 Task: Slide 66 - Resouses.
Action: Mouse moved to (37, 85)
Screenshot: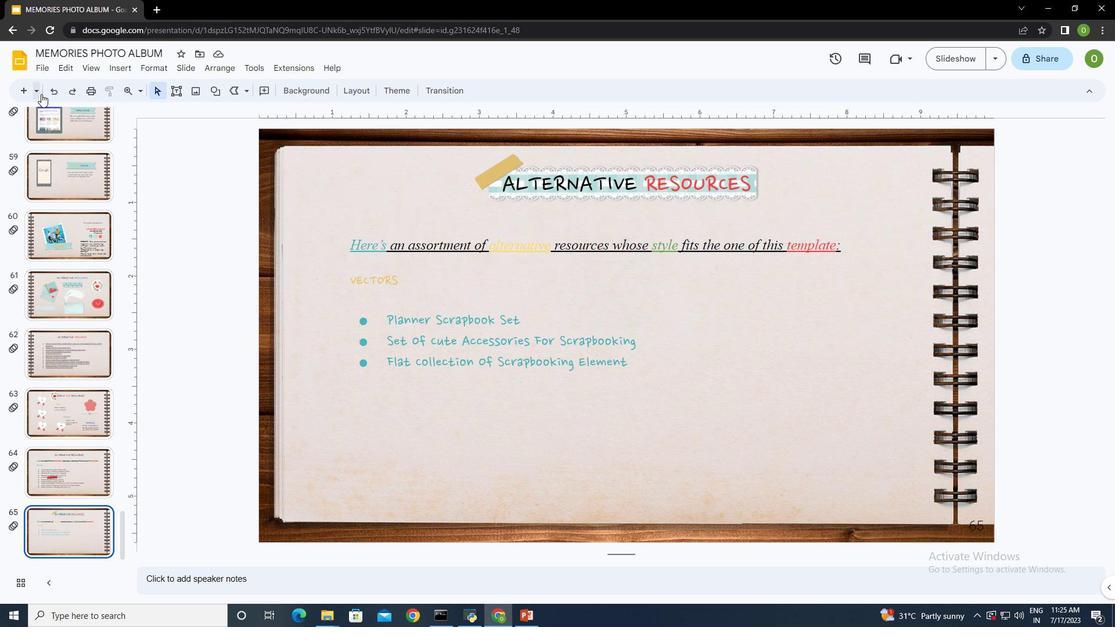 
Action: Mouse pressed left at (37, 85)
Screenshot: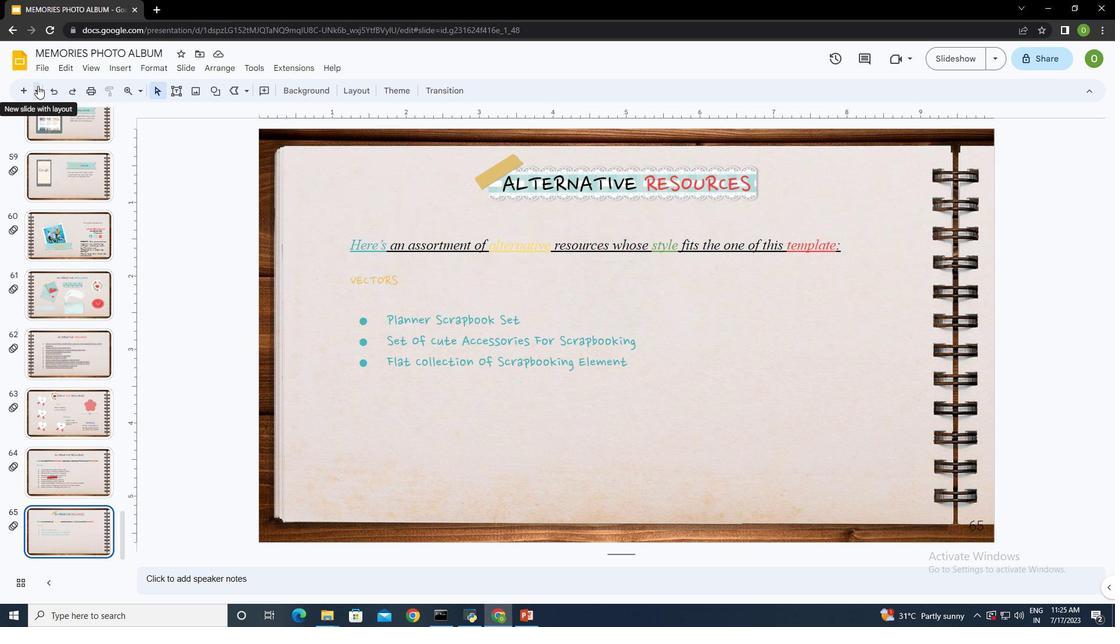
Action: Mouse moved to (149, 333)
Screenshot: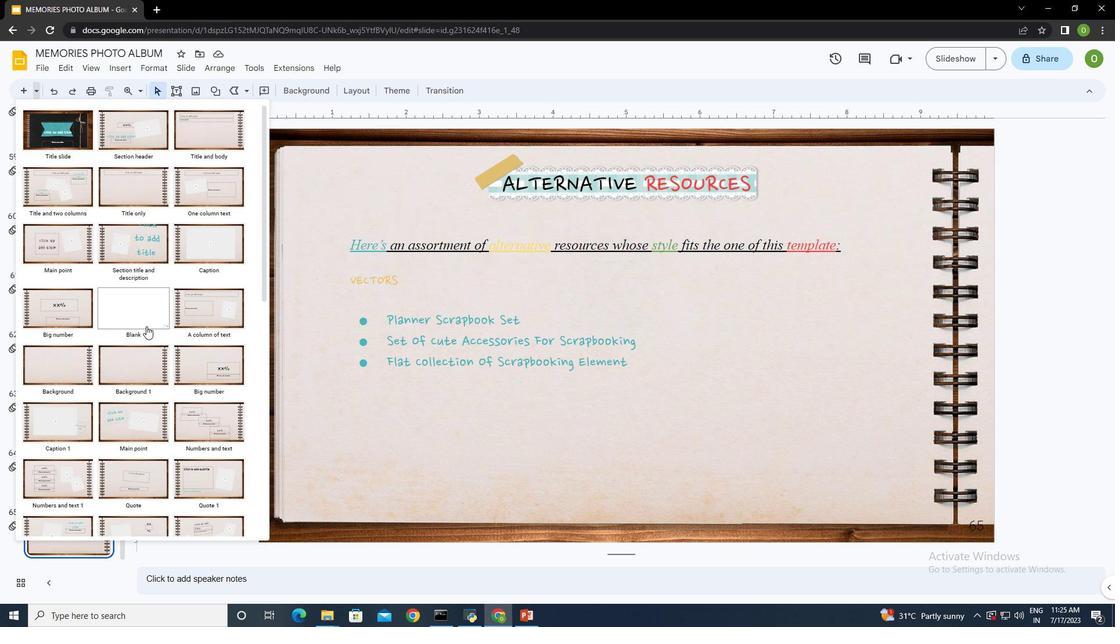 
Action: Mouse scrolled (149, 332) with delta (0, 0)
Screenshot: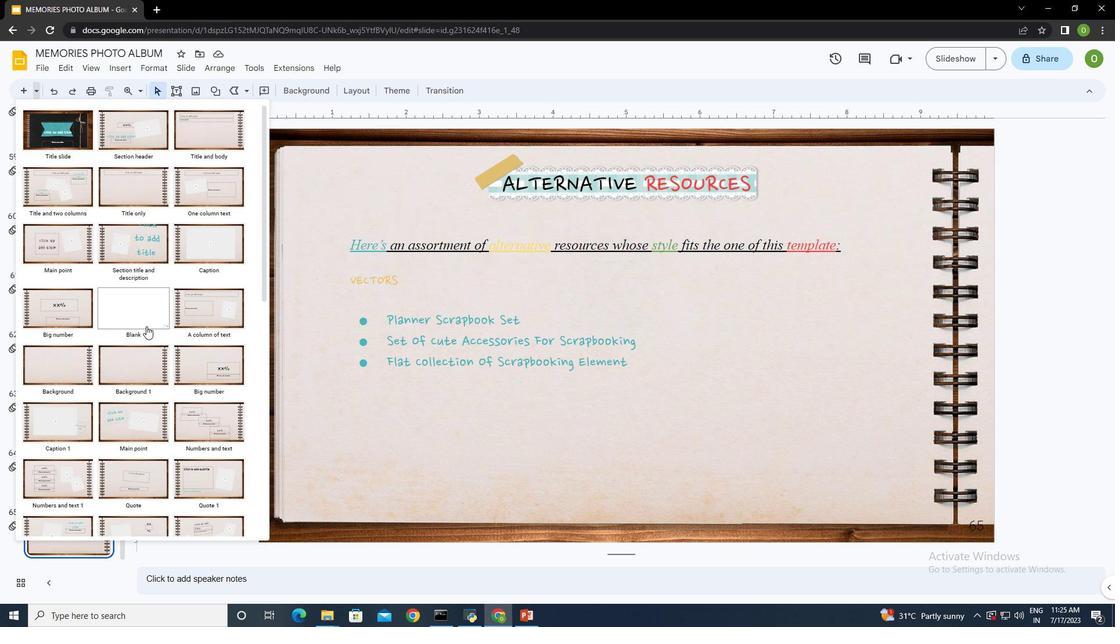 
Action: Mouse moved to (149, 335)
Screenshot: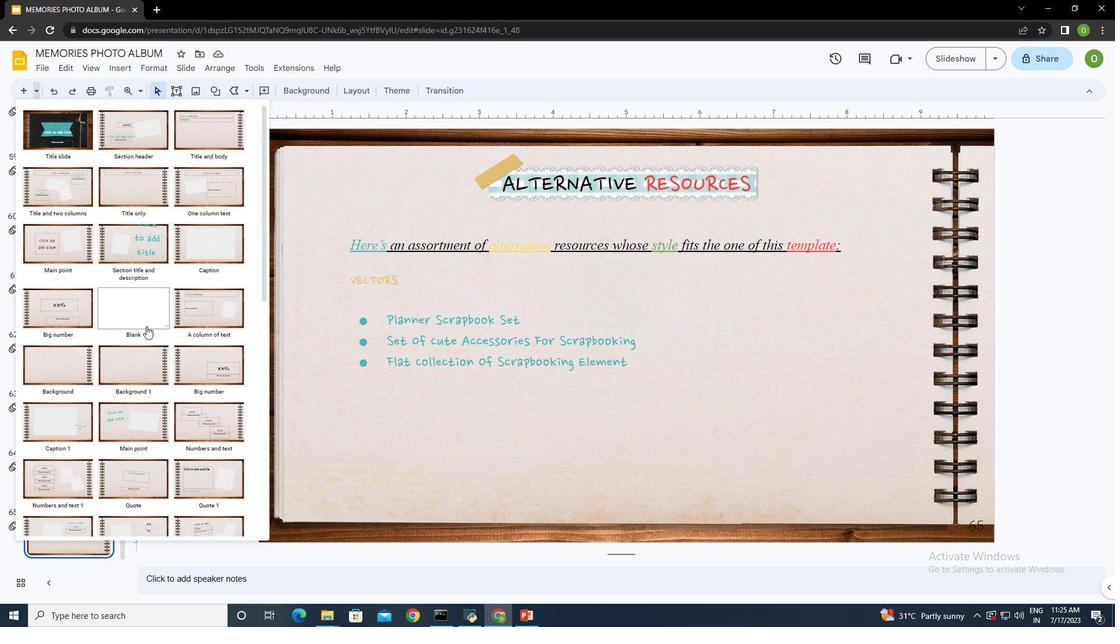 
Action: Mouse scrolled (149, 334) with delta (0, 0)
Screenshot: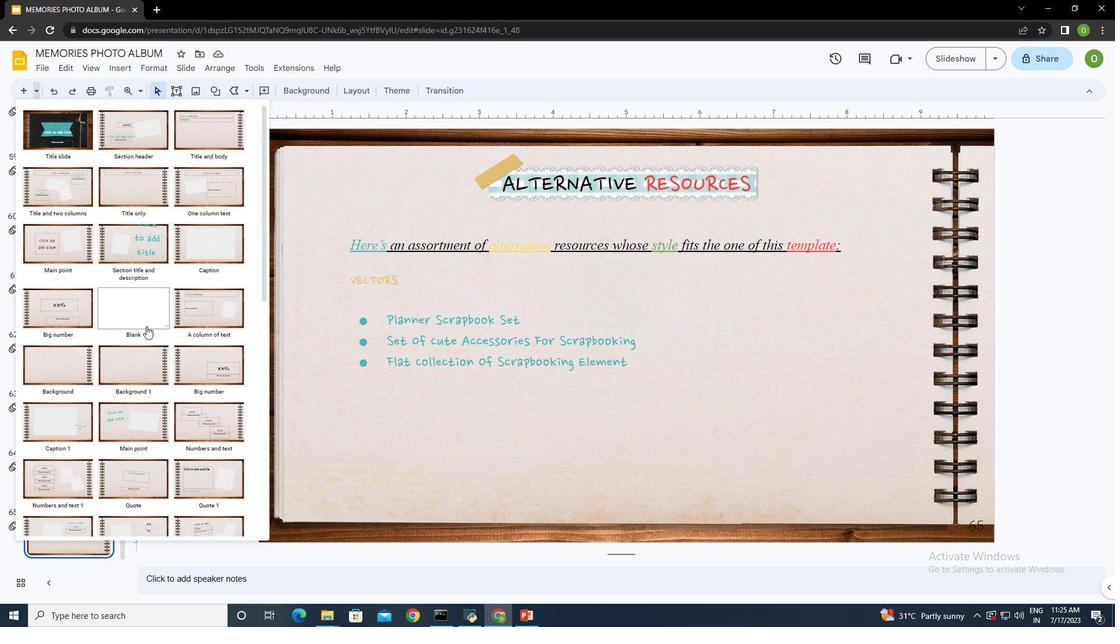 
Action: Mouse moved to (149, 335)
Screenshot: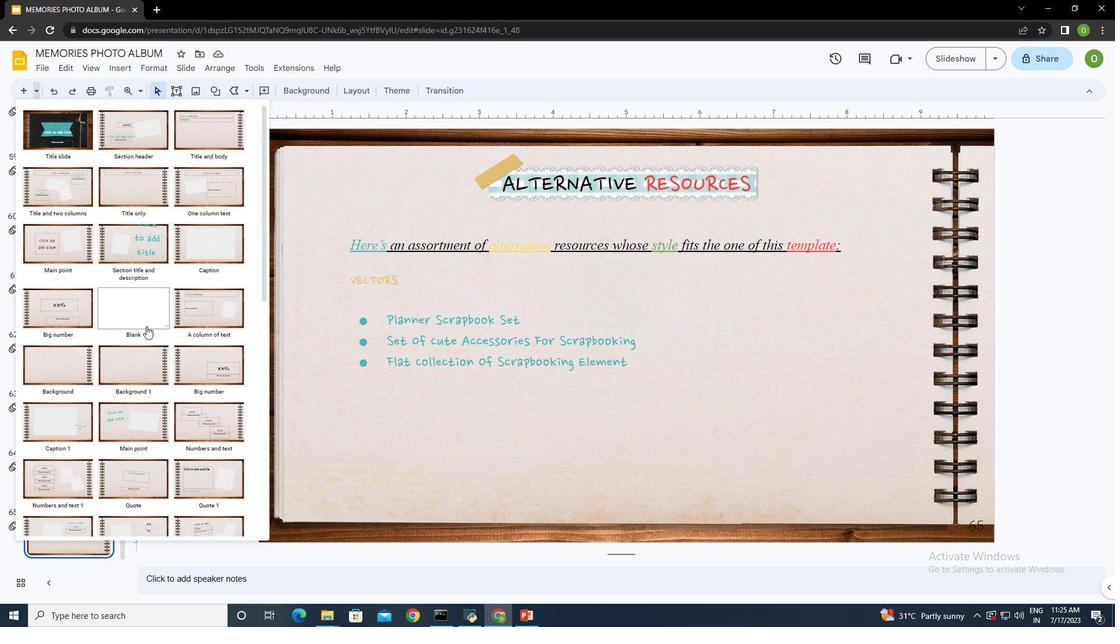 
Action: Mouse scrolled (149, 335) with delta (0, 0)
Screenshot: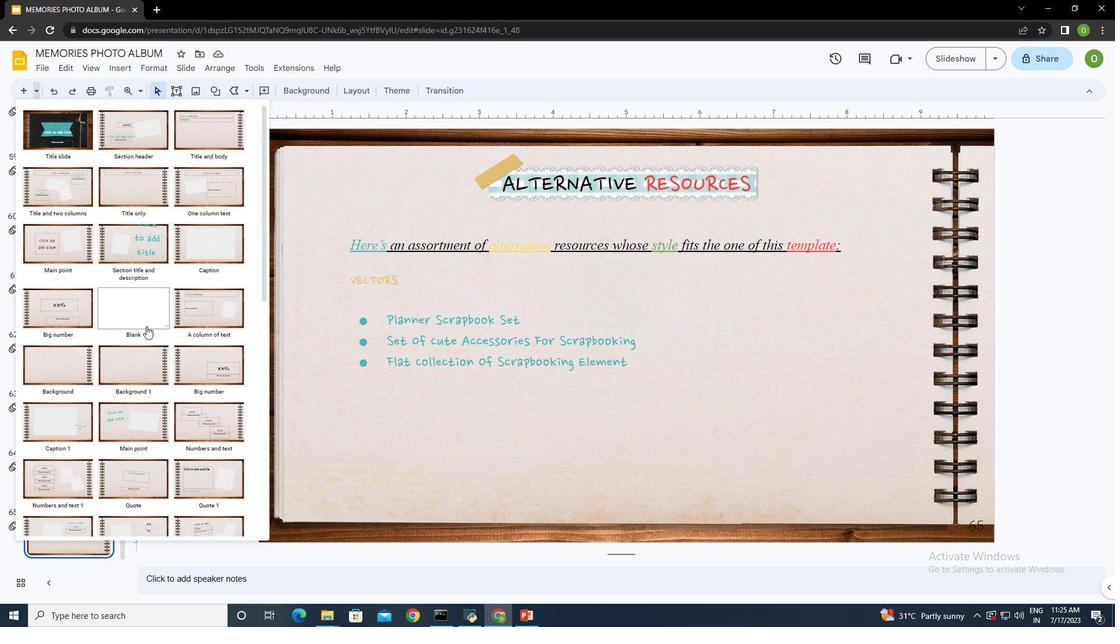 
Action: Mouse scrolled (149, 335) with delta (0, 0)
Screenshot: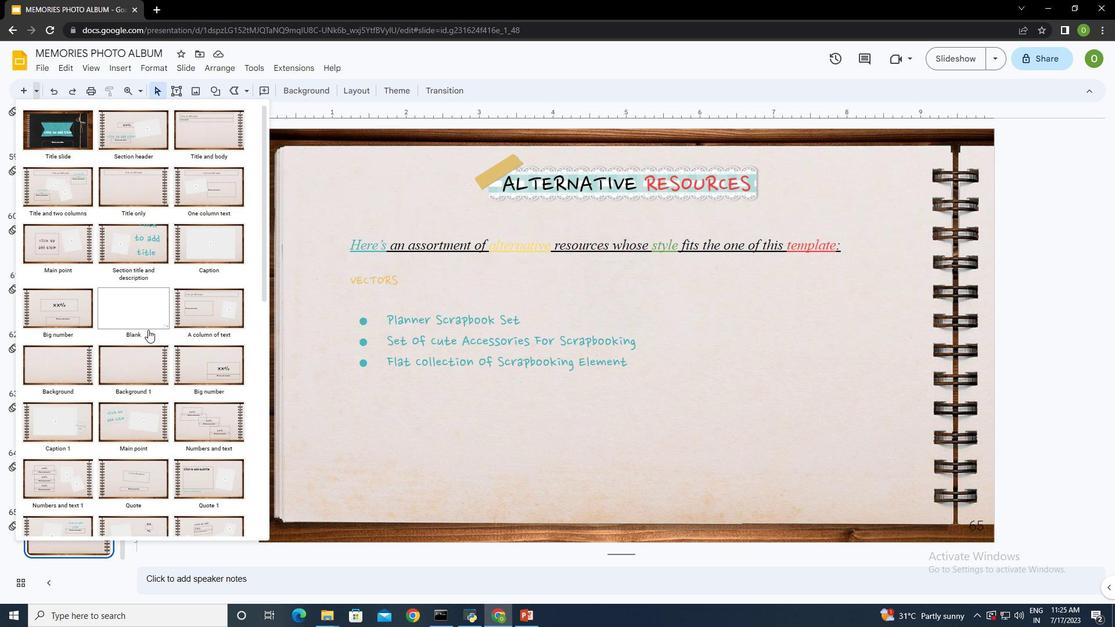 
Action: Mouse scrolled (149, 335) with delta (0, 0)
Screenshot: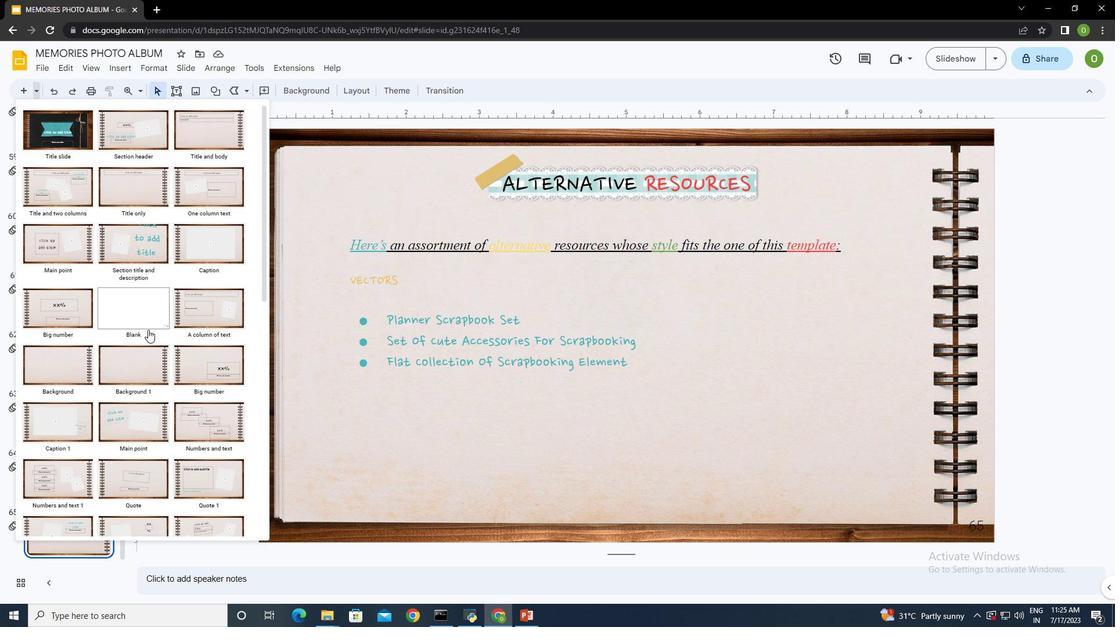
Action: Mouse moved to (150, 336)
Screenshot: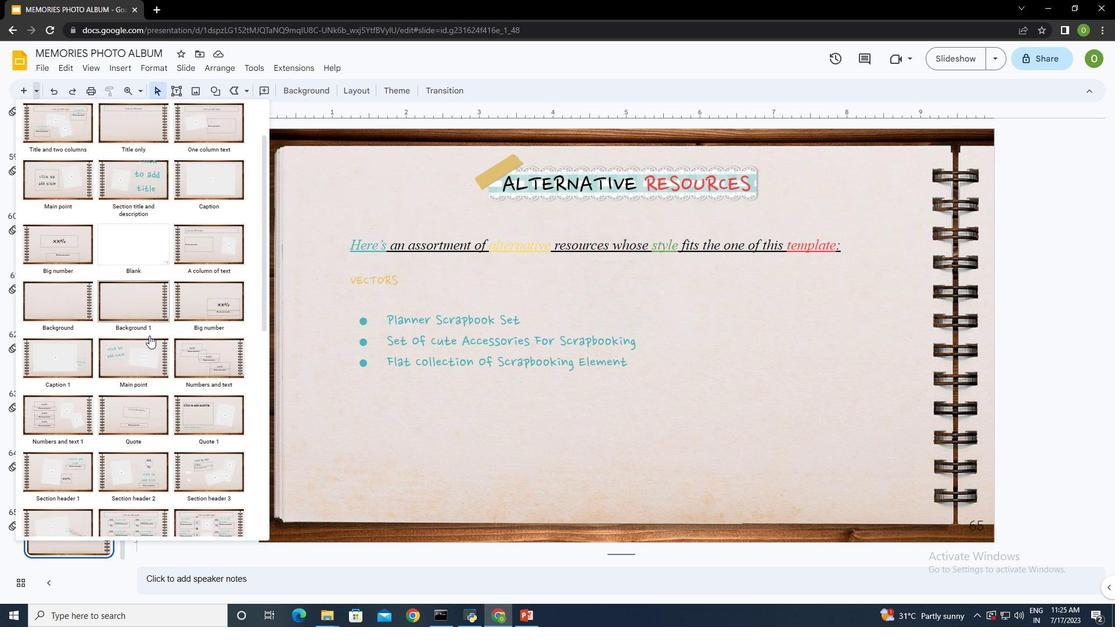 
Action: Mouse scrolled (150, 336) with delta (0, 0)
Screenshot: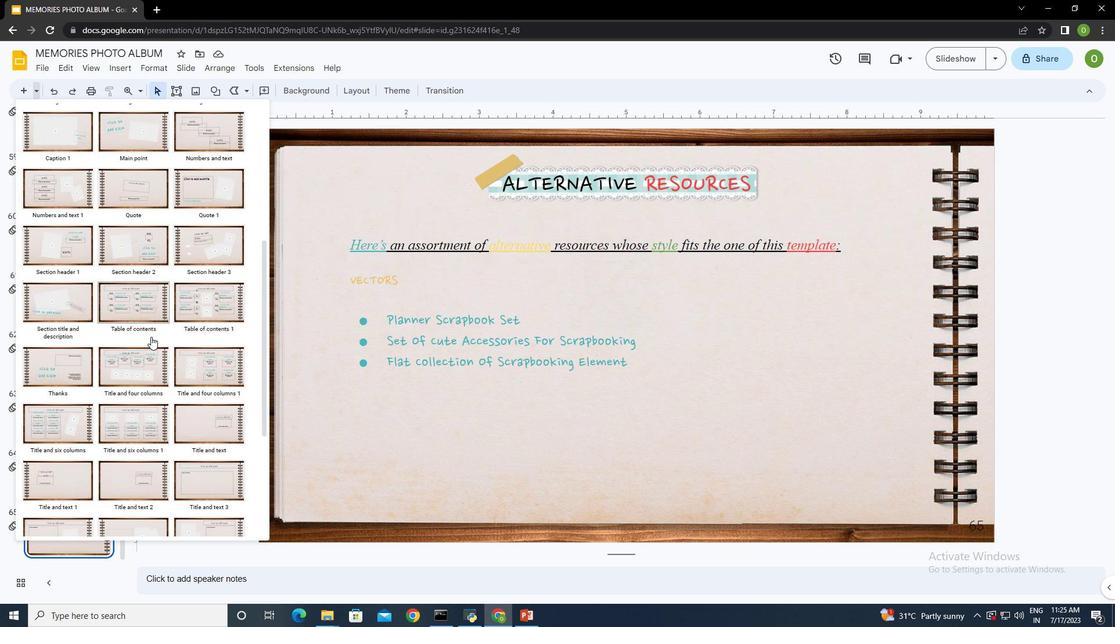 
Action: Mouse scrolled (150, 336) with delta (0, 0)
Screenshot: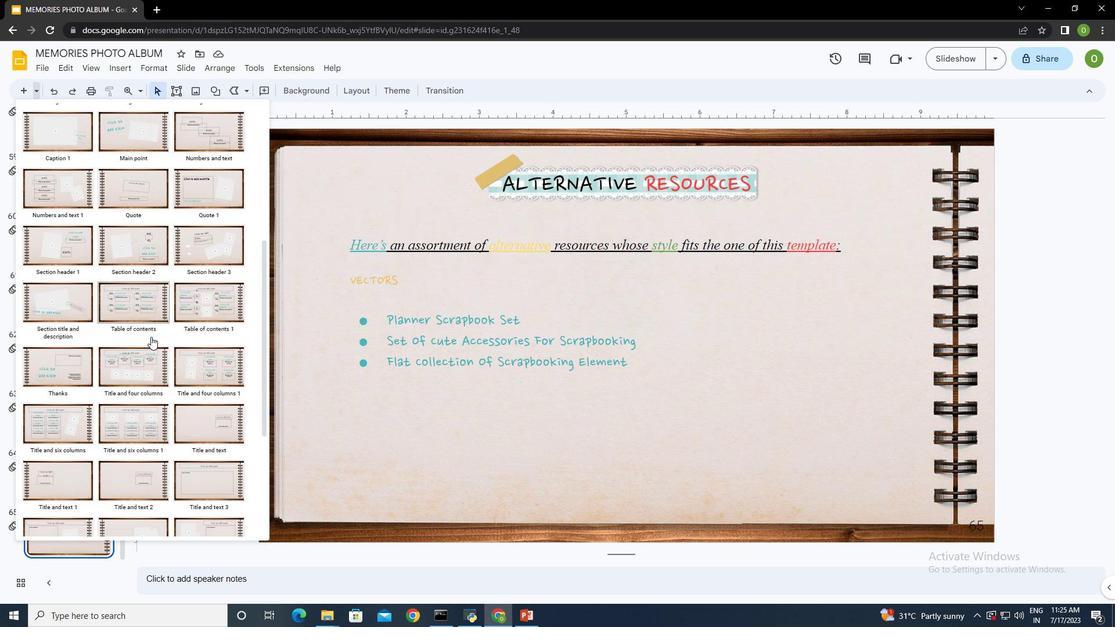 
Action: Mouse scrolled (150, 336) with delta (0, 0)
Screenshot: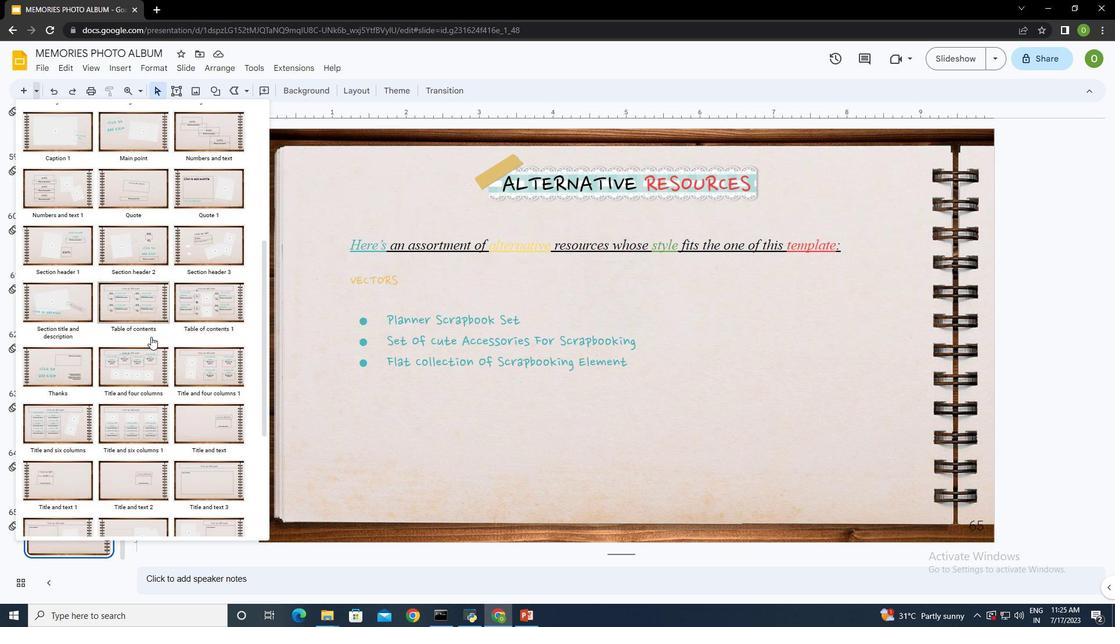 
Action: Mouse scrolled (150, 336) with delta (0, 0)
Screenshot: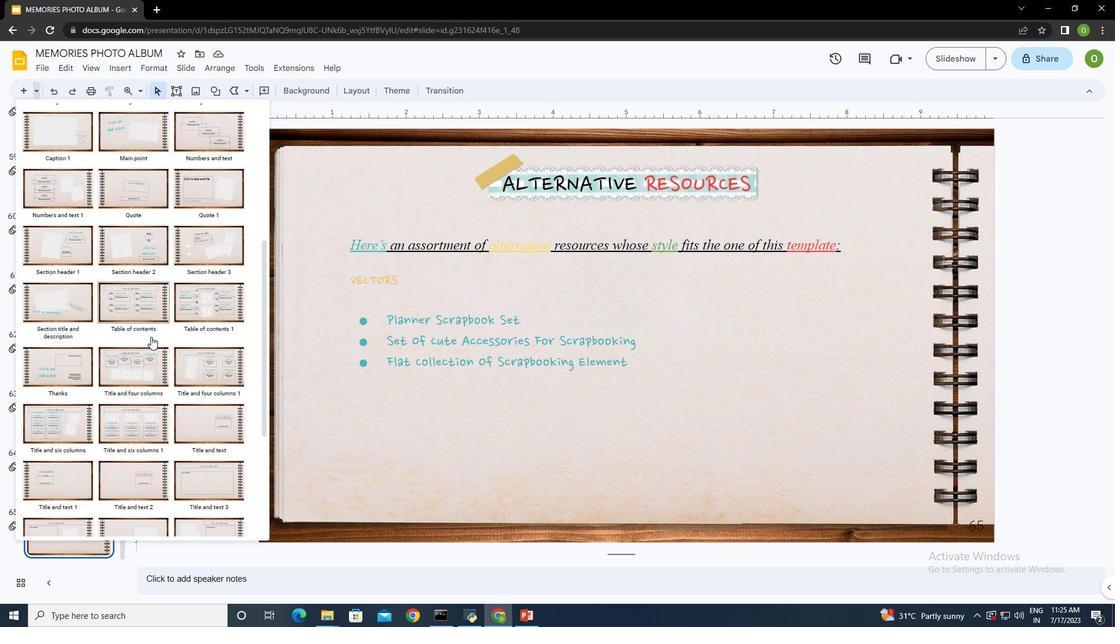 
Action: Mouse scrolled (150, 336) with delta (0, 0)
Screenshot: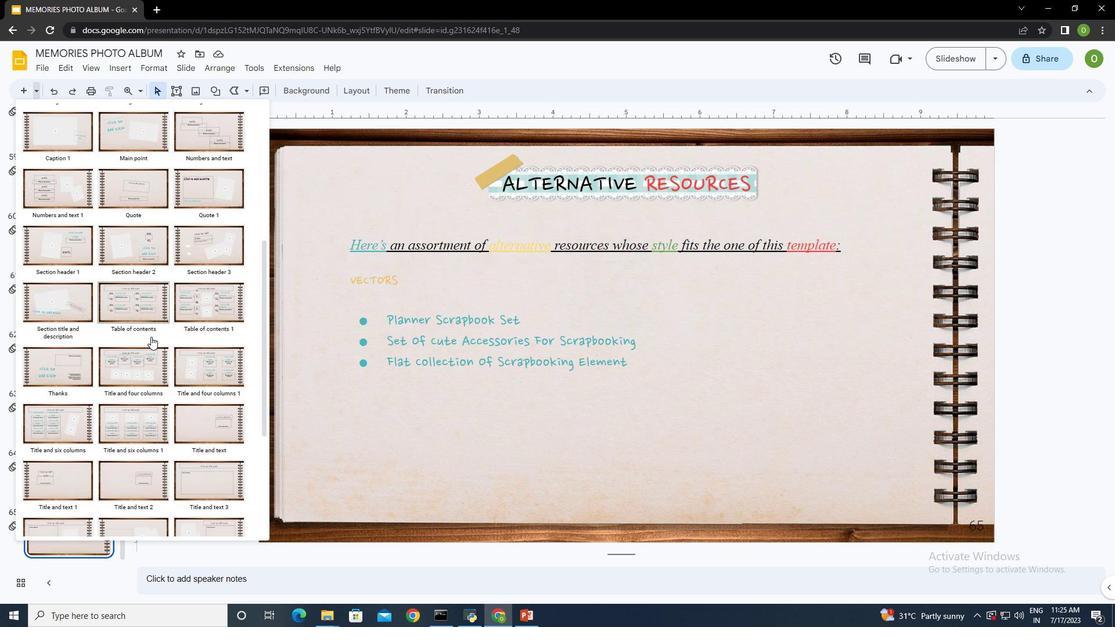 
Action: Mouse scrolled (150, 336) with delta (0, 0)
Screenshot: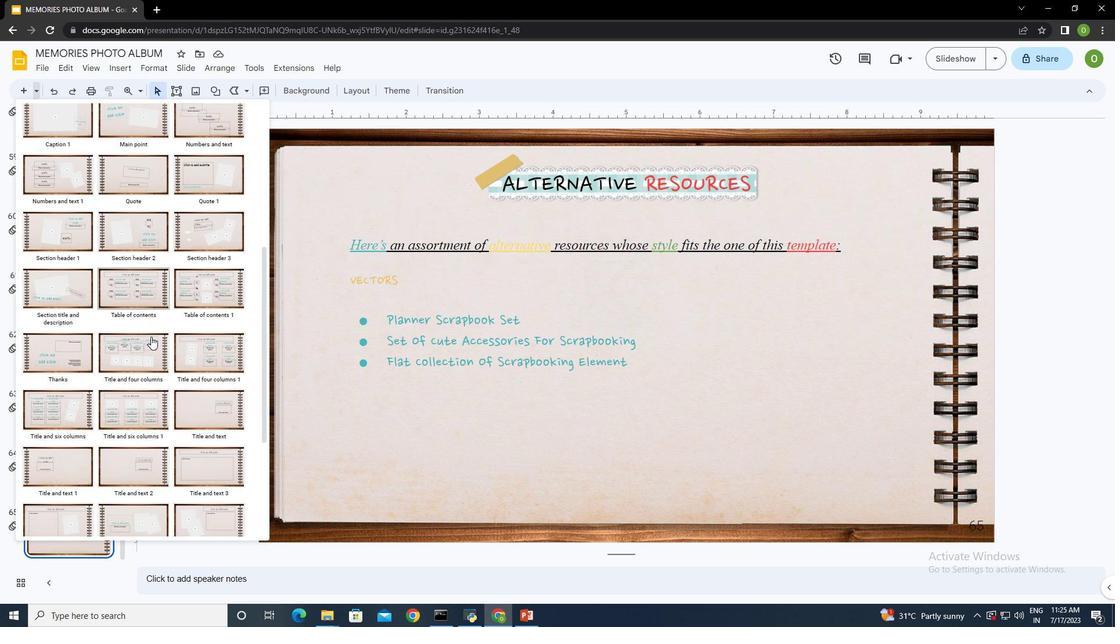 
Action: Mouse moved to (150, 336)
Screenshot: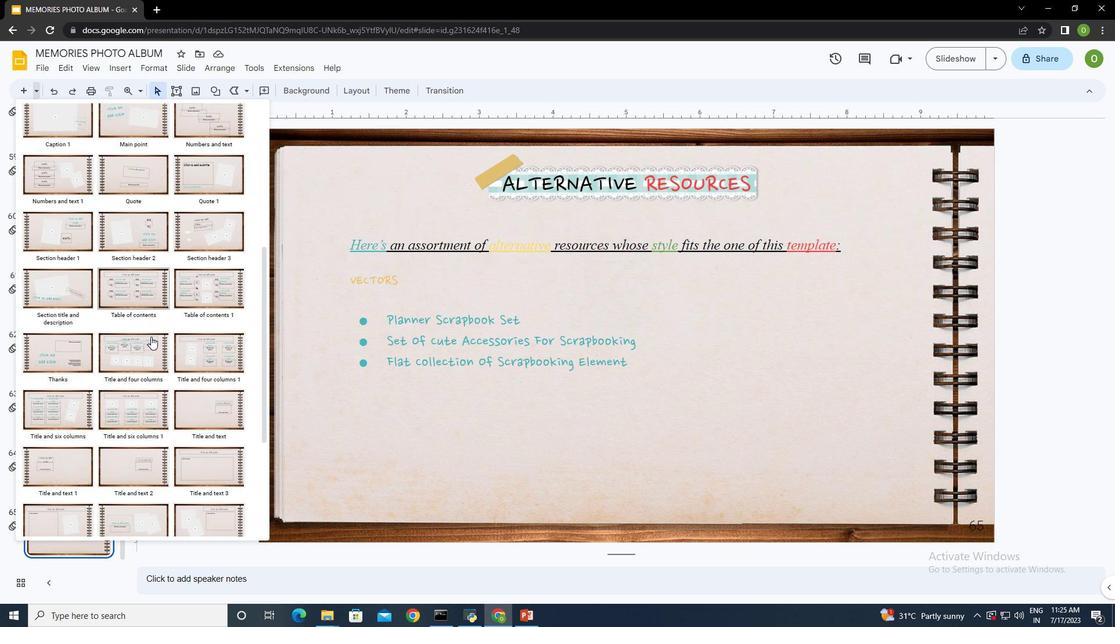 
Action: Mouse scrolled (150, 336) with delta (0, 0)
Screenshot: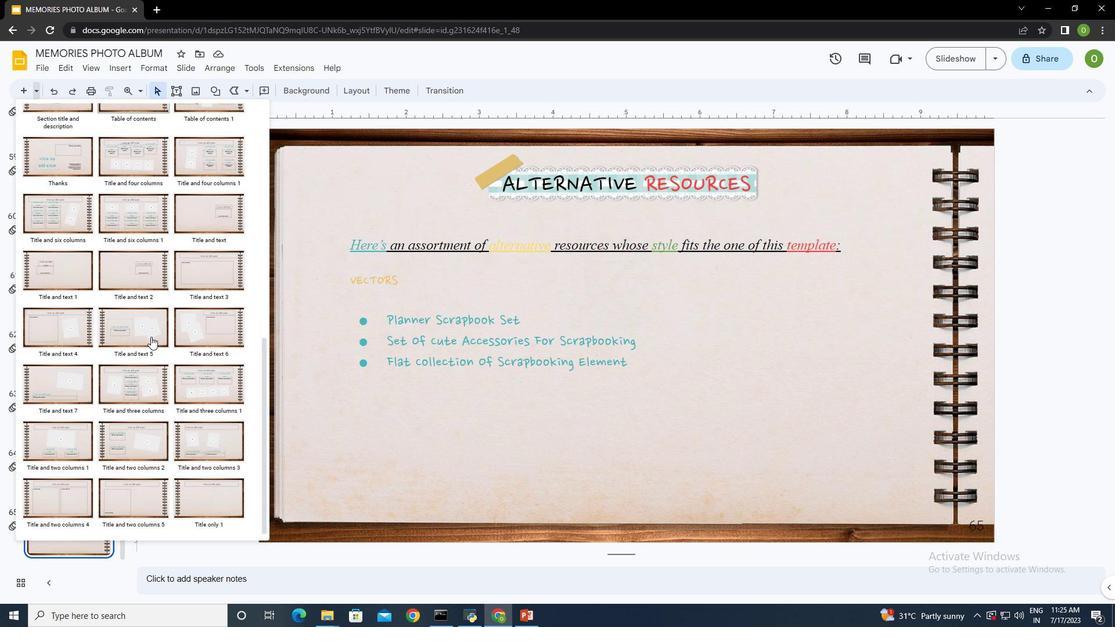 
Action: Mouse scrolled (150, 336) with delta (0, 0)
Screenshot: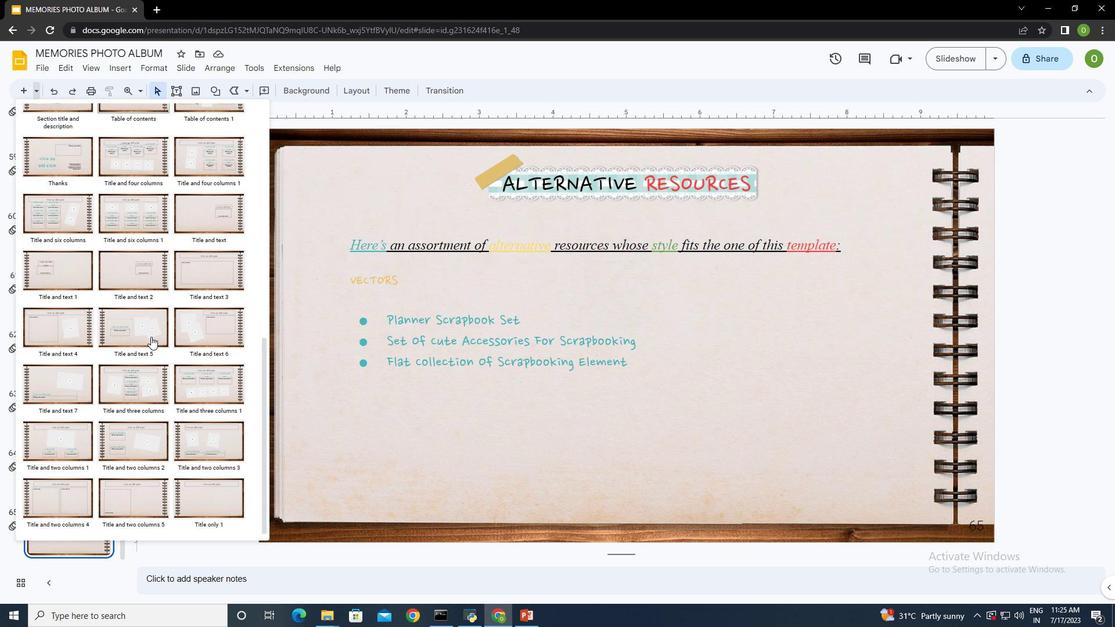 
Action: Mouse scrolled (150, 336) with delta (0, 0)
Screenshot: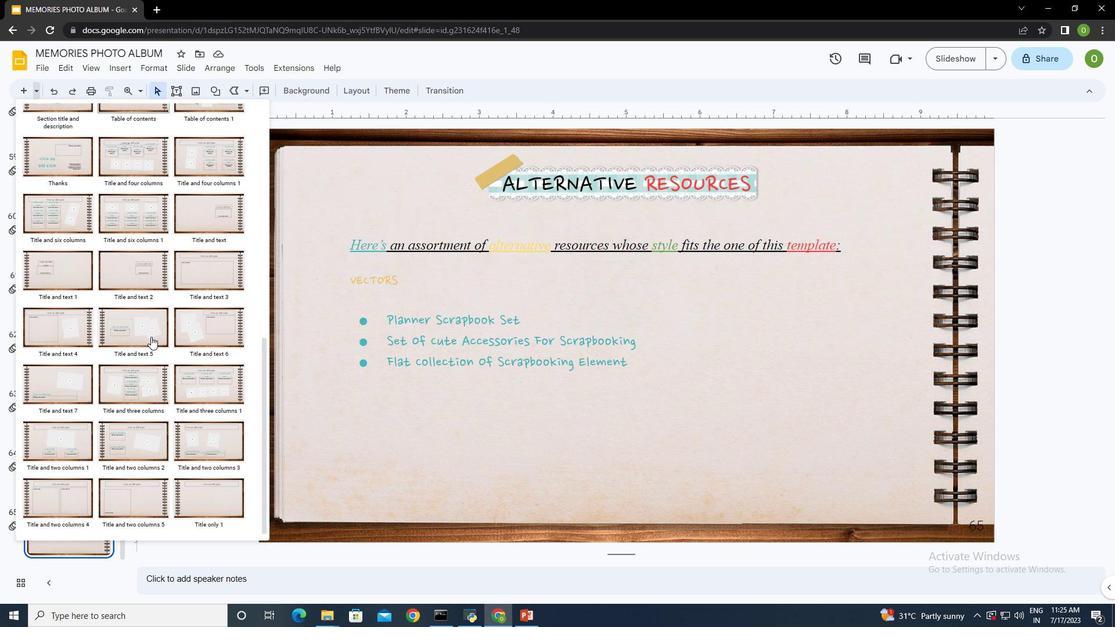 
Action: Mouse scrolled (150, 336) with delta (0, 0)
Screenshot: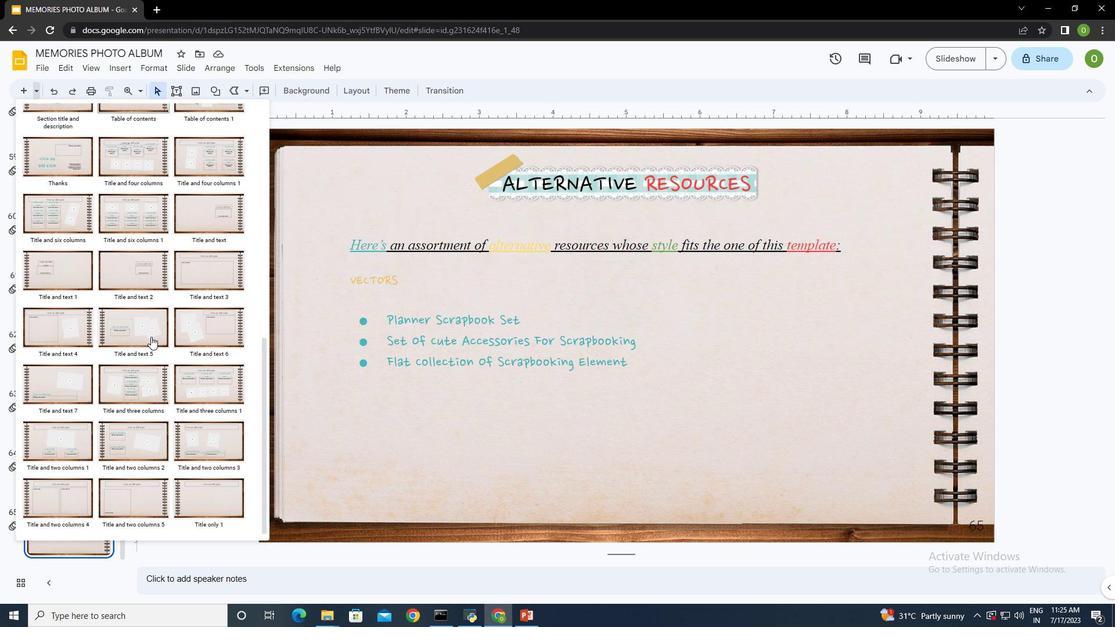 
Action: Mouse moved to (216, 501)
Screenshot: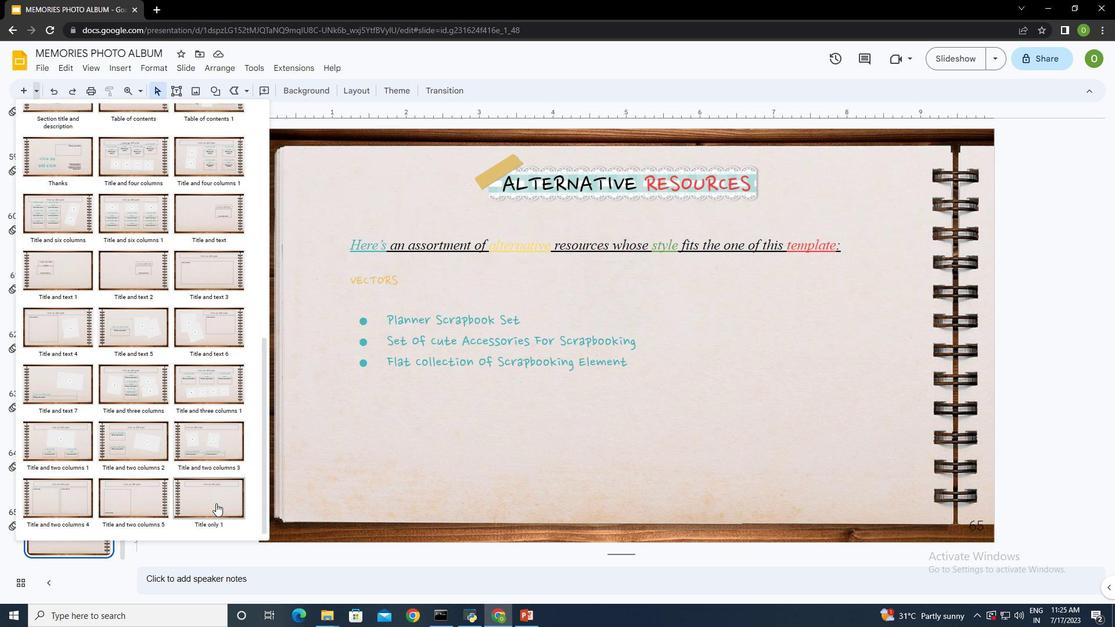 
Action: Mouse pressed left at (216, 501)
Screenshot: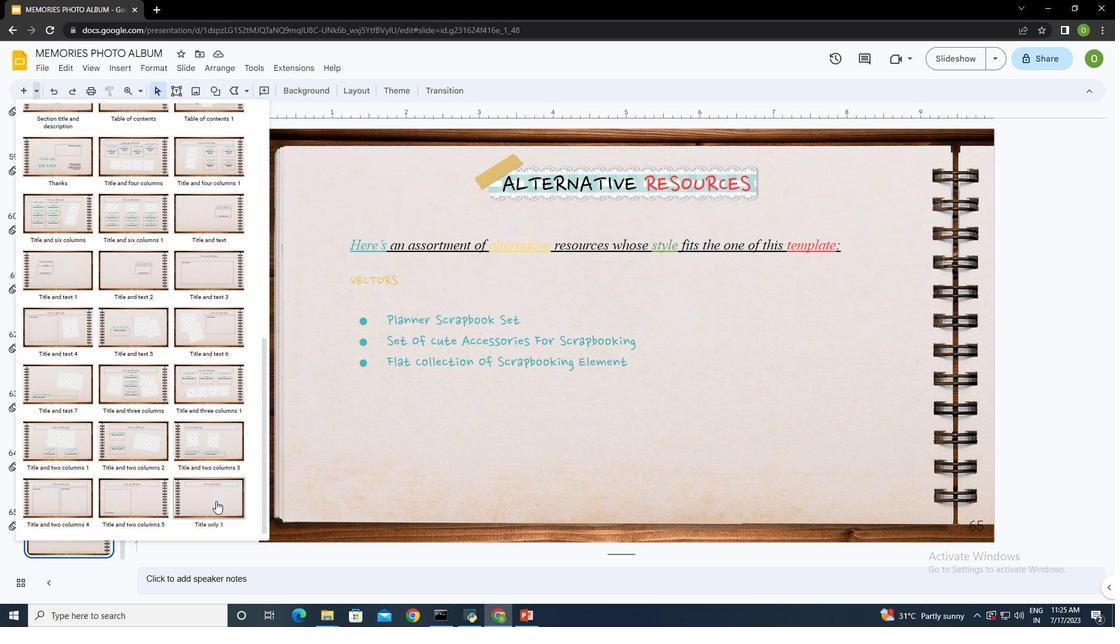 
Action: Mouse moved to (512, 193)
Screenshot: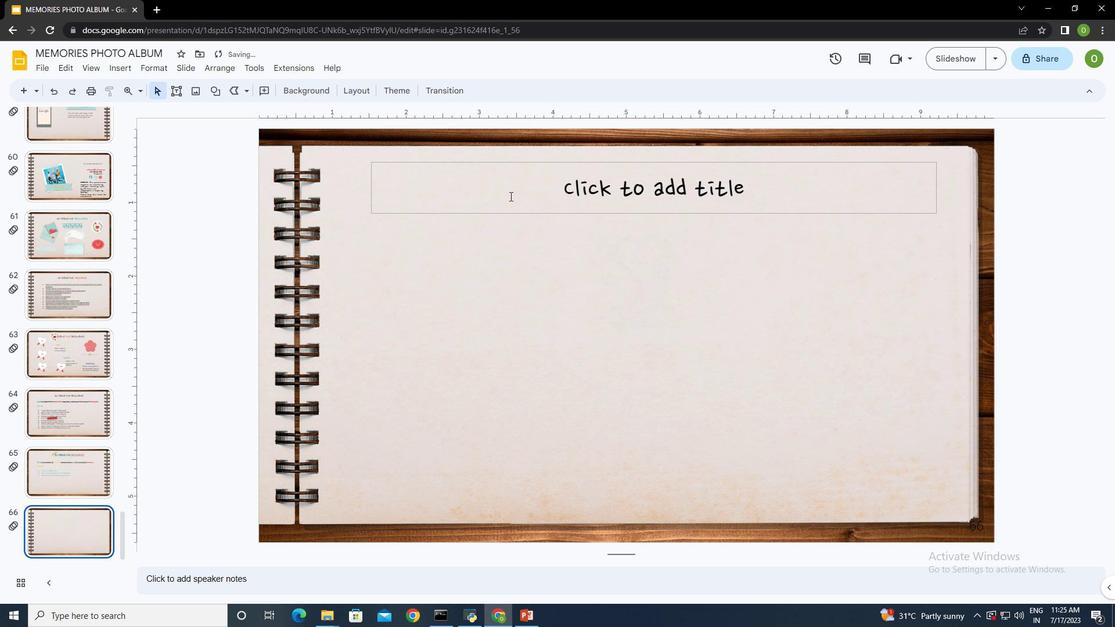 
Action: Mouse pressed left at (512, 193)
Screenshot: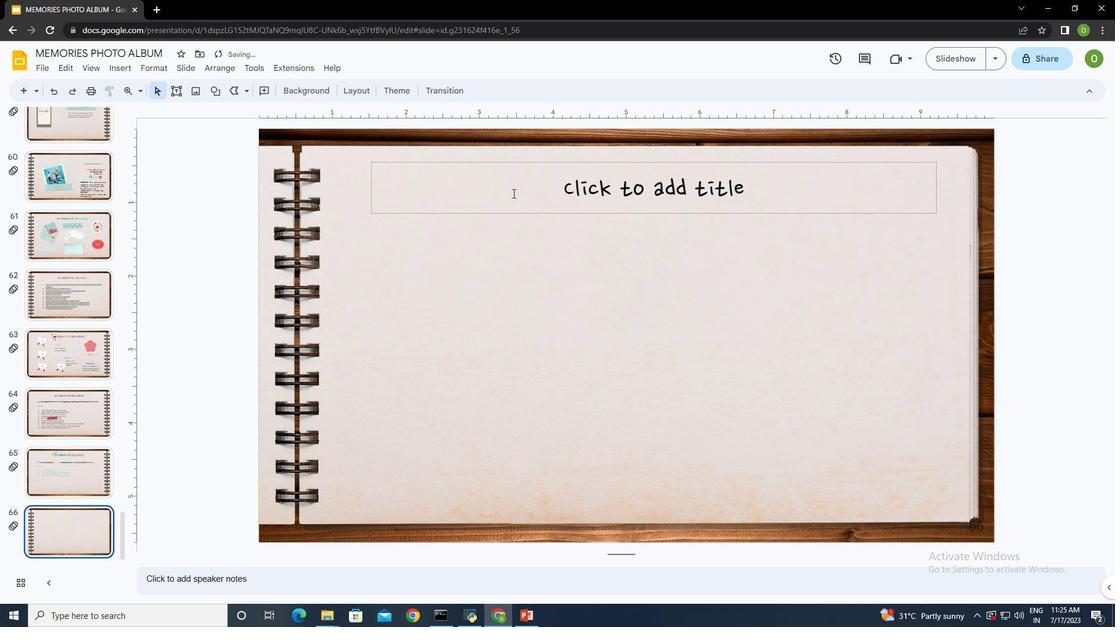 
Action: Mouse moved to (513, 194)
Screenshot: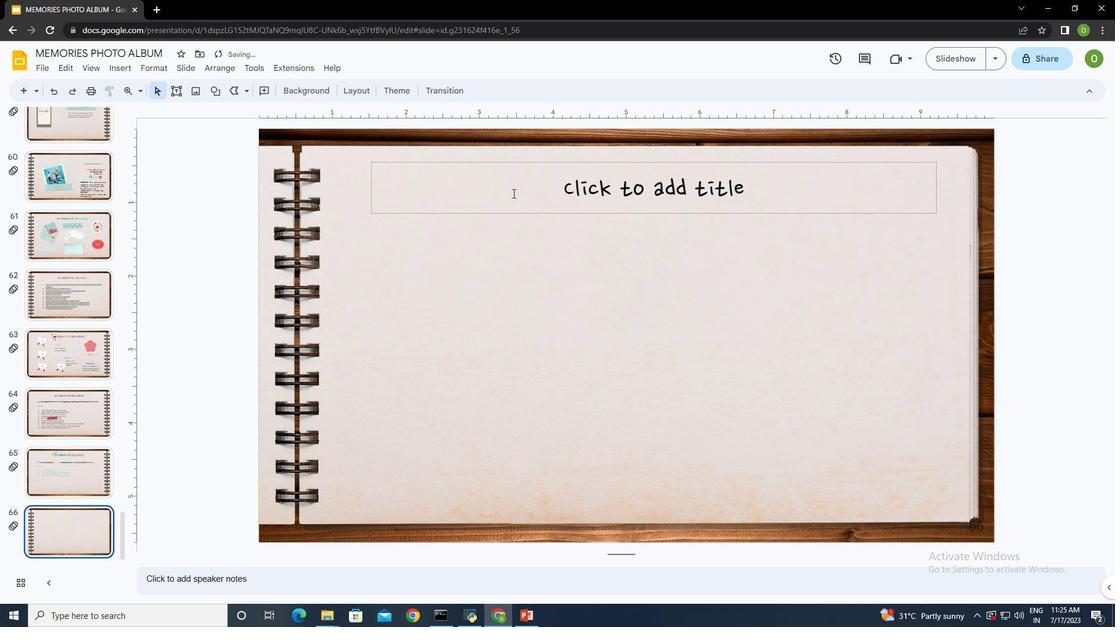 
Action: Key pressed <Key.caps_lock>RESOUE<Key.backspace>RCES
Screenshot: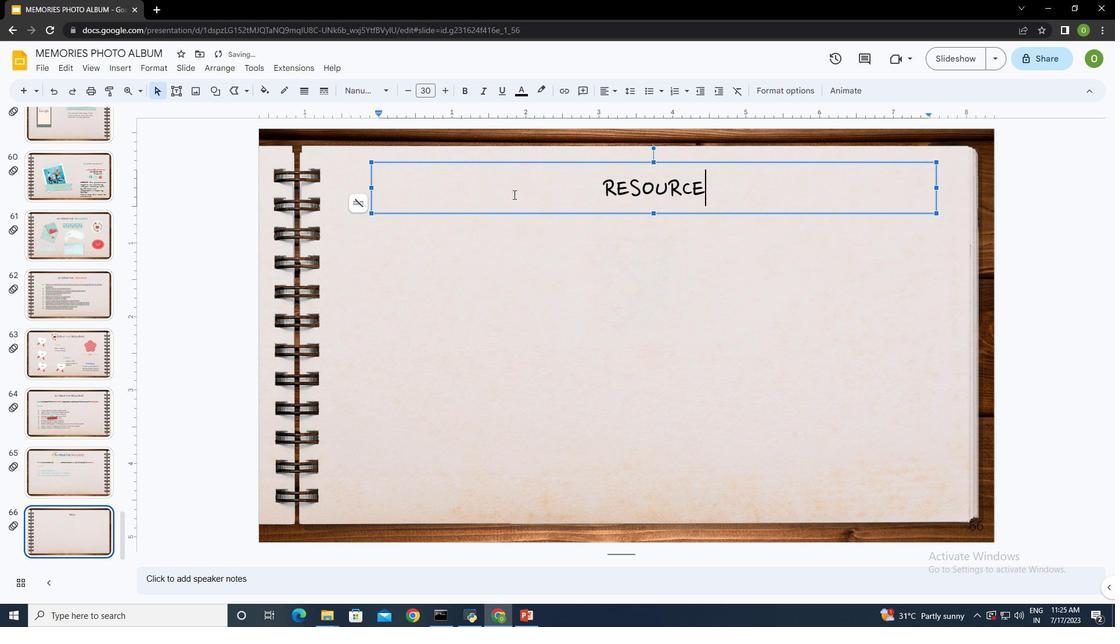 
Action: Mouse moved to (513, 195)
Screenshot: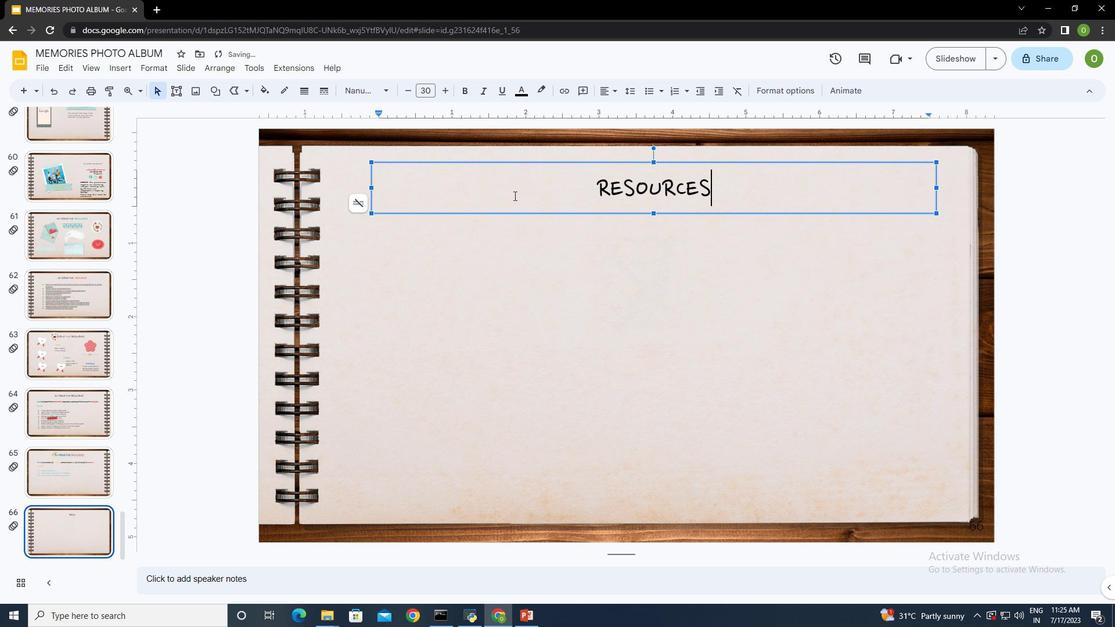 
Action: Key pressed ctrl+A
Screenshot: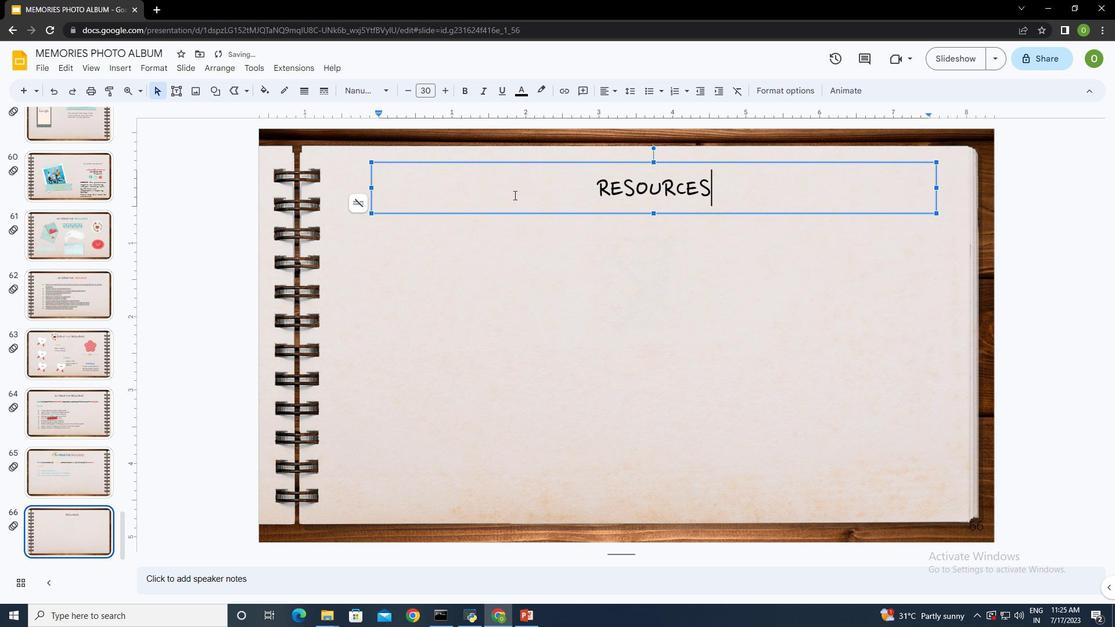 
Action: Mouse moved to (527, 90)
Screenshot: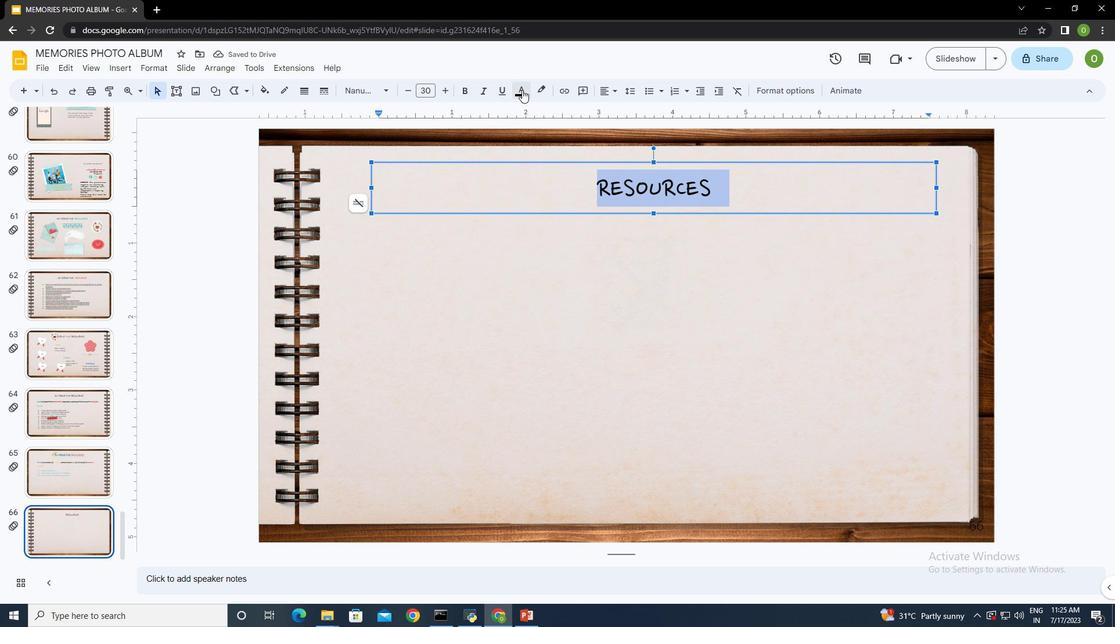 
Action: Mouse pressed left at (527, 90)
Screenshot: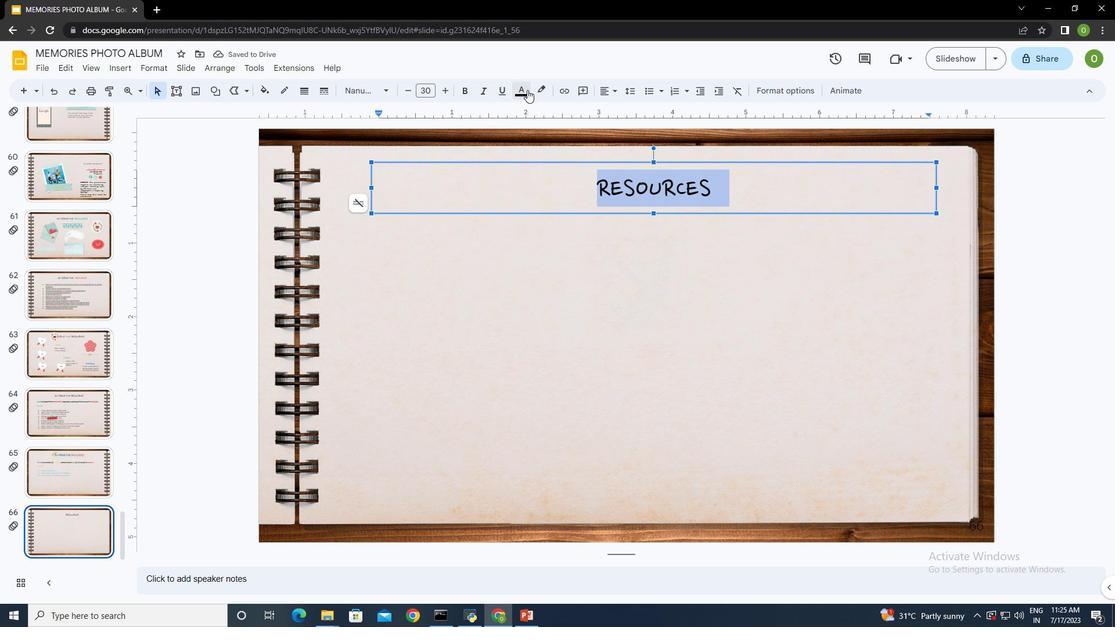
Action: Mouse moved to (585, 127)
Screenshot: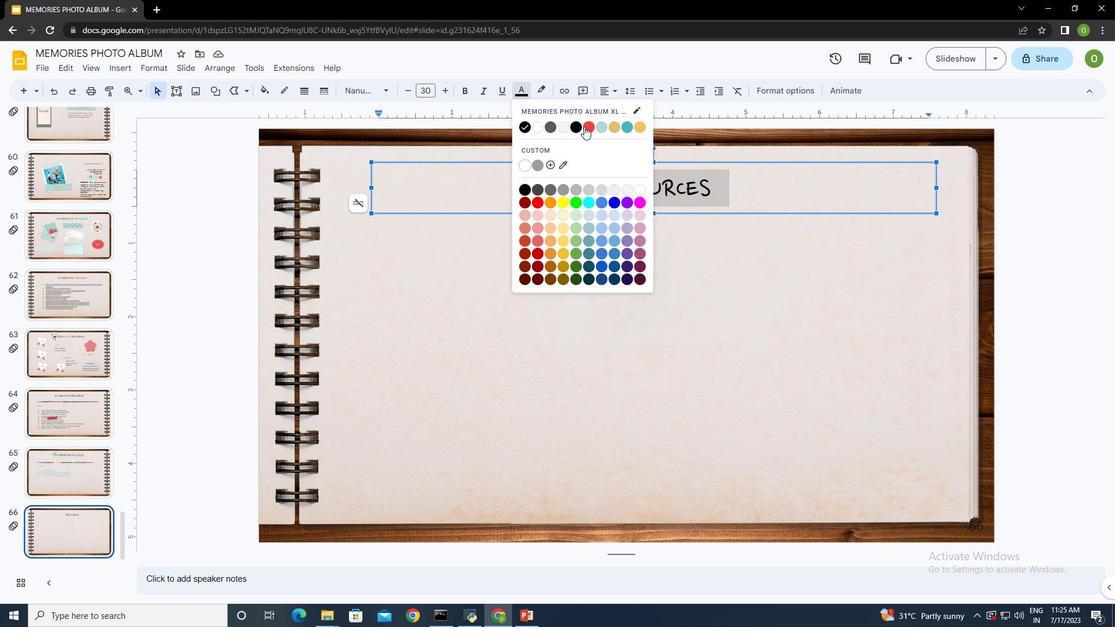 
Action: Mouse pressed left at (585, 127)
Screenshot: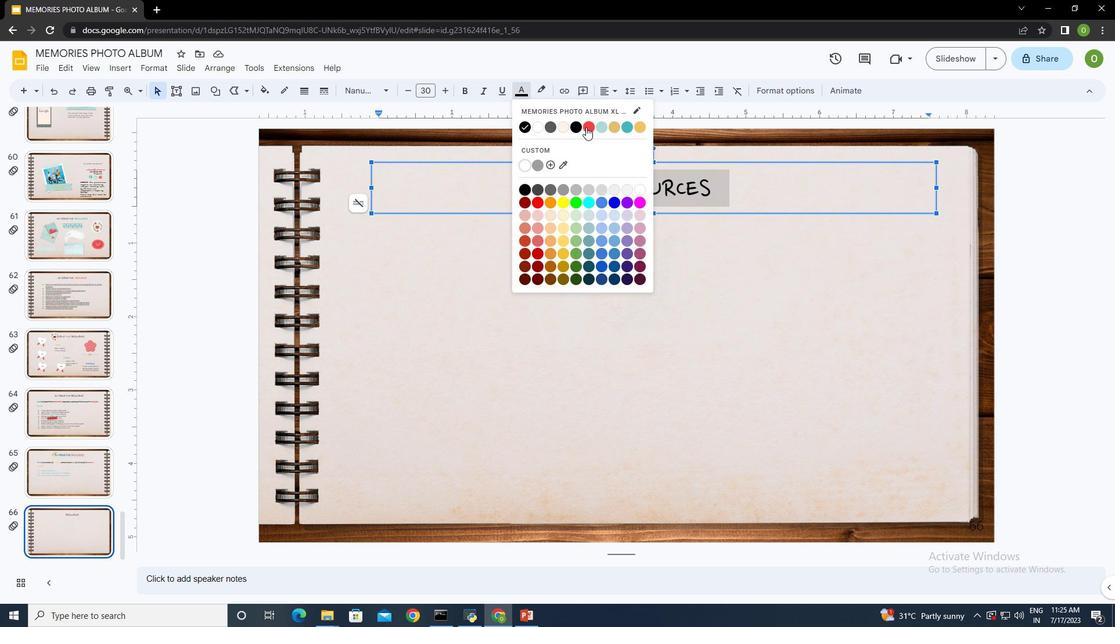 
Action: Mouse moved to (602, 284)
Screenshot: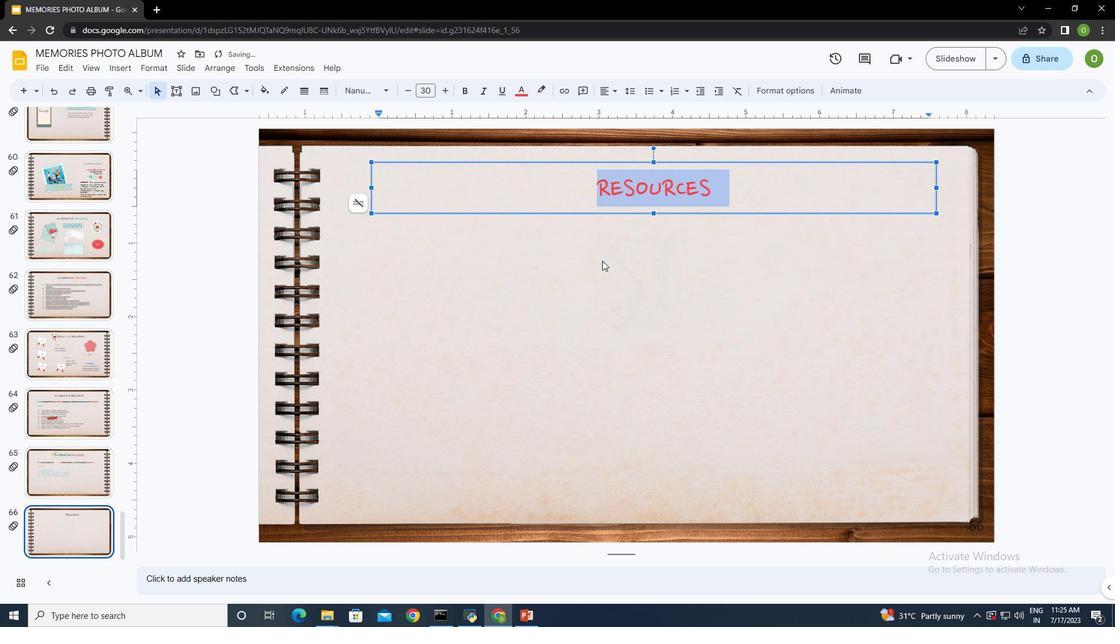 
Action: Mouse pressed left at (602, 284)
Screenshot: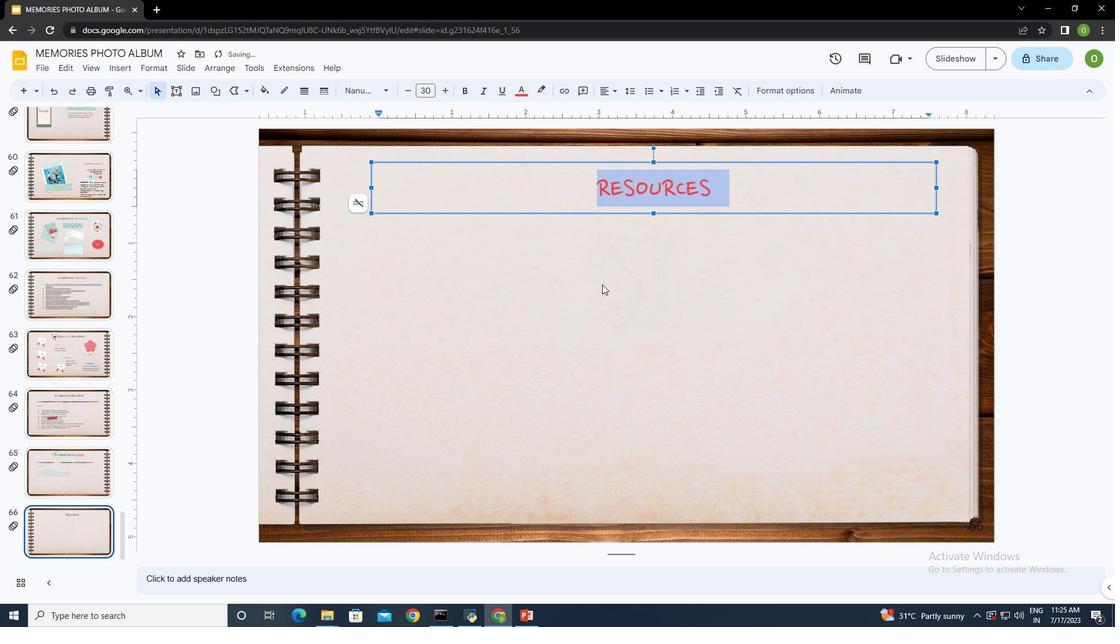 
Action: Mouse moved to (171, 91)
Screenshot: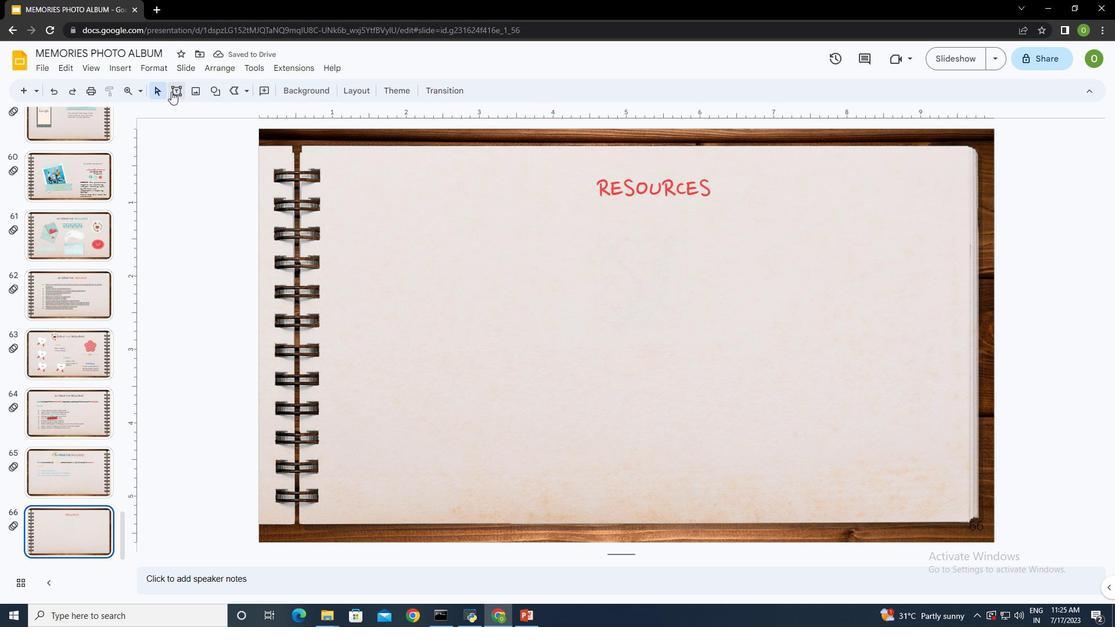 
Action: Mouse pressed left at (171, 91)
Screenshot: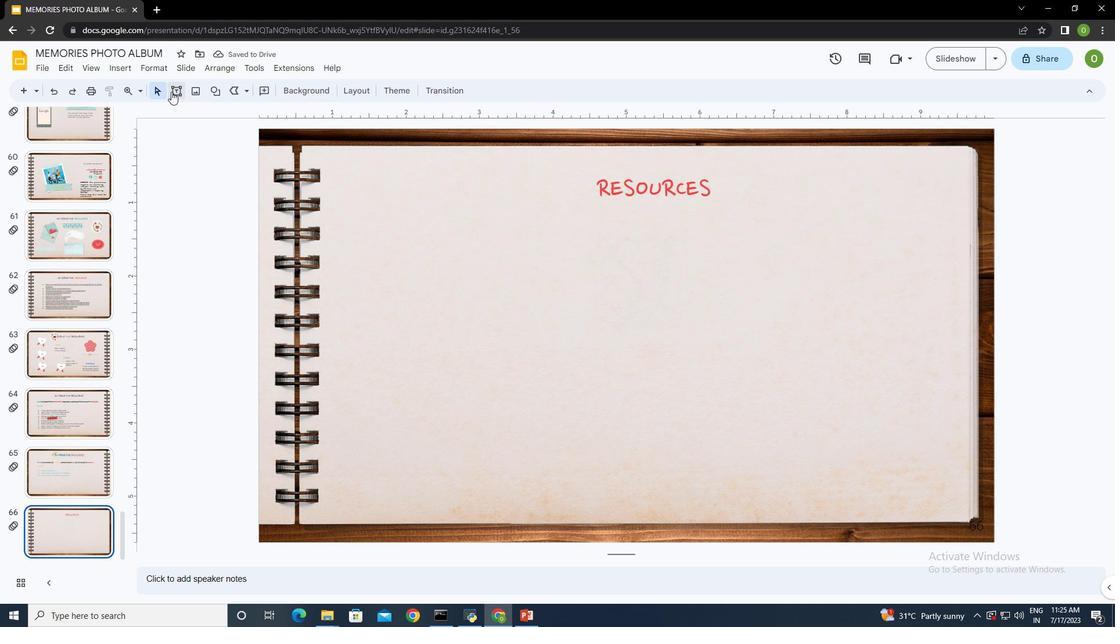 
Action: Mouse moved to (348, 221)
Screenshot: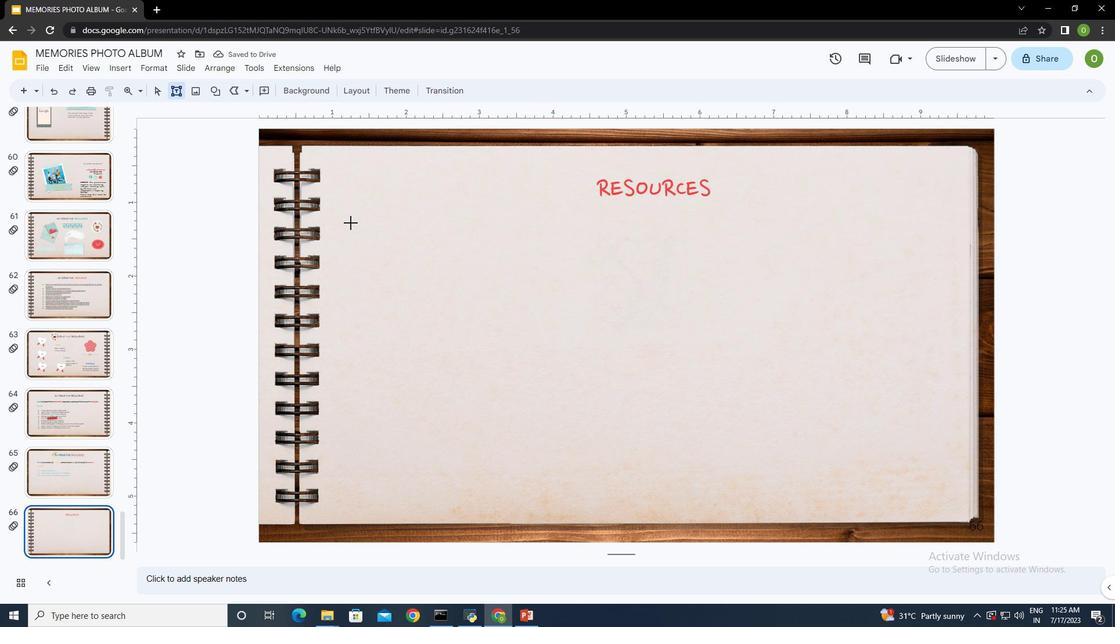 
Action: Mouse pressed left at (348, 221)
Screenshot: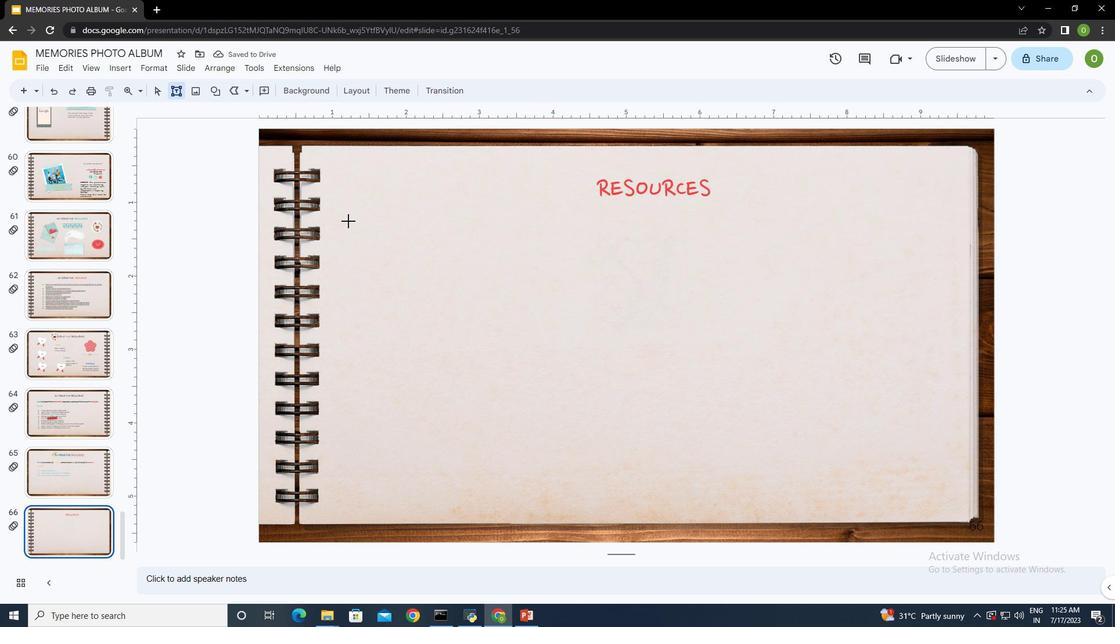 
Action: Mouse moved to (468, 346)
Screenshot: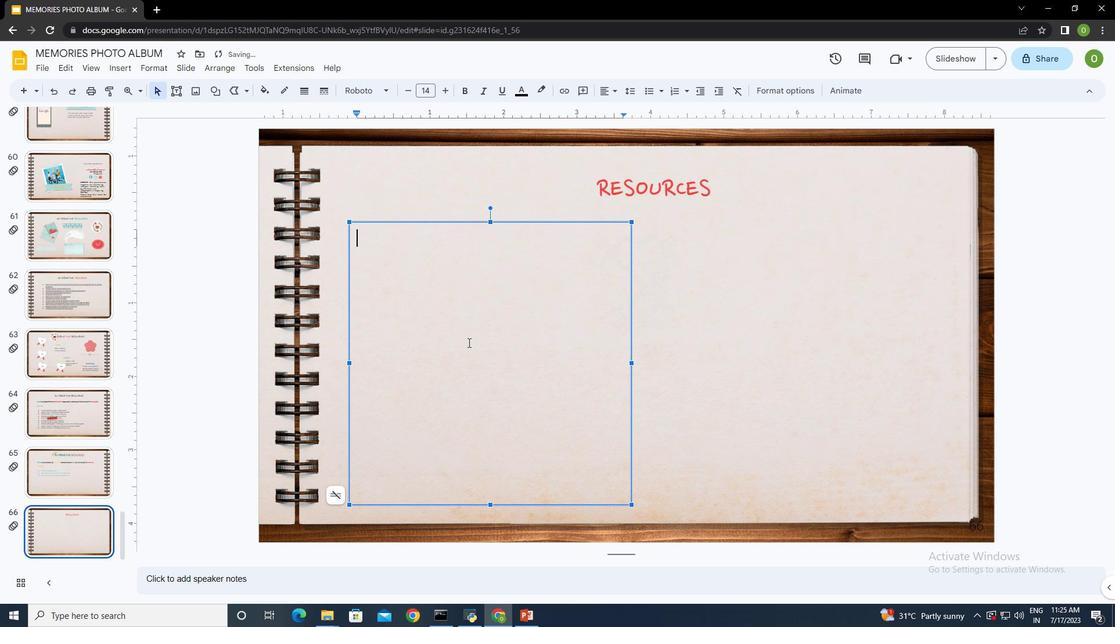 
Action: Key pressed <Key.shift><Key.shift><Key.shift><Key.caps_lock><Key.shift><Key.shift><Key.shift>Dod<Key.space>you<Key.space>like<Key.space>the<Key.space>resources<Key.space>on<Key.space>this<Key.space>template<Key.space><Key.backspace><Key.shift_r><Key.shift_r><Key.shift_r><Key.shift_r><Key.shift_r><Key.shift_r><Key.shift_r>?<Key.enter><Key.backspace><Key.space><Key.shift>Get<Key.space>them<Key.space>for<Key.space>free<Key.space>at<Key.space>our<Key.space>t<Key.backspace>other<Key.space>website.<Key.enter><Key.shift>Photos<Key.enter>
Screenshot: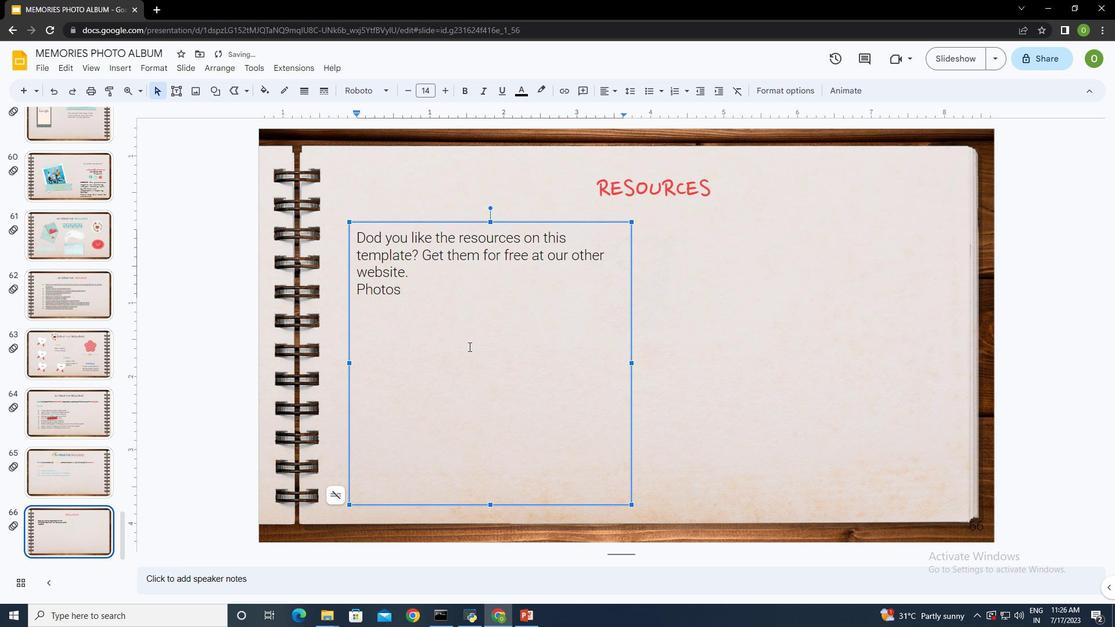 
Action: Mouse moved to (650, 87)
Screenshot: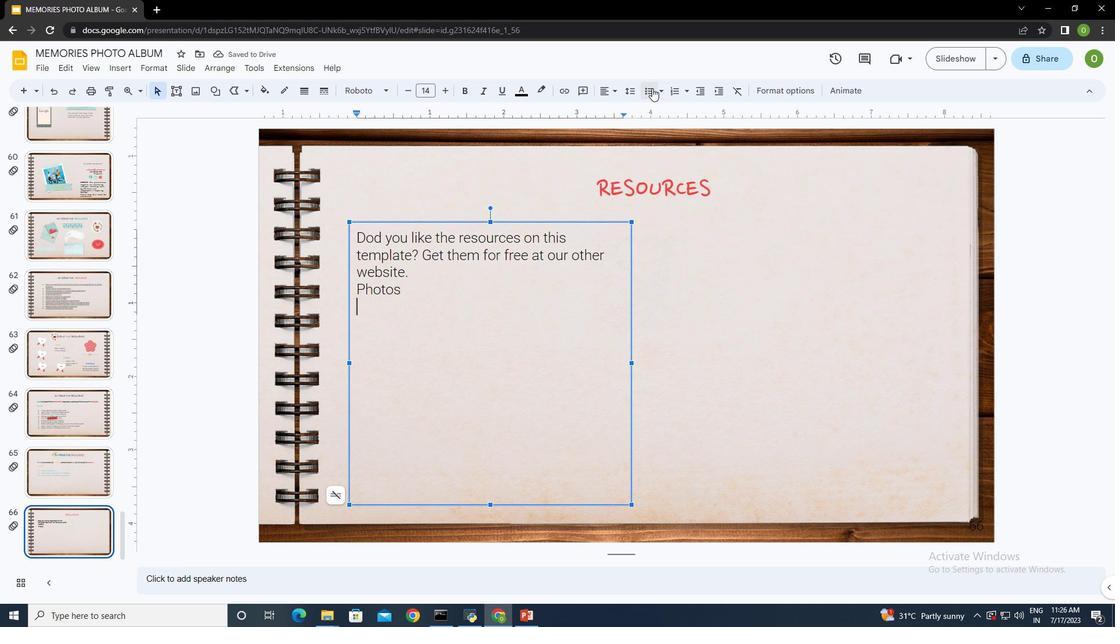 
Action: Mouse pressed left at (650, 87)
Screenshot: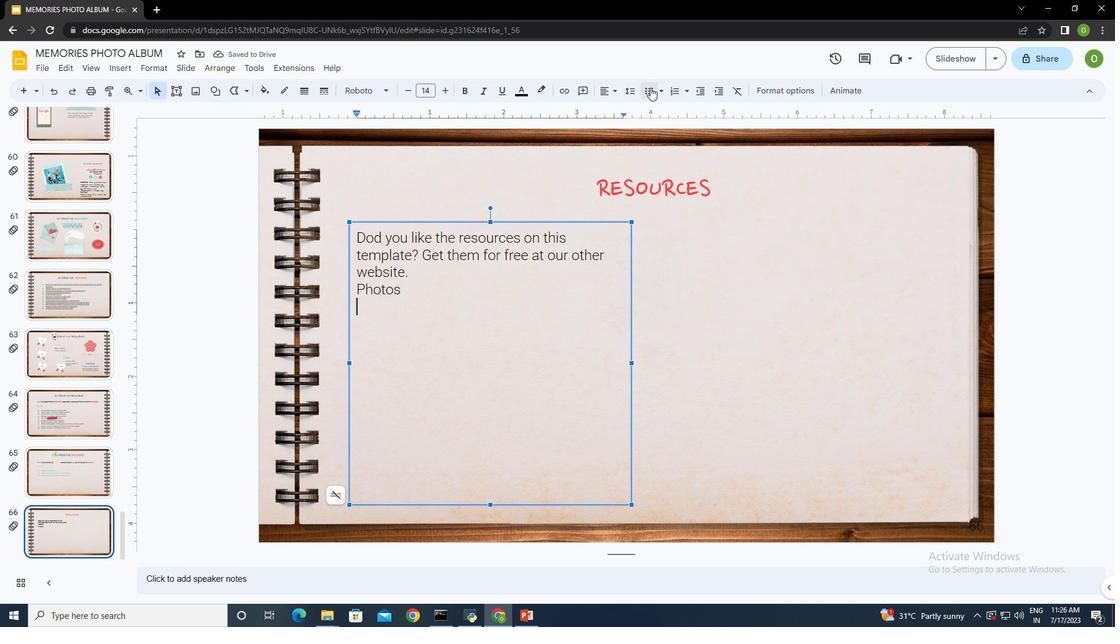 
Action: Mouse moved to (597, 264)
Screenshot: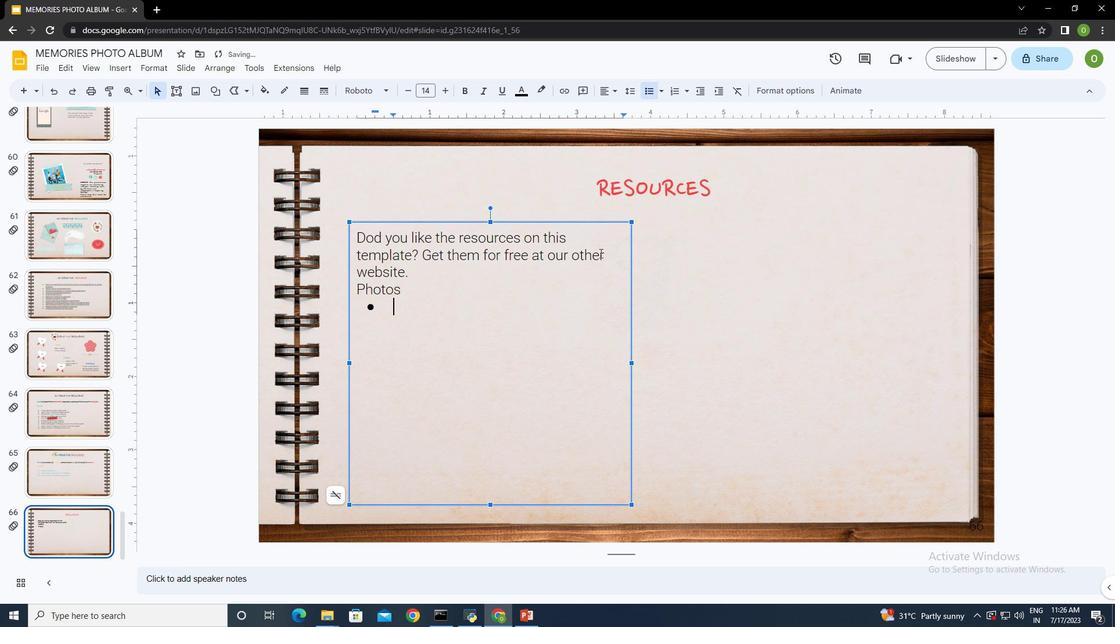 
Action: Key pressed <Key.shift>Dark<Key.space>wooden<Key.space>planks<Key.space>background<Key.enter><Key.shift><Key.shift><Key.shift><Key.shift><Key.shift>Two<Key.space>spiral<Key.space>books<Key.space>on<Key.space>brown<Key.space>backf<Key.backspace>drop<Key.space><Key.enter><Key.shift><Key.shift>Elevated<Key.space>view<Key.space>of<Key.space>spiral<Key.space>notepas<Key.backspace>d<Key.space>on<Key.space>blank<Key.space>v<Key.backspace>background<Key.space><Key.backspace><Key.enter><Key.shift>Cute<Key.space>porta<Key.backspace>a<Key.backspace>rait<Key.space>of<Key.space>a<Key.space>chil<Key.backspace>hua<Key.space>breed<Key.space>dog<Key.space>on<Key.space>pink<Key.space>background<Key.enter><Key.shift><Key.shift><Key.shift><Key.shift><Key.shift><Key.shift><Key.shift><Key.shift>Two<Key.space>friend<Key.space>hiking<Key.backspace><Key.space>woman<Key.space>relishing<Key.space>cotton<Key.space>candy
Screenshot: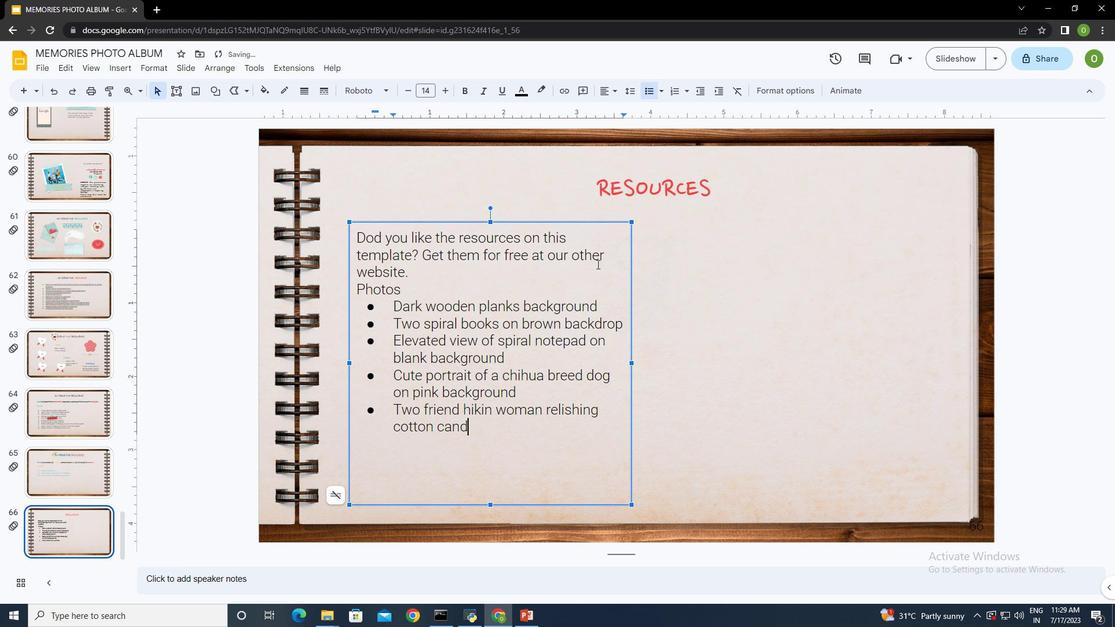 
Action: Mouse moved to (493, 430)
Screenshot: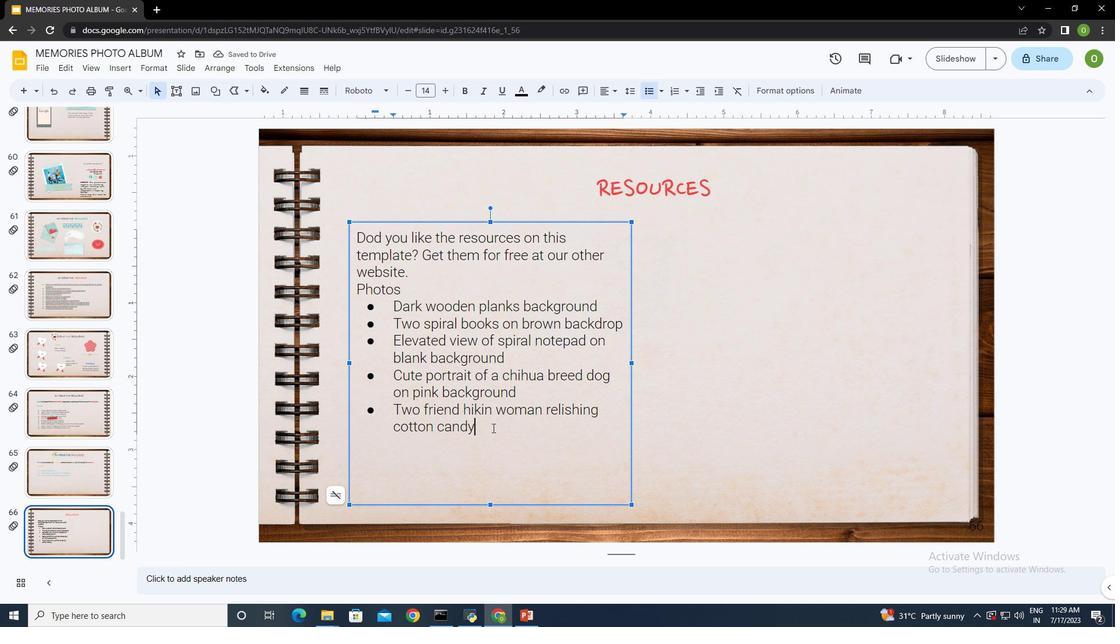 
Action: Mouse pressed left at (493, 430)
Screenshot: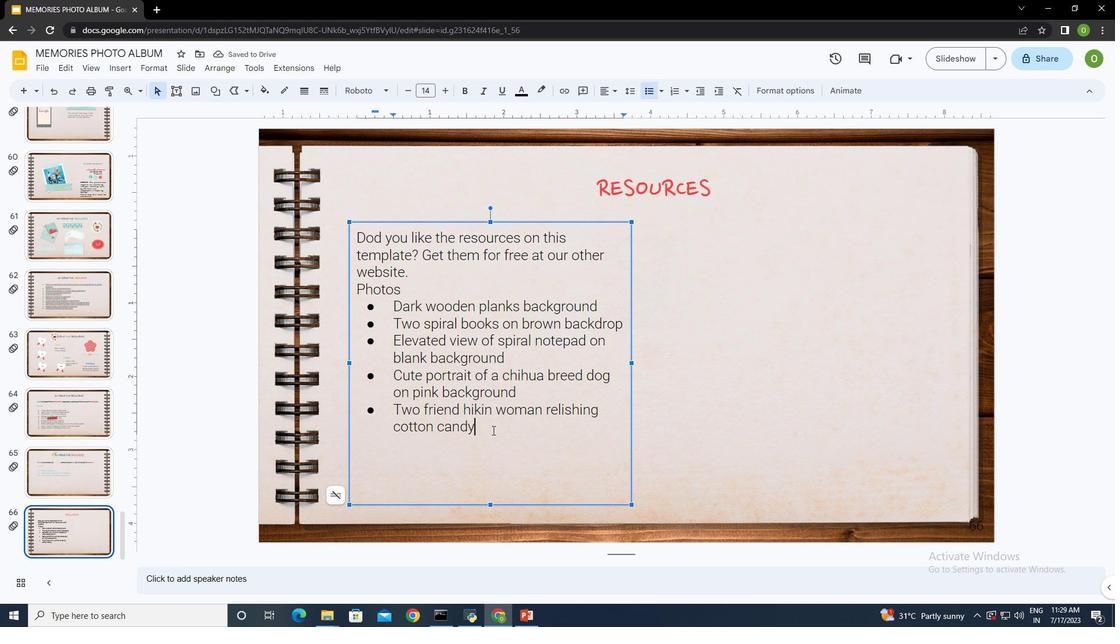 
Action: Mouse moved to (364, 92)
Screenshot: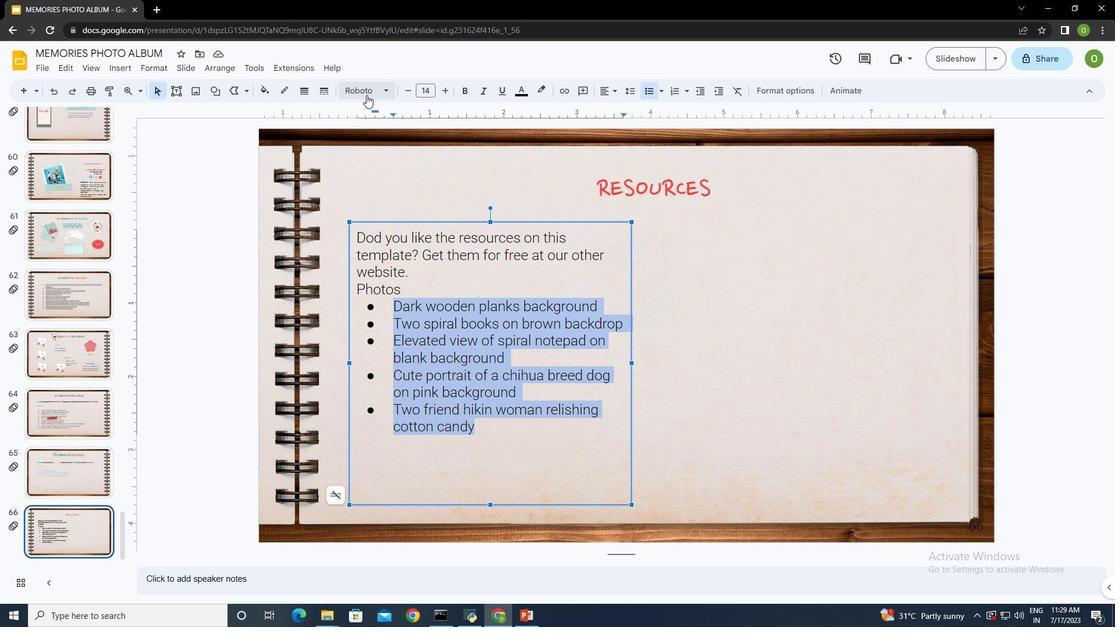 
Action: Mouse pressed left at (364, 92)
Screenshot: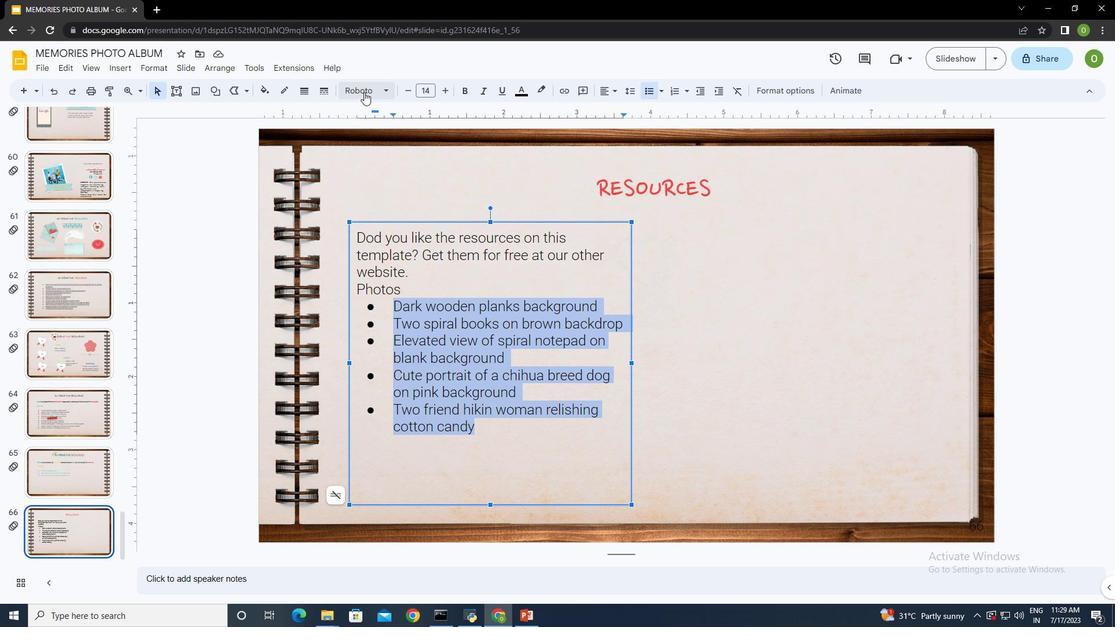 
Action: Mouse moved to (414, 243)
Screenshot: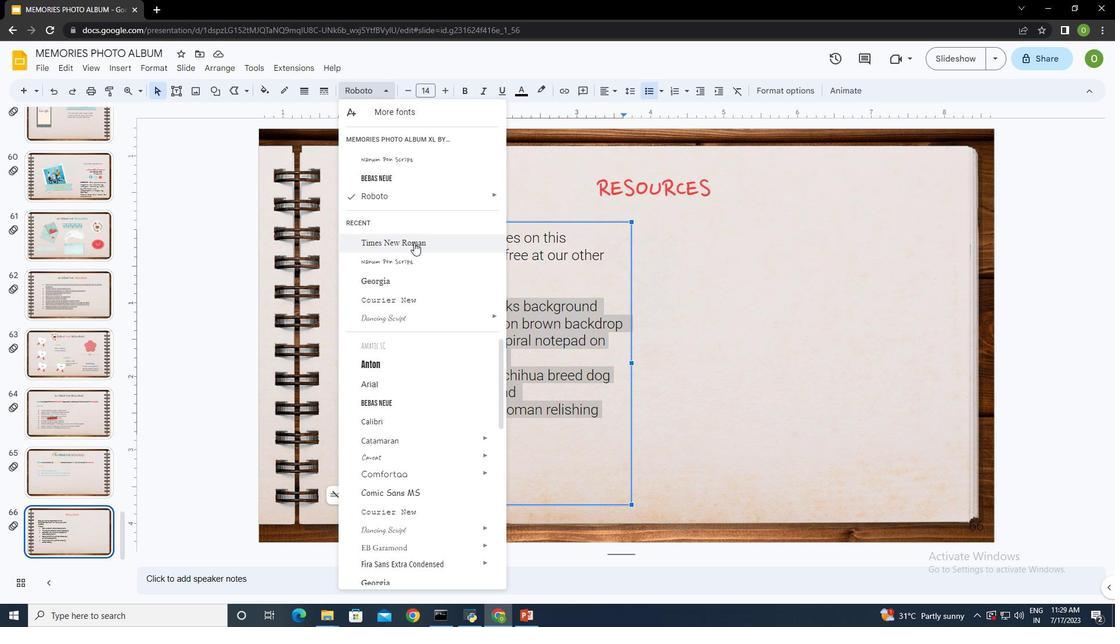 
Action: Mouse pressed left at (414, 243)
Screenshot: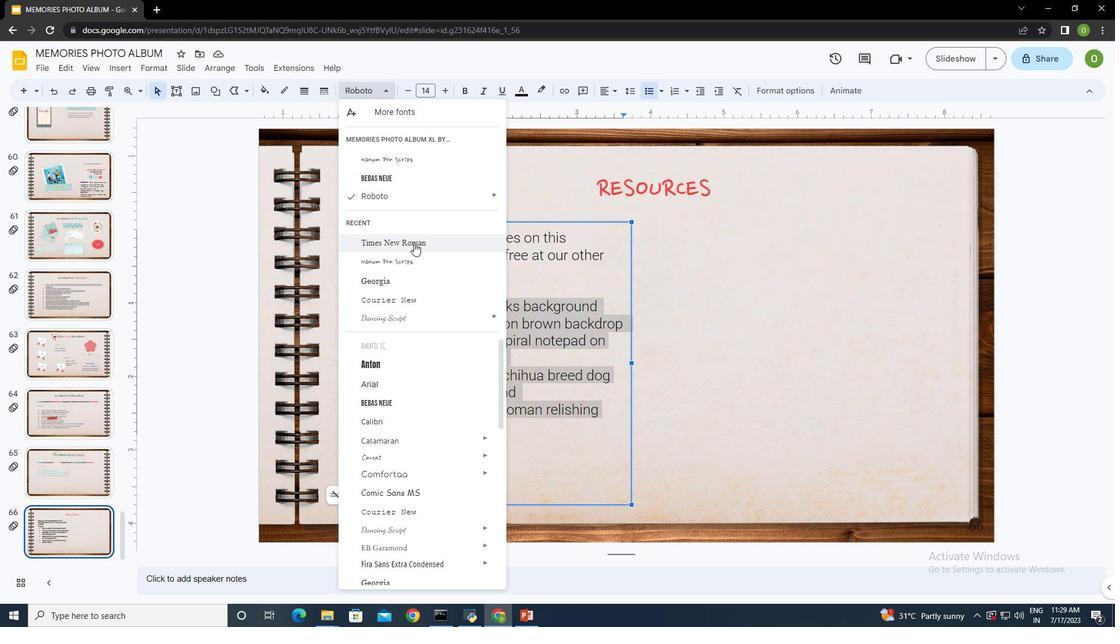 
Action: Mouse moved to (523, 444)
Screenshot: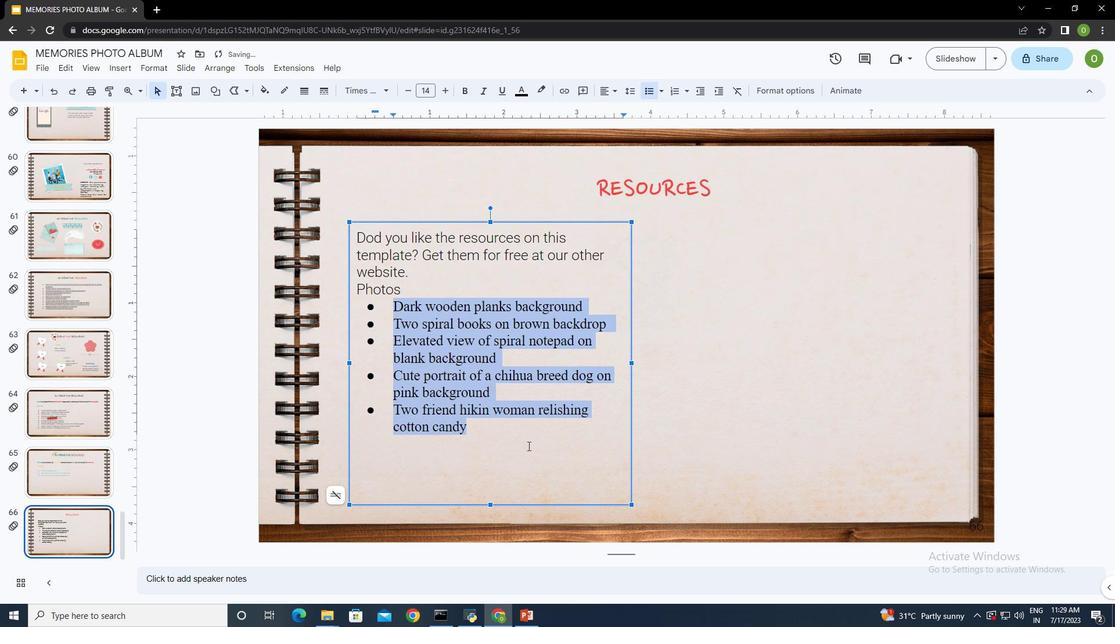 
Action: Mouse pressed left at (523, 444)
Screenshot: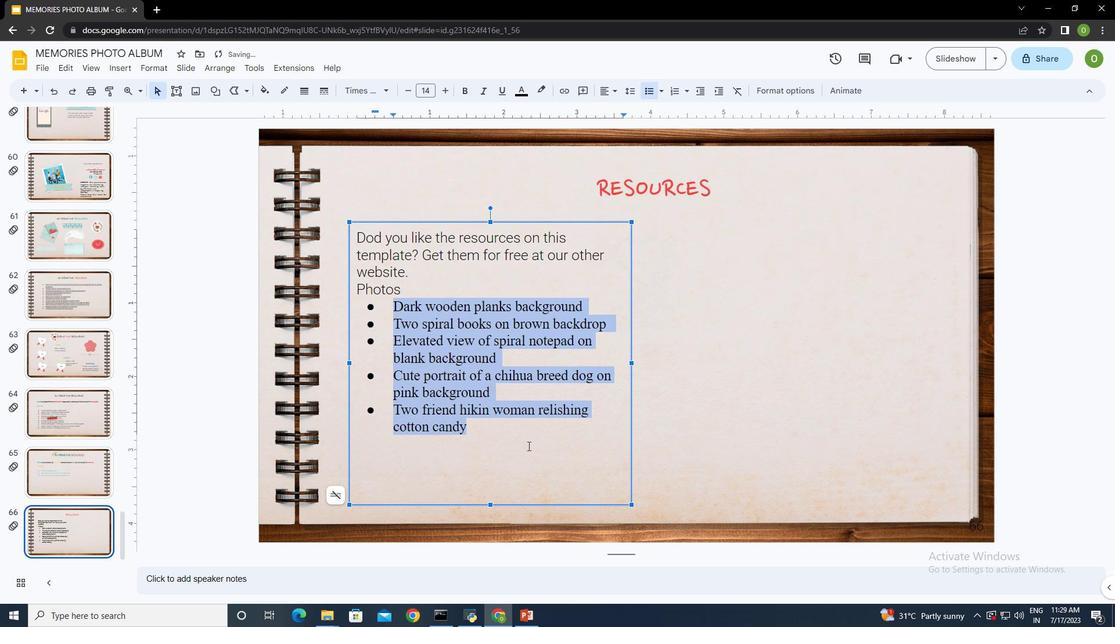 
Action: Mouse moved to (405, 291)
Screenshot: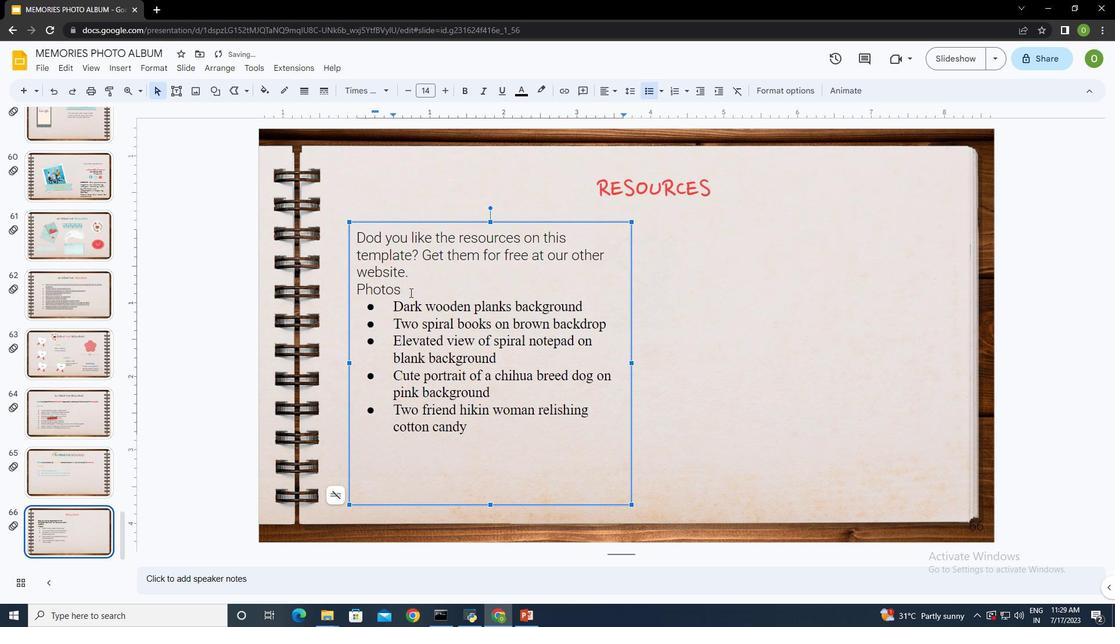 
Action: Mouse pressed left at (405, 291)
Screenshot: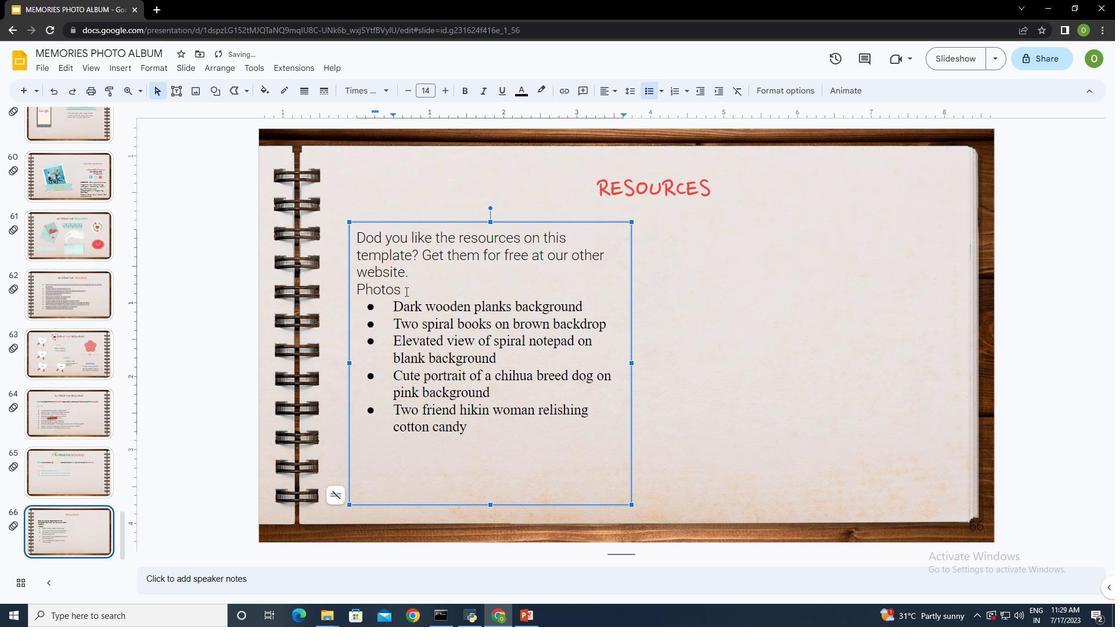 
Action: Mouse moved to (370, 85)
Screenshot: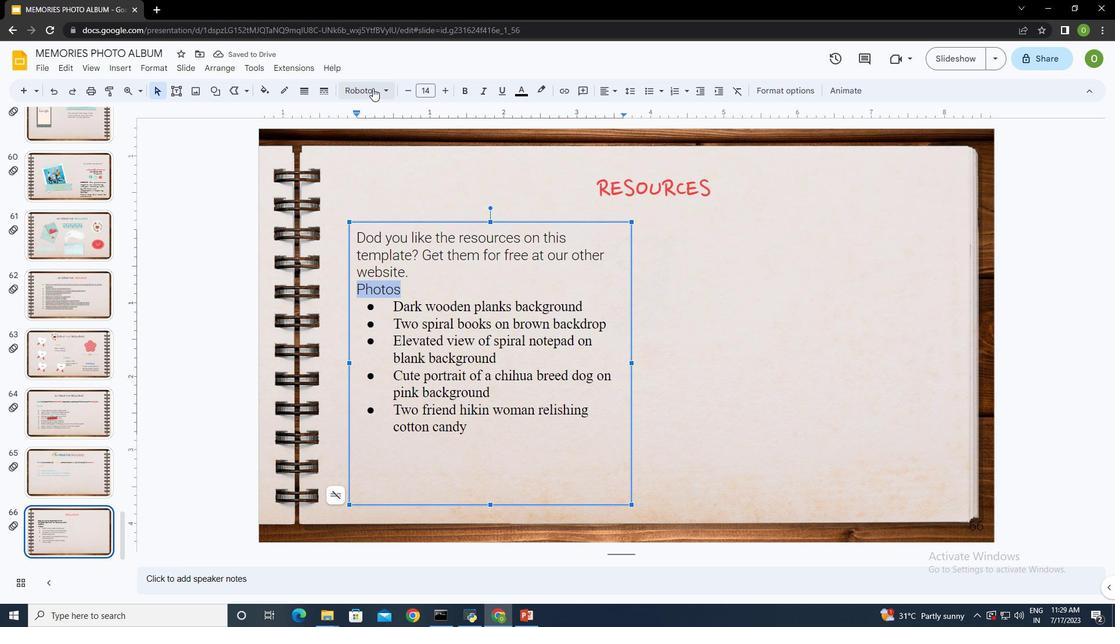 
Action: Mouse pressed left at (370, 85)
Screenshot: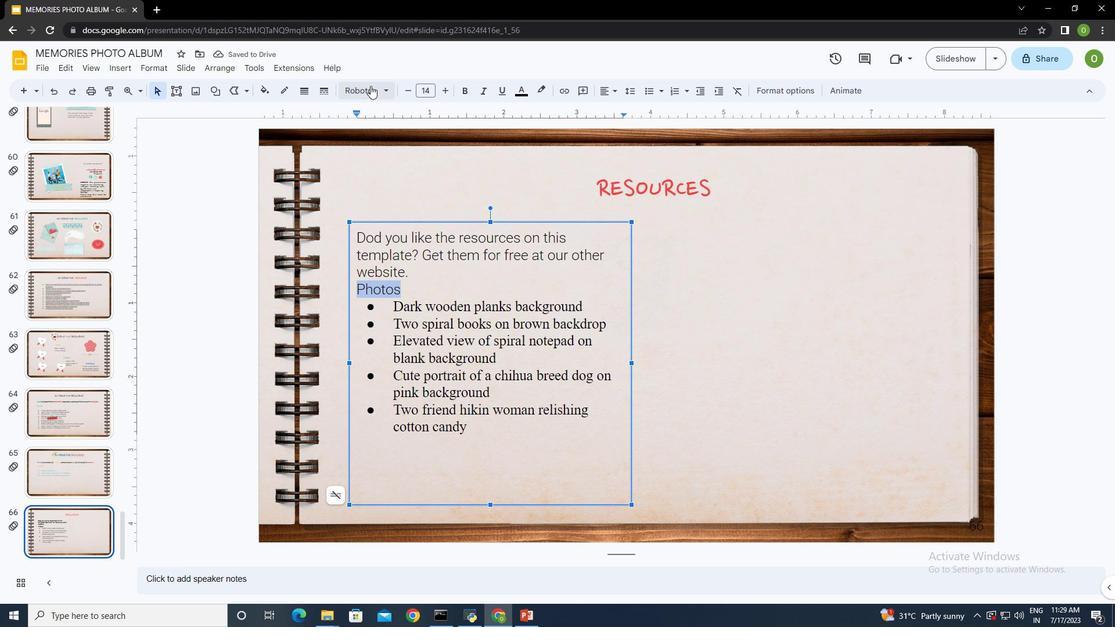
Action: Mouse moved to (399, 159)
Screenshot: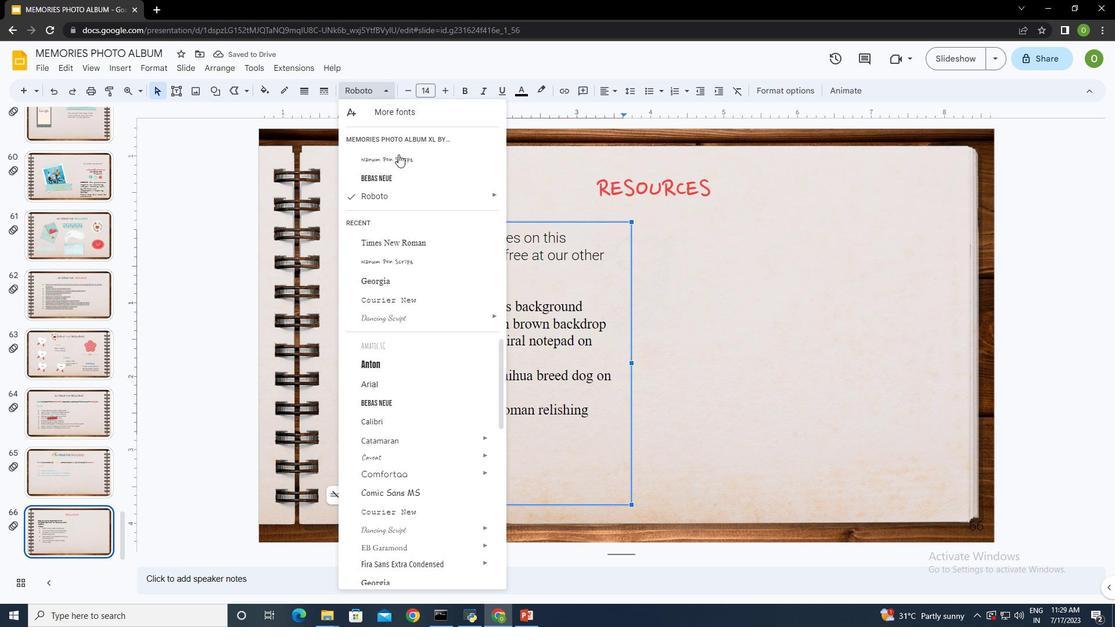 
Action: Mouse pressed left at (399, 159)
Screenshot: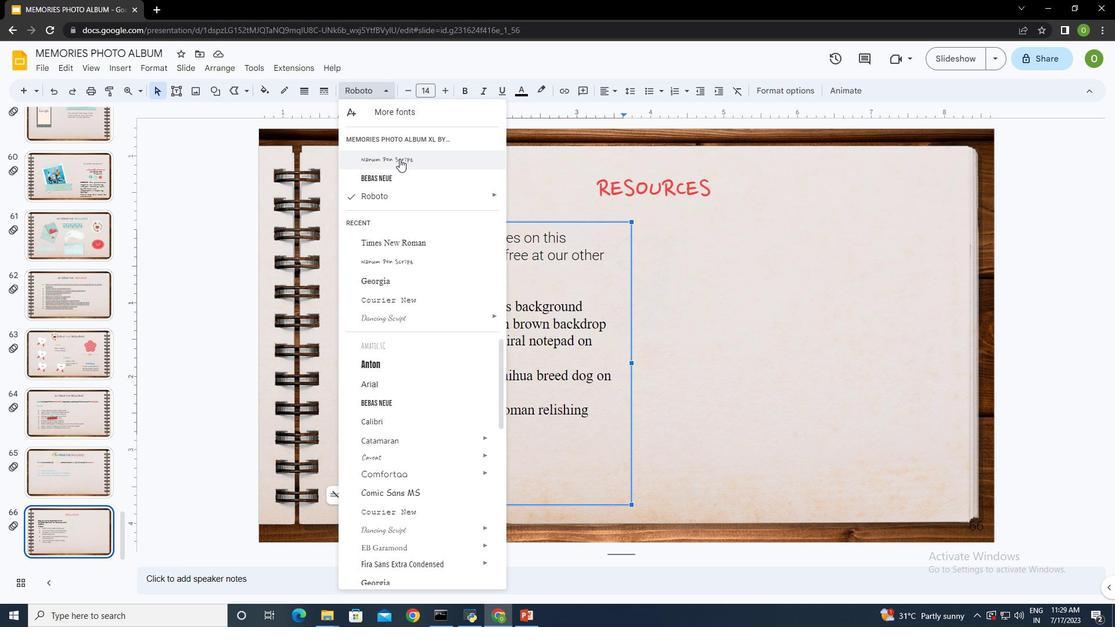 
Action: Mouse moved to (448, 90)
Screenshot: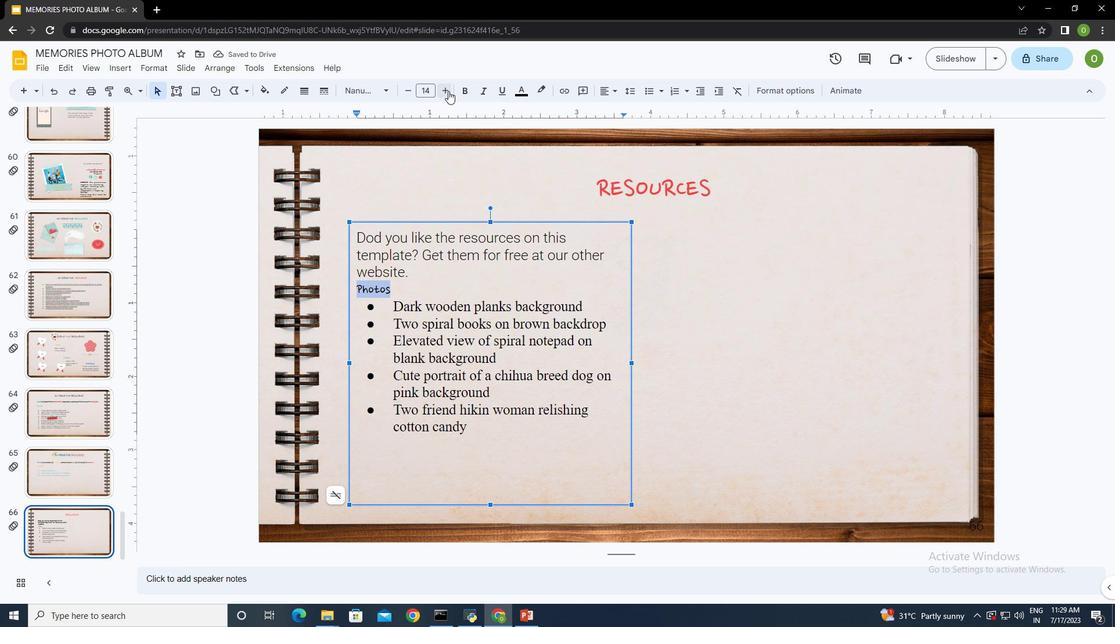 
Action: Mouse pressed left at (448, 90)
Screenshot: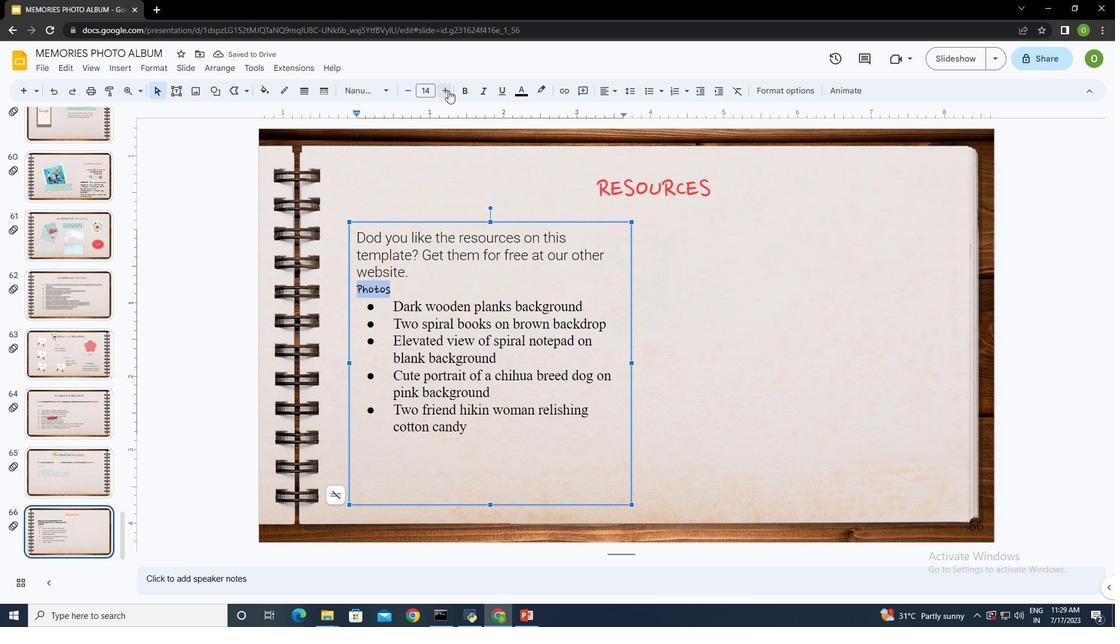 
Action: Mouse pressed left at (448, 90)
Screenshot: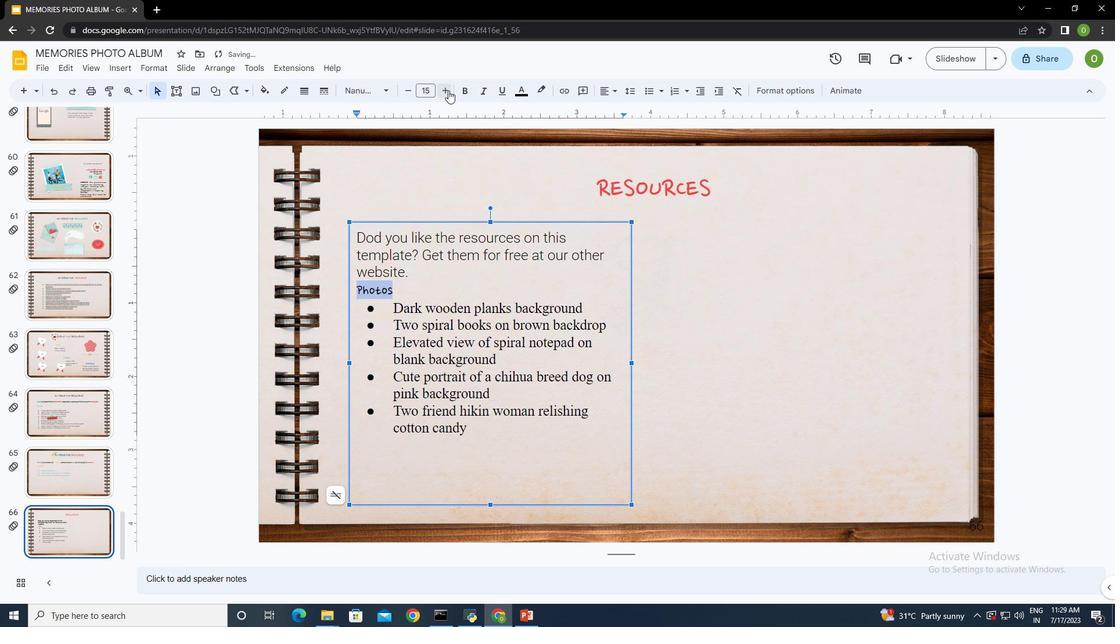 
Action: Mouse moved to (414, 277)
Screenshot: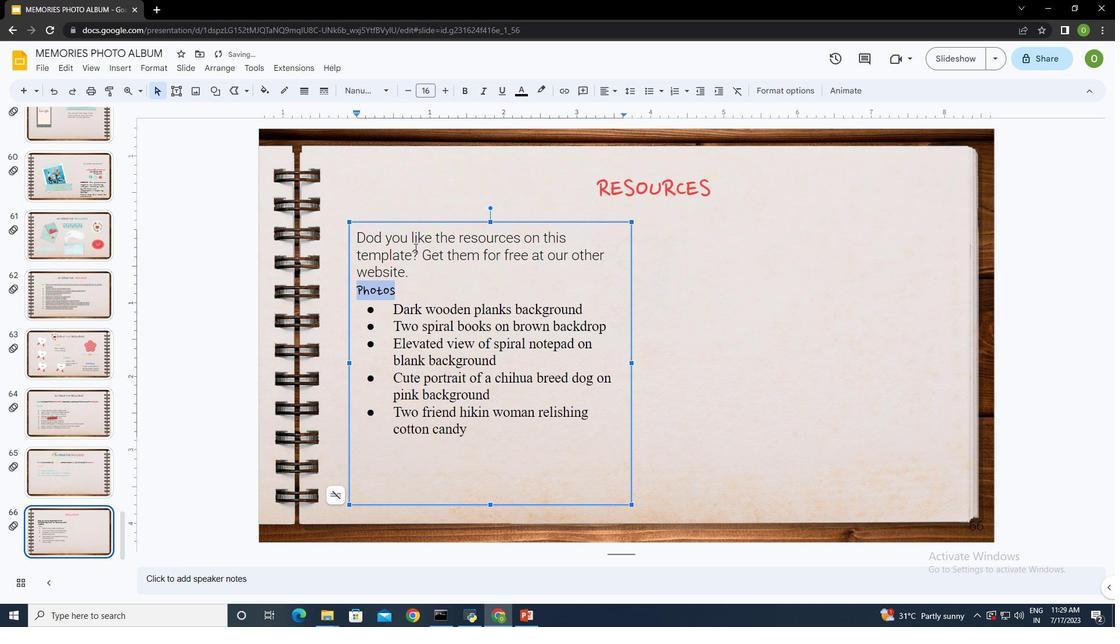 
Action: Mouse pressed left at (414, 277)
Screenshot: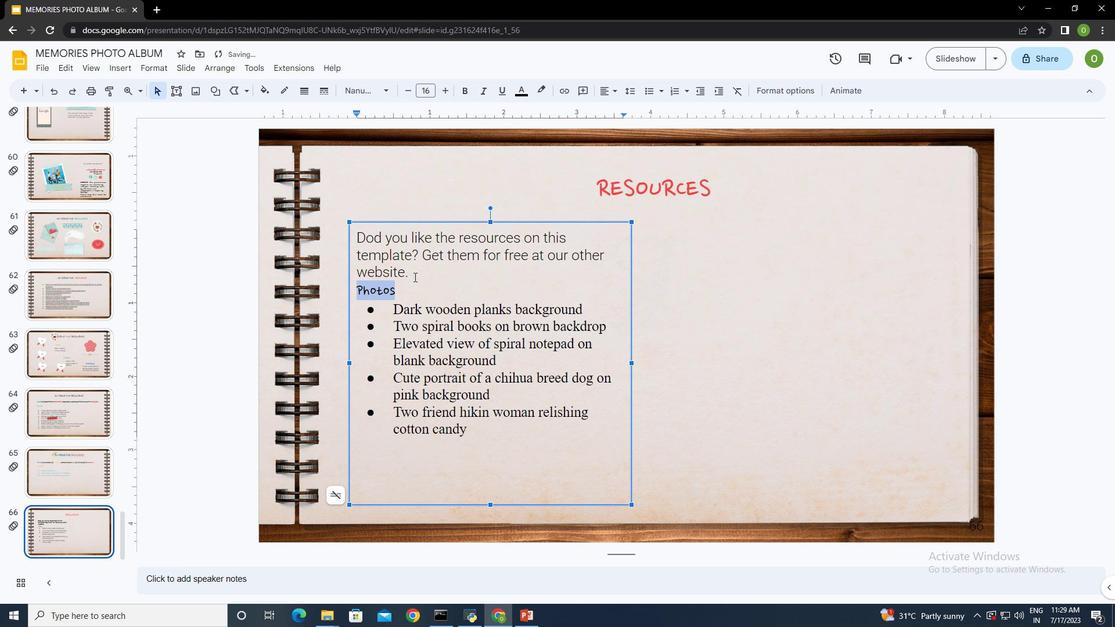 
Action: Mouse moved to (417, 274)
Screenshot: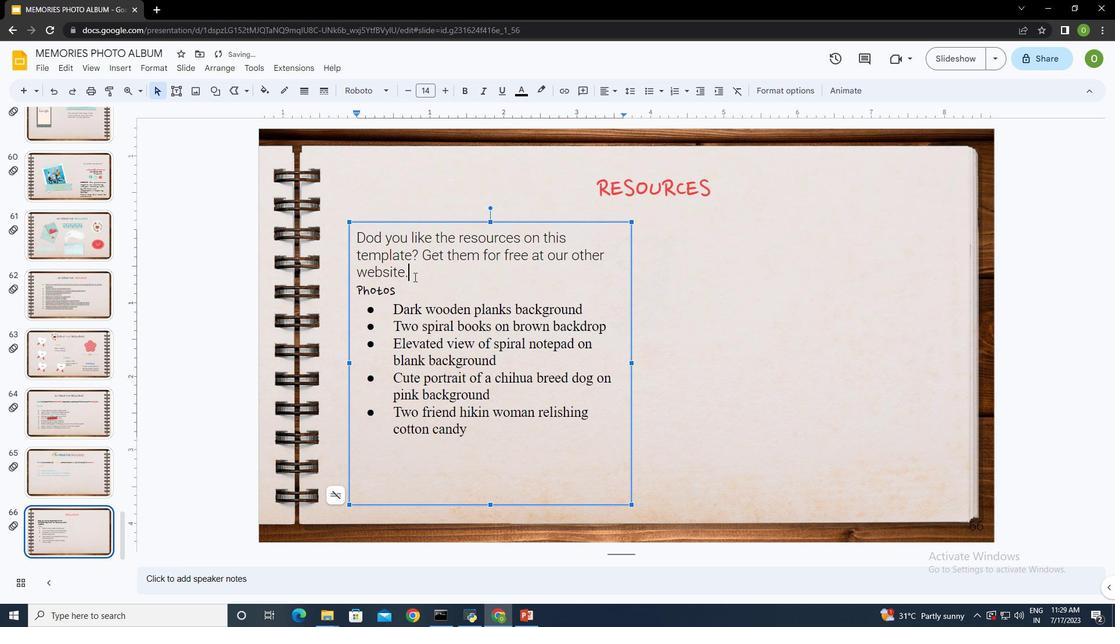 
Action: Mouse pressed left at (417, 274)
Screenshot: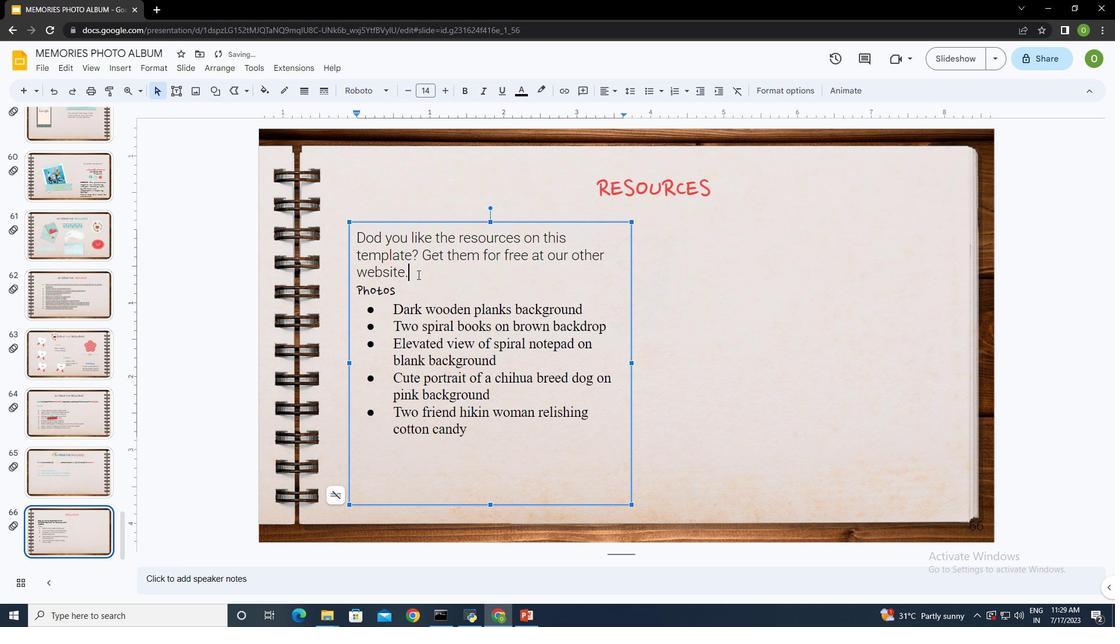 
Action: Mouse moved to (358, 87)
Screenshot: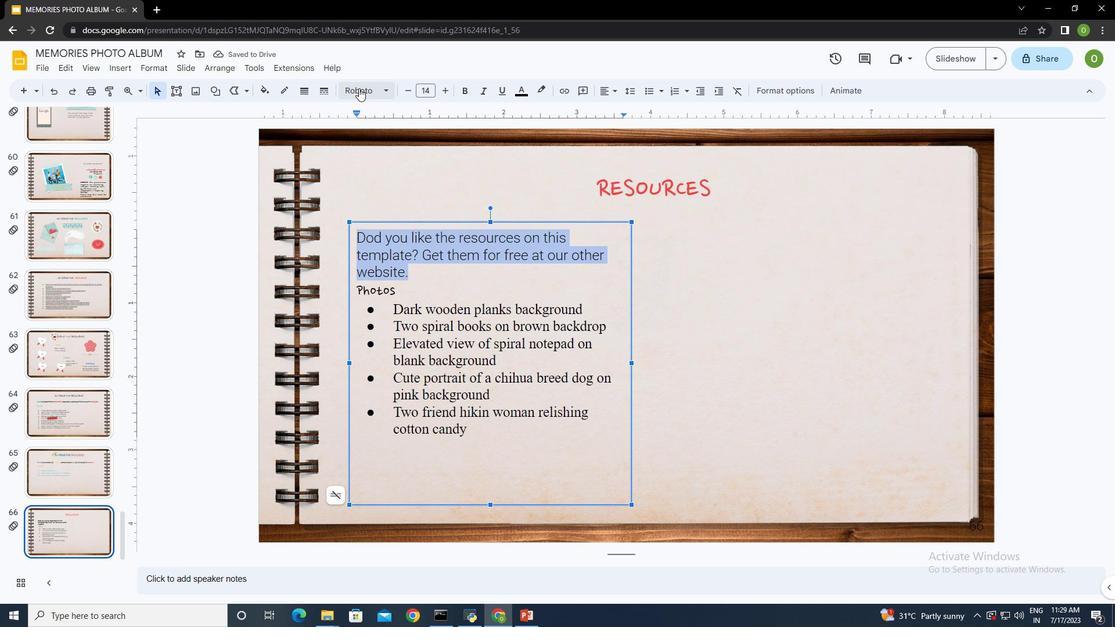 
Action: Mouse pressed left at (358, 87)
Screenshot: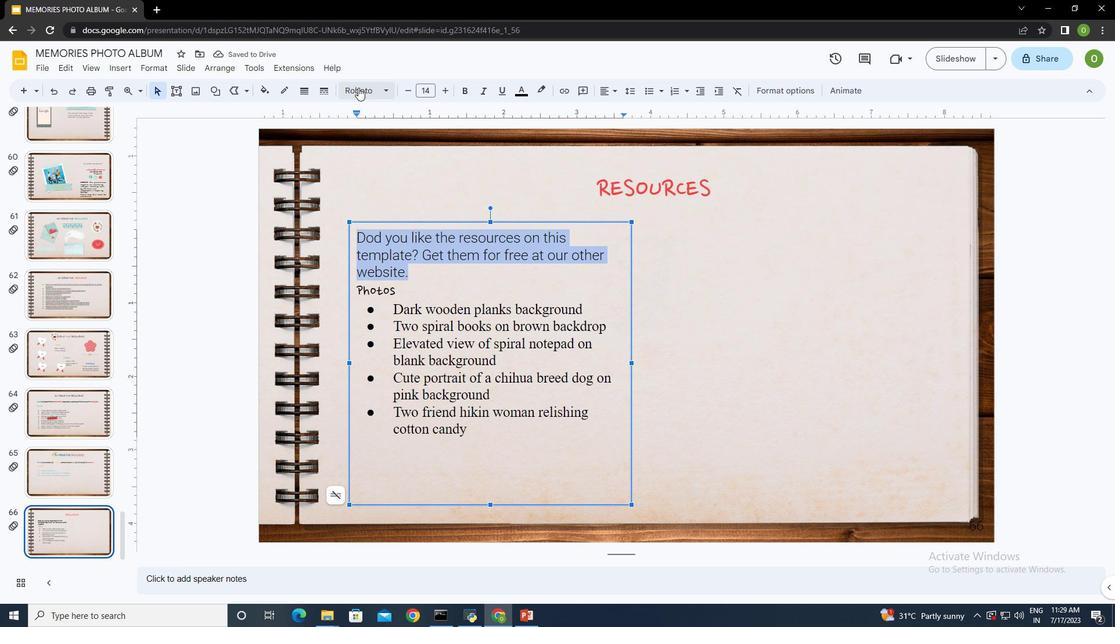 
Action: Mouse moved to (408, 256)
Screenshot: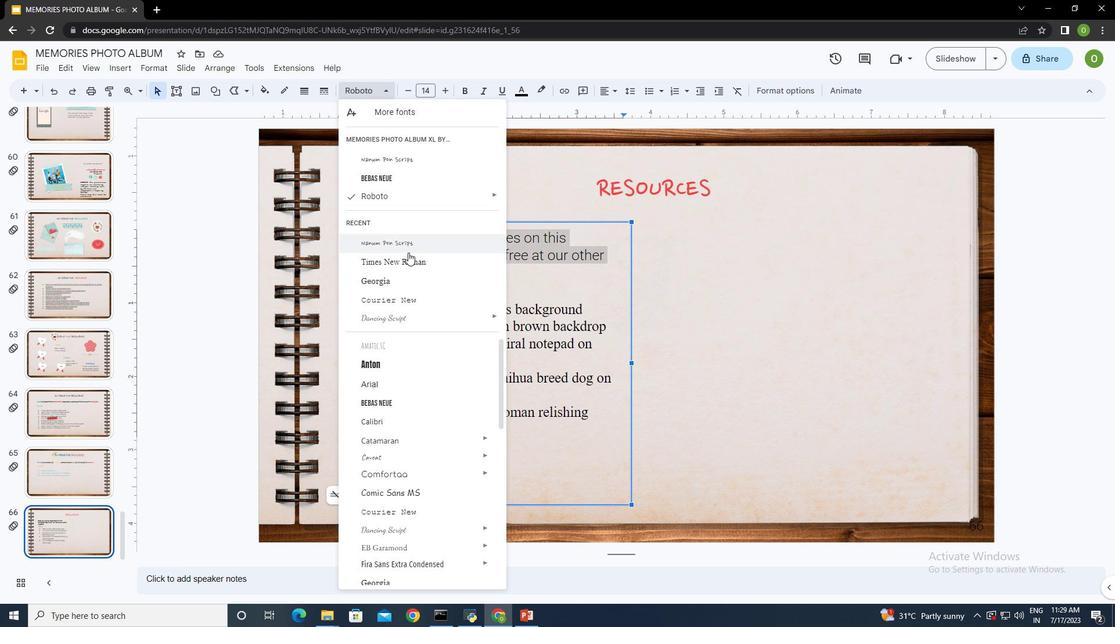
Action: Mouse pressed left at (408, 256)
Screenshot: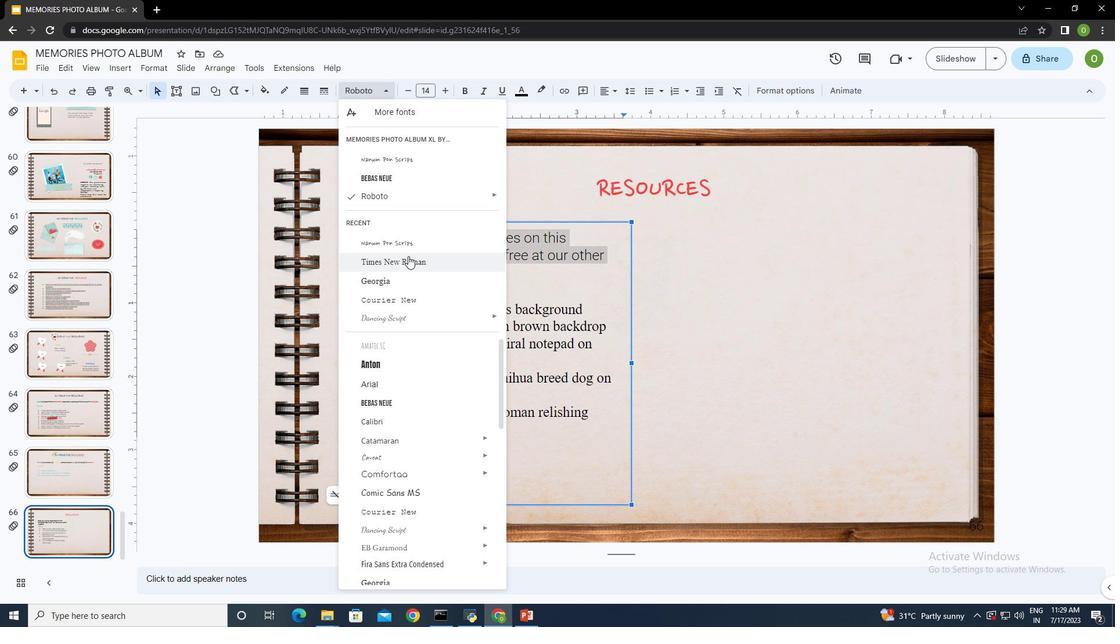 
Action: Mouse moved to (498, 371)
Screenshot: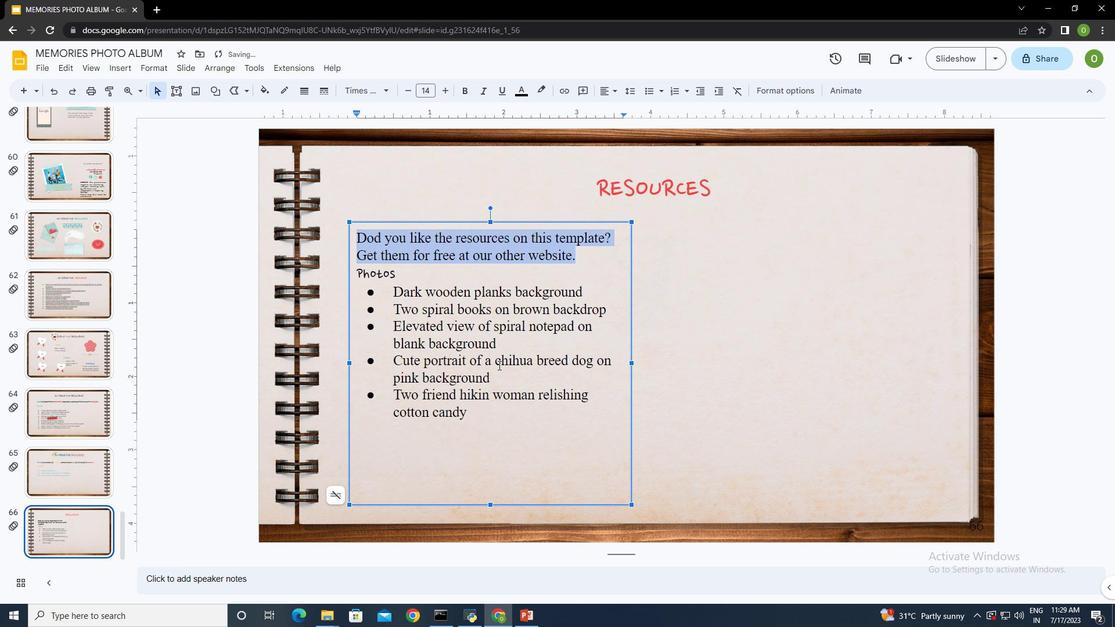 
Action: Mouse pressed left at (498, 371)
Screenshot: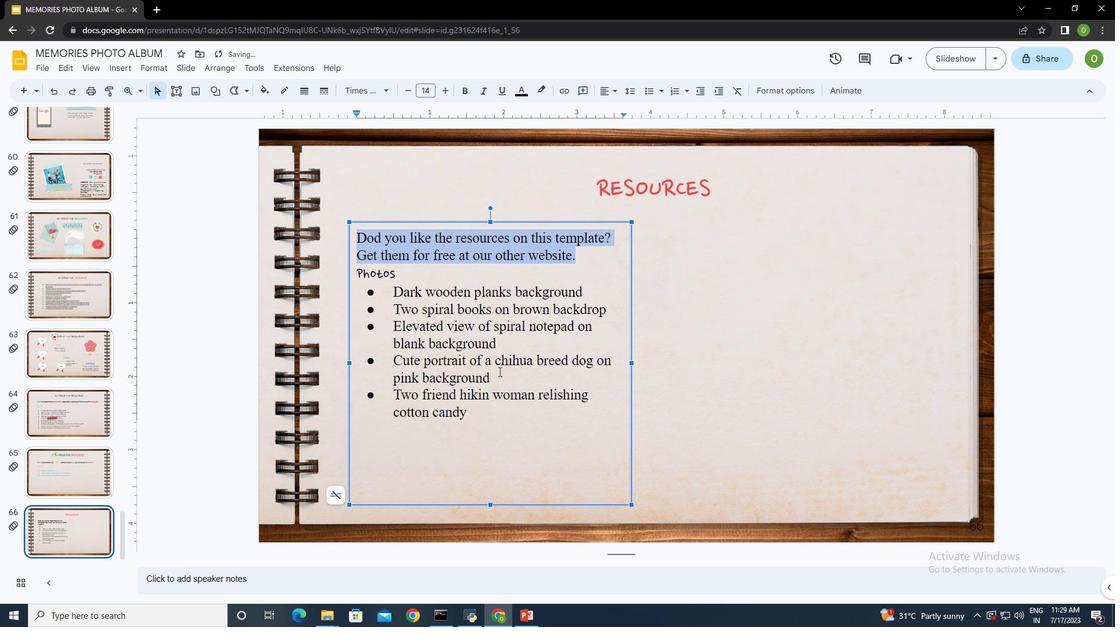 
Action: Mouse moved to (486, 413)
Screenshot: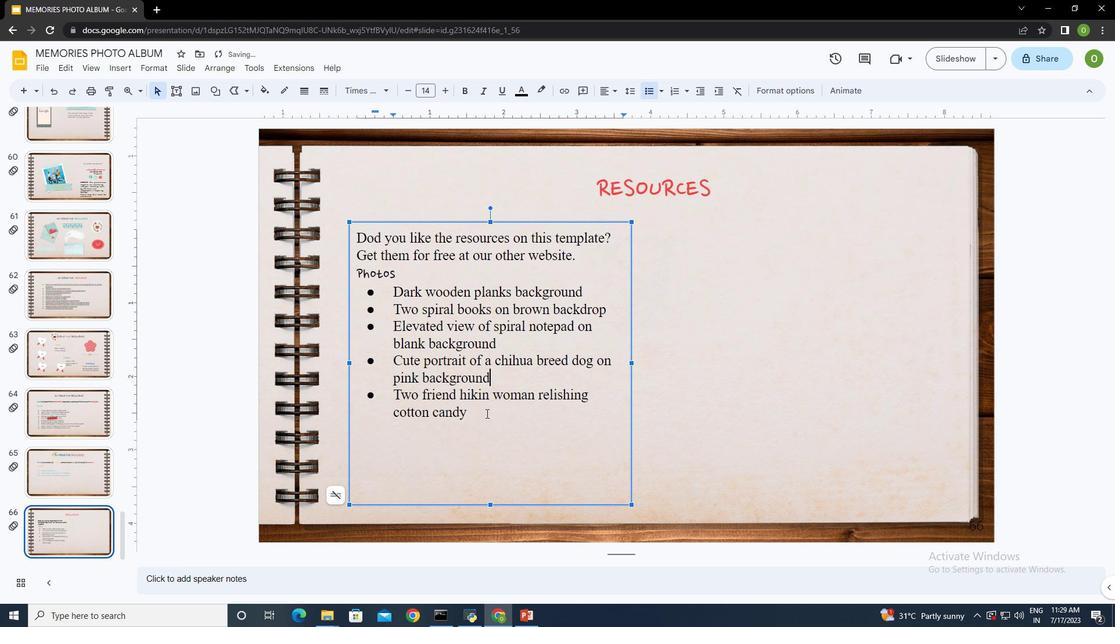 
Action: Mouse pressed left at (486, 413)
Screenshot: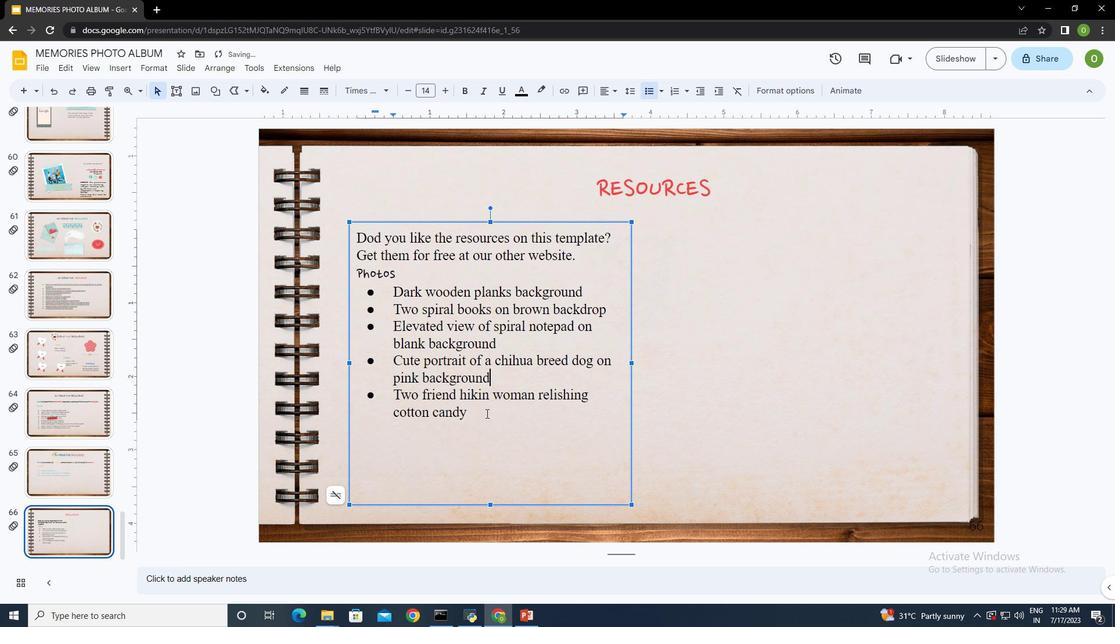 
Action: Mouse moved to (250, 68)
Screenshot: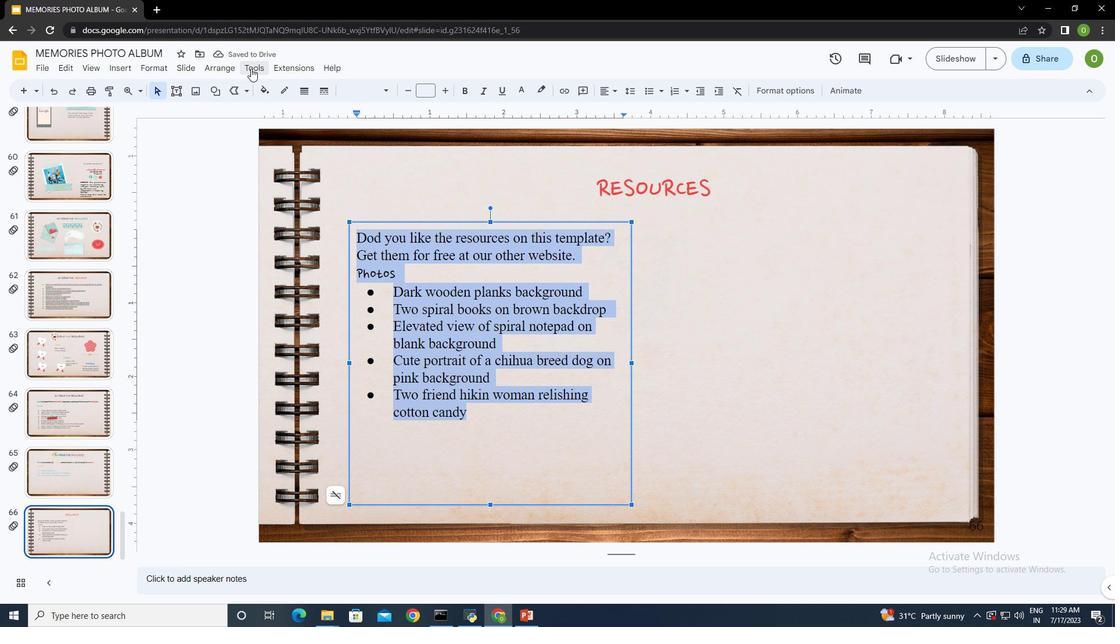 
Action: Mouse pressed left at (250, 68)
Screenshot: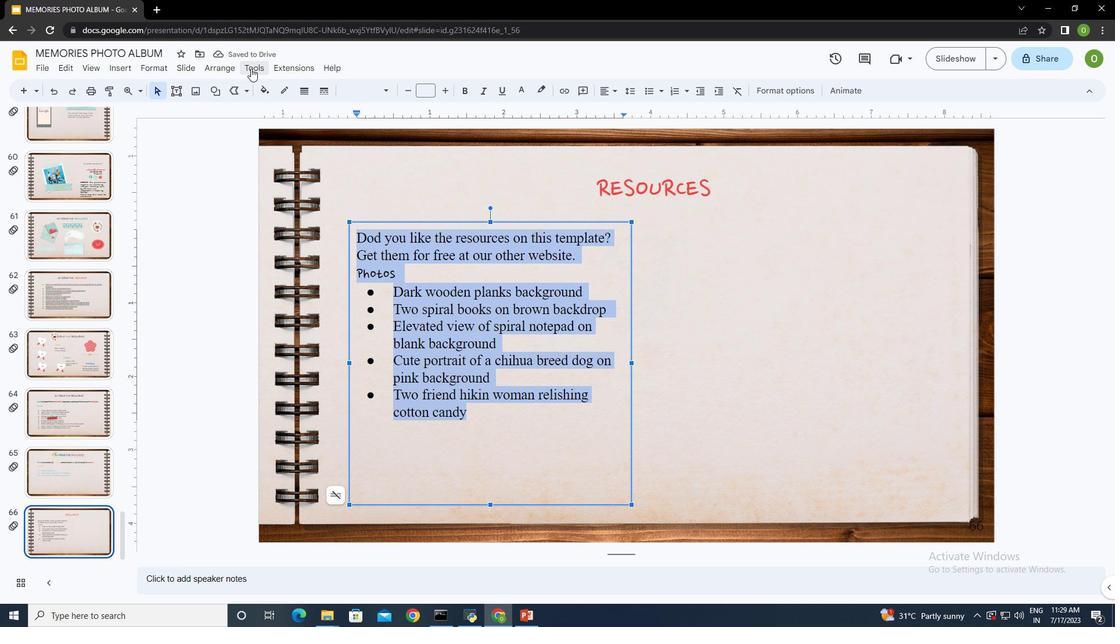 
Action: Mouse moved to (294, 88)
Screenshot: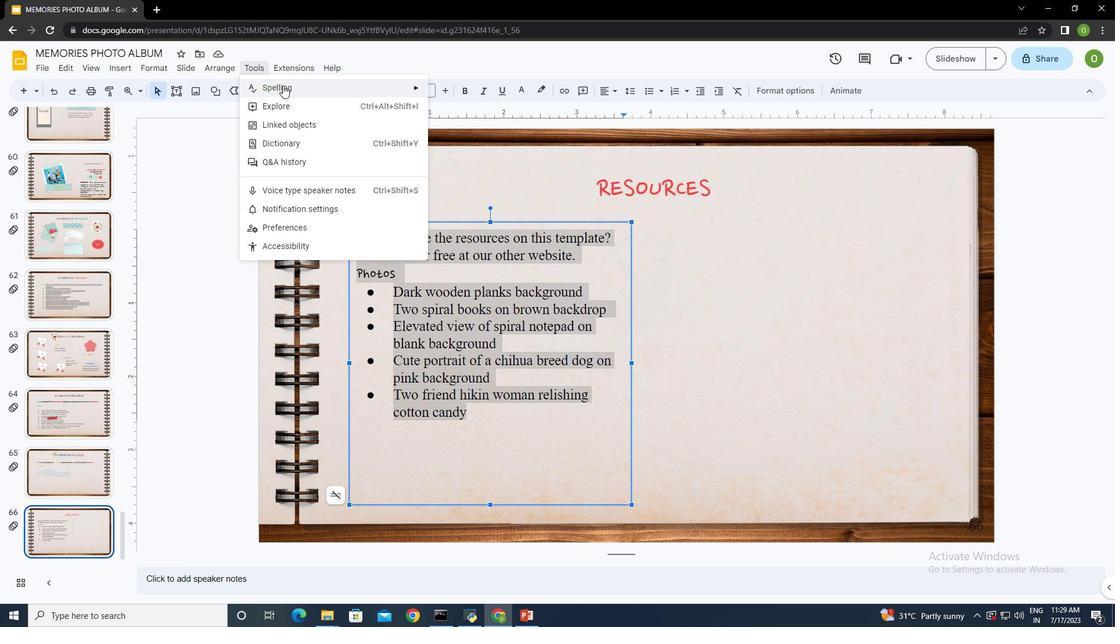 
Action: Mouse pressed left at (294, 88)
Screenshot: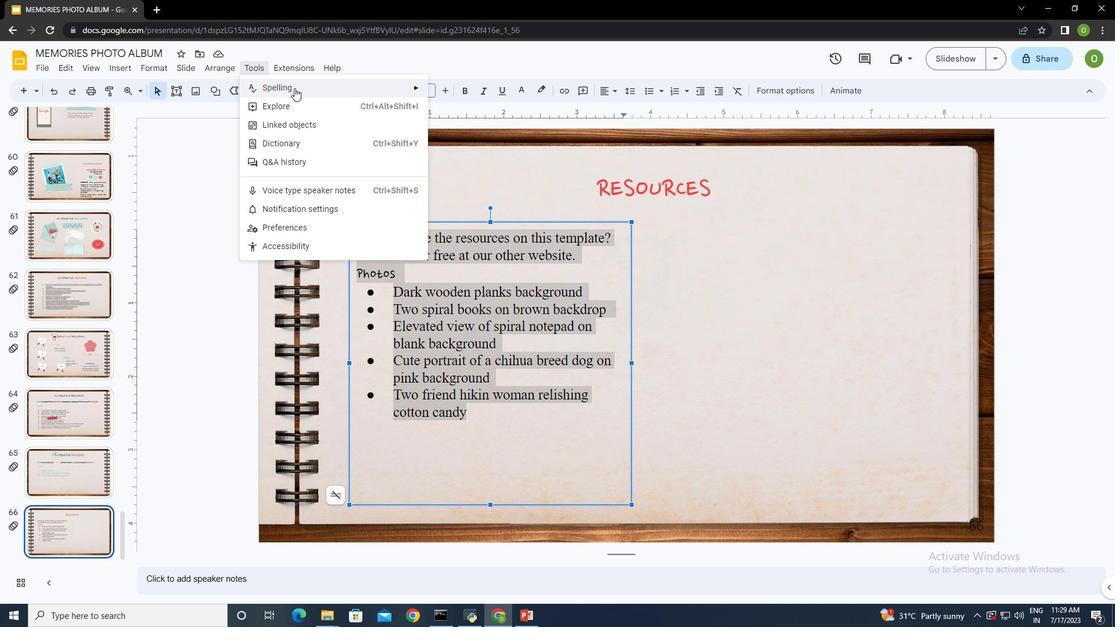 
Action: Mouse moved to (489, 92)
Screenshot: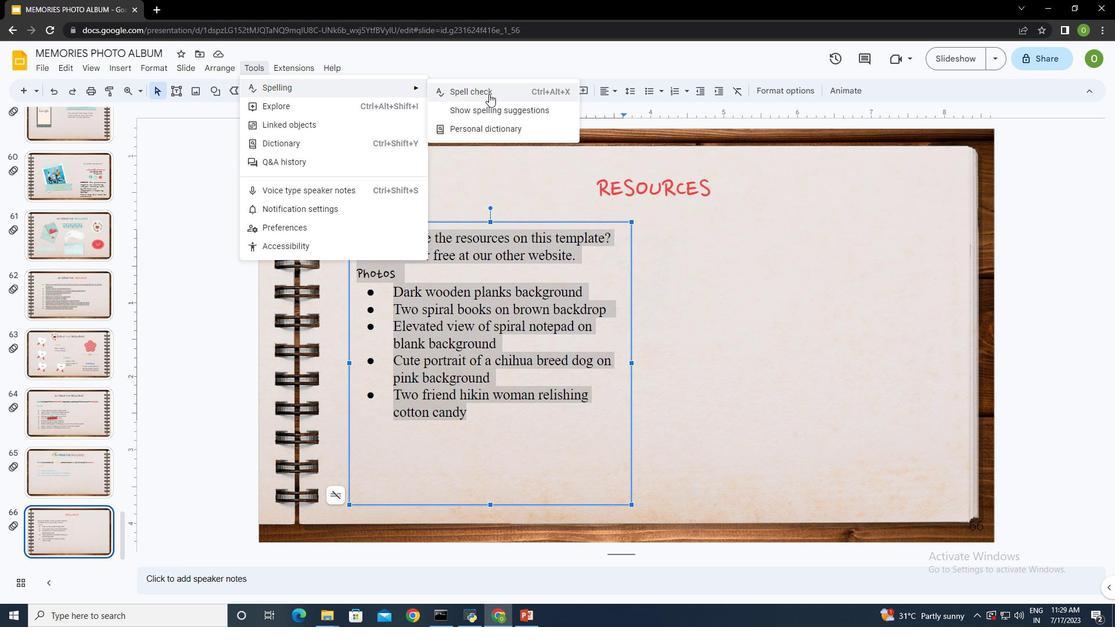 
Action: Mouse pressed left at (489, 92)
Screenshot: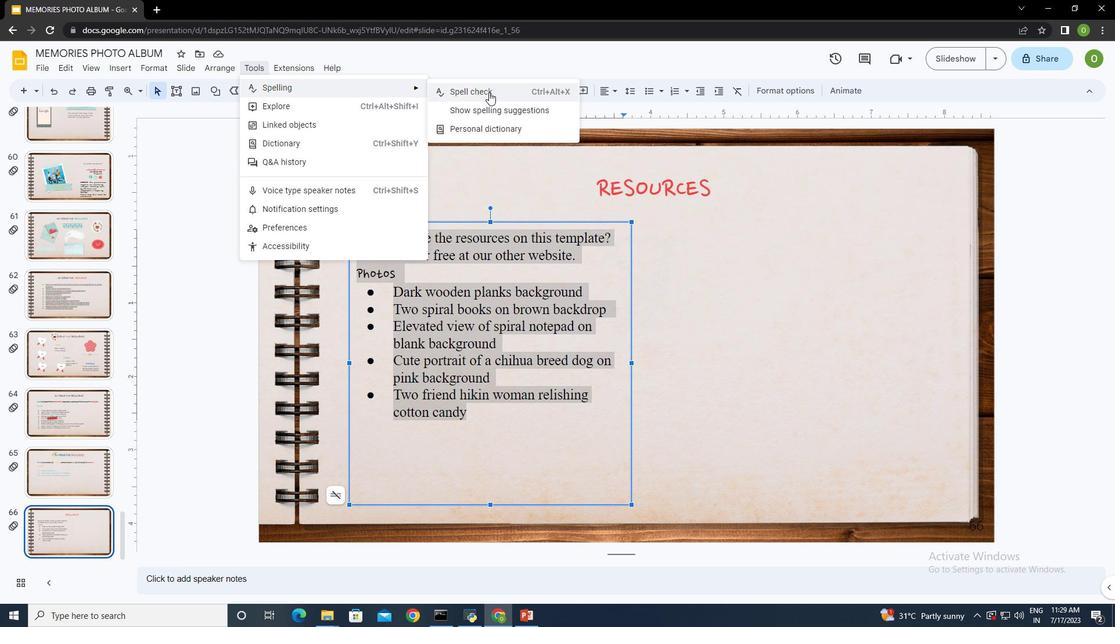 
Action: Mouse moved to (936, 176)
Screenshot: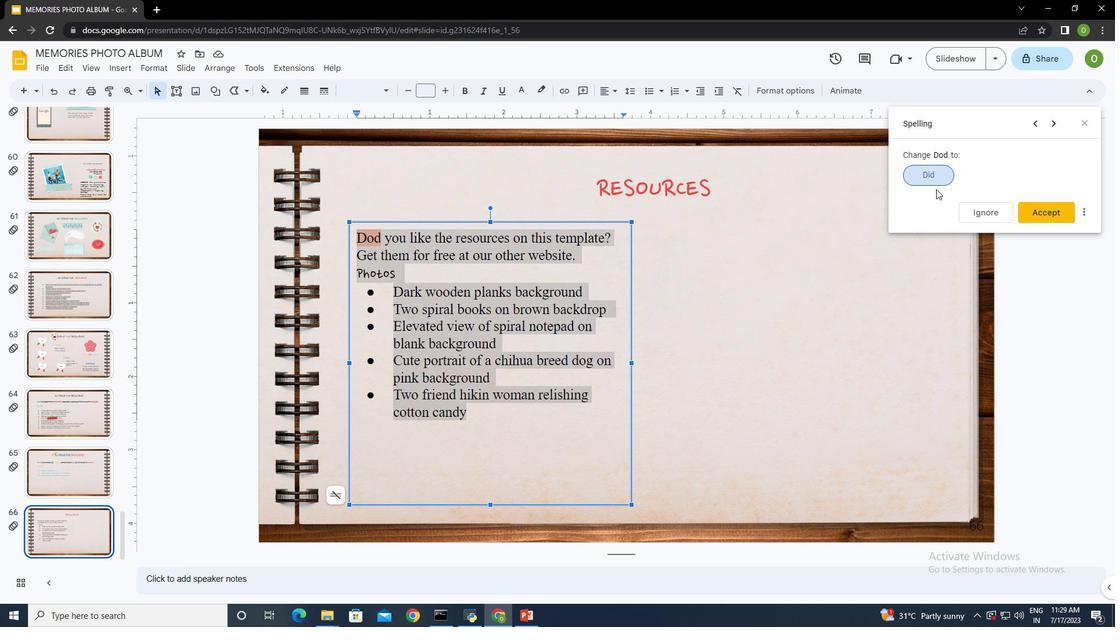 
Action: Mouse pressed left at (936, 176)
Screenshot: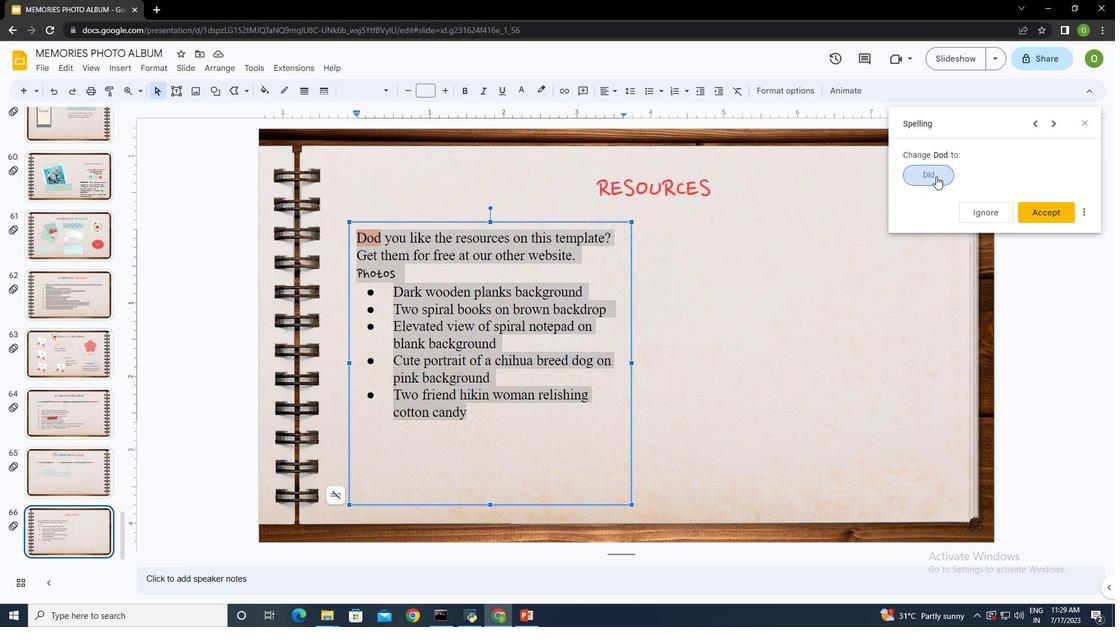 
Action: Mouse moved to (946, 171)
Screenshot: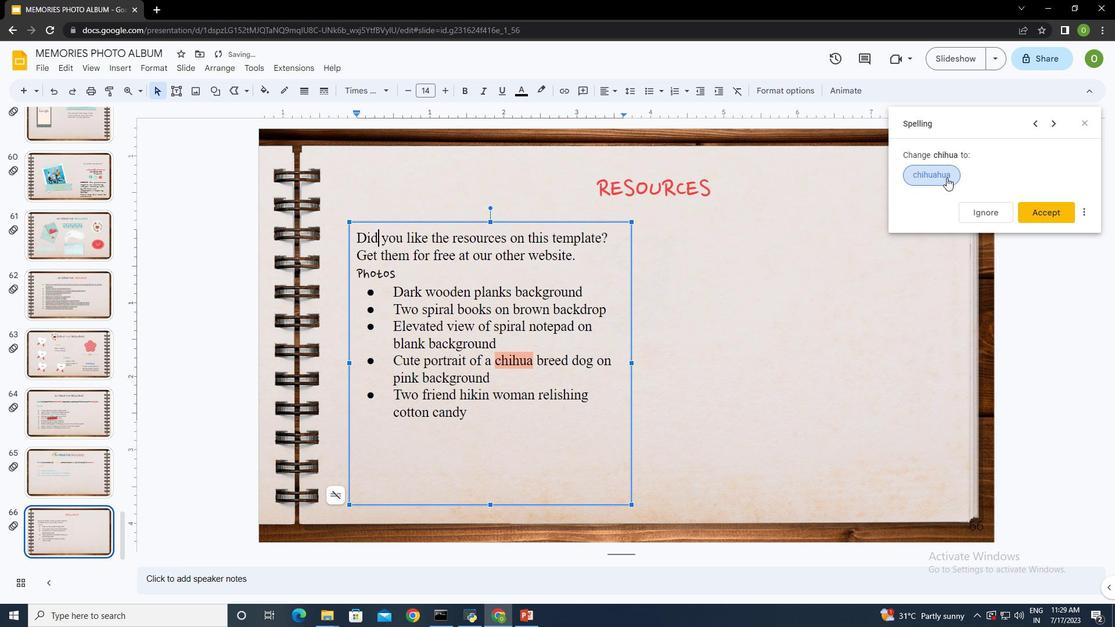
Action: Mouse pressed left at (946, 171)
Screenshot: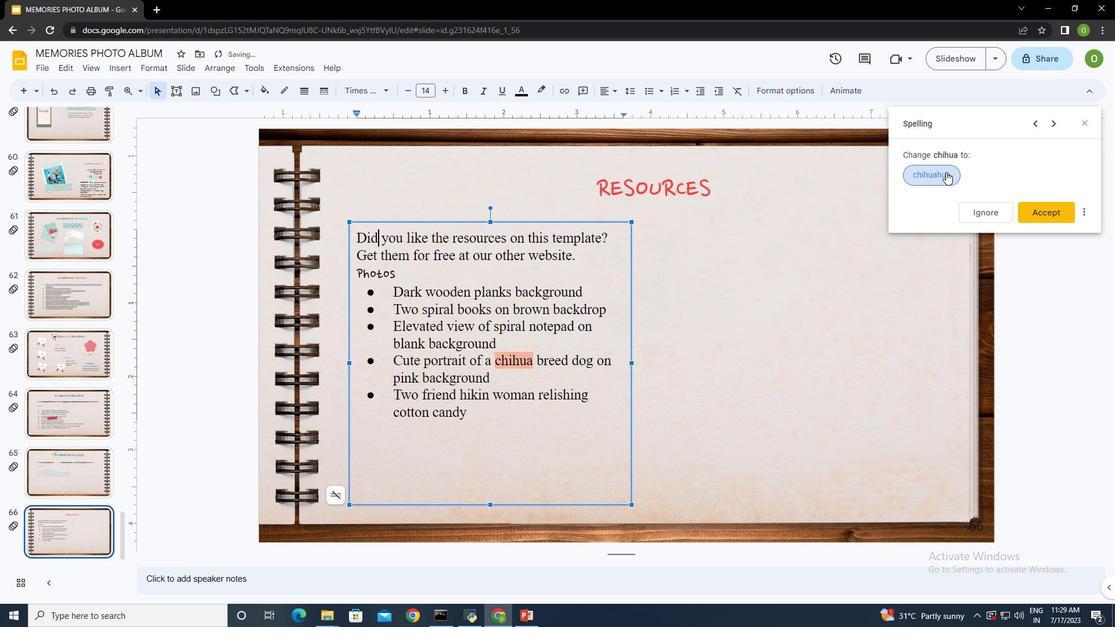 
Action: Mouse moved to (939, 174)
Screenshot: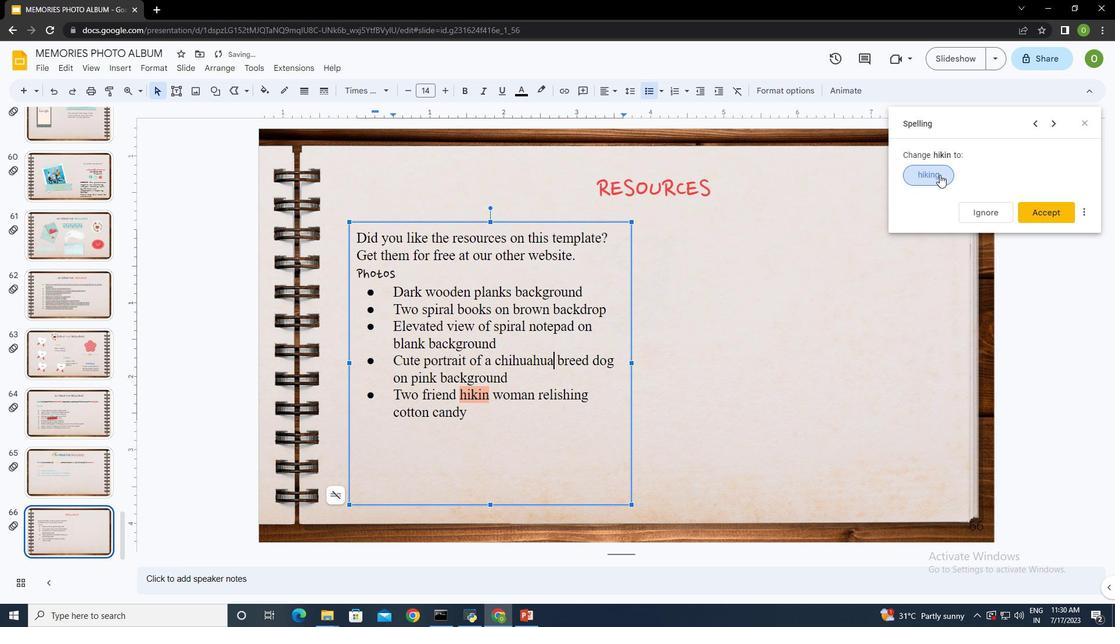 
Action: Mouse pressed left at (939, 174)
Screenshot: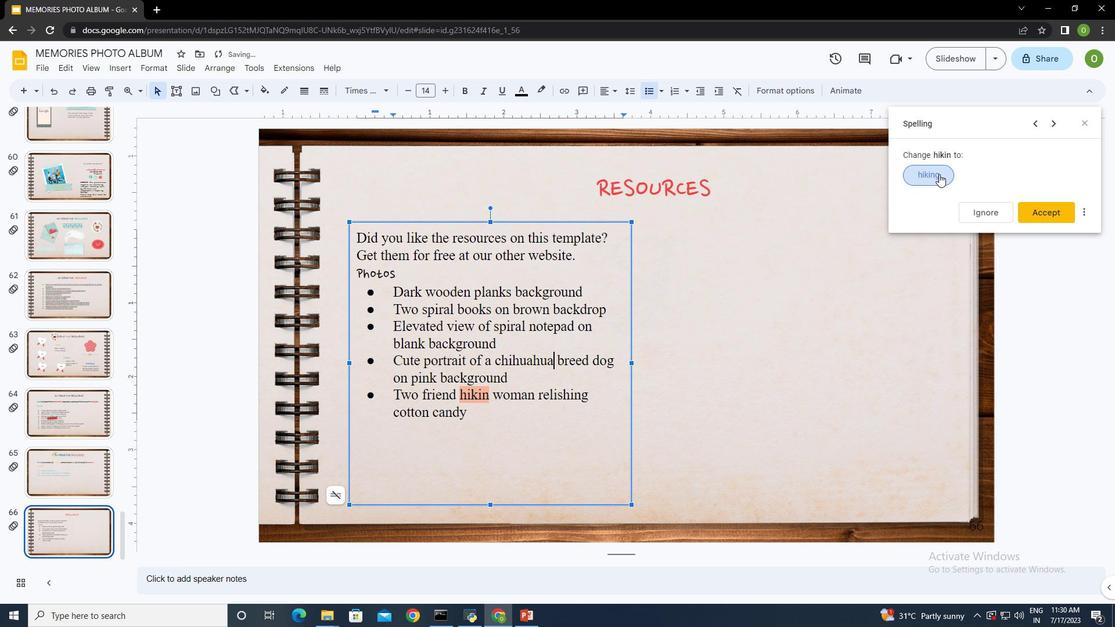 
Action: Mouse moved to (1084, 121)
Screenshot: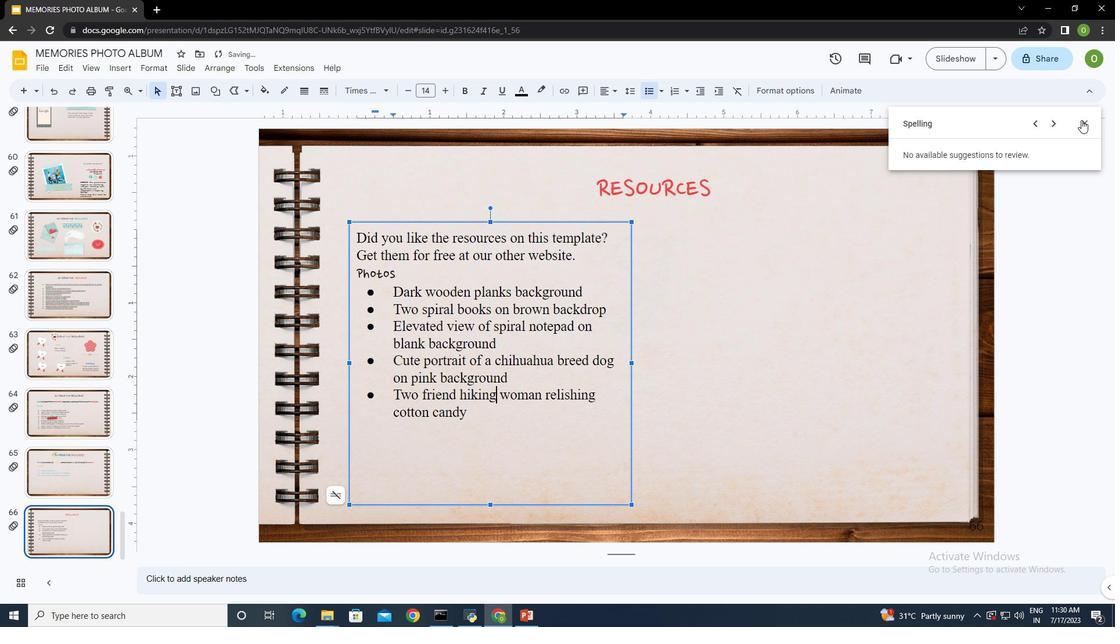
Action: Mouse pressed left at (1084, 121)
Screenshot: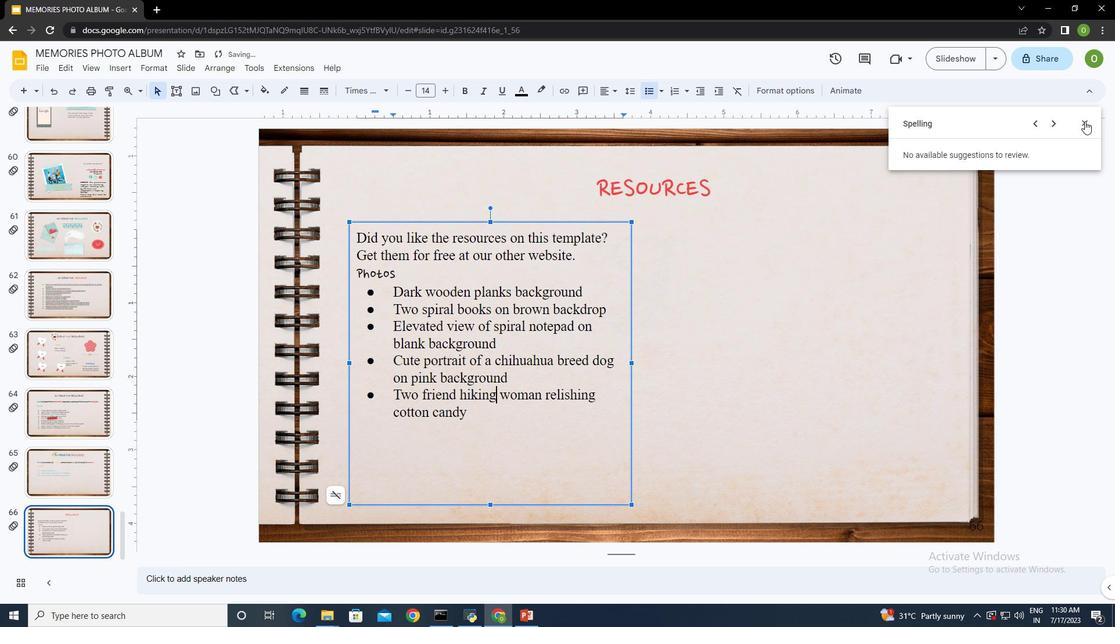 
Action: Mouse moved to (660, 414)
Screenshot: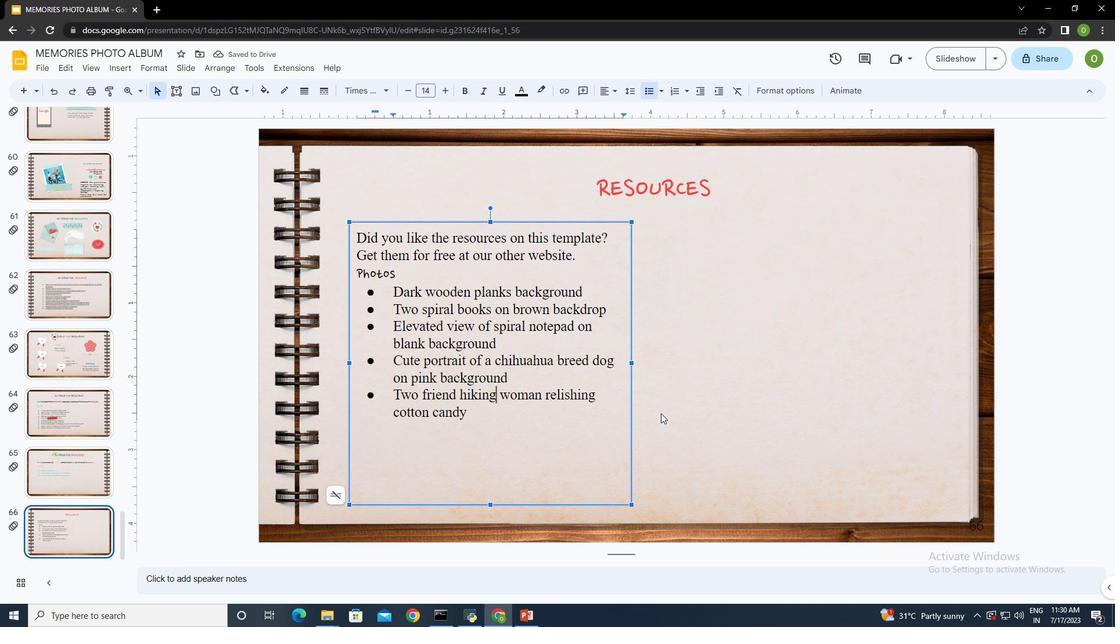 
Action: Mouse pressed left at (660, 414)
Screenshot: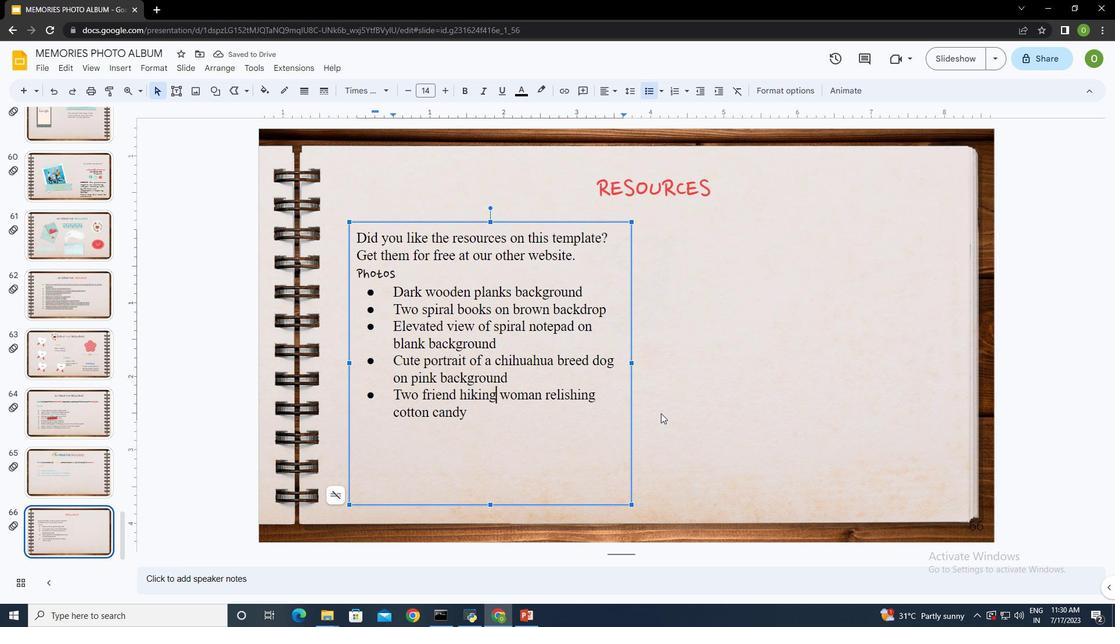 
Action: Mouse moved to (399, 274)
Screenshot: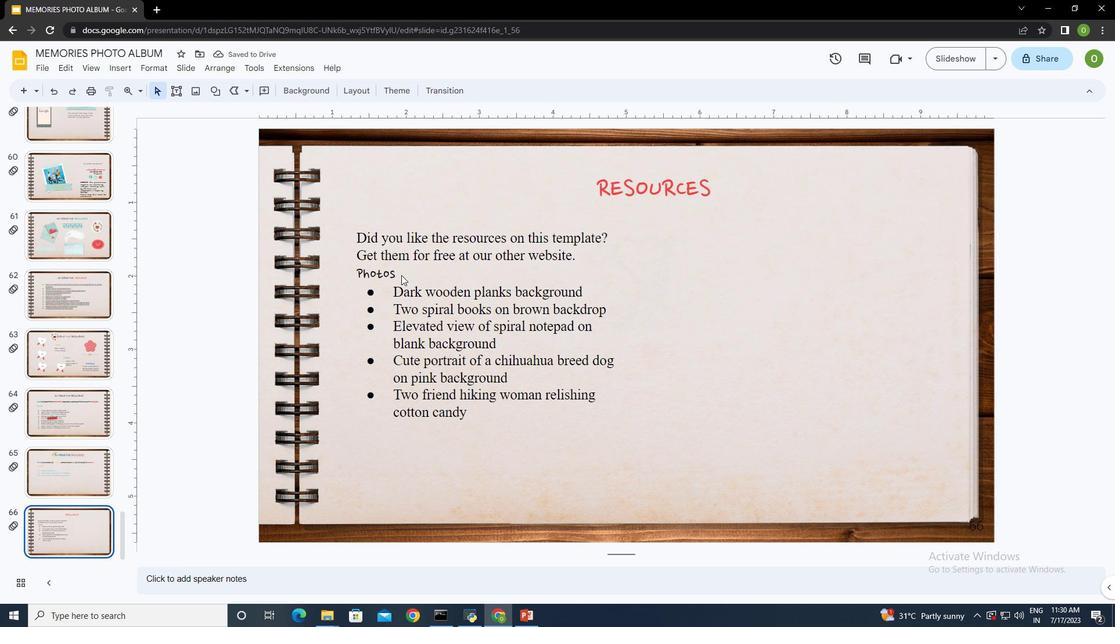 
Action: Mouse pressed left at (399, 274)
Screenshot: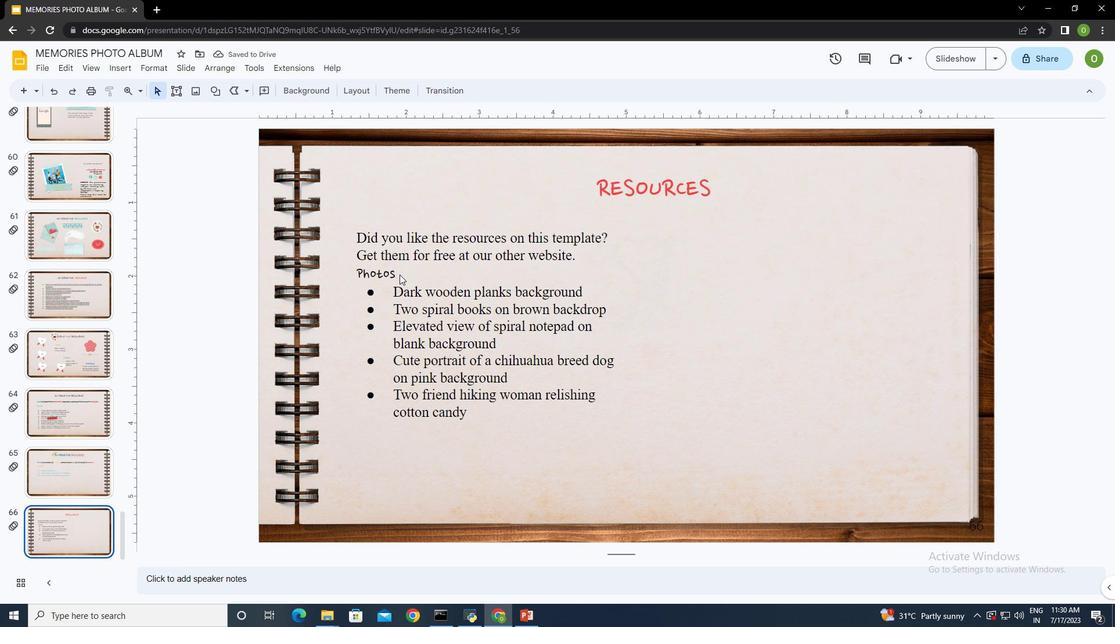 
Action: Mouse moved to (400, 275)
Screenshot: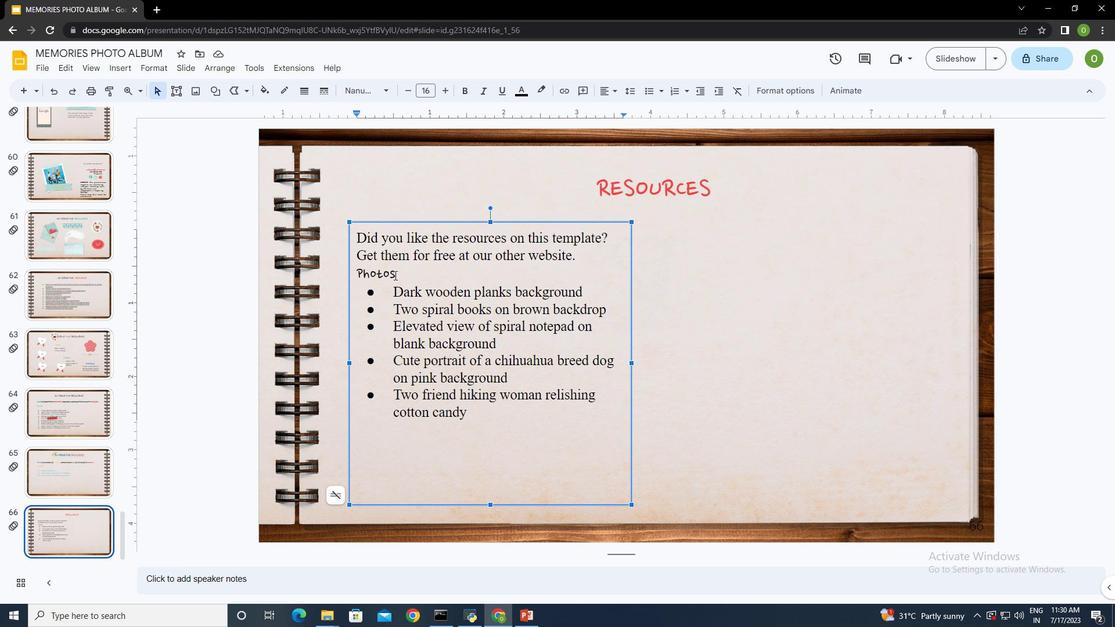 
Action: Mouse pressed left at (400, 275)
Screenshot: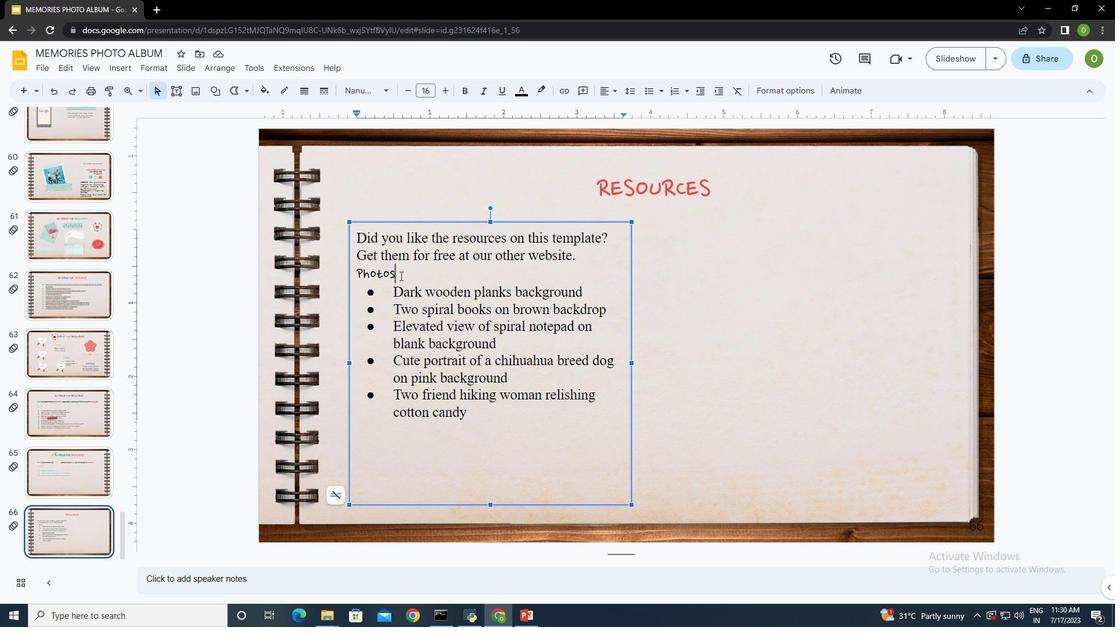 
Action: Mouse moved to (518, 94)
Screenshot: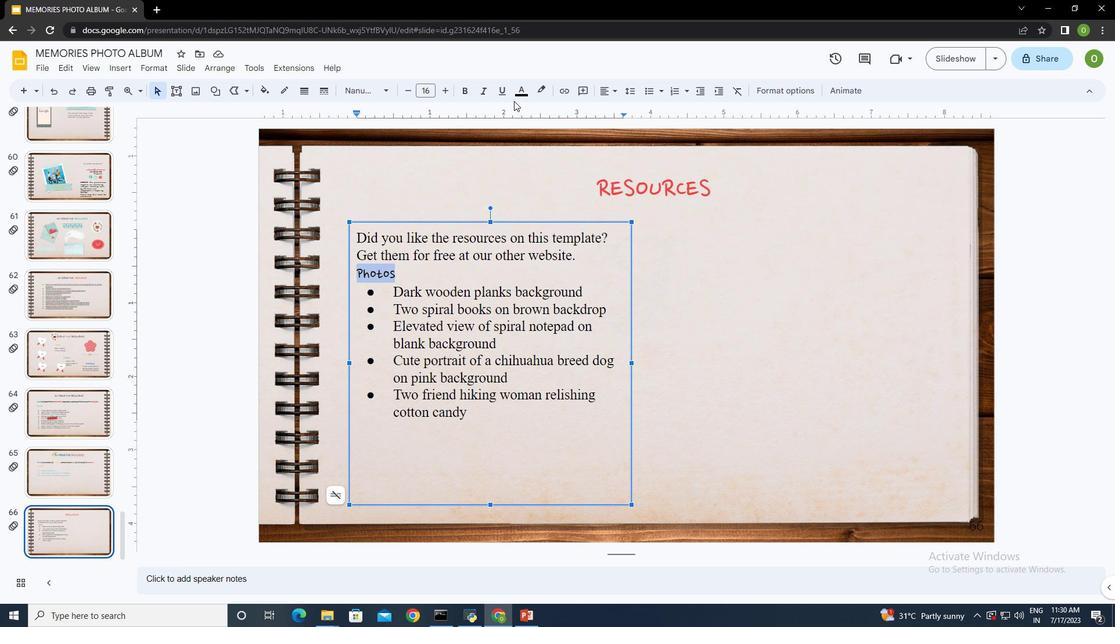 
Action: Mouse pressed left at (518, 94)
Screenshot: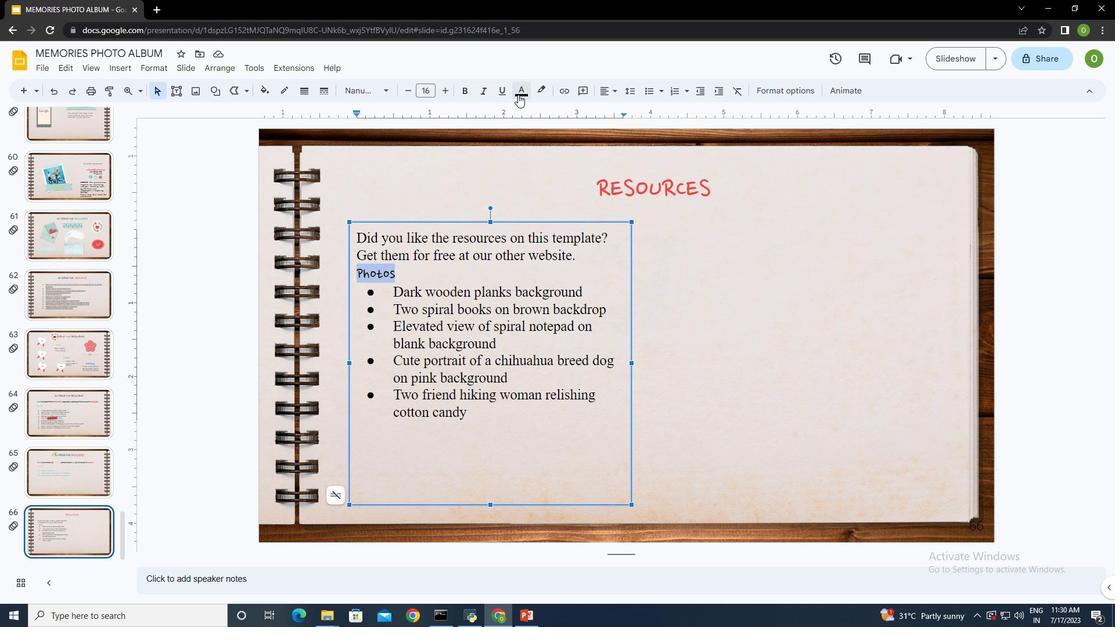 
Action: Mouse moved to (626, 126)
Screenshot: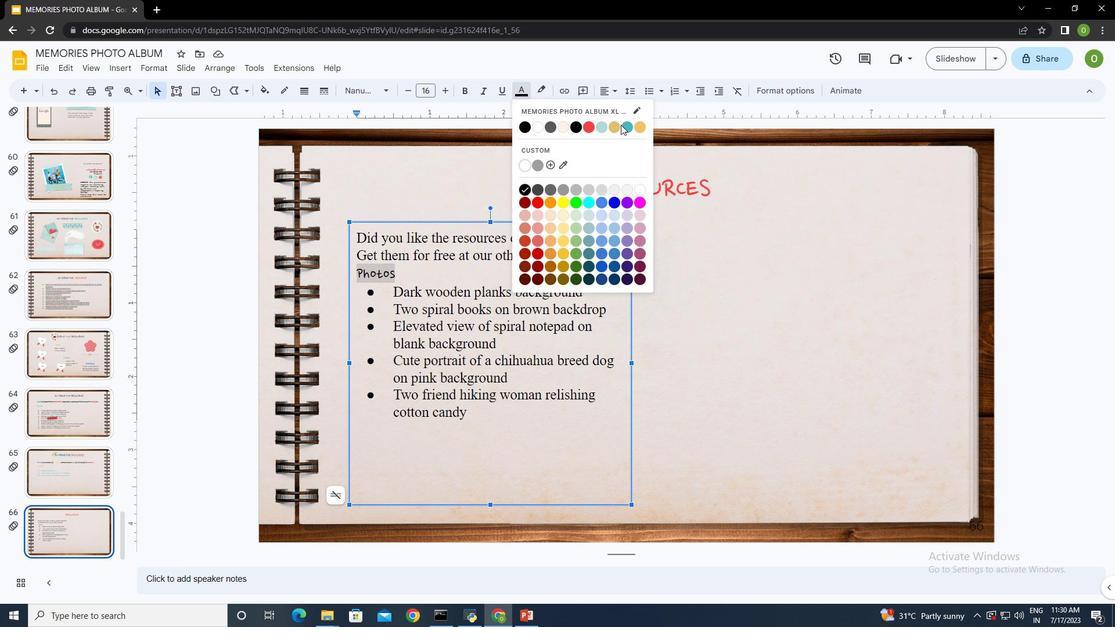 
Action: Mouse pressed left at (626, 126)
Screenshot: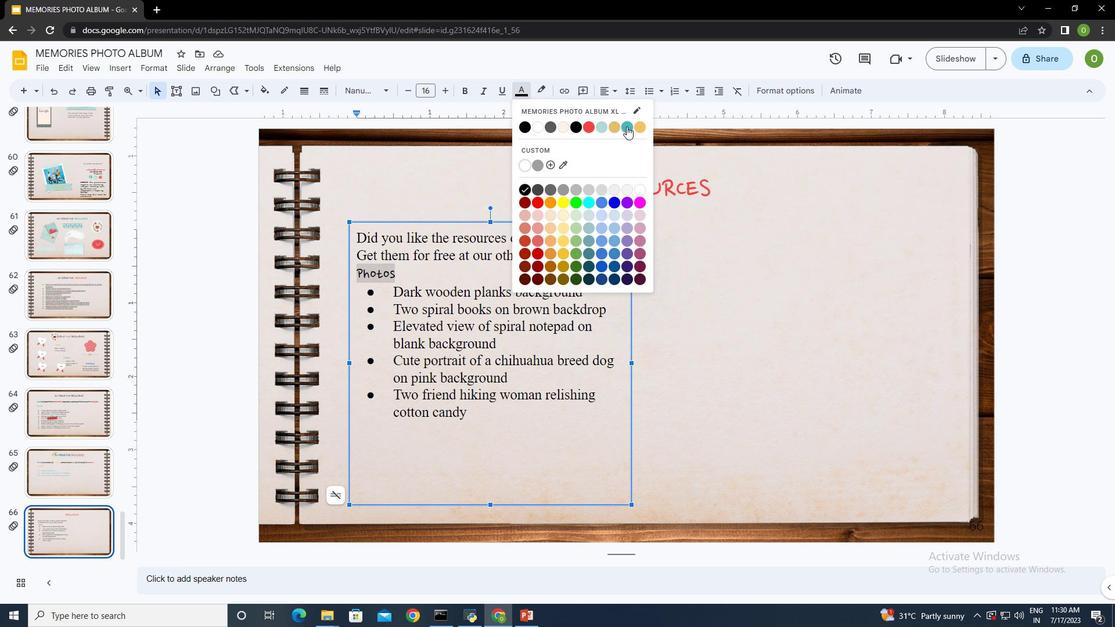 
Action: Mouse moved to (421, 277)
Screenshot: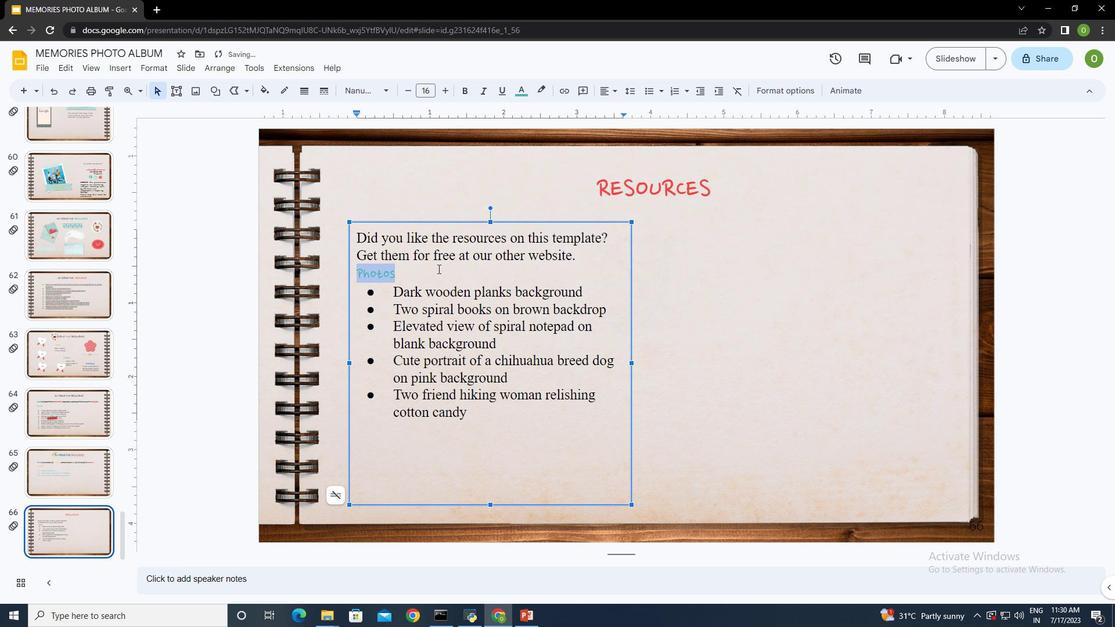 
Action: Mouse pressed left at (421, 277)
Screenshot: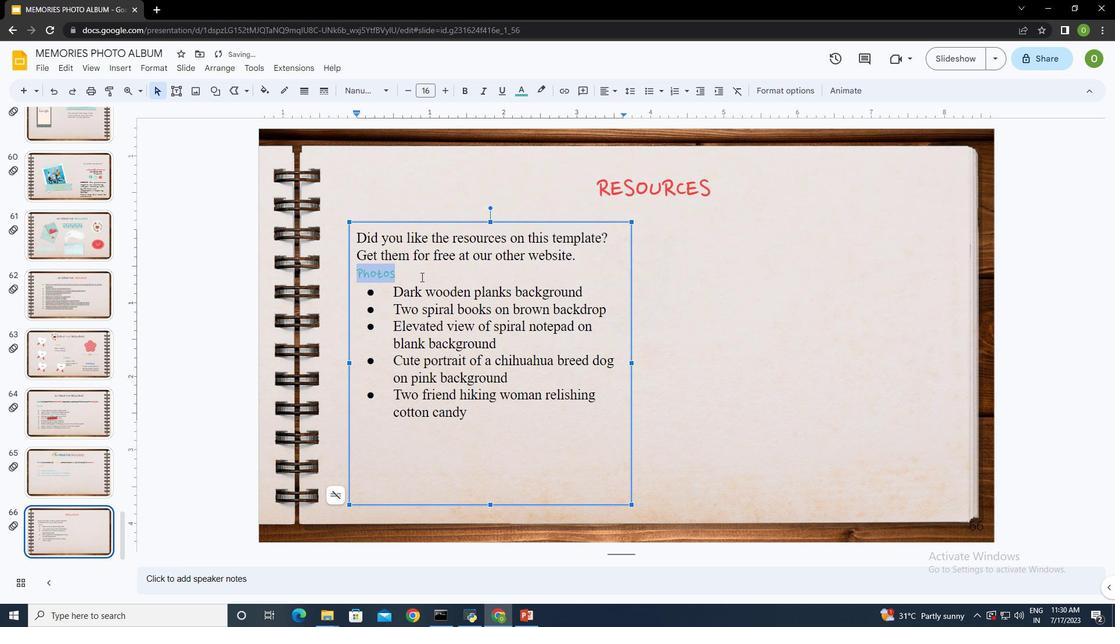 
Action: Mouse moved to (489, 434)
Screenshot: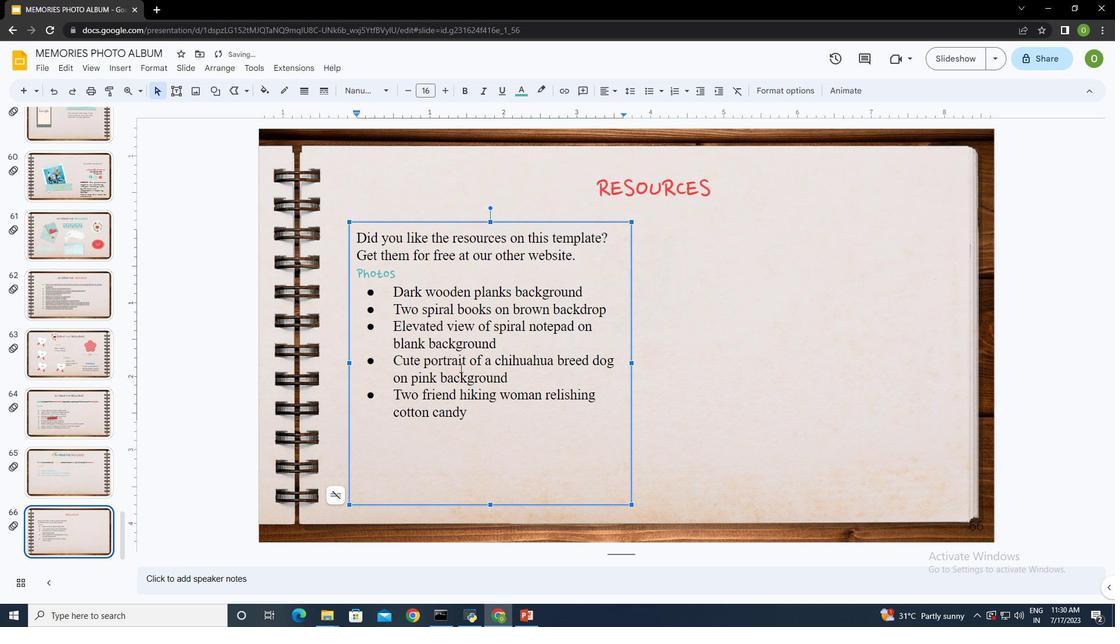 
Action: Mouse pressed left at (489, 434)
Screenshot: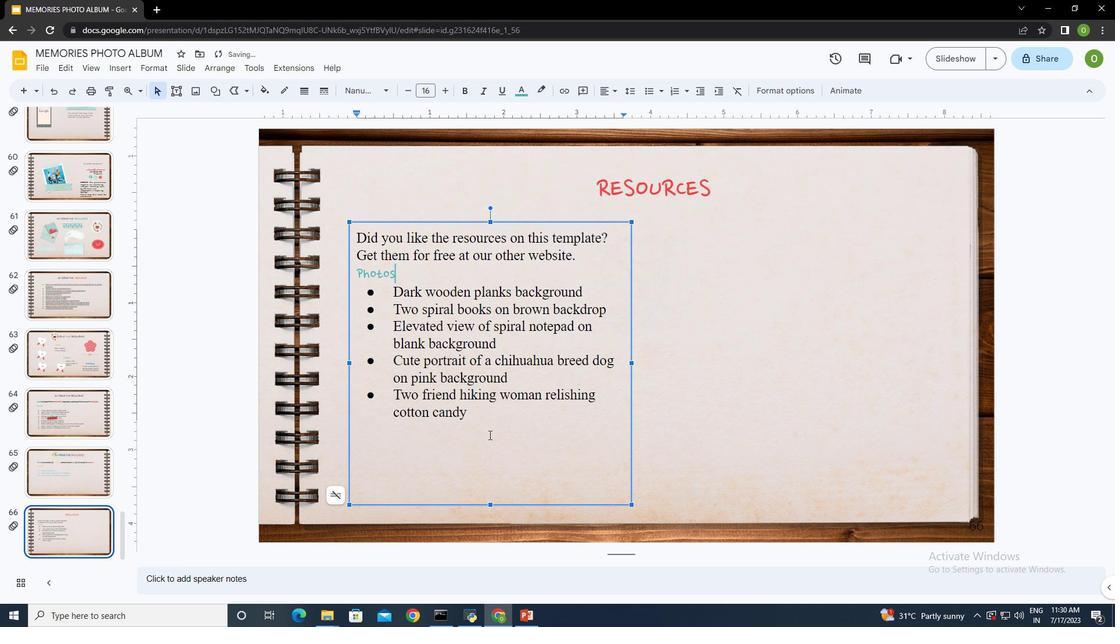 
Action: Mouse moved to (490, 505)
Screenshot: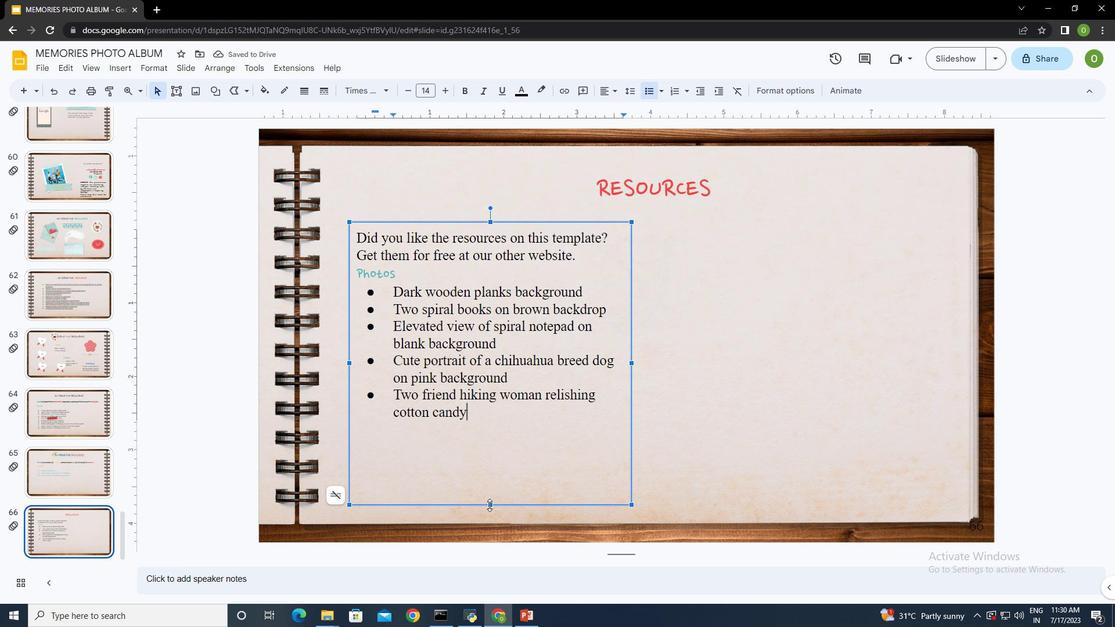 
Action: Mouse pressed left at (490, 505)
Screenshot: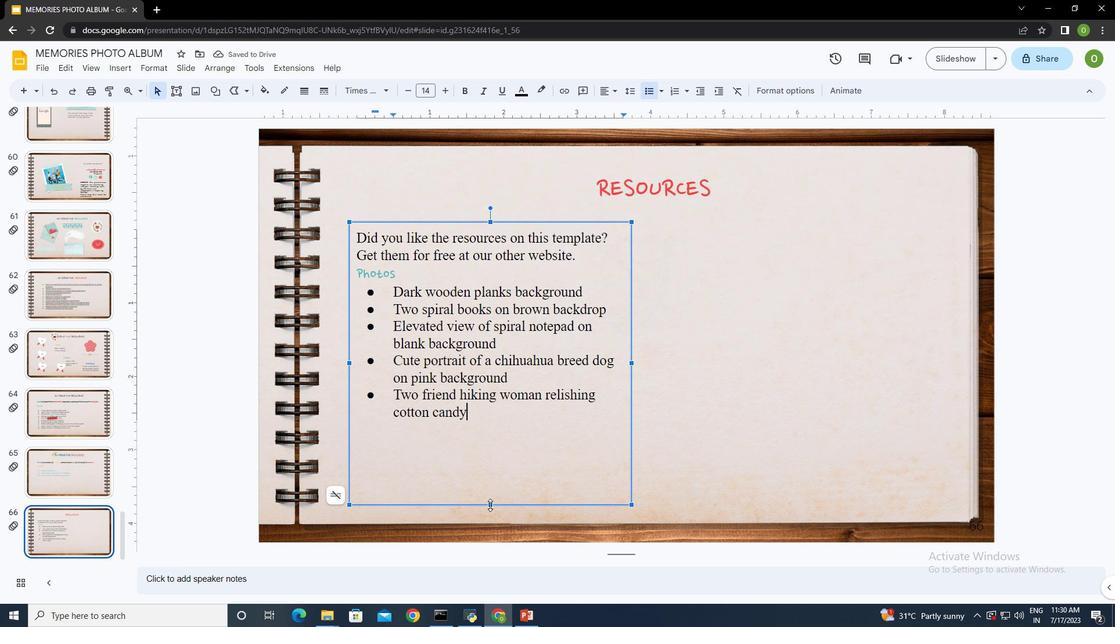 
Action: Mouse moved to (543, 401)
Screenshot: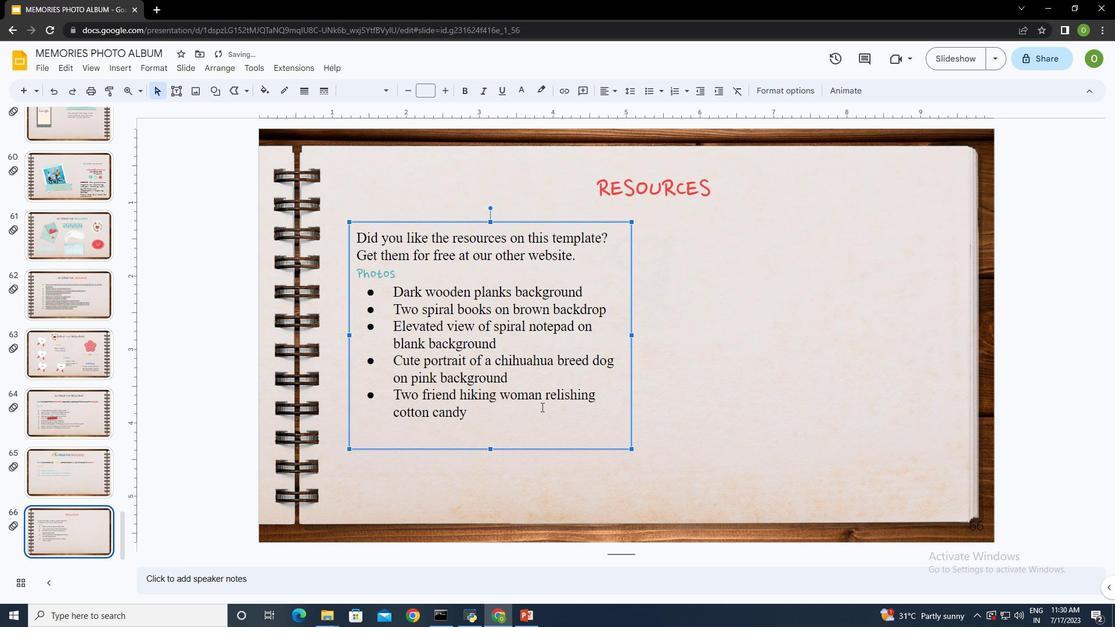 
Action: Mouse pressed left at (543, 401)
Screenshot: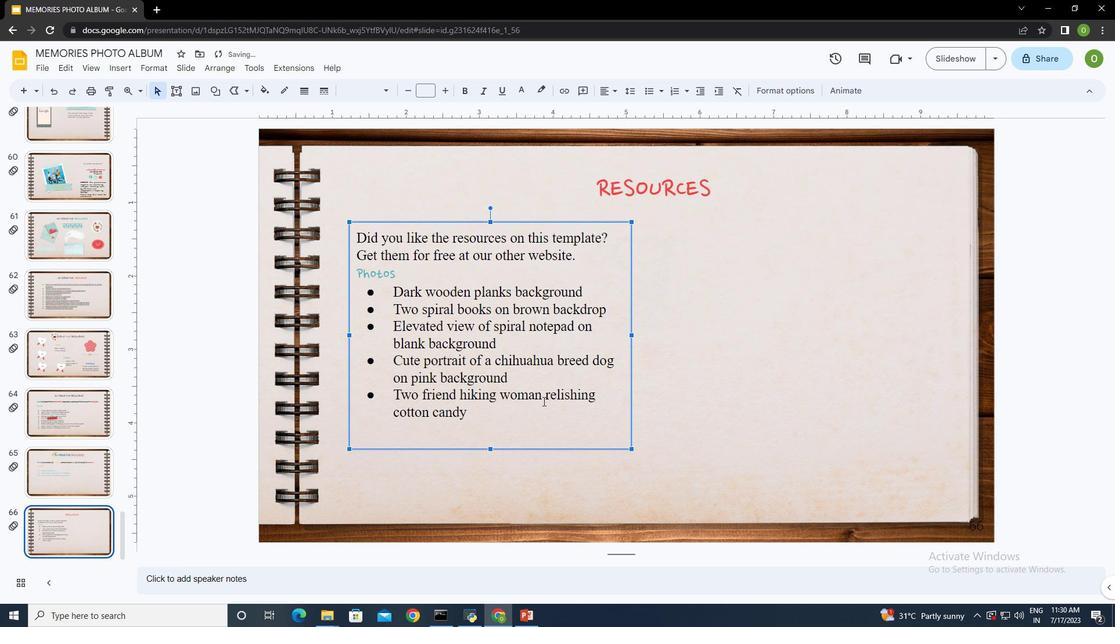 
Action: Mouse moved to (730, 392)
Screenshot: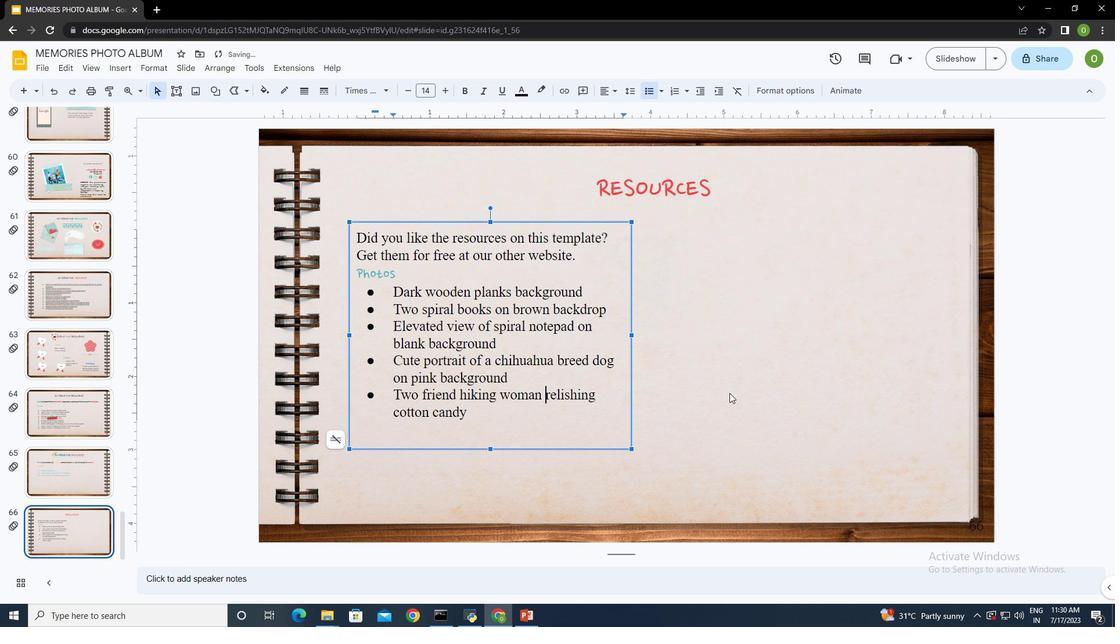 
Action: Mouse pressed left at (730, 392)
Screenshot: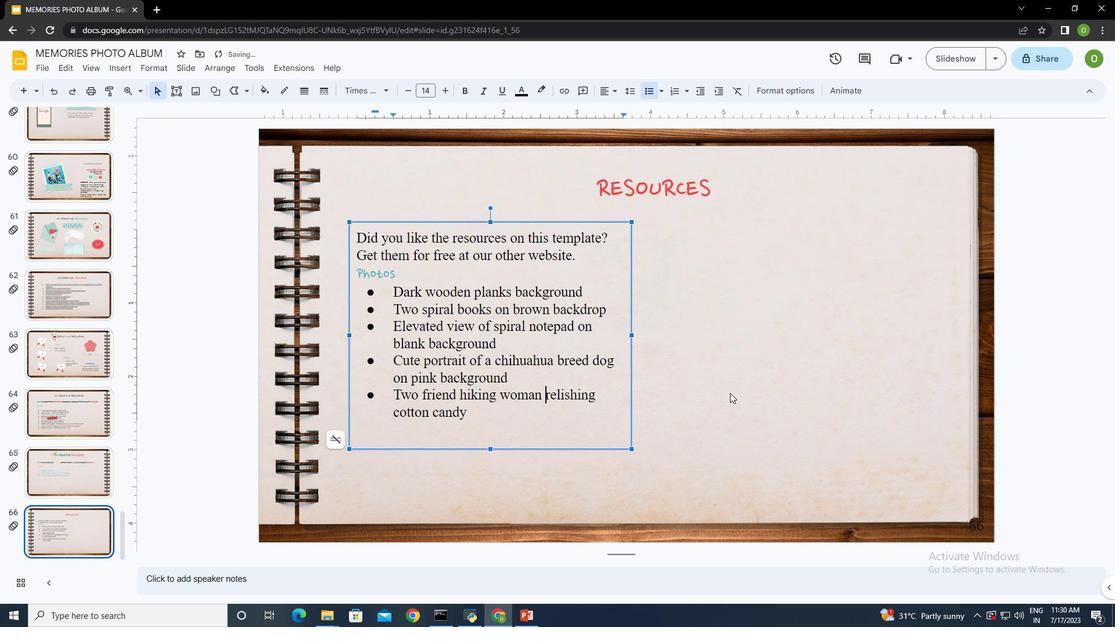 
Action: Mouse moved to (126, 70)
Screenshot: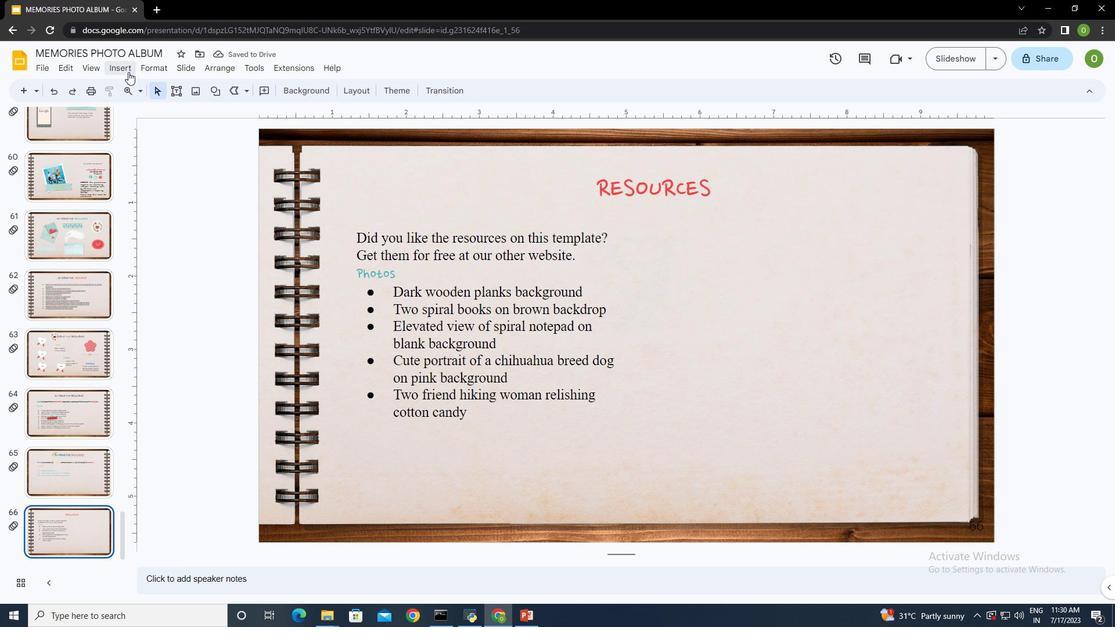 
Action: Mouse pressed left at (126, 70)
Screenshot: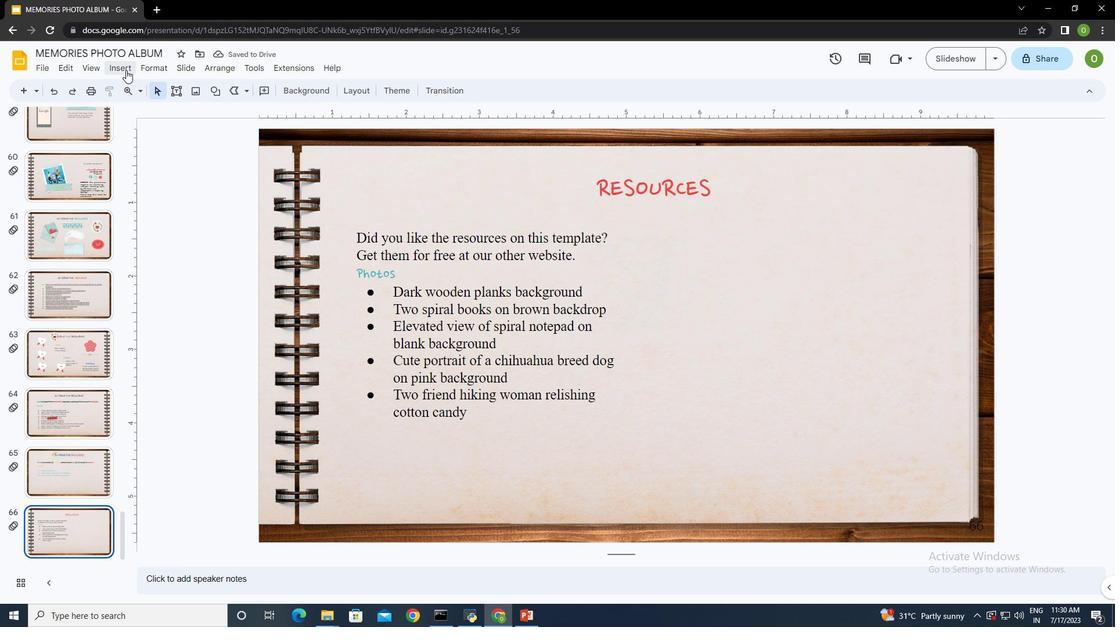 
Action: Mouse moved to (166, 110)
Screenshot: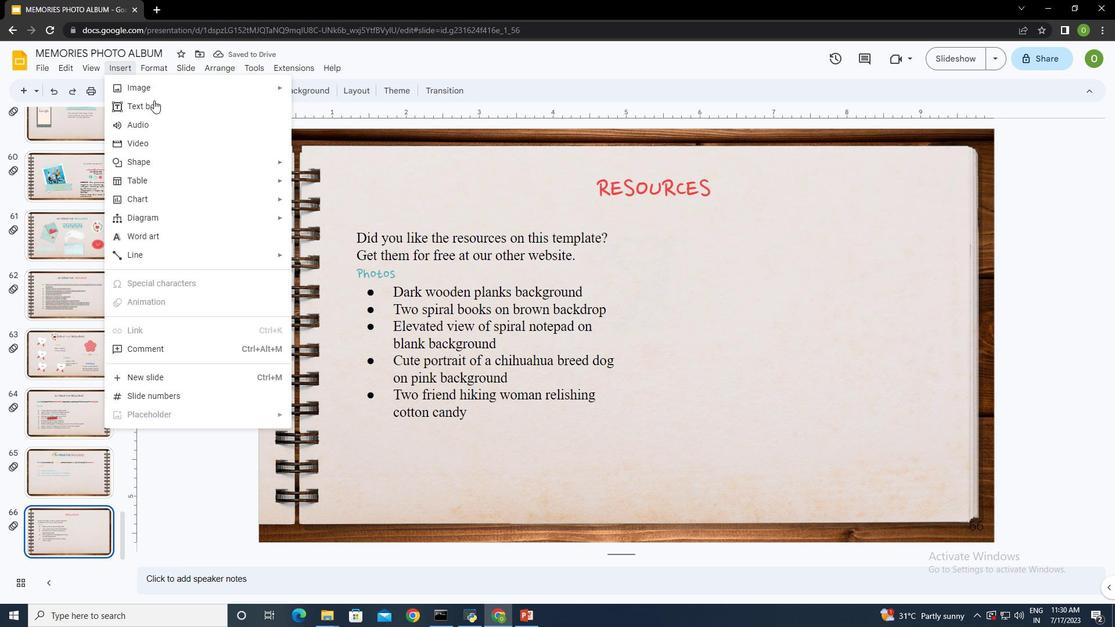 
Action: Mouse pressed left at (166, 110)
Screenshot: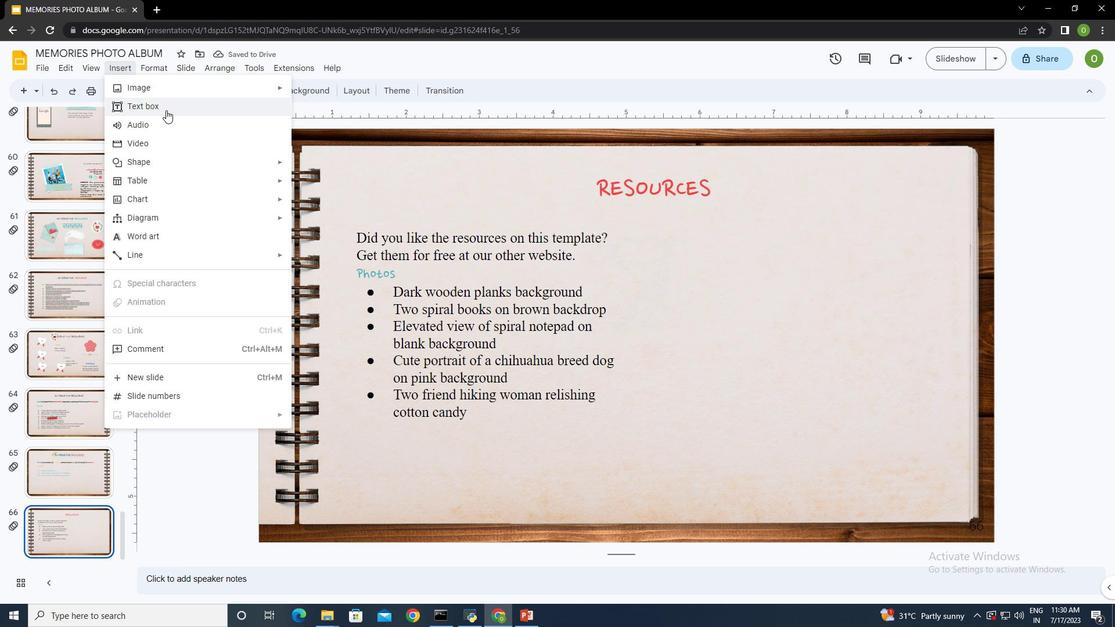 
Action: Mouse moved to (689, 221)
Screenshot: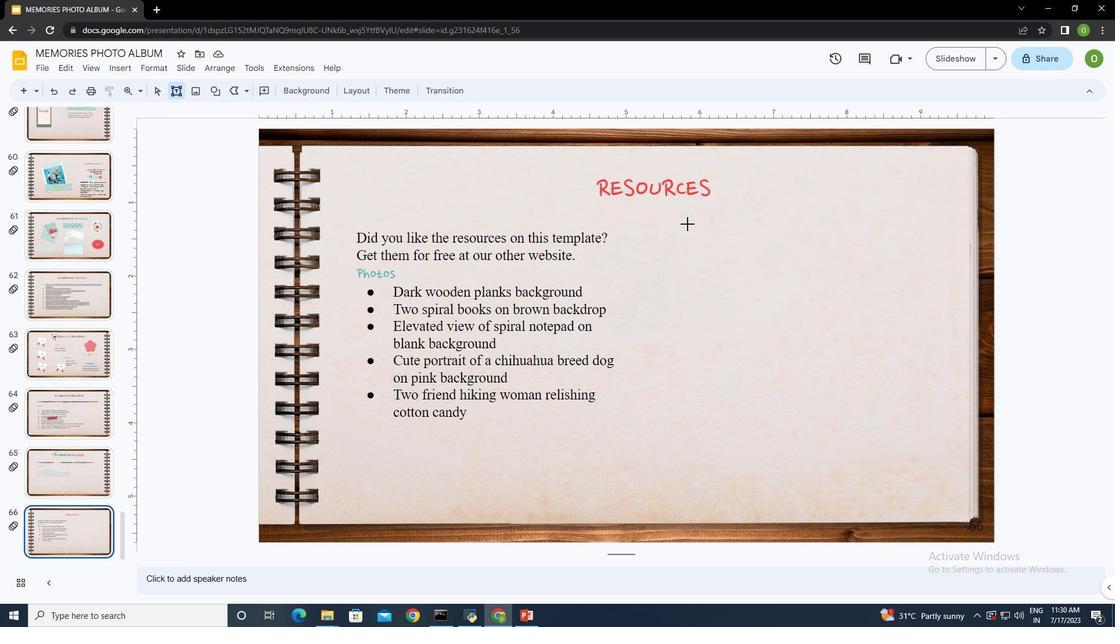 
Action: Mouse pressed left at (689, 221)
Screenshot: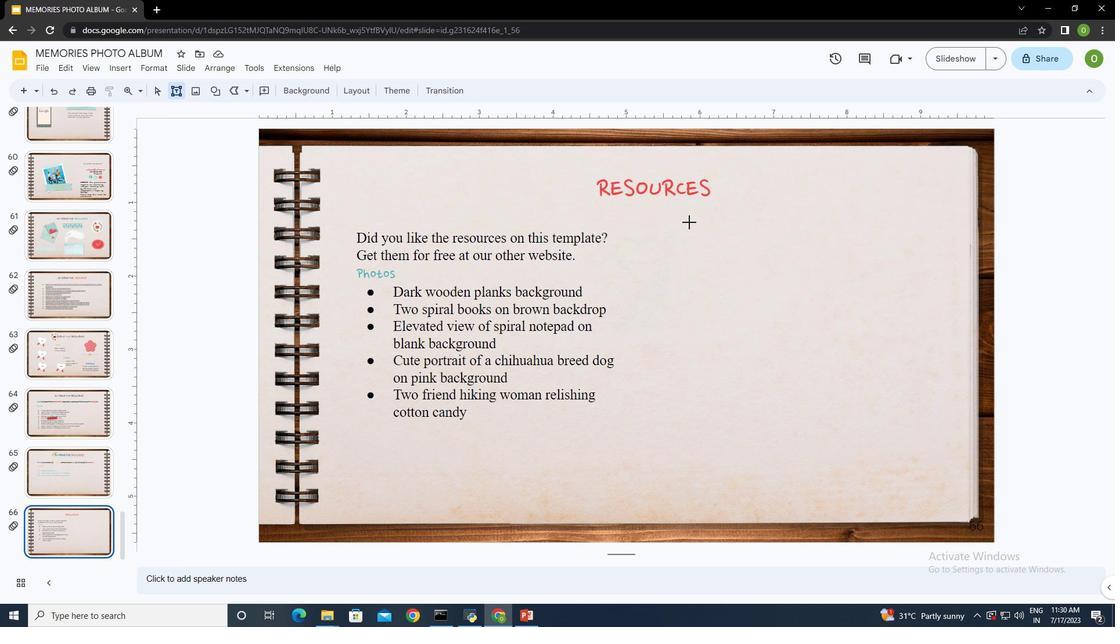 
Action: Mouse moved to (652, 92)
Screenshot: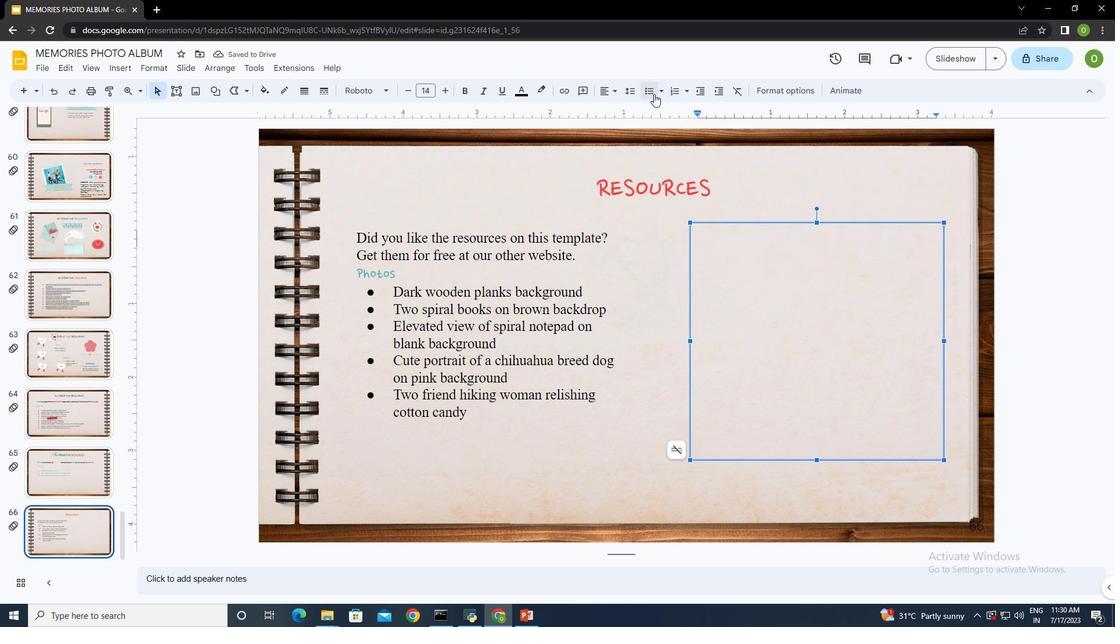 
Action: Mouse pressed left at (652, 92)
Screenshot: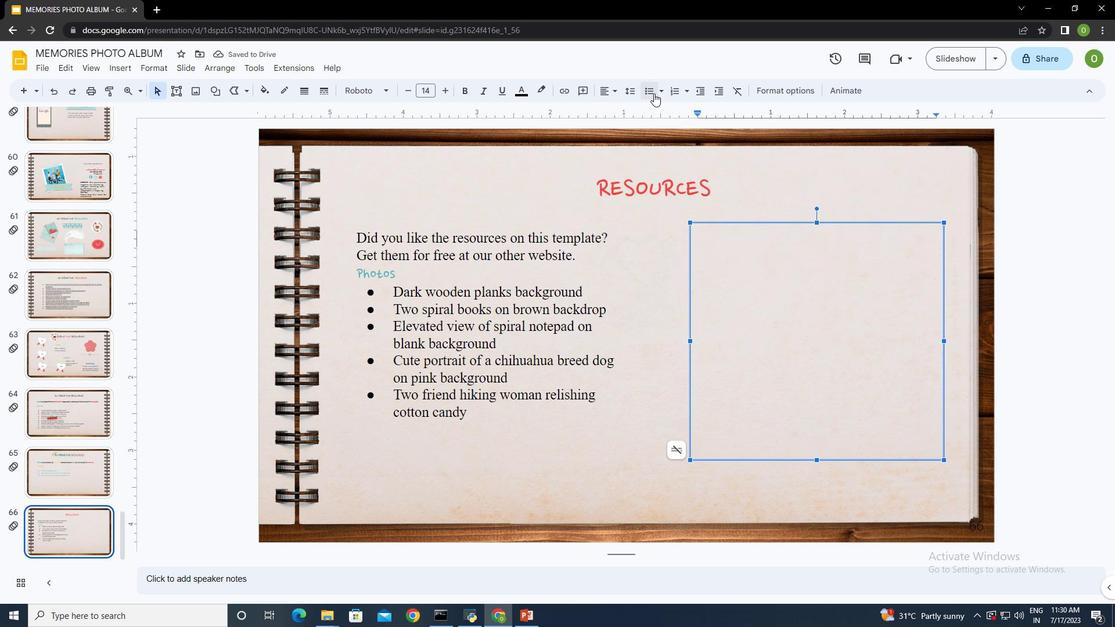 
Action: Mouse moved to (735, 235)
Screenshot: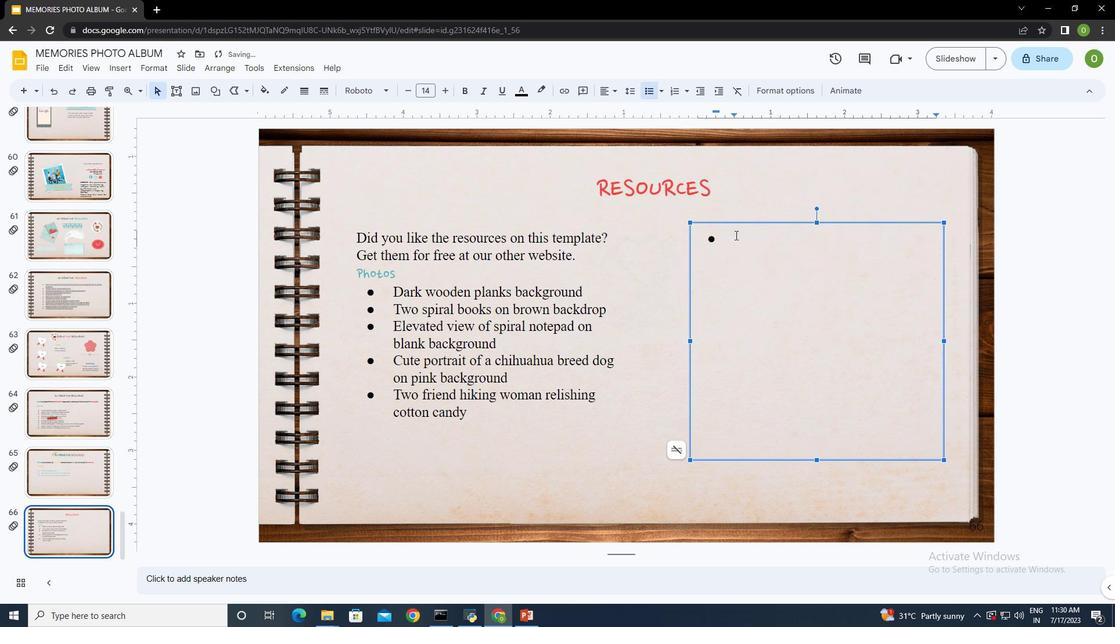 
Action: Key pressed <Key.shift><Key.shift><Key.shift><Key.shift><Key.shift><Key.shift><Key.shift>Happy<Key.space>girls<Key.space>taking<Key.space>selfie<Key.space>and<Key.space>a<Key.space>kiss<Key.space>looking<Key.space><Key.backspace><Key.space>at<Key.space>camera<Key.enter><Key.shift>Friends<Key.space>hands<Key.space>putting<Key.space>together<Key.space>with<Key.space>peace<Key.space>gesture<Key.enter><Key.shift>Your<Key.backspace>ng<Key.space>friends<Key.space>taking<Key.space>selfie<Key.space>and<Key.space>grimacing<Key.space><Key.backspace><Key.enter><Key.shift>Modern<Key.space>relaxed<Key.space>young<Key.space>people<Key.space>hugging<Key.space>and<Key.space>smiling<Key.space>on<Key.space>riversidde<Key.backspace><Key.backspace>e<Key.enter><Key.shift><Key.shift><Key.shift>Young<Key.space>woman<Key.space>doing<Key.space>a<Key.space>picnic<Key.space>with<Key.space>her<Key.space>dog<Key.space>ctrl+A
Screenshot: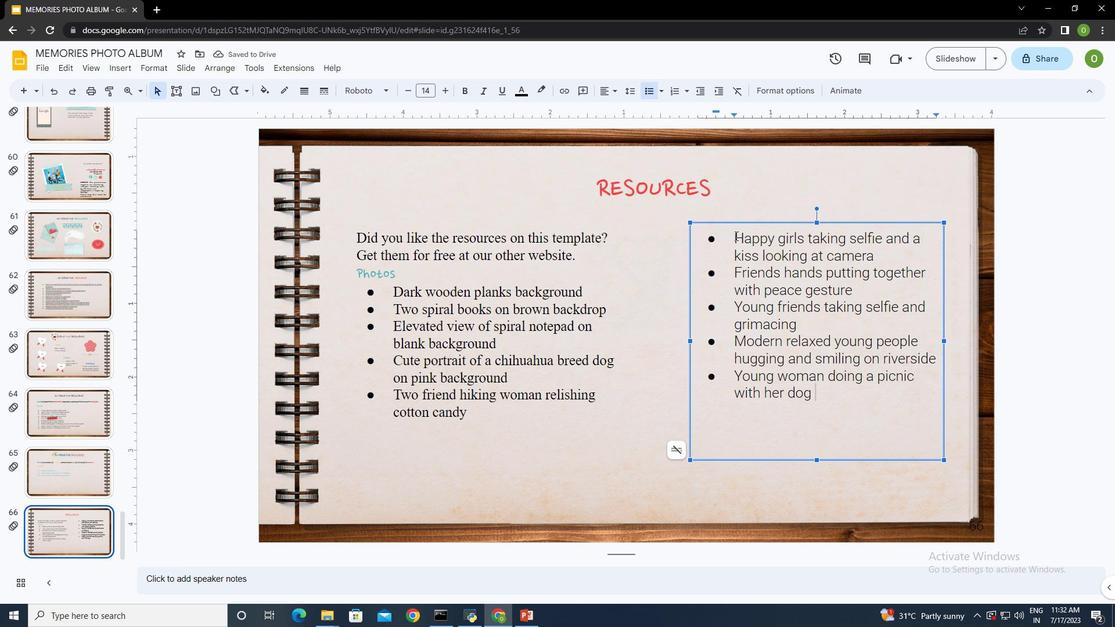 
Action: Mouse moved to (357, 88)
Screenshot: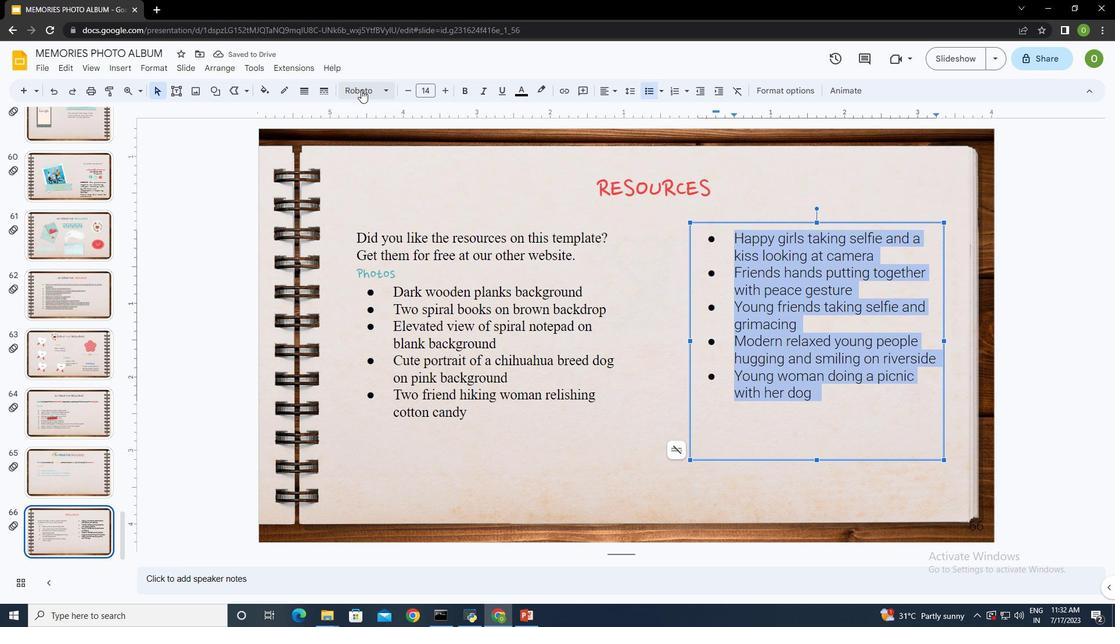 
Action: Mouse pressed left at (357, 88)
Screenshot: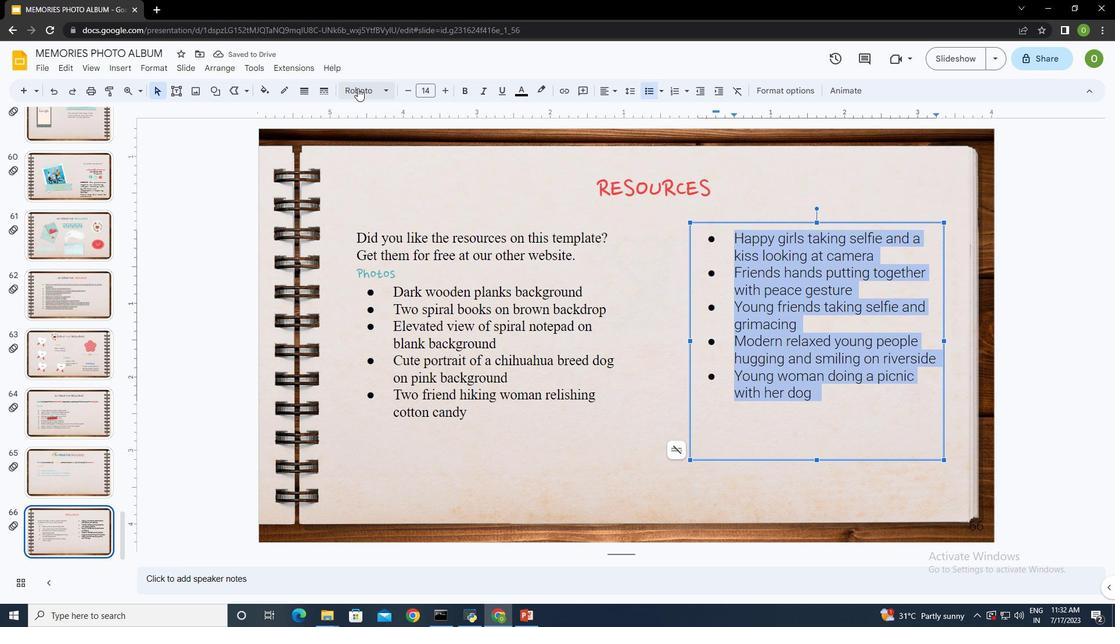 
Action: Mouse moved to (429, 236)
Screenshot: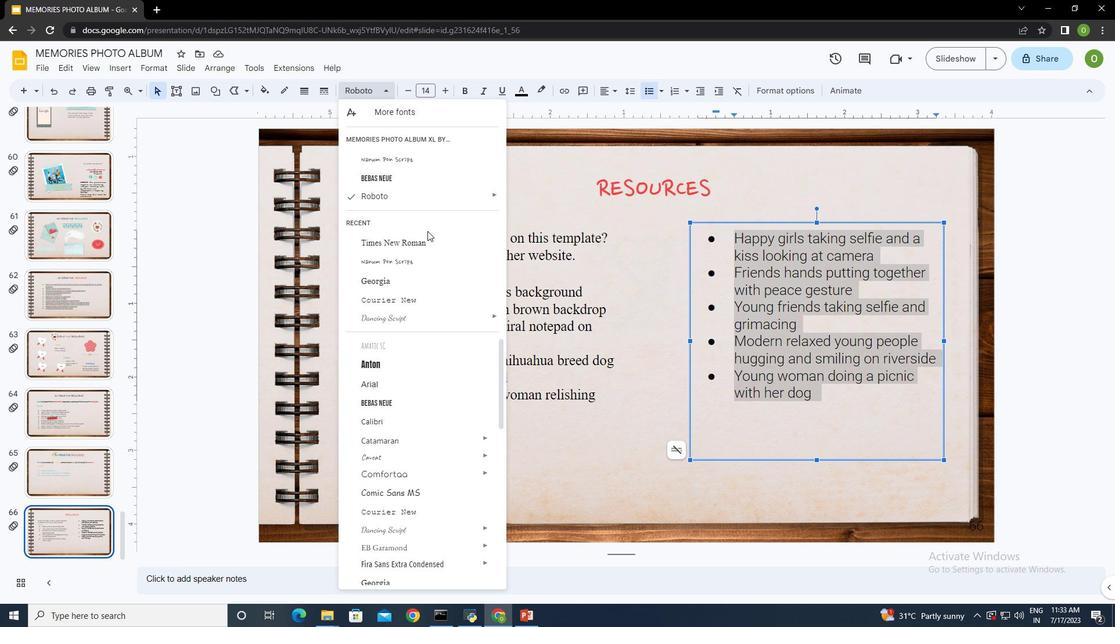 
Action: Mouse pressed left at (429, 236)
Screenshot: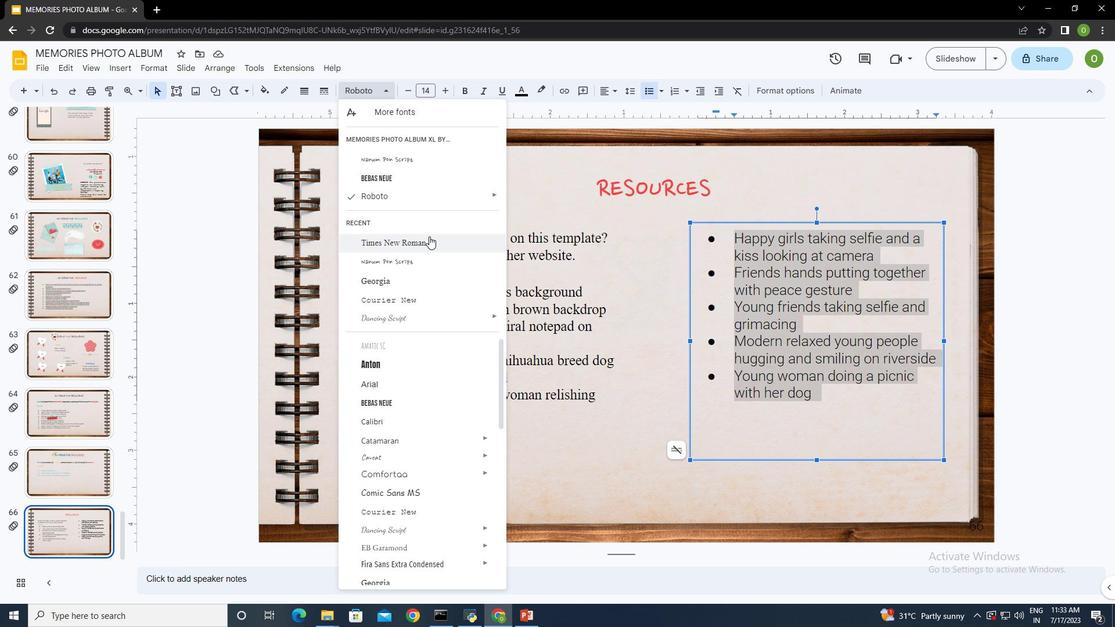 
Action: Mouse moved to (802, 403)
Screenshot: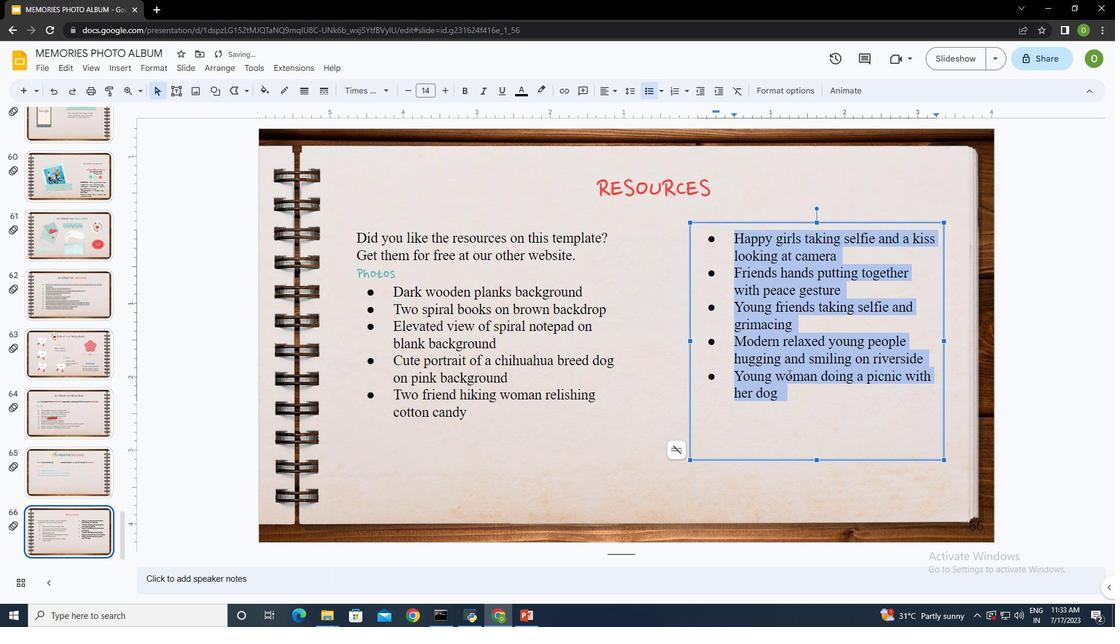 
Action: Mouse pressed left at (802, 403)
Screenshot: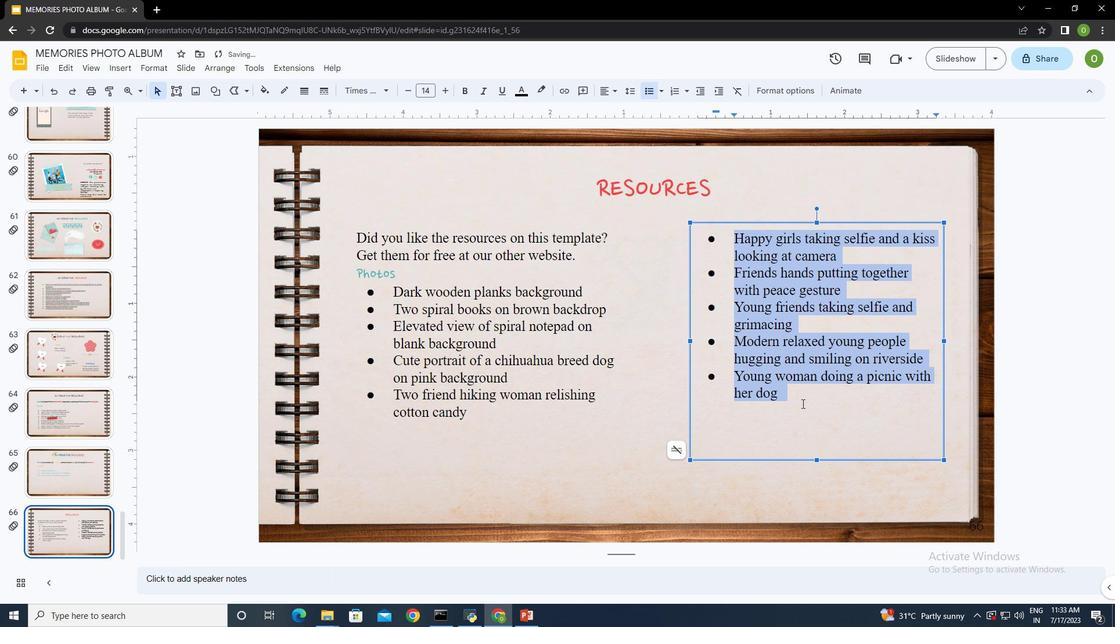 
Action: Mouse moved to (817, 461)
Screenshot: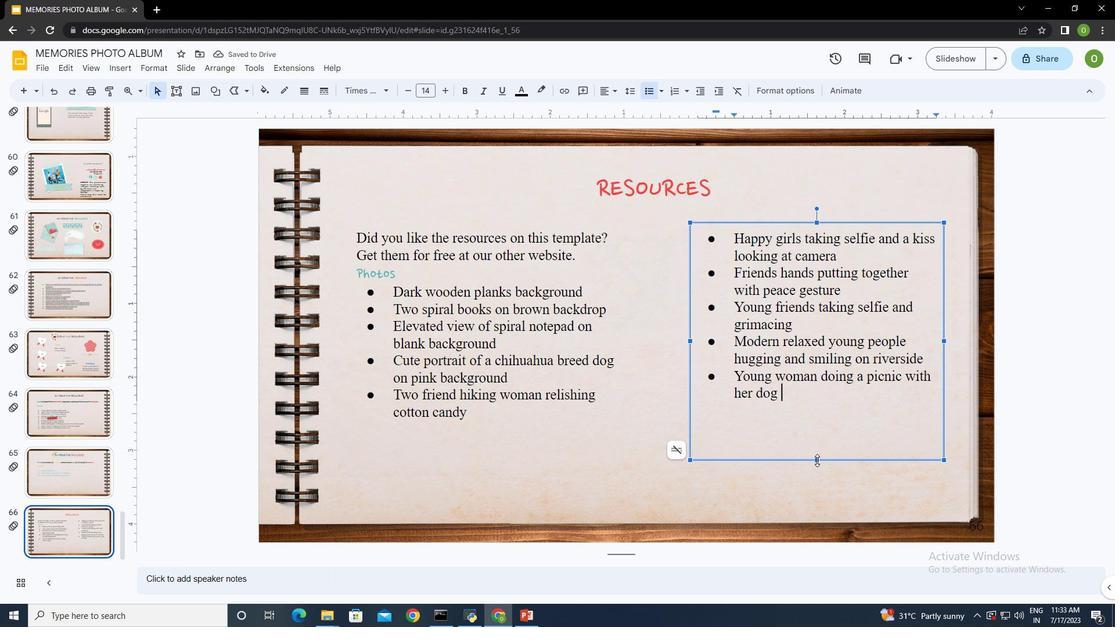 
Action: Mouse pressed left at (817, 461)
Screenshot: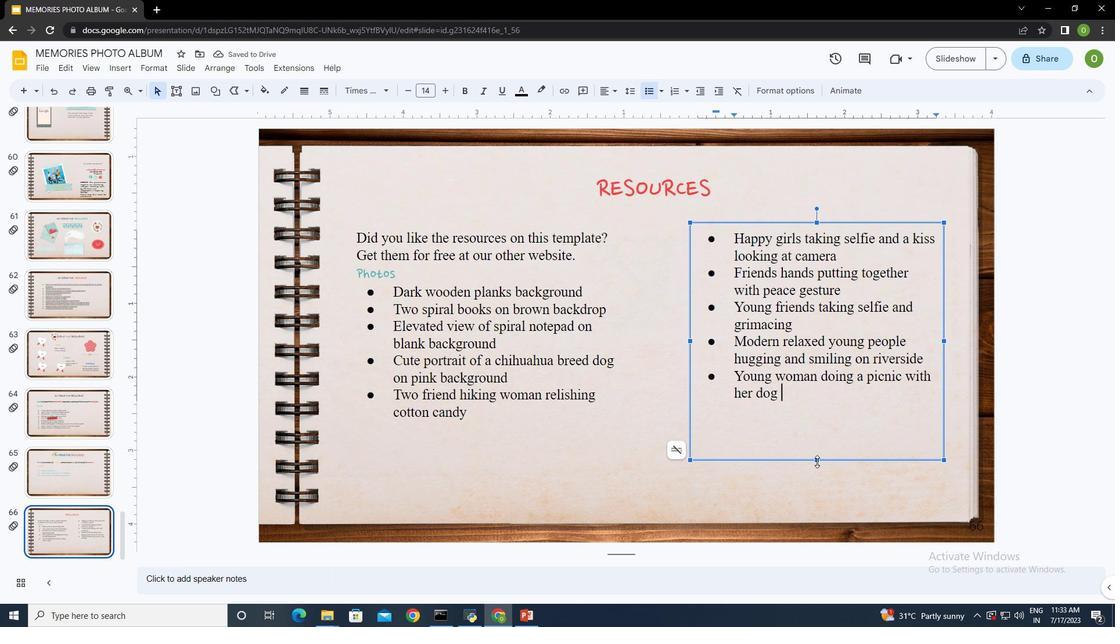 
Action: Mouse moved to (674, 453)
Screenshot: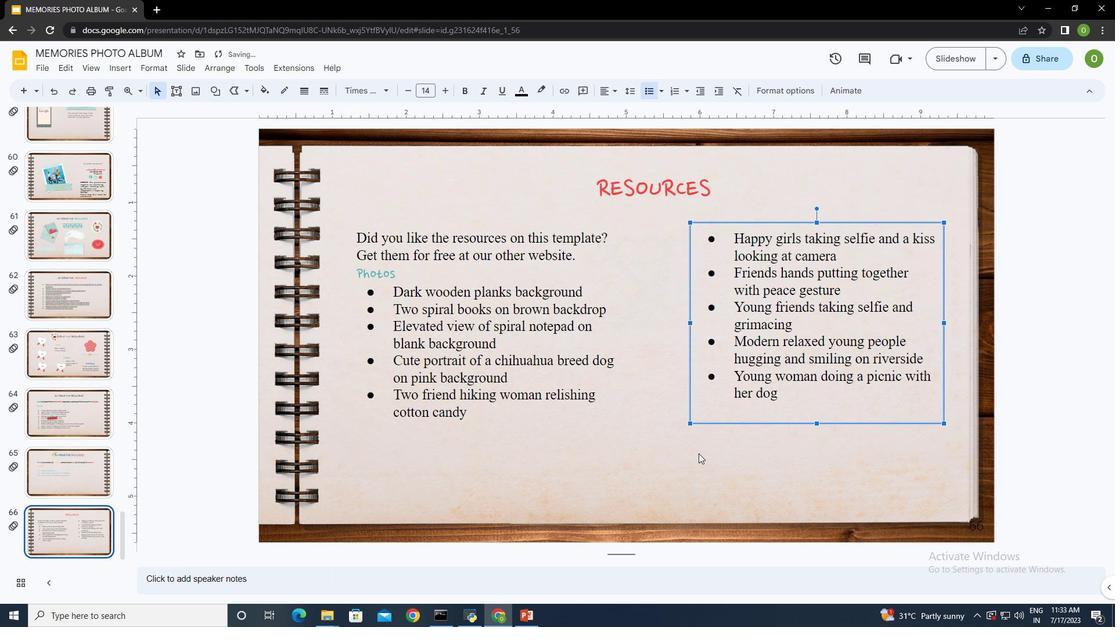 
Action: Mouse pressed left at (674, 453)
Screenshot: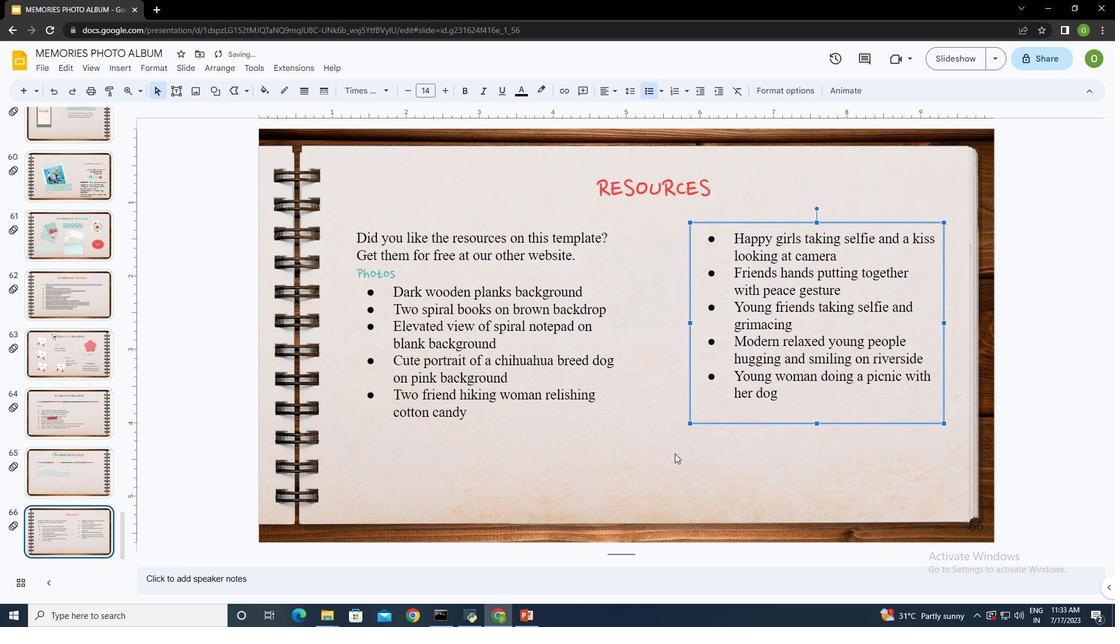 
Action: Mouse moved to (790, 296)
Screenshot: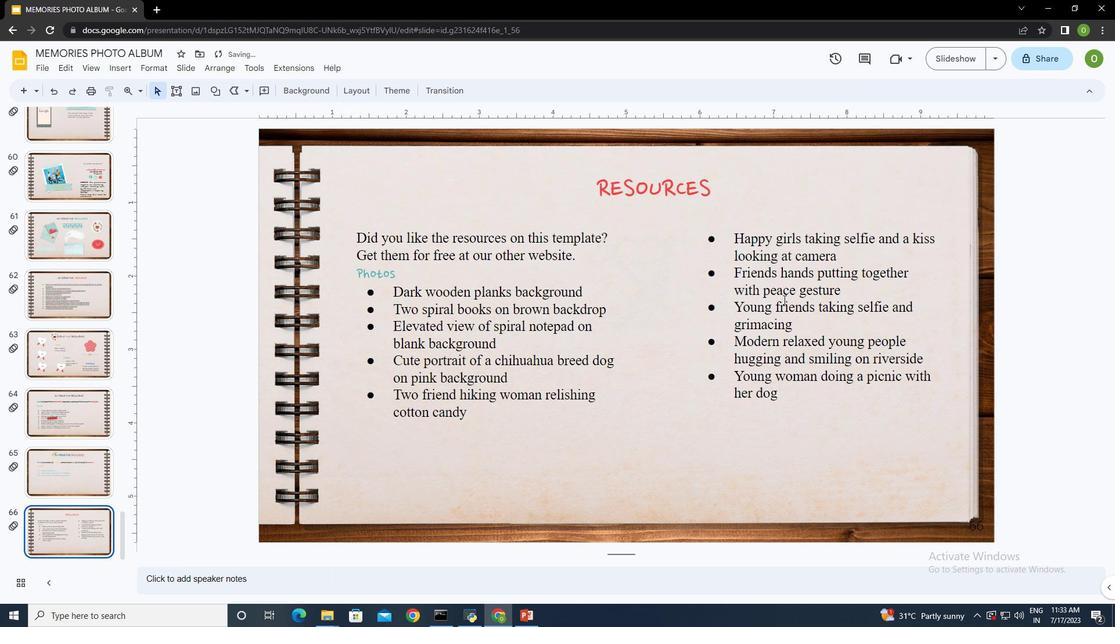
Action: Mouse pressed left at (790, 296)
Screenshot: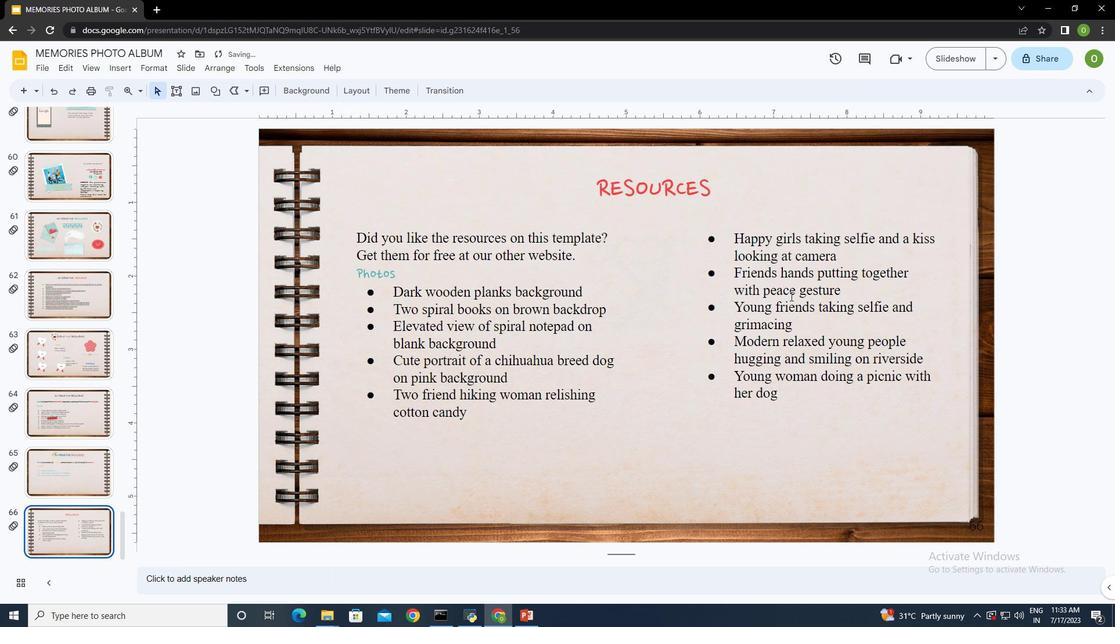
Action: Mouse moved to (800, 397)
Screenshot: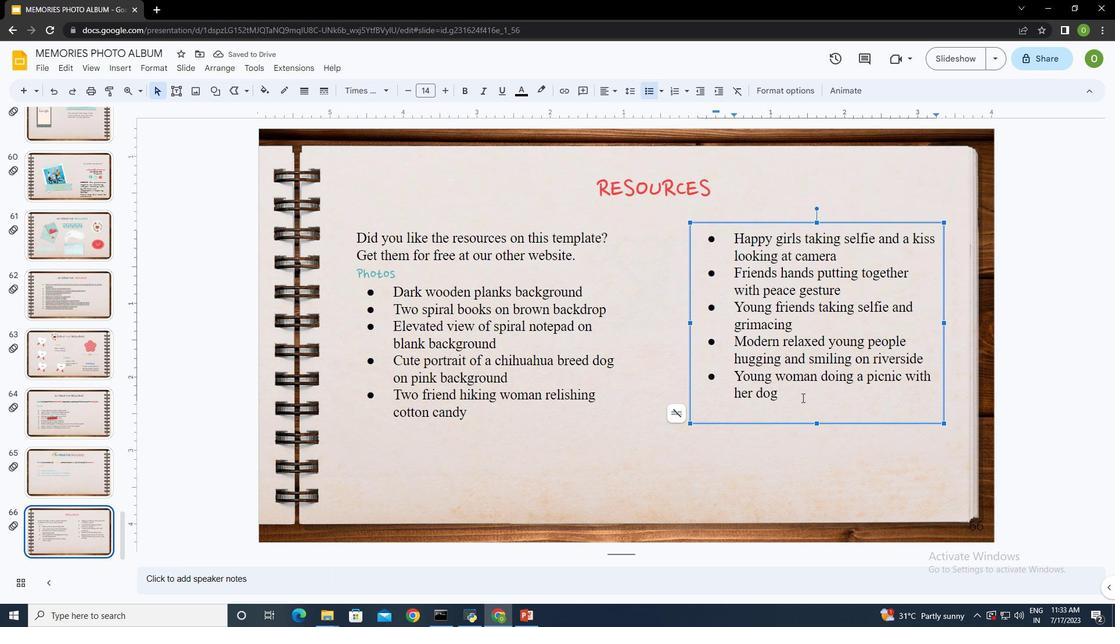 
Action: Mouse pressed left at (800, 397)
Screenshot: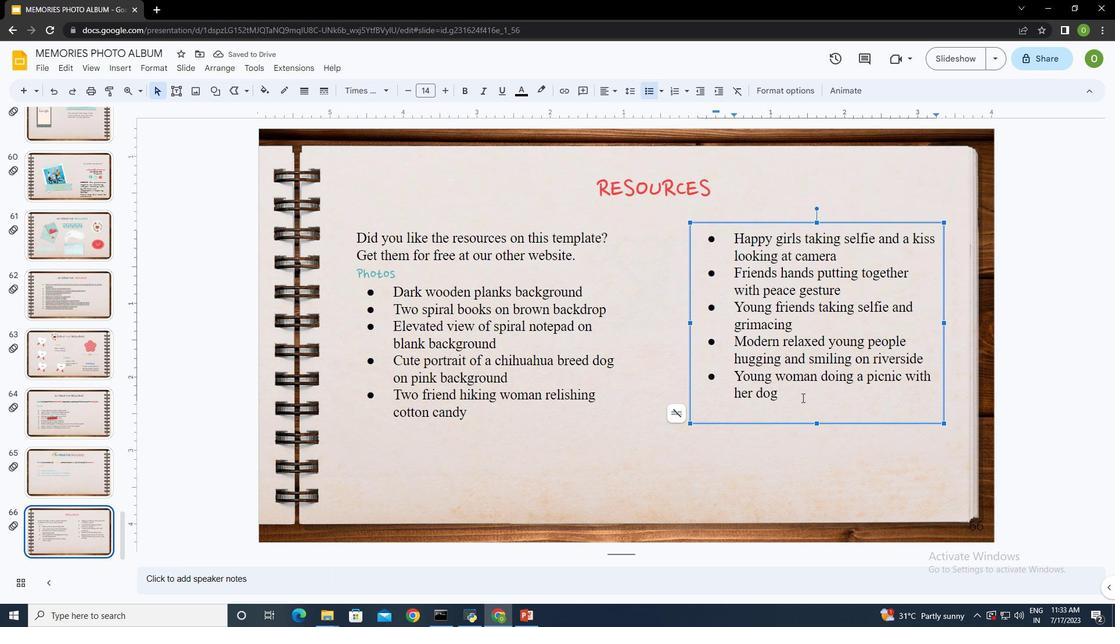 
Action: Mouse moved to (516, 88)
Screenshot: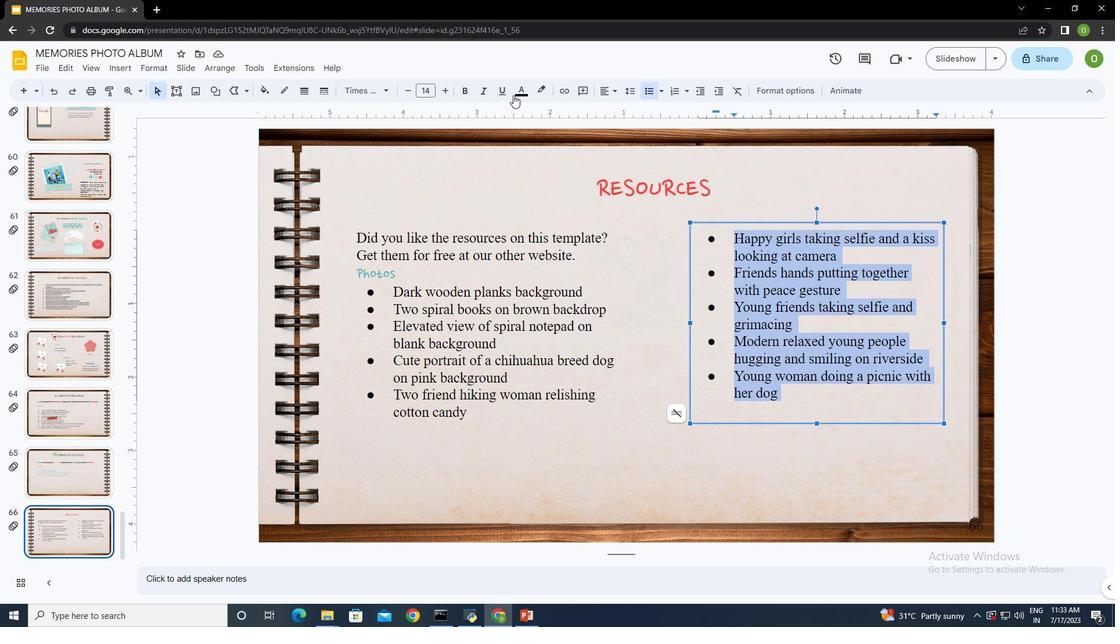 
Action: Mouse pressed left at (516, 88)
Screenshot: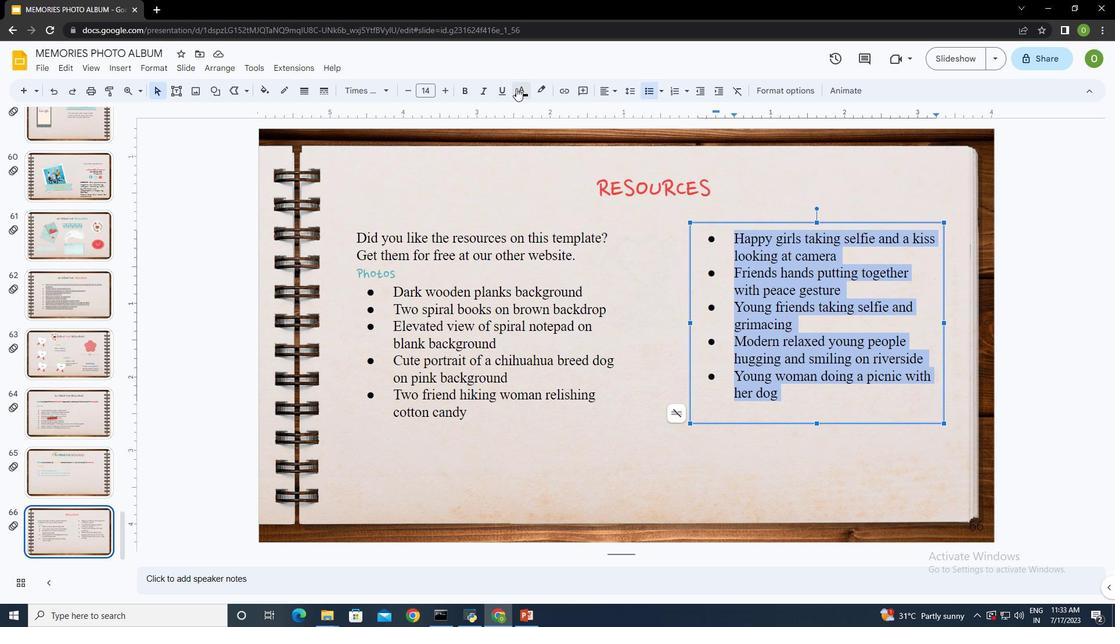 
Action: Mouse moved to (638, 253)
Screenshot: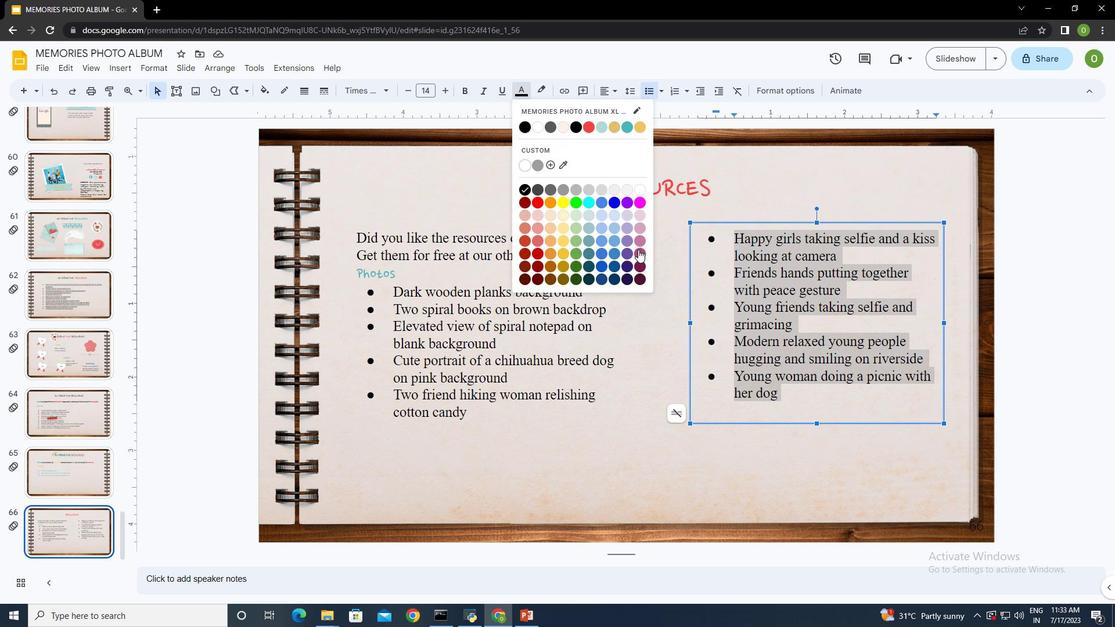 
Action: Mouse pressed left at (638, 253)
Screenshot: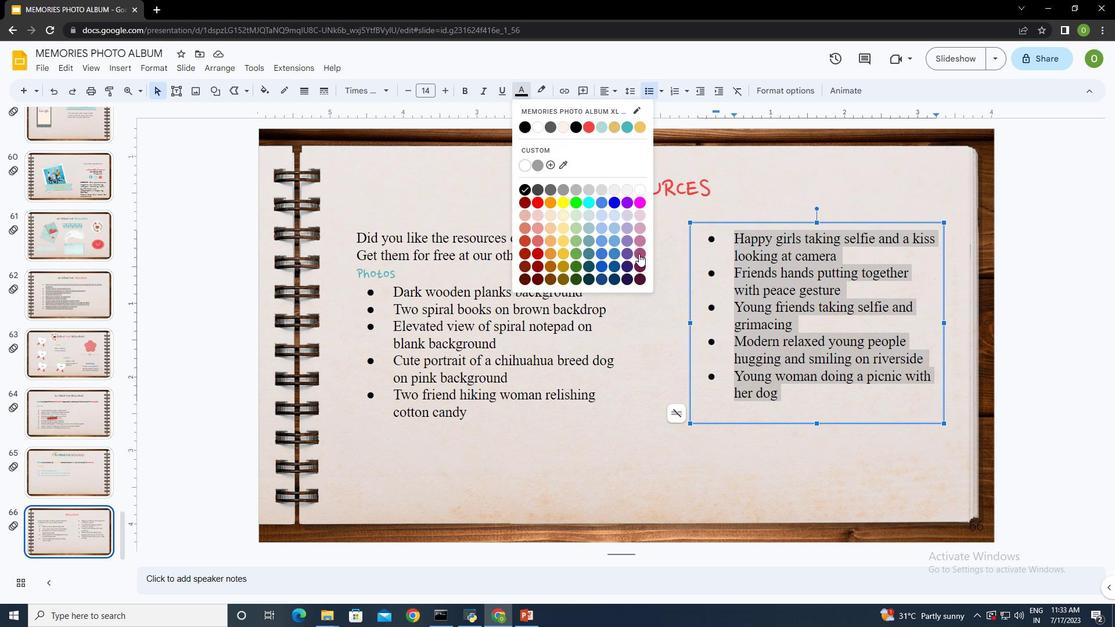 
Action: Mouse moved to (821, 445)
Screenshot: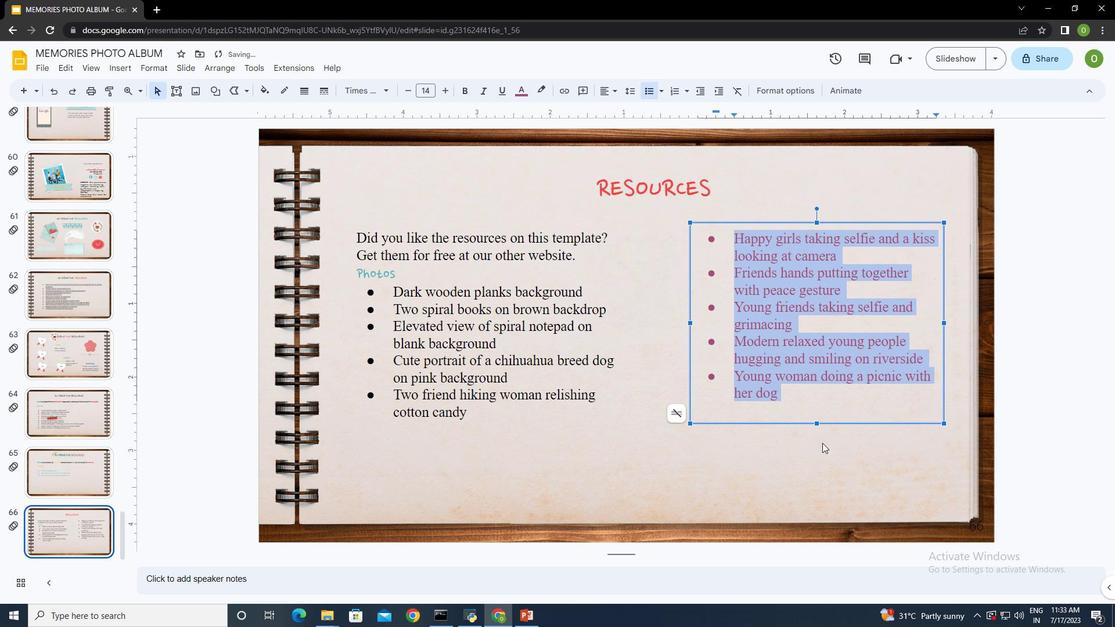
Action: Mouse pressed left at (821, 445)
Screenshot: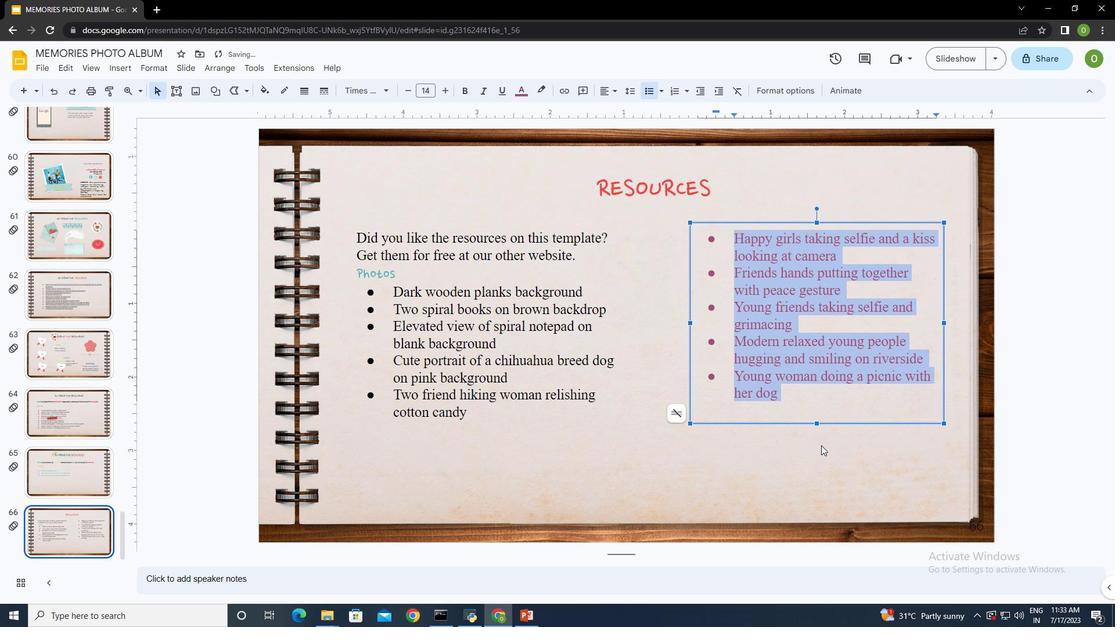 
Action: Mouse moved to (684, 414)
Screenshot: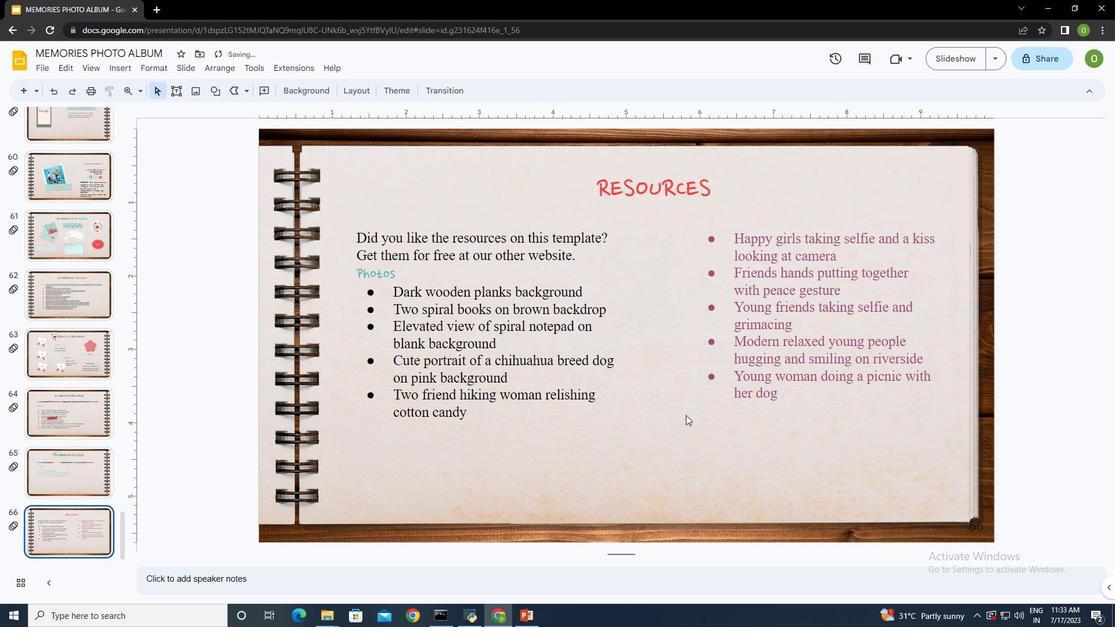 
Action: Mouse pressed left at (684, 414)
Screenshot: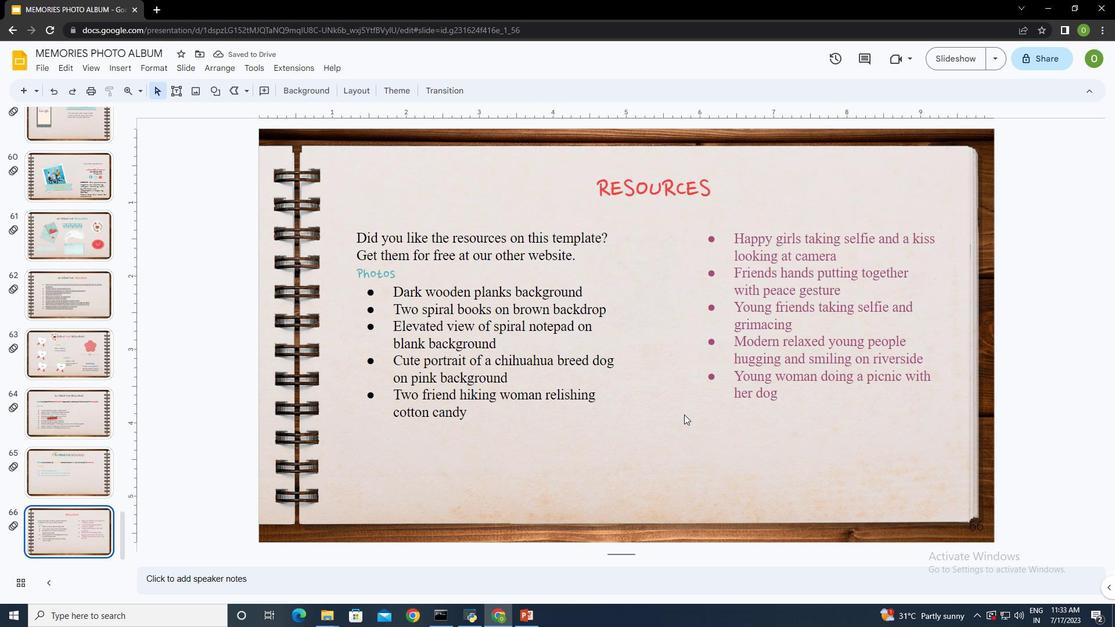
Action: Mouse moved to (112, 65)
Screenshot: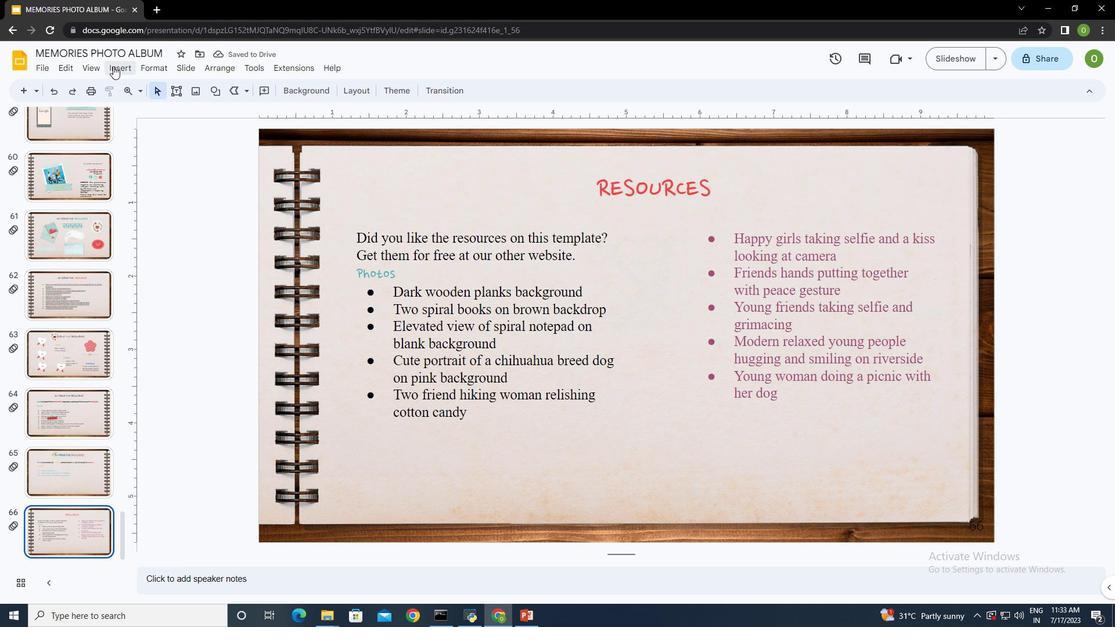 
Action: Mouse pressed left at (112, 65)
Screenshot: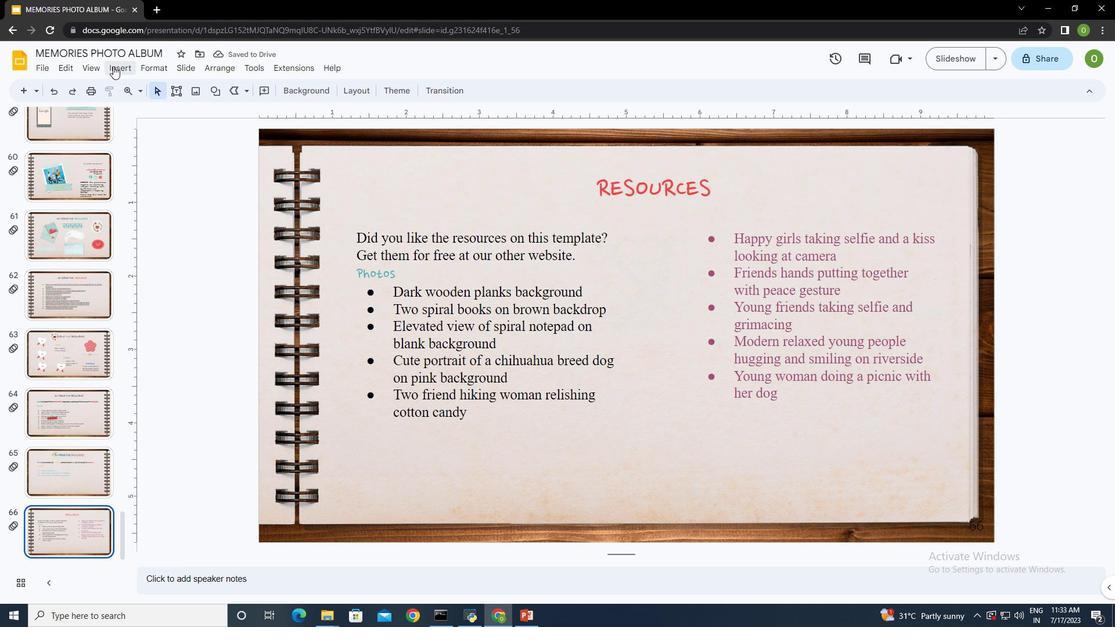 
Action: Mouse moved to (184, 88)
Screenshot: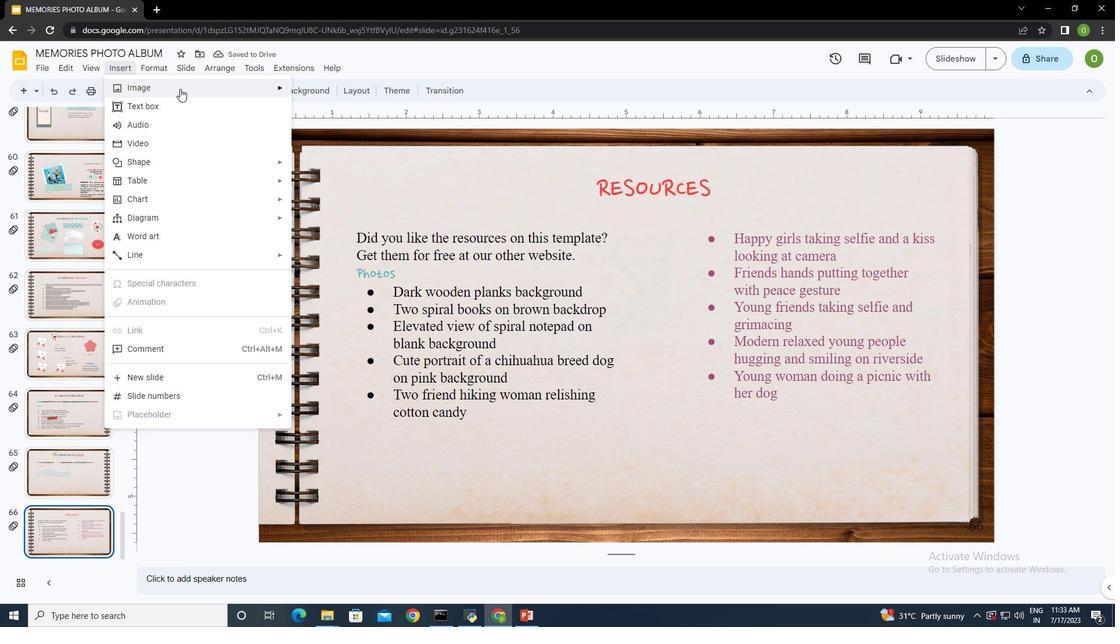 
Action: Mouse pressed left at (184, 88)
Screenshot: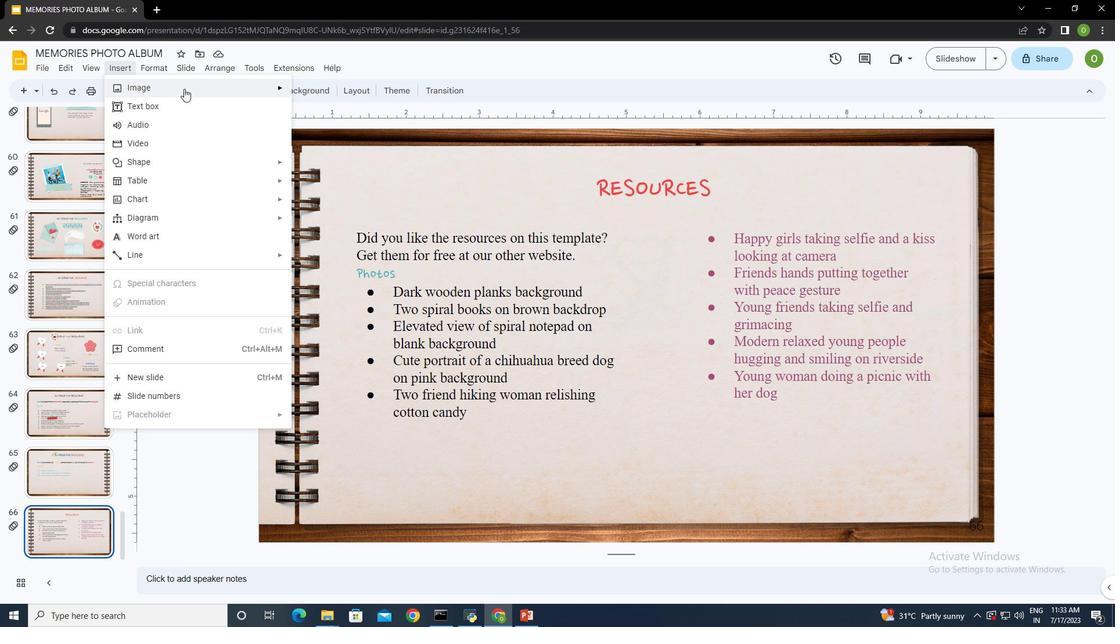 
Action: Mouse moved to (342, 88)
Screenshot: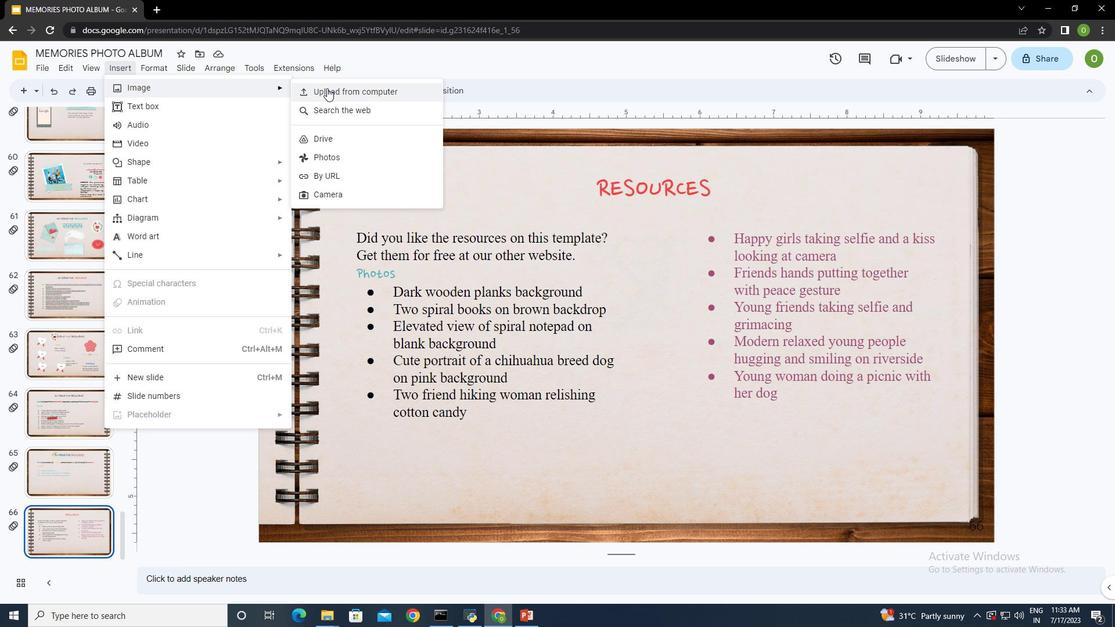 
Action: Mouse pressed left at (342, 88)
Screenshot: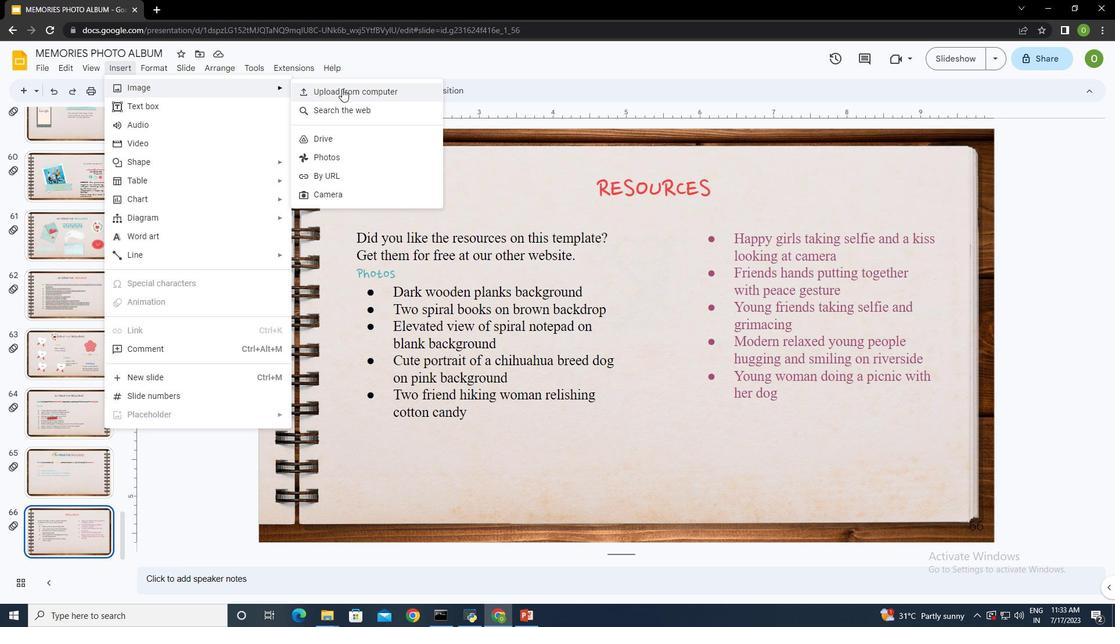
Action: Mouse moved to (545, 91)
Screenshot: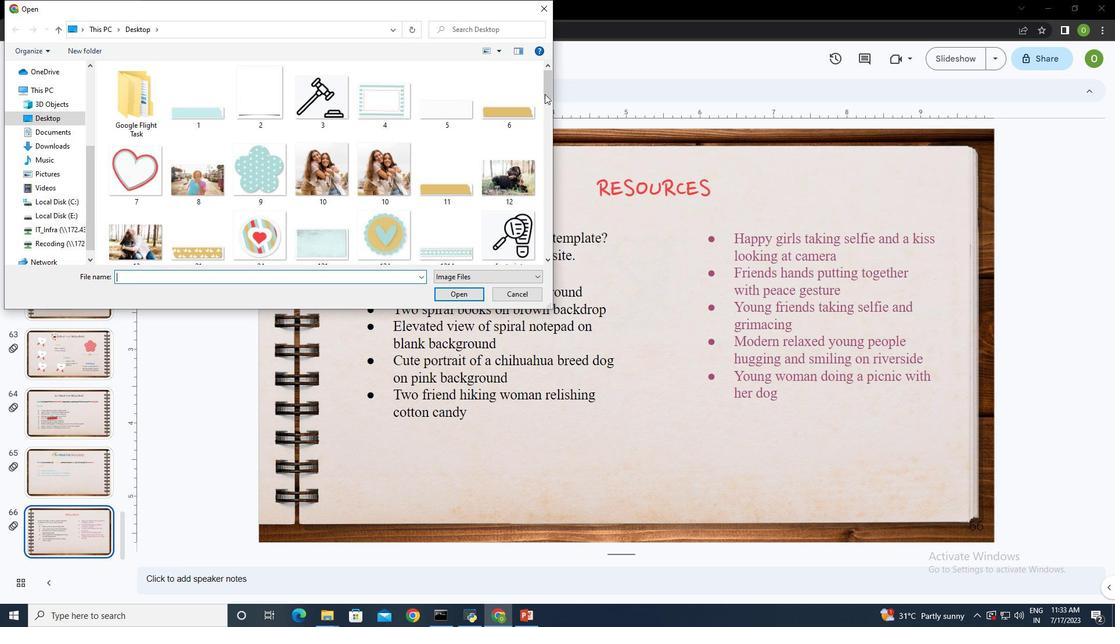 
Action: Mouse pressed left at (545, 91)
Screenshot: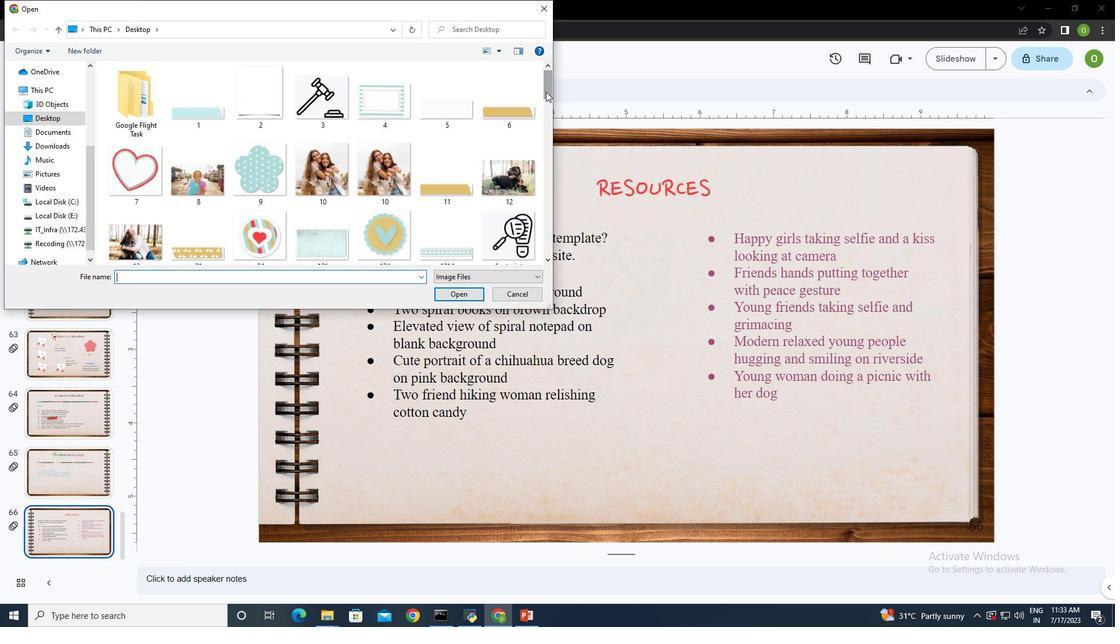 
Action: Mouse moved to (547, 157)
Screenshot: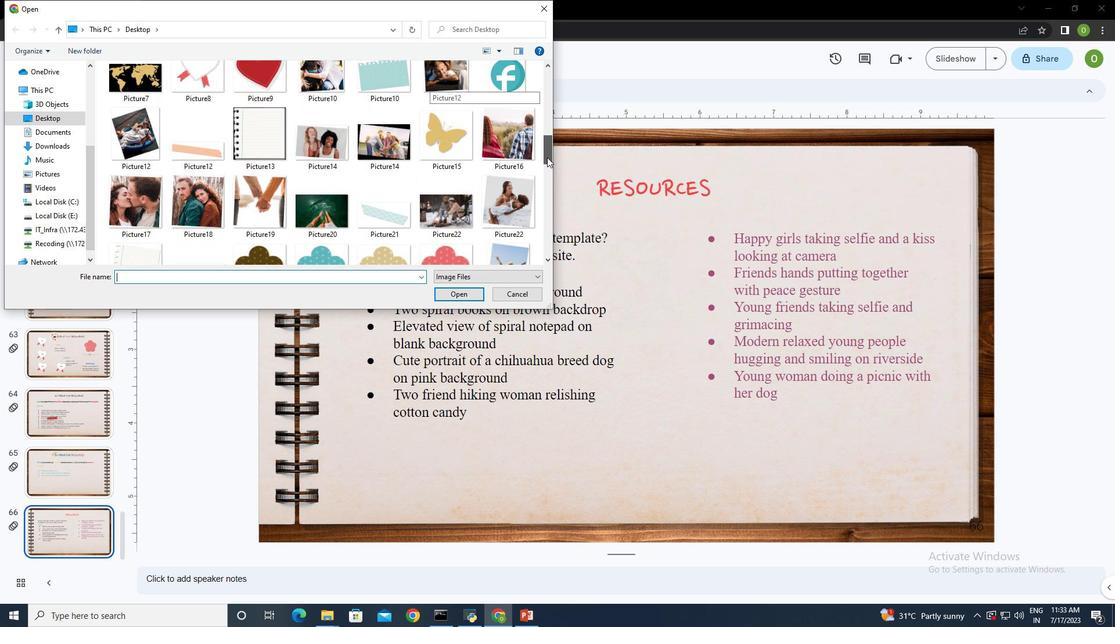 
Action: Mouse pressed left at (547, 157)
Screenshot: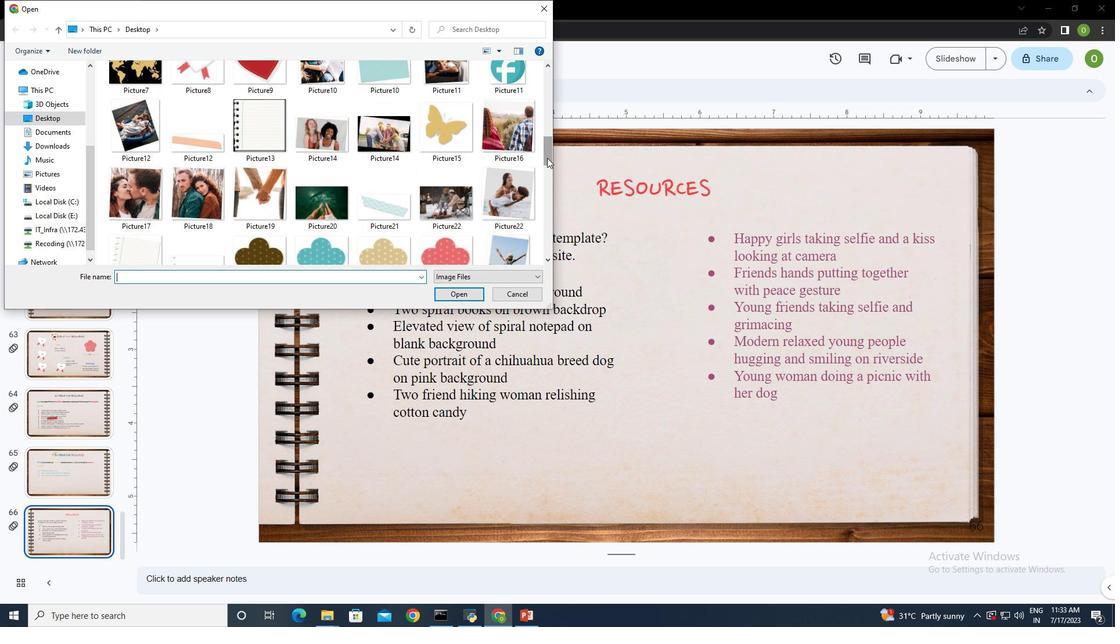 
Action: Mouse moved to (265, 149)
Screenshot: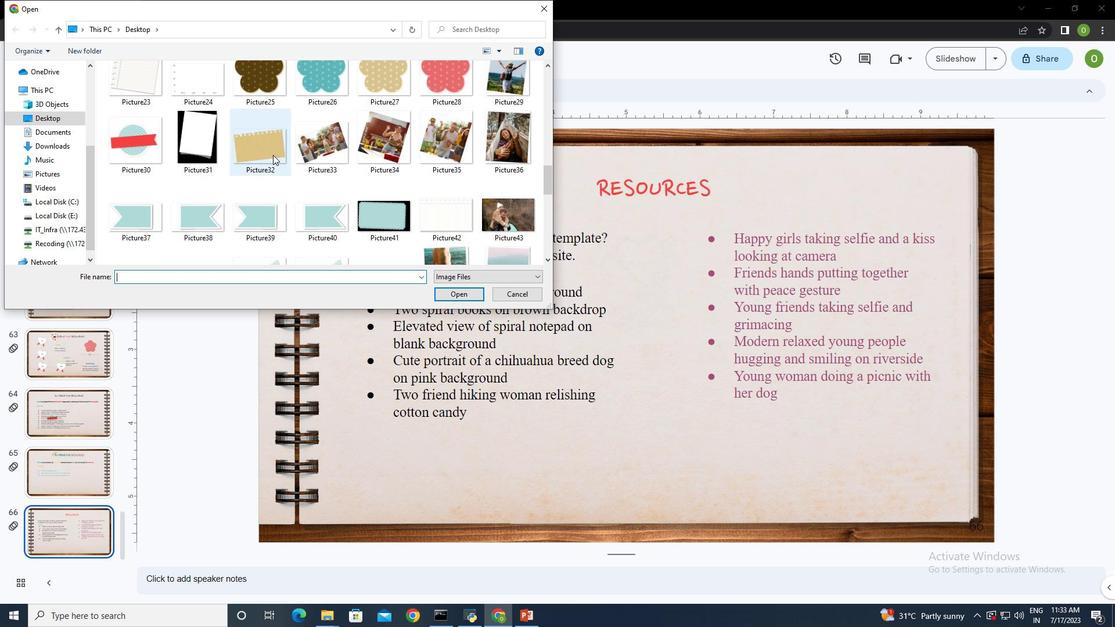 
Action: Mouse pressed left at (265, 149)
Screenshot: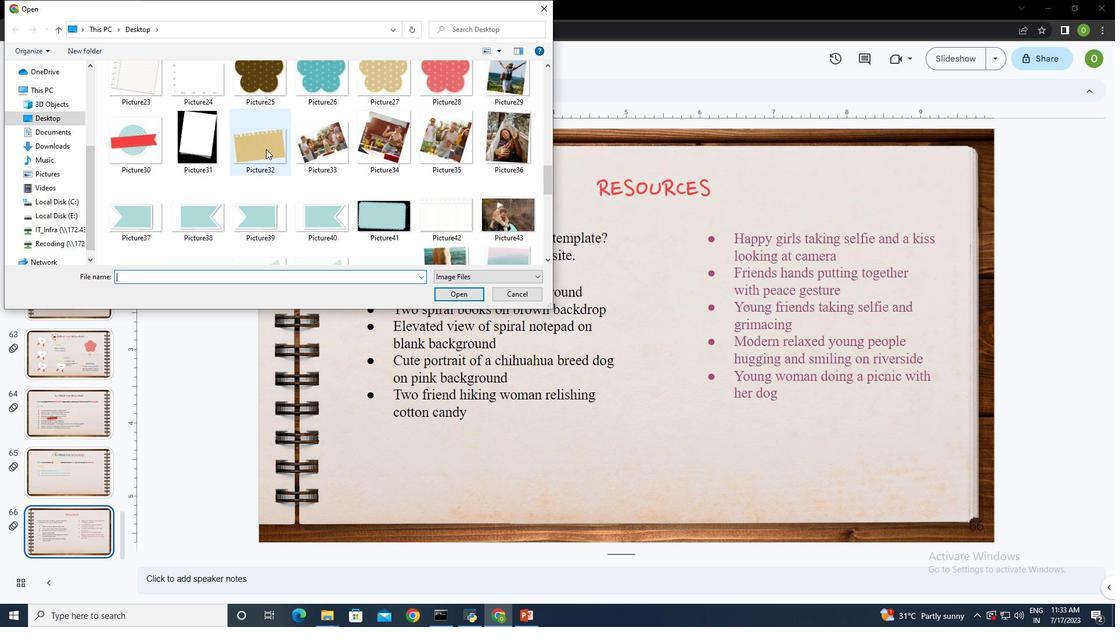 
Action: Mouse moved to (458, 293)
Screenshot: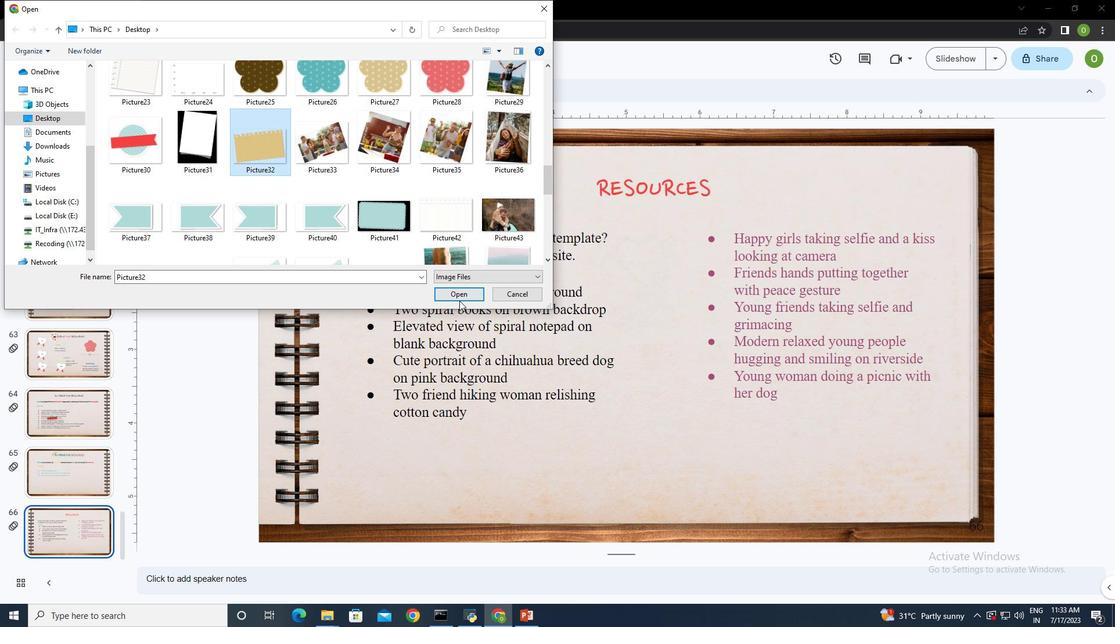 
Action: Mouse pressed left at (458, 293)
Screenshot: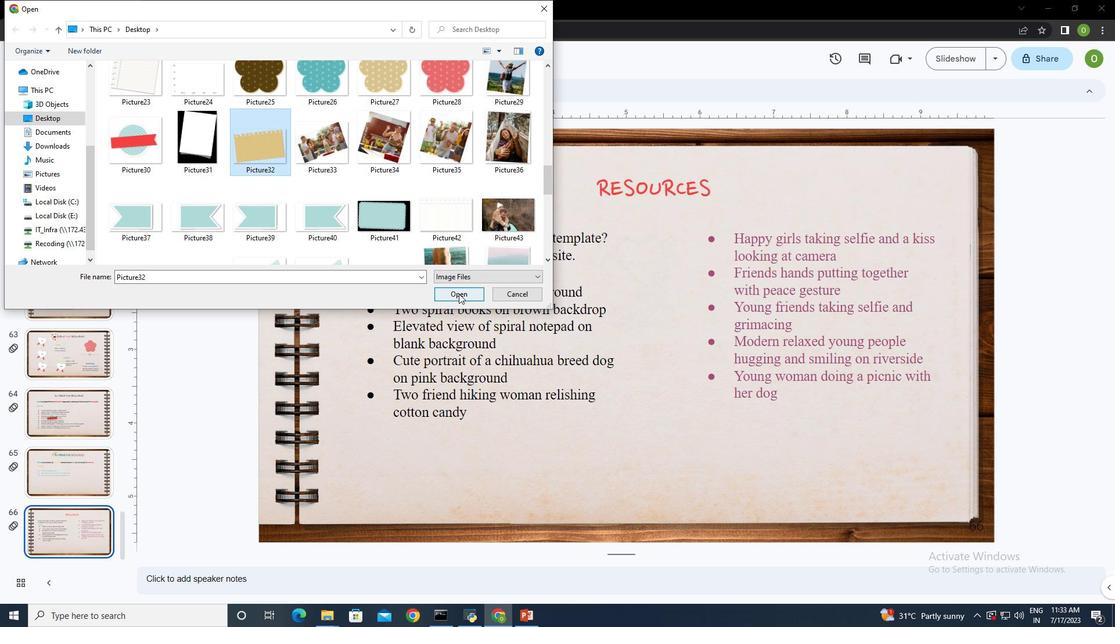 
Action: Mouse moved to (543, 338)
Screenshot: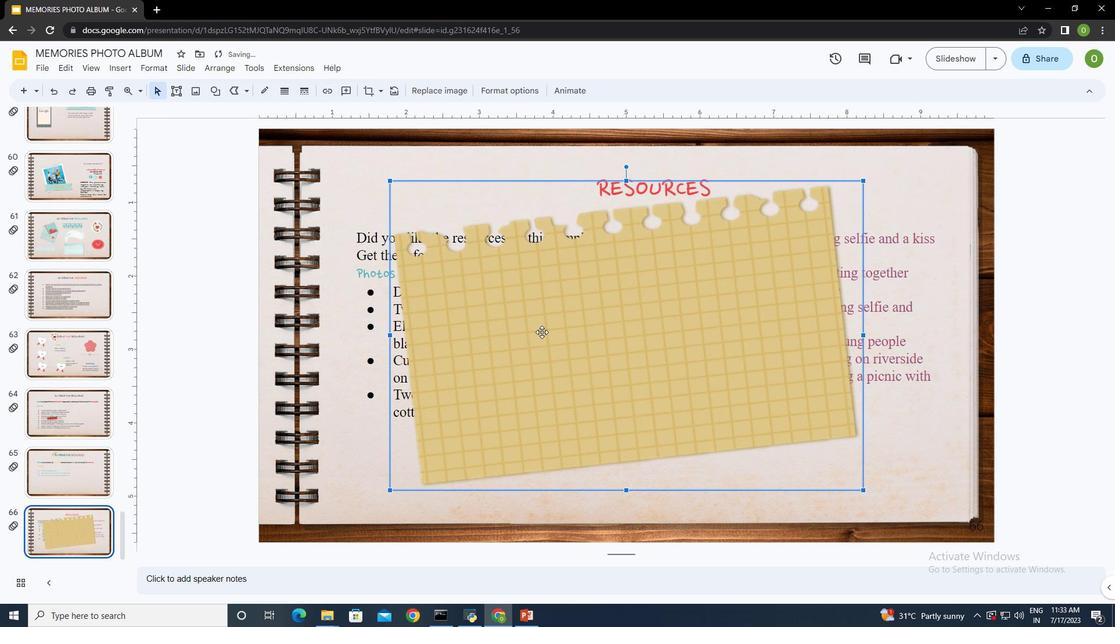 
Action: Mouse pressed left at (543, 338)
Screenshot: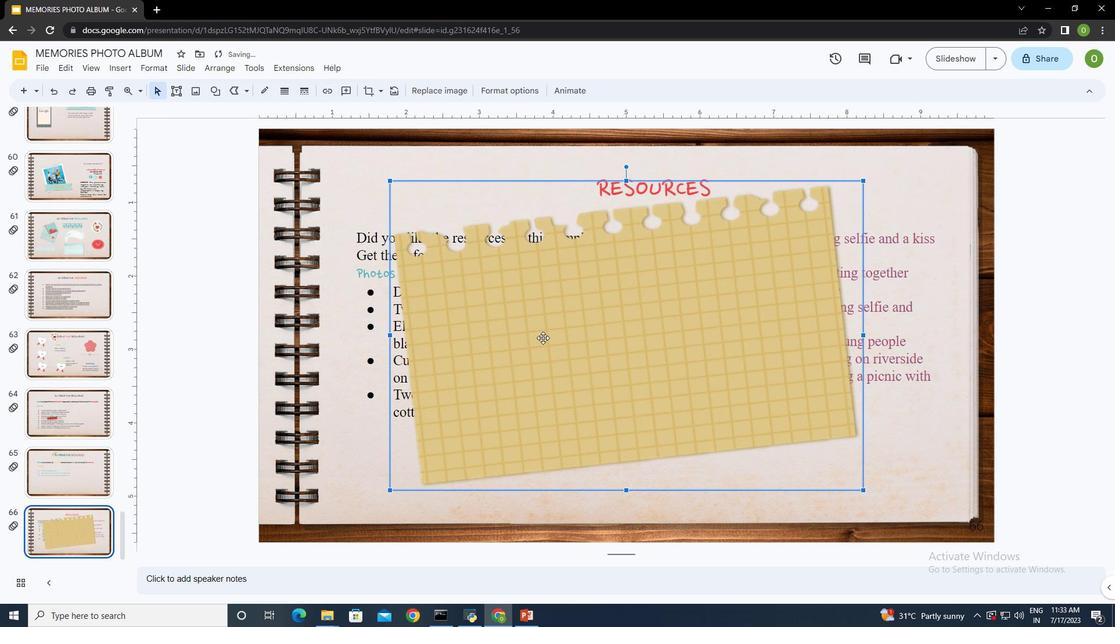 
Action: Mouse moved to (576, 160)
Screenshot: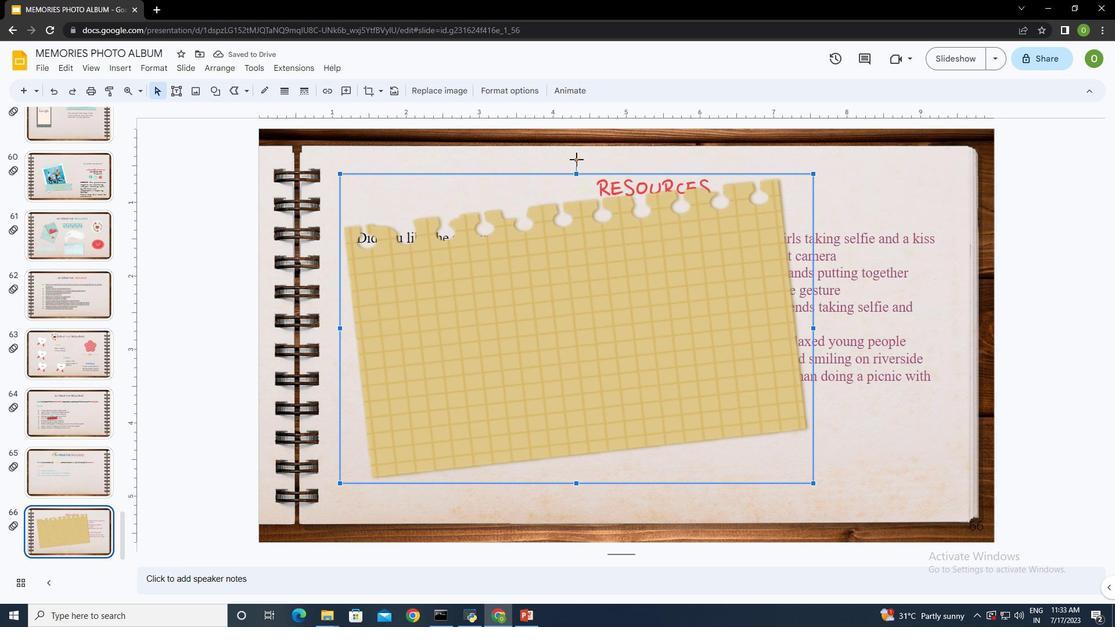 
Action: Mouse pressed left at (576, 160)
Screenshot: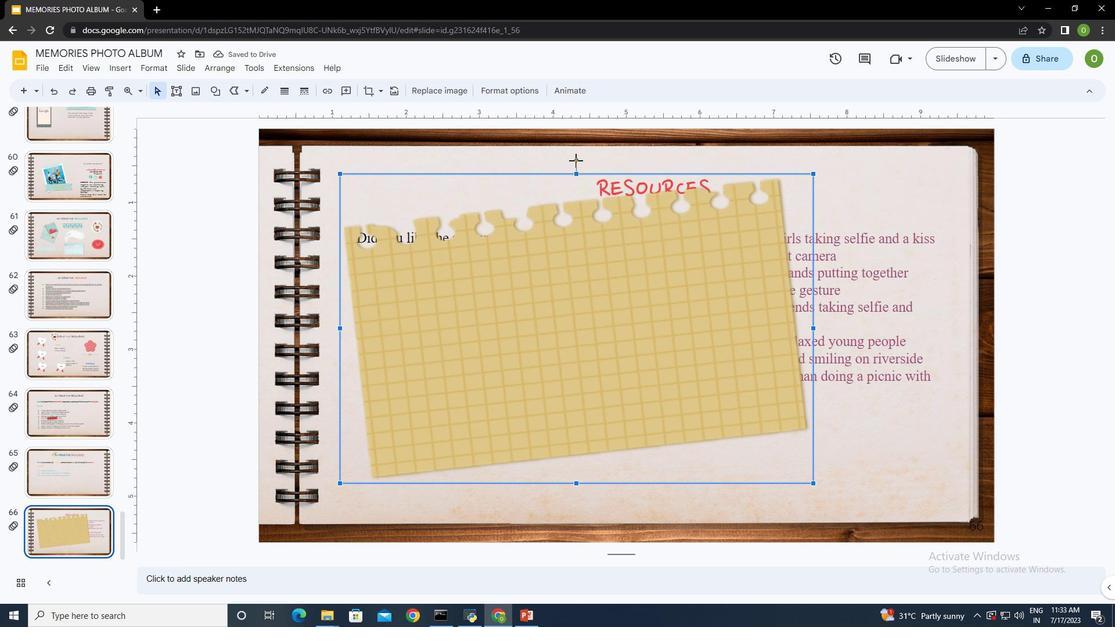 
Action: Mouse moved to (588, 160)
Screenshot: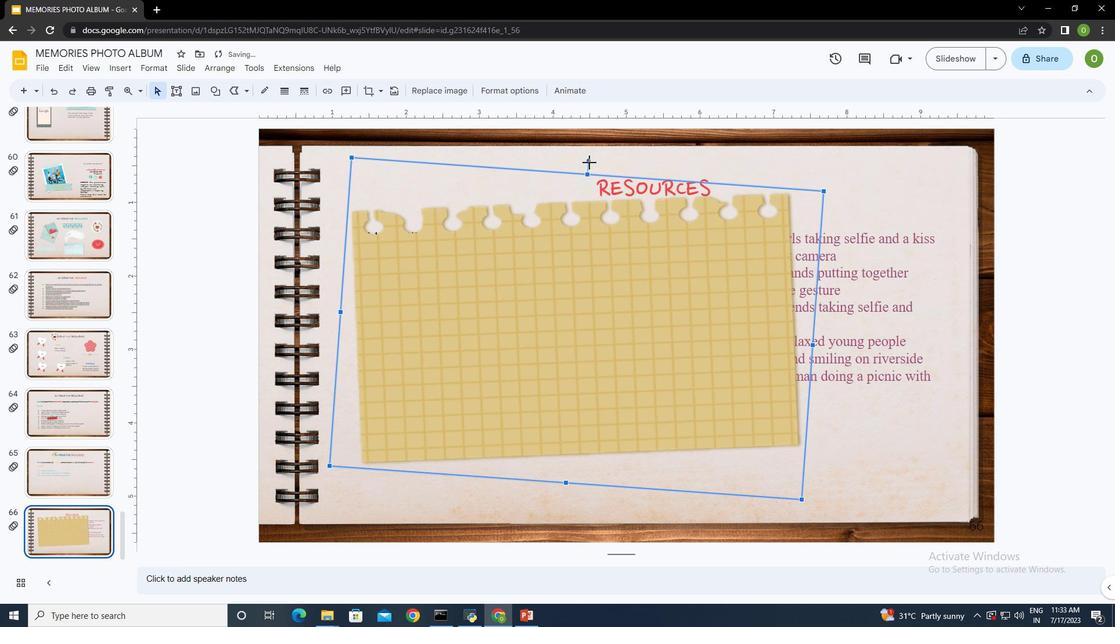 
Action: Mouse pressed left at (588, 160)
Screenshot: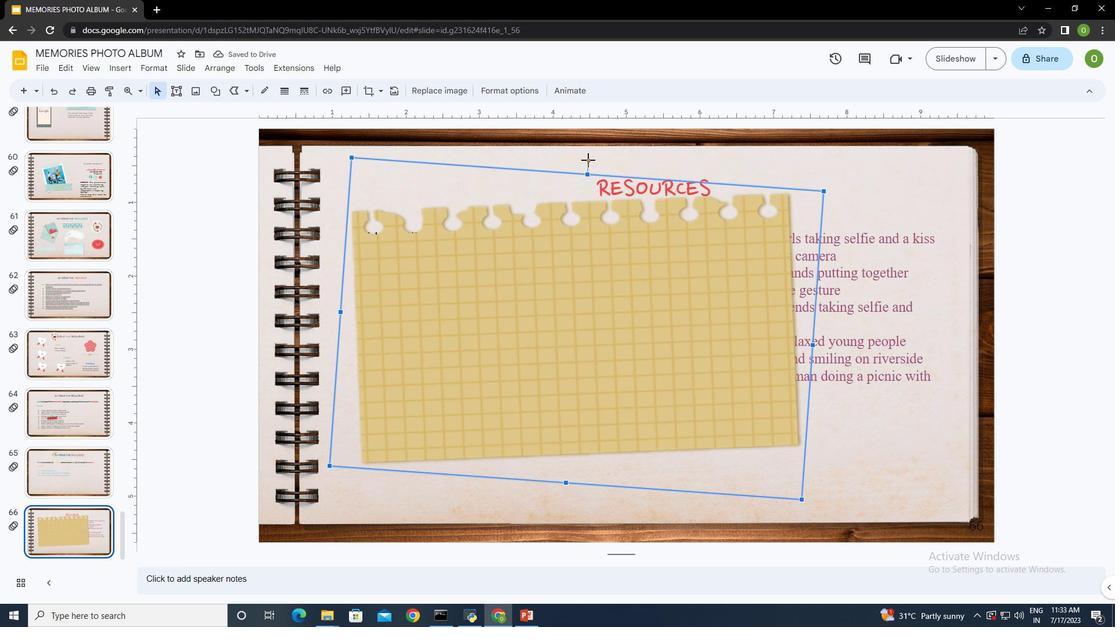 
Action: Mouse moved to (643, 303)
Screenshot: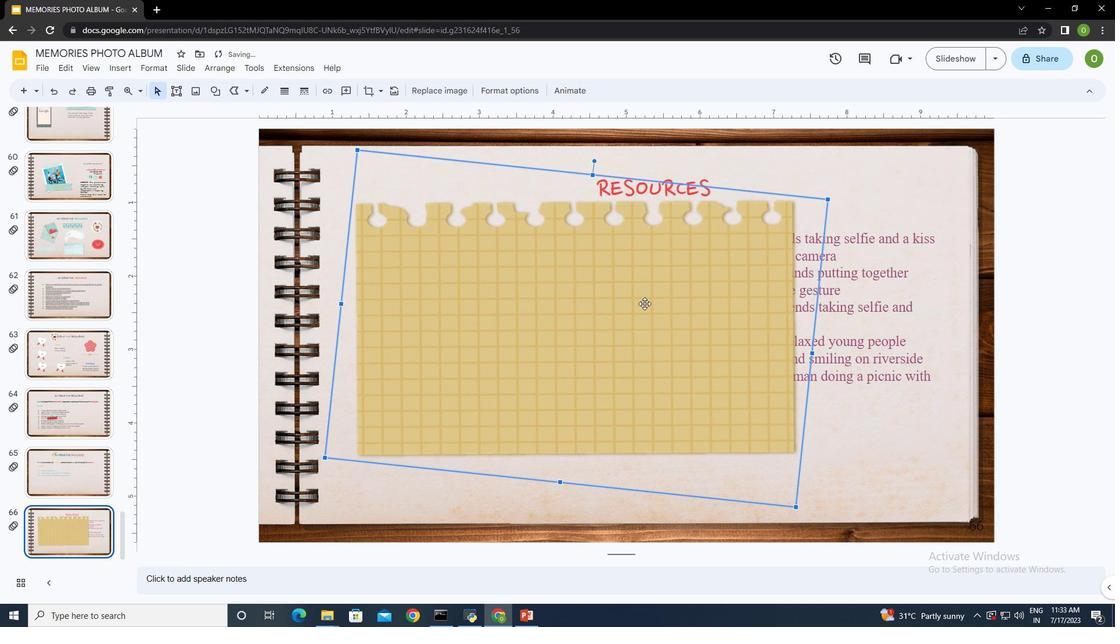 
Action: Mouse pressed left at (643, 303)
Screenshot: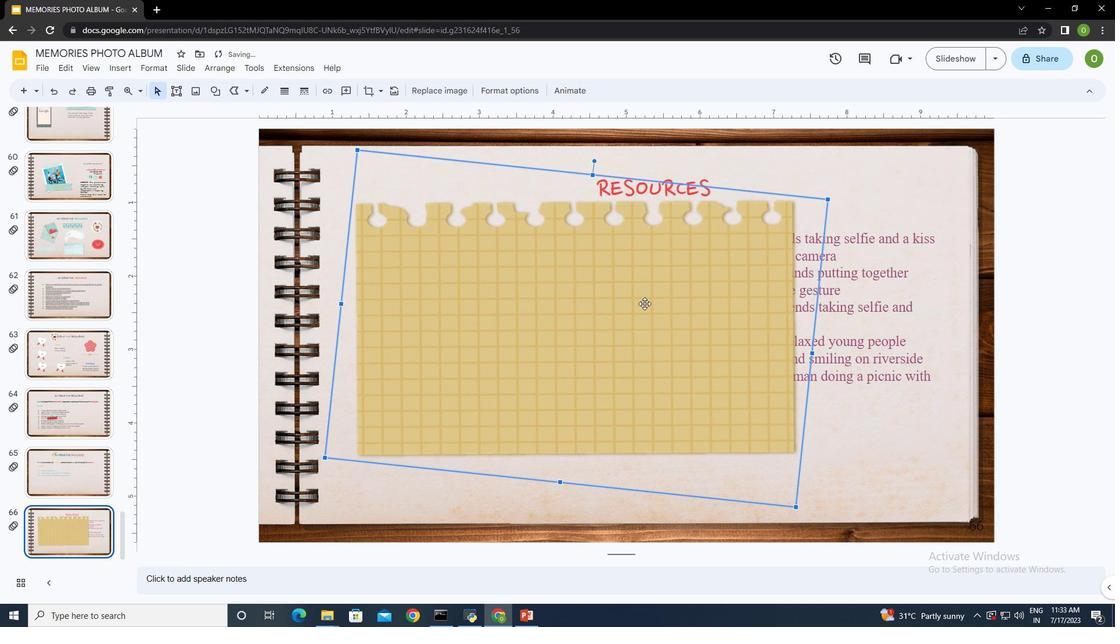 
Action: Mouse moved to (572, 164)
Screenshot: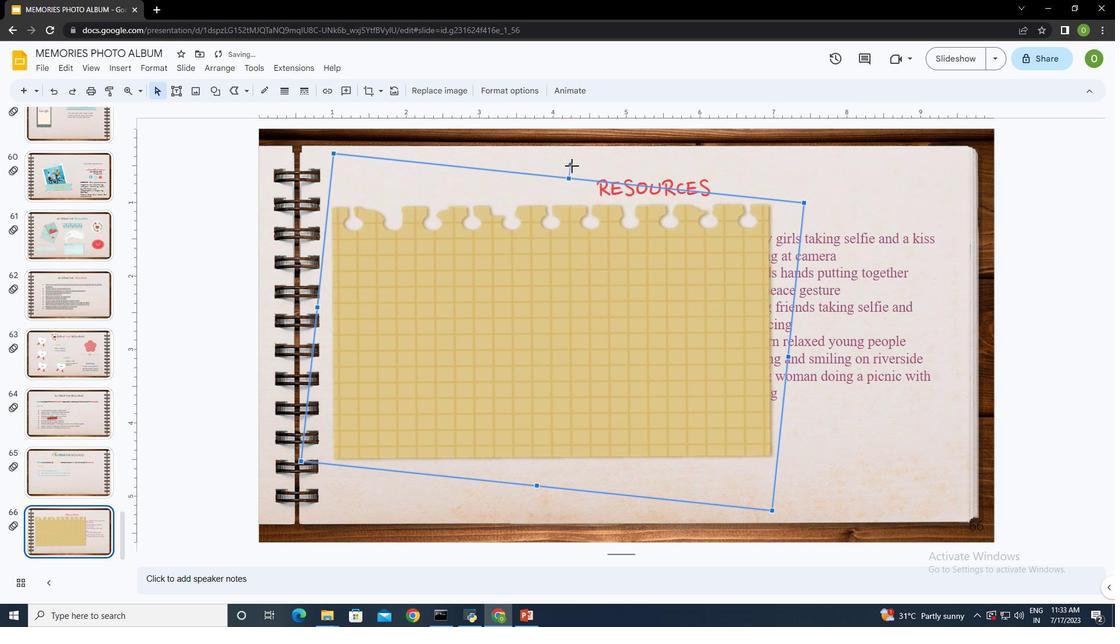
Action: Mouse pressed left at (572, 164)
Screenshot: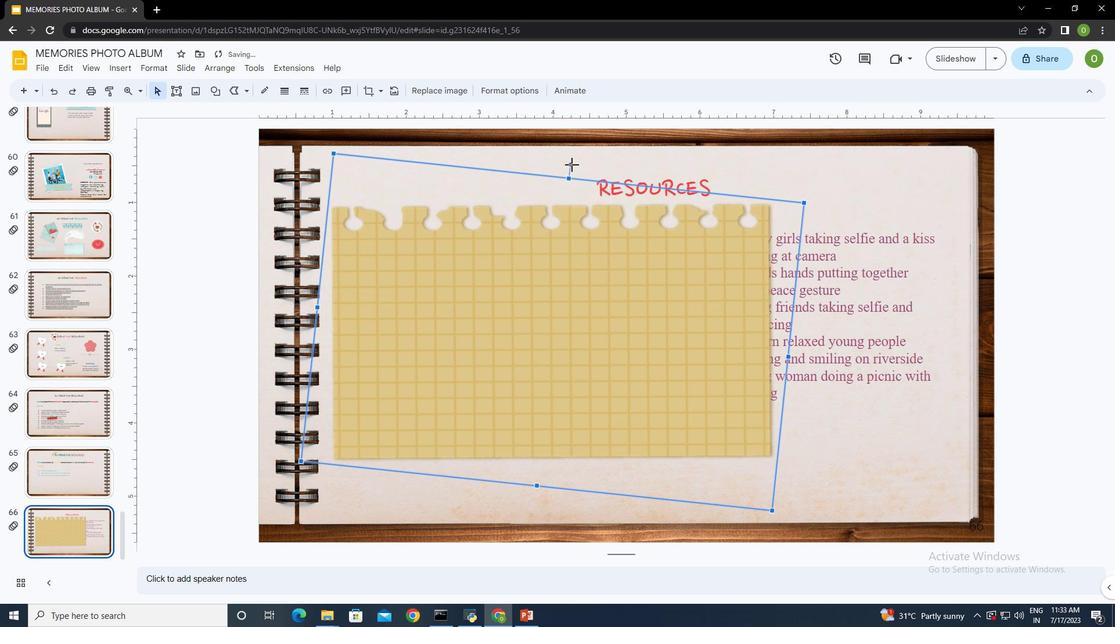 
Action: Mouse moved to (556, 340)
Screenshot: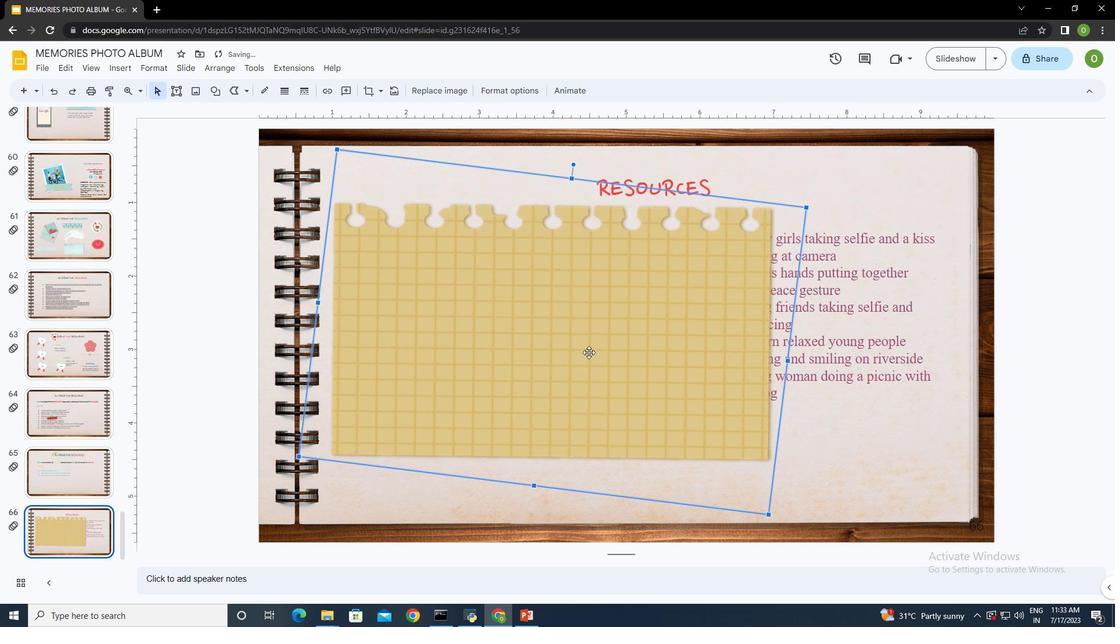 
Action: Mouse pressed left at (556, 340)
Screenshot: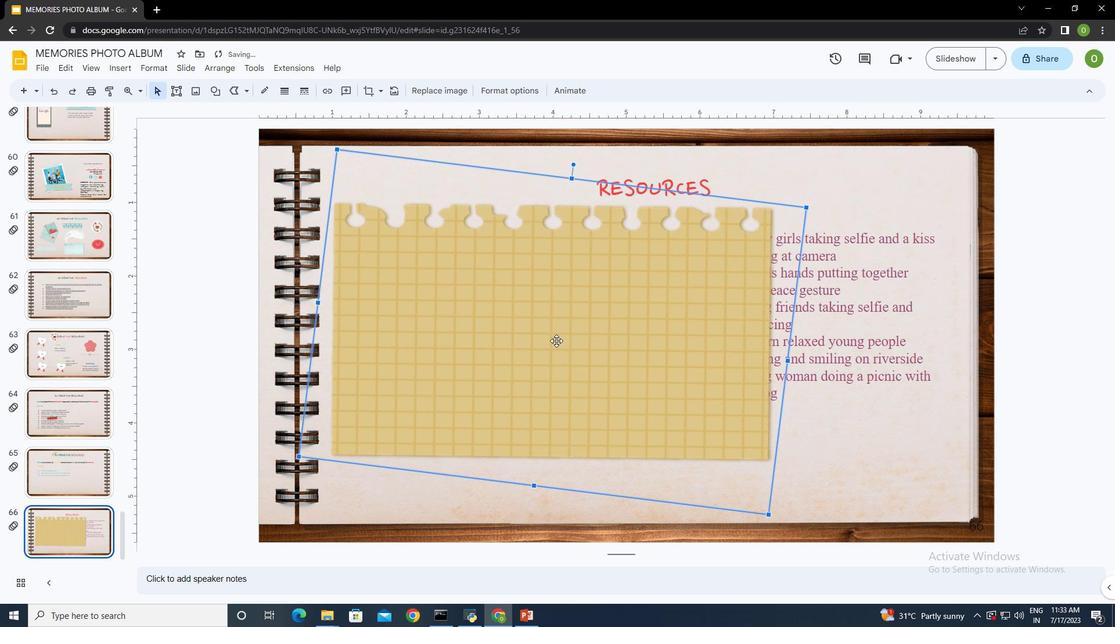 
Action: Mouse moved to (220, 70)
Screenshot: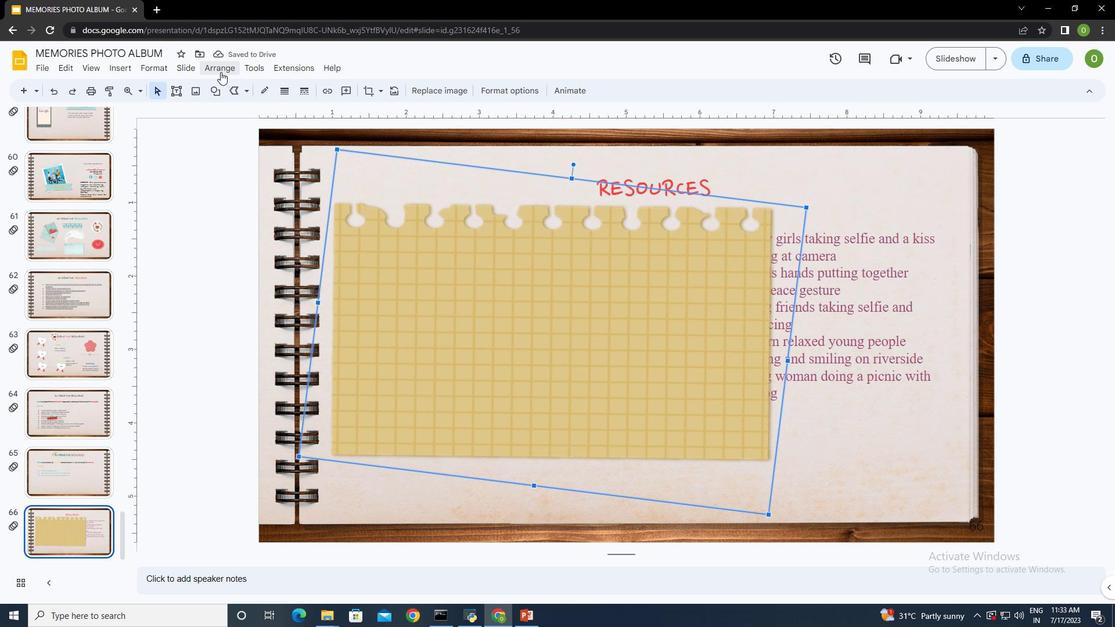 
Action: Mouse pressed left at (220, 70)
Screenshot: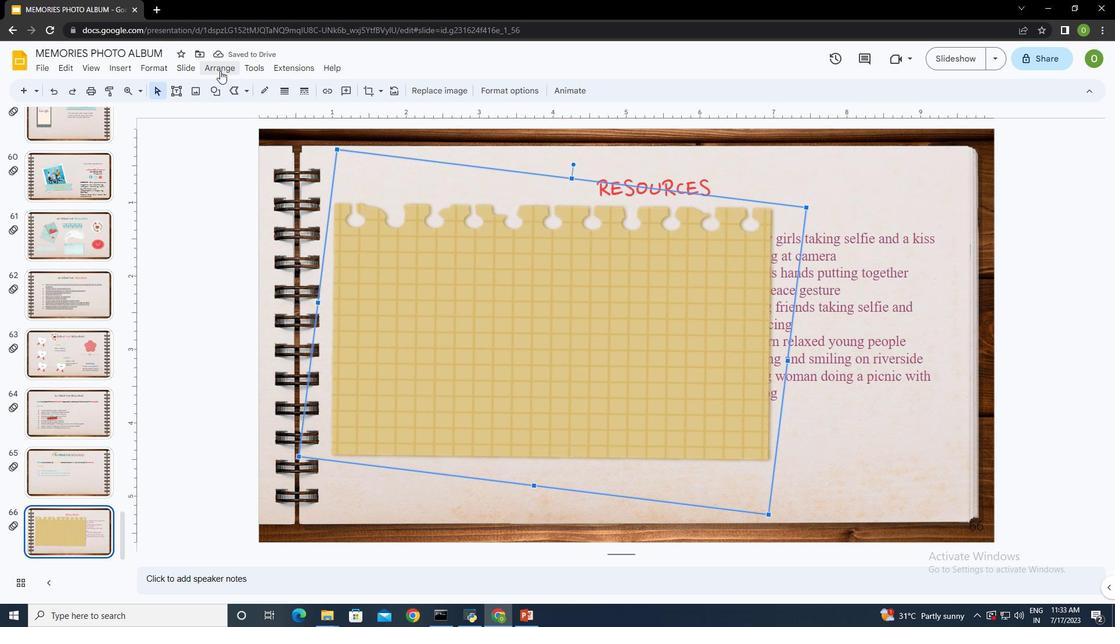 
Action: Mouse moved to (286, 88)
Screenshot: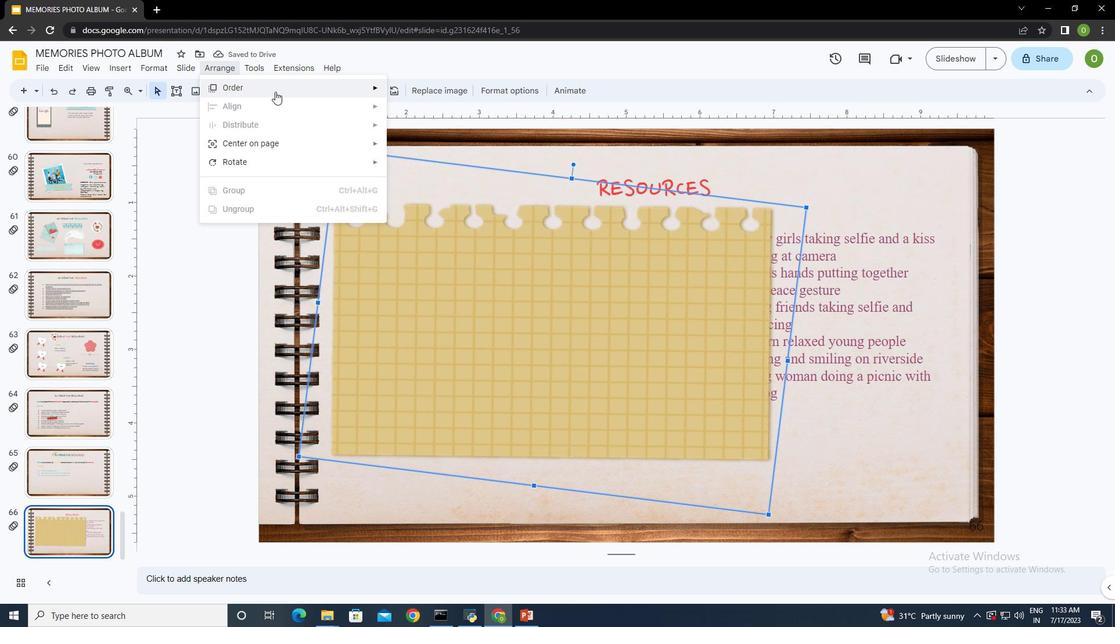 
Action: Mouse pressed left at (286, 88)
Screenshot: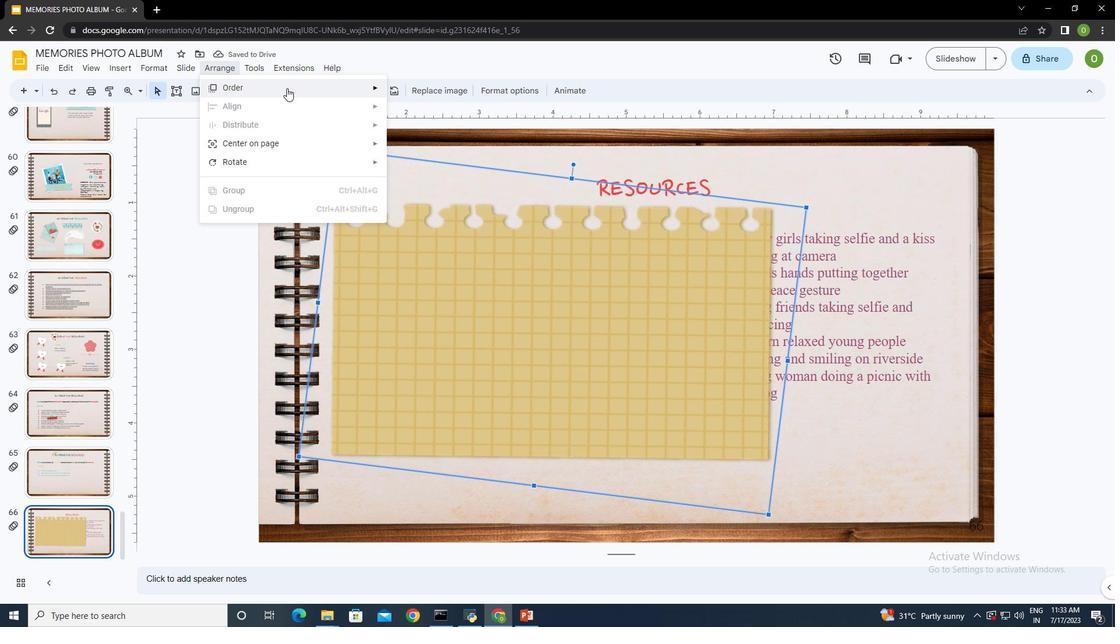 
Action: Mouse moved to (430, 148)
Screenshot: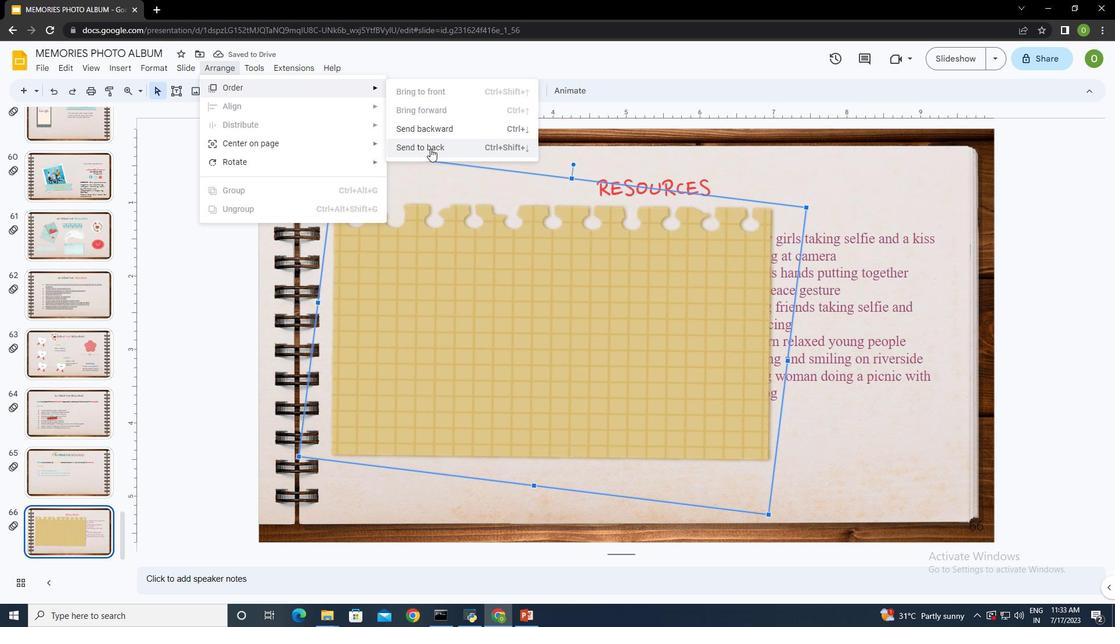 
Action: Mouse pressed left at (430, 148)
Screenshot: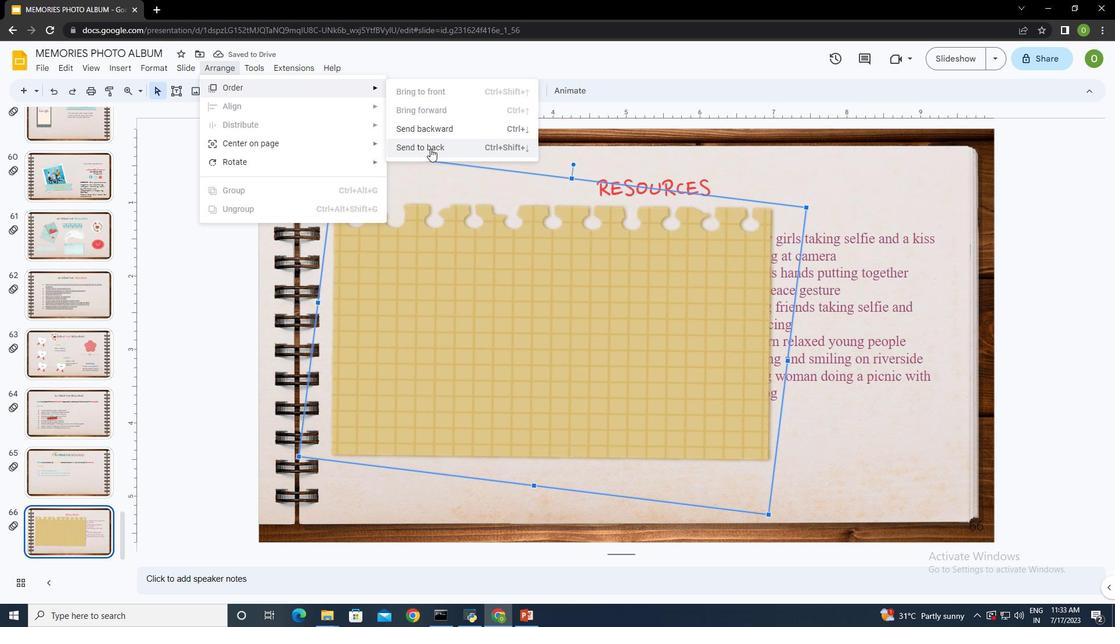 
Action: Mouse moved to (788, 361)
Screenshot: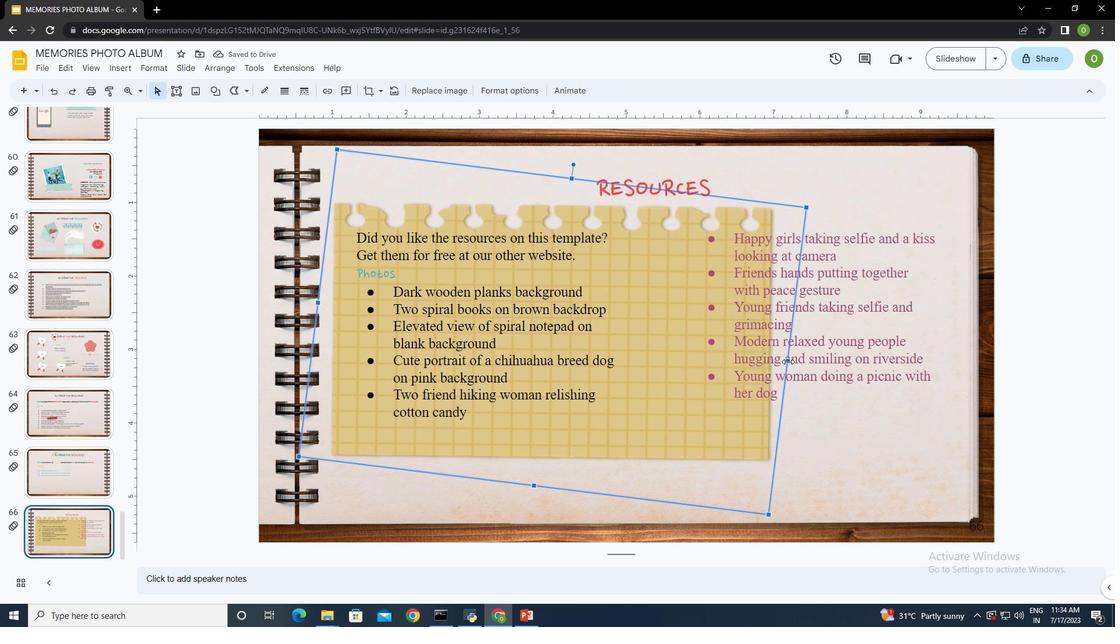 
Action: Mouse pressed left at (788, 361)
Screenshot: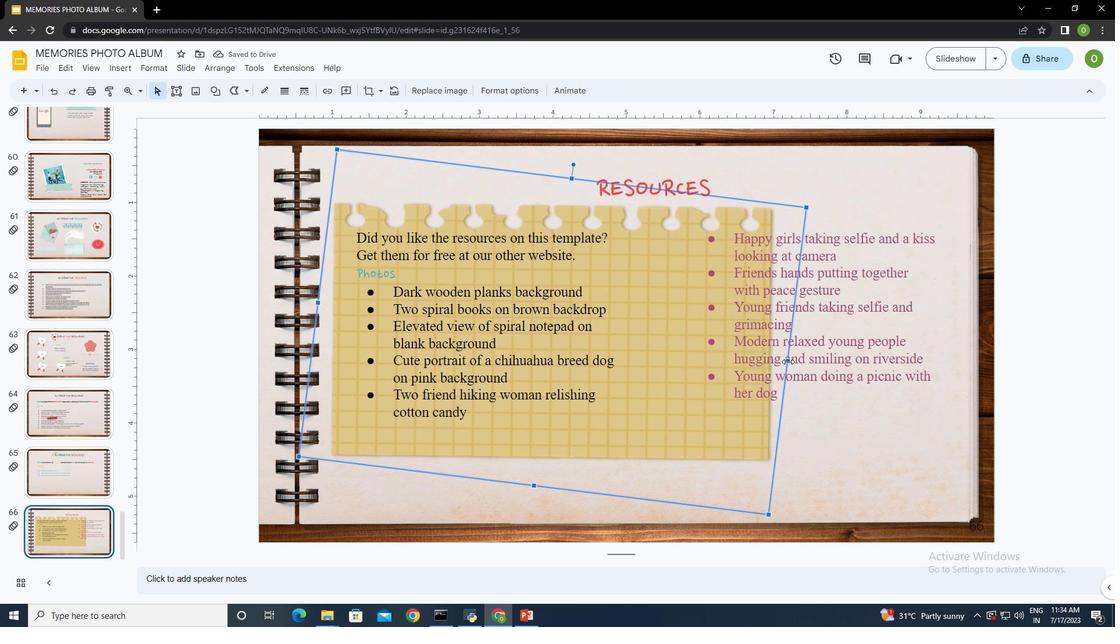 
Action: Mouse moved to (937, 380)
Screenshot: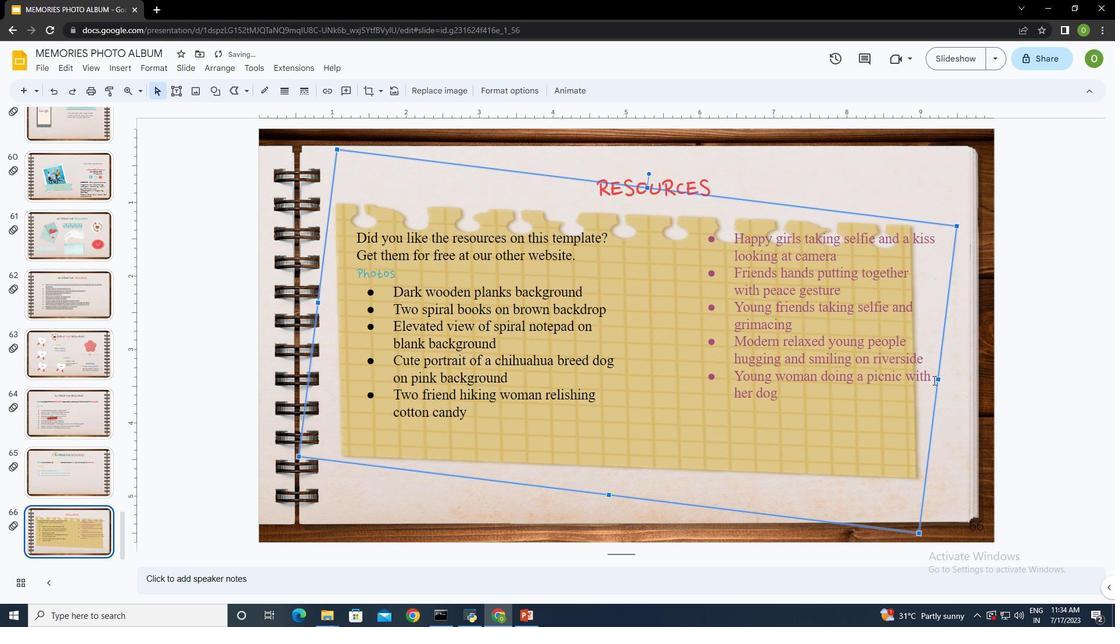 
Action: Mouse pressed left at (937, 380)
Screenshot: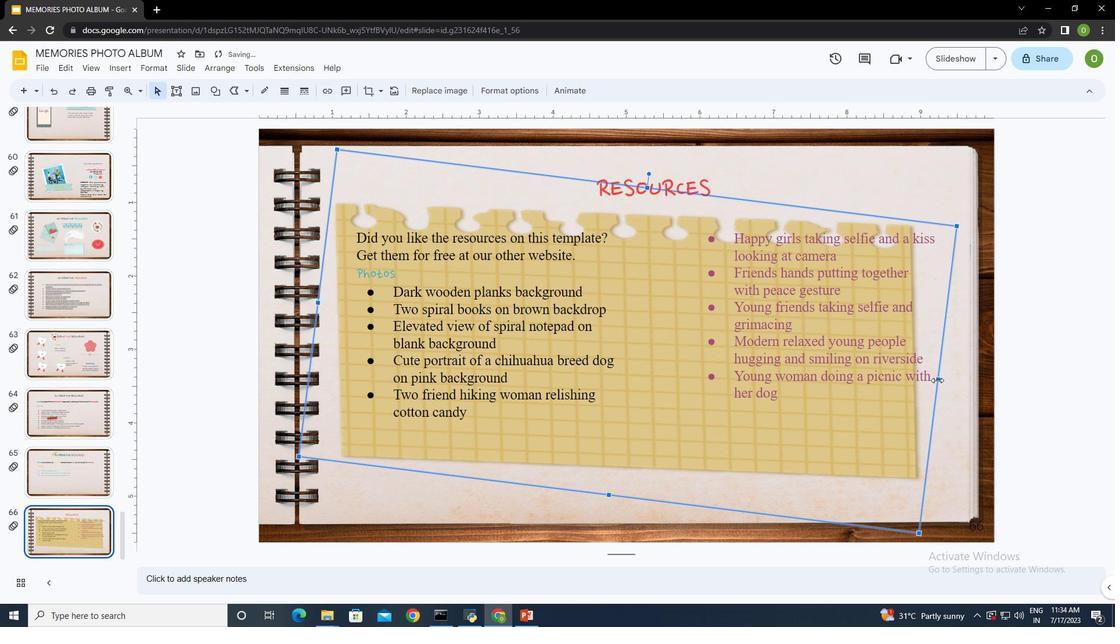 
Action: Mouse moved to (989, 230)
Screenshot: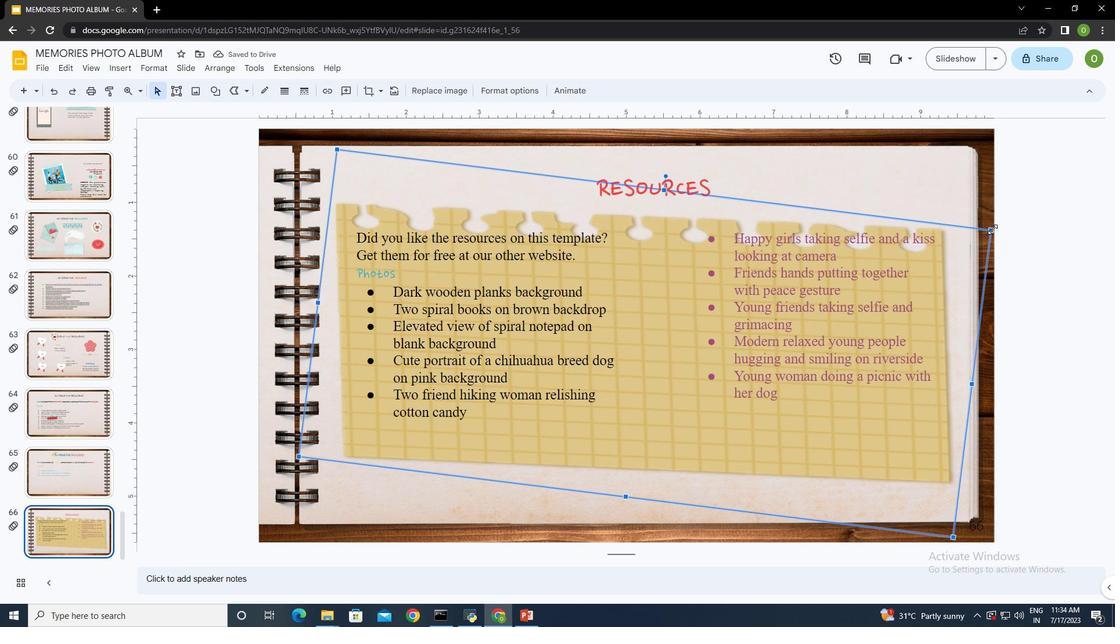
Action: Mouse pressed left at (989, 230)
Screenshot: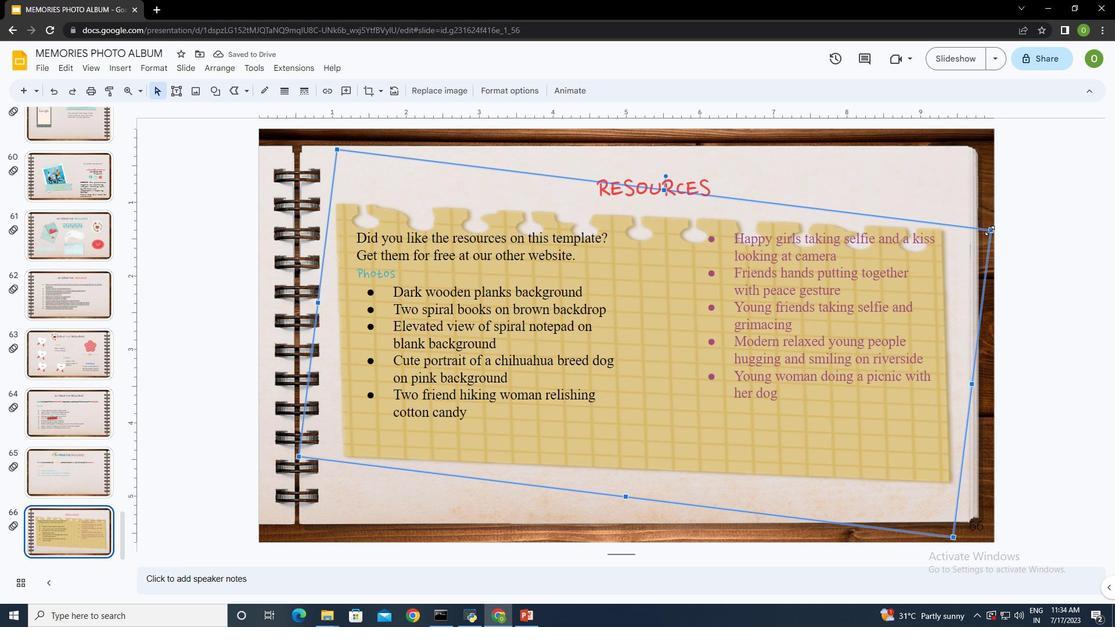 
Action: Mouse moved to (997, 227)
Screenshot: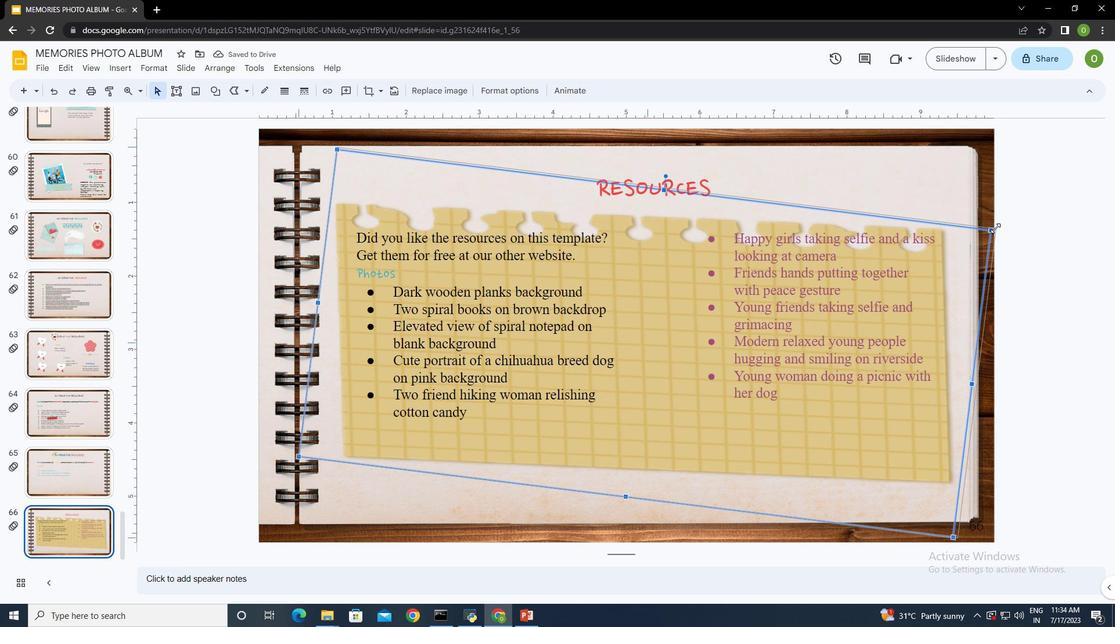 
Action: Mouse pressed left at (997, 227)
Screenshot: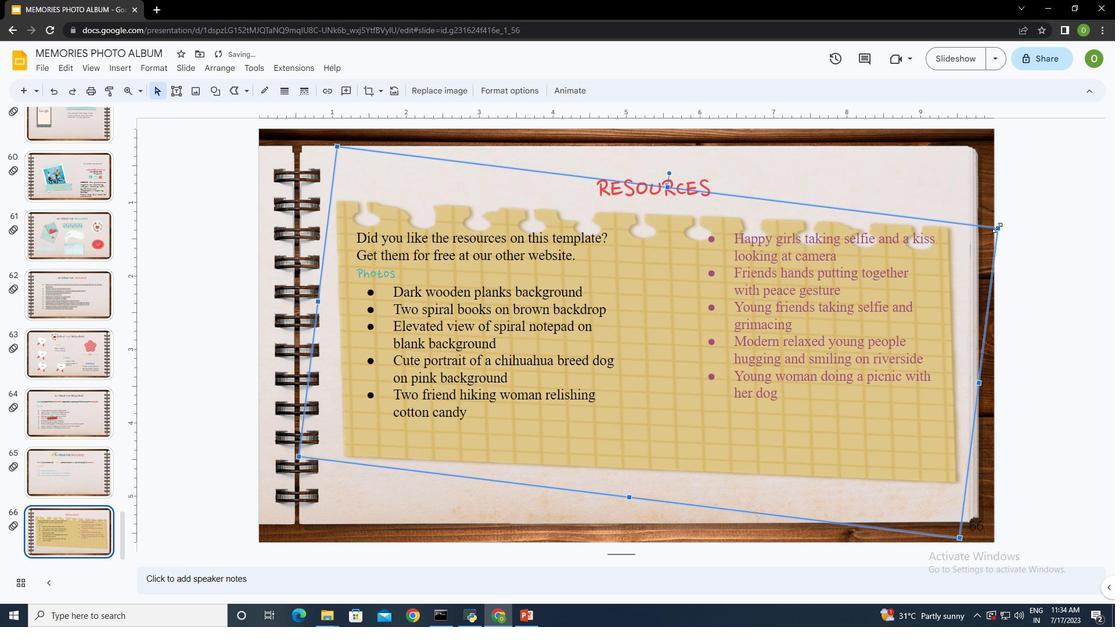 
Action: Mouse moved to (1026, 219)
Screenshot: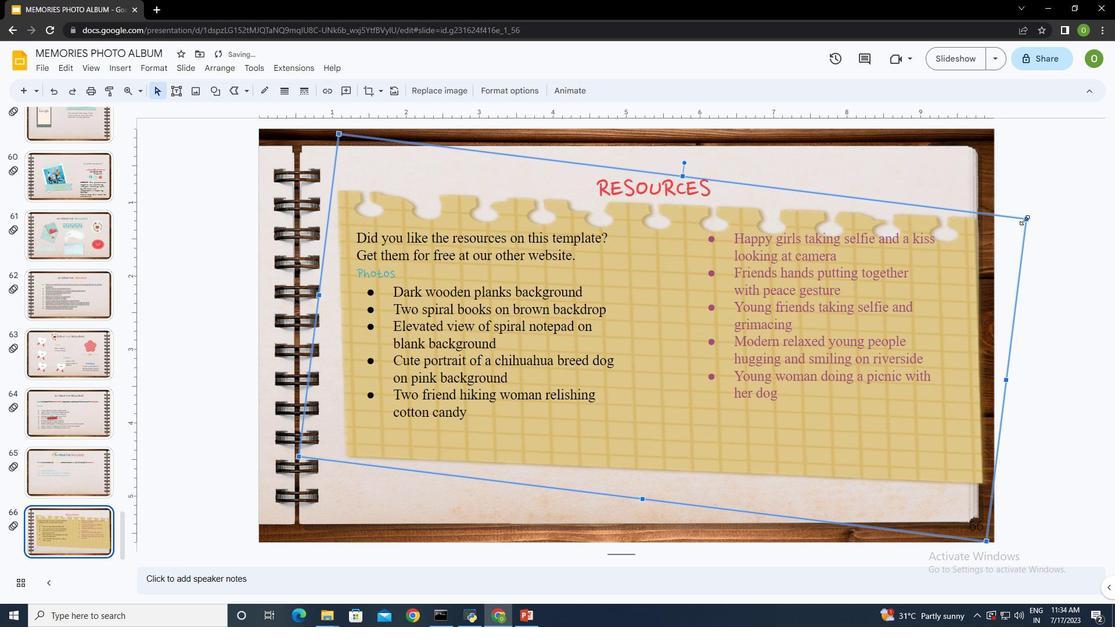 
Action: Mouse pressed left at (1026, 219)
Screenshot: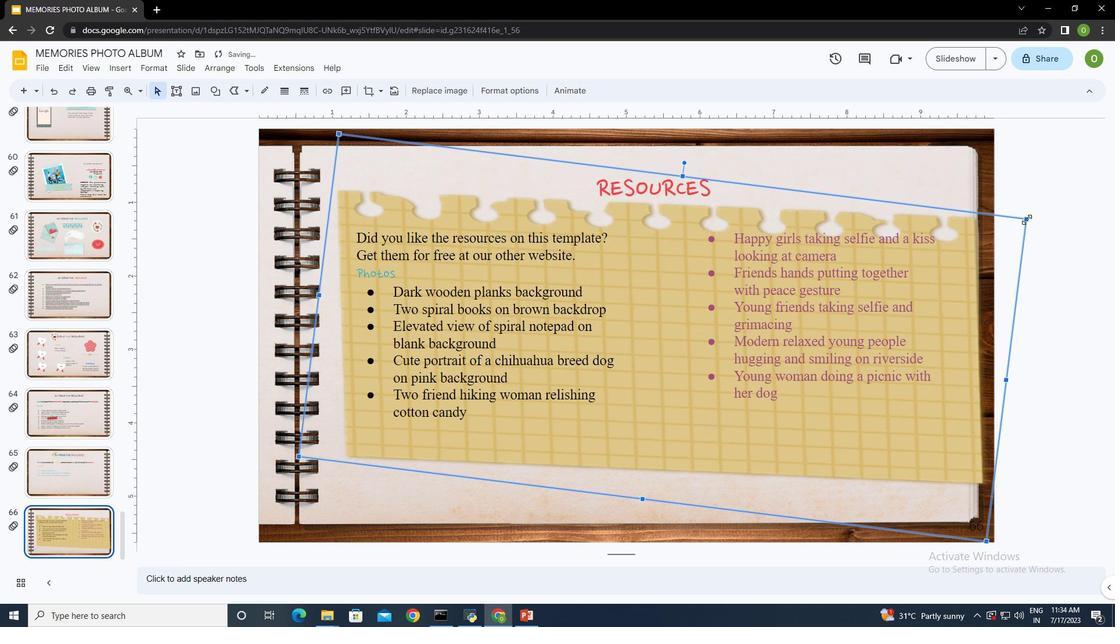
Action: Mouse moved to (857, 418)
Screenshot: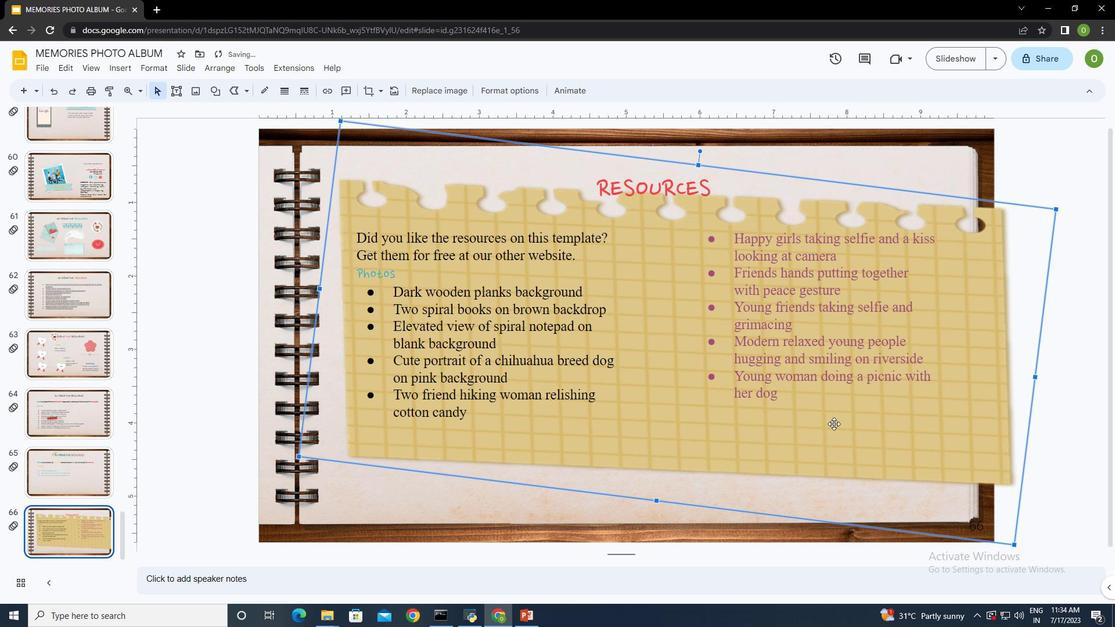 
Action: Mouse pressed left at (857, 418)
Screenshot: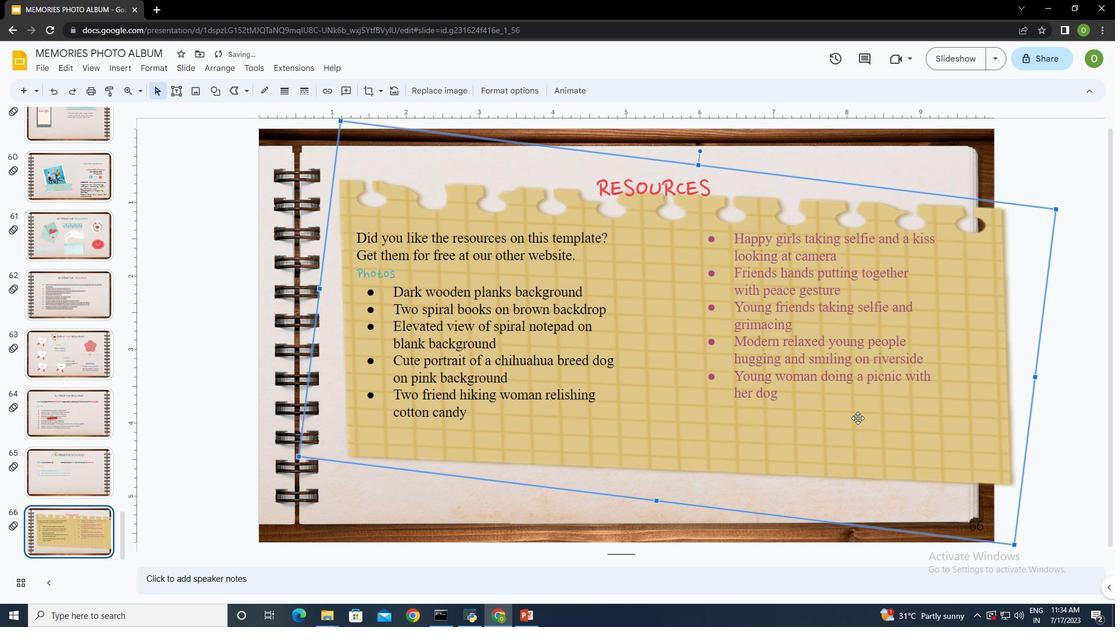 
Action: Mouse moved to (882, 309)
Screenshot: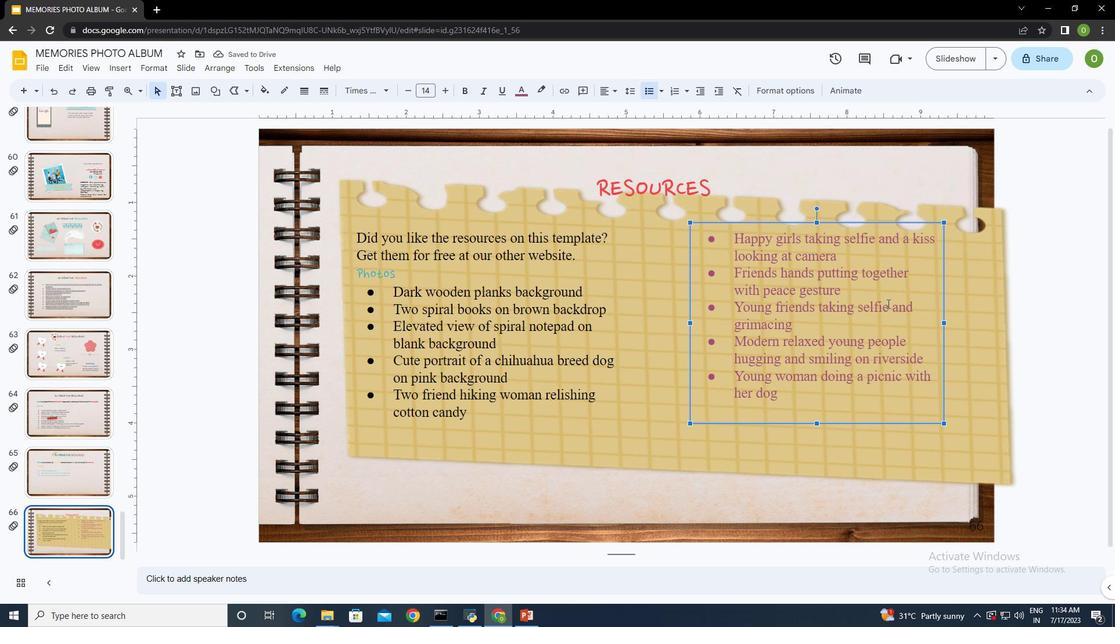 
Action: Mouse pressed left at (882, 309)
Screenshot: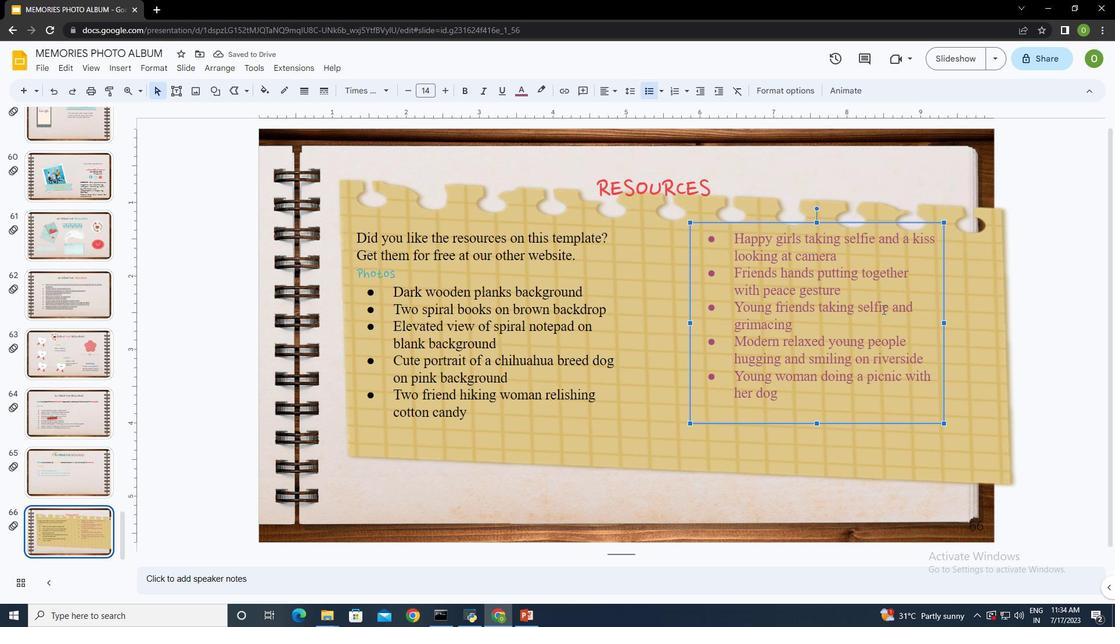 
Action: Mouse moved to (973, 310)
Screenshot: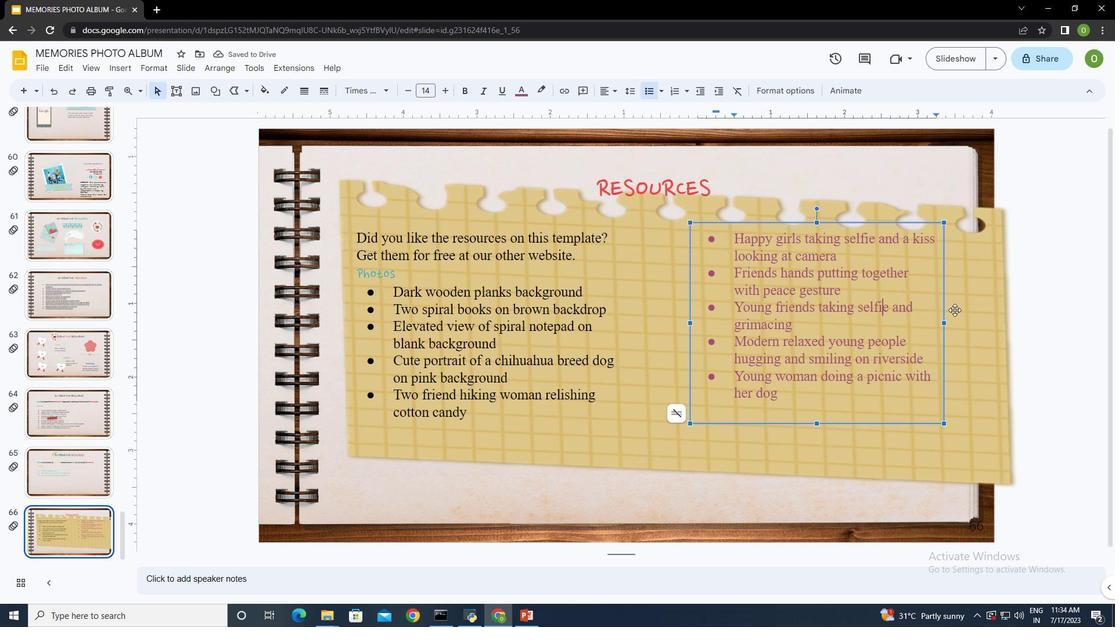 
Action: Mouse pressed left at (973, 310)
Screenshot: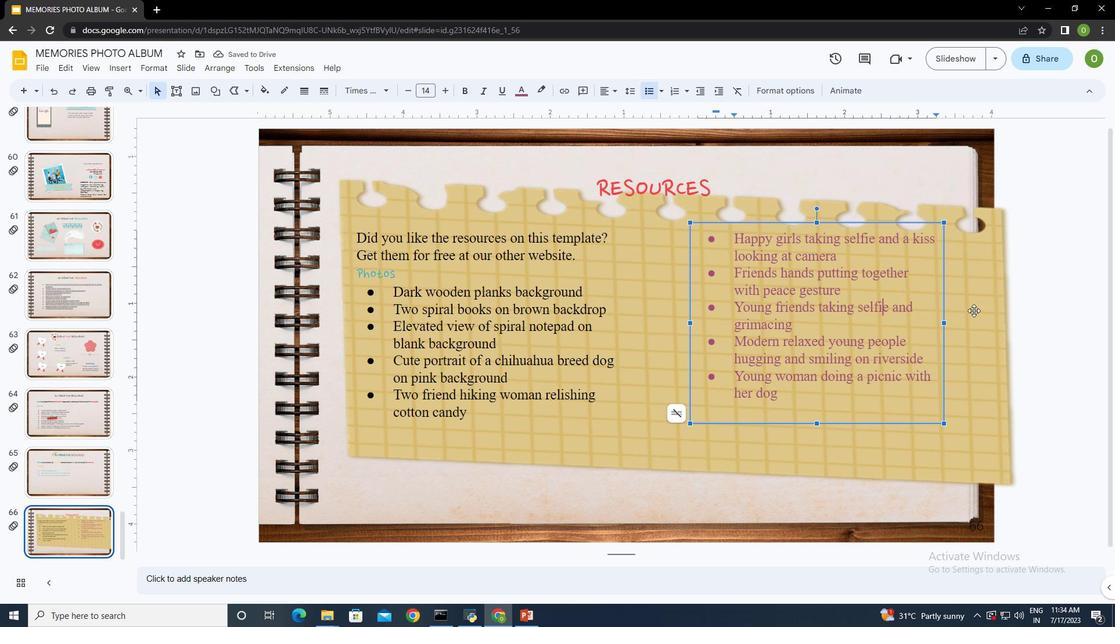 
Action: Mouse moved to (1035, 377)
Screenshot: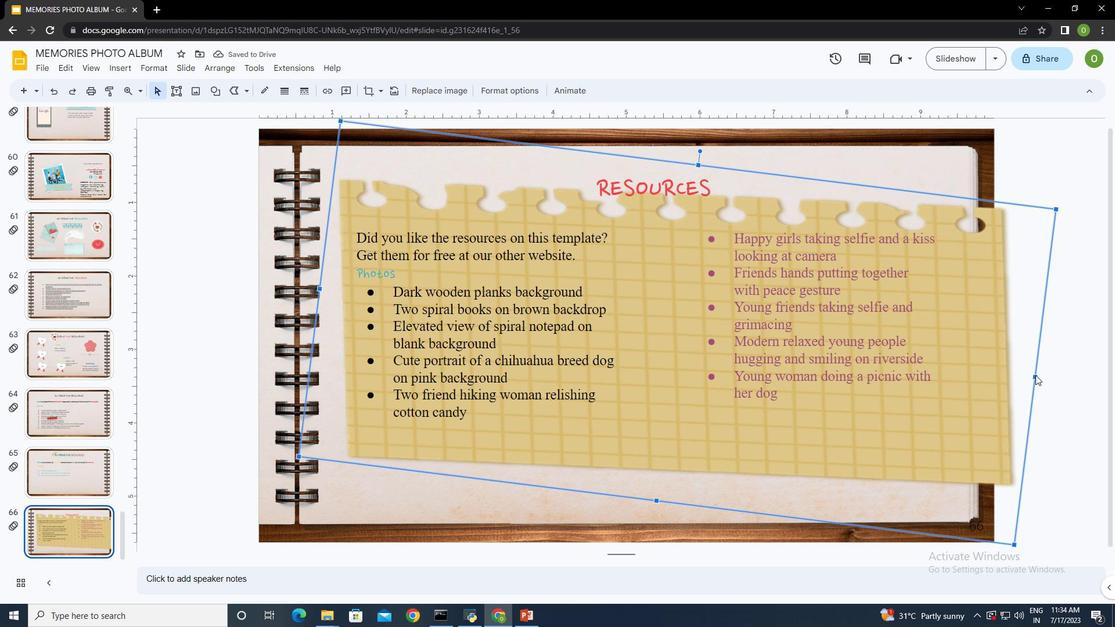 
Action: Mouse pressed left at (1035, 377)
Screenshot: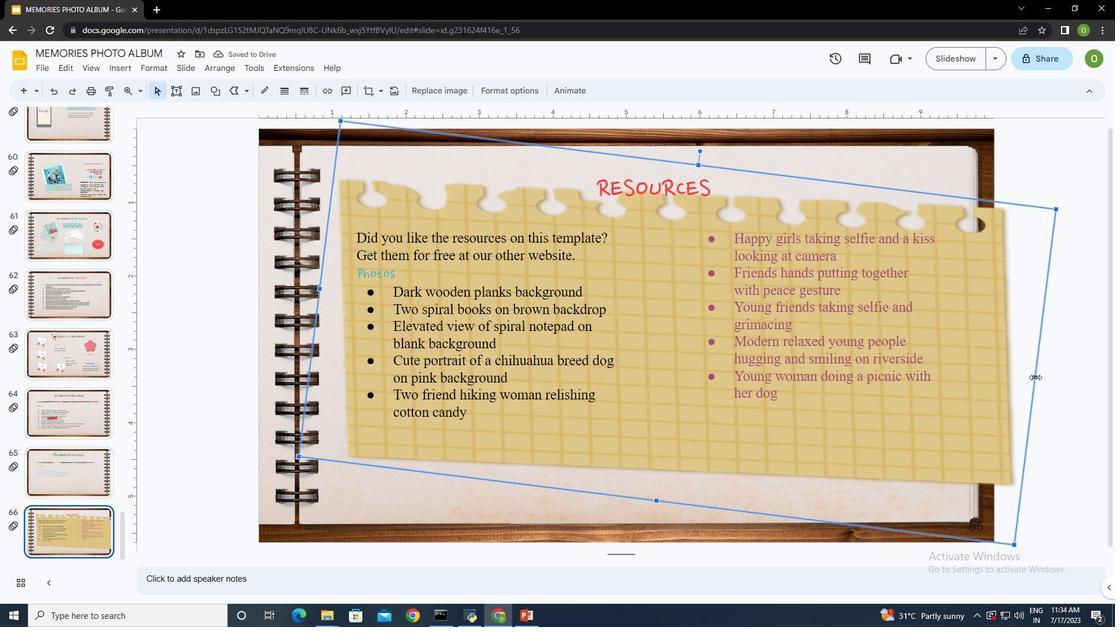 
Action: Mouse moved to (991, 371)
Screenshot: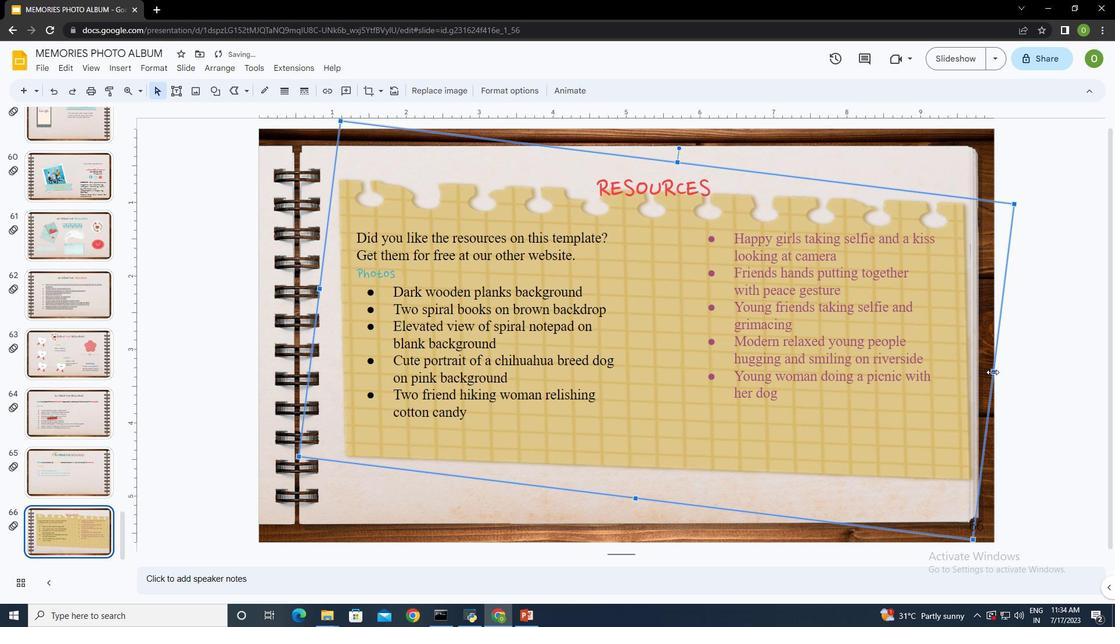 
Action: Mouse pressed left at (991, 371)
Screenshot: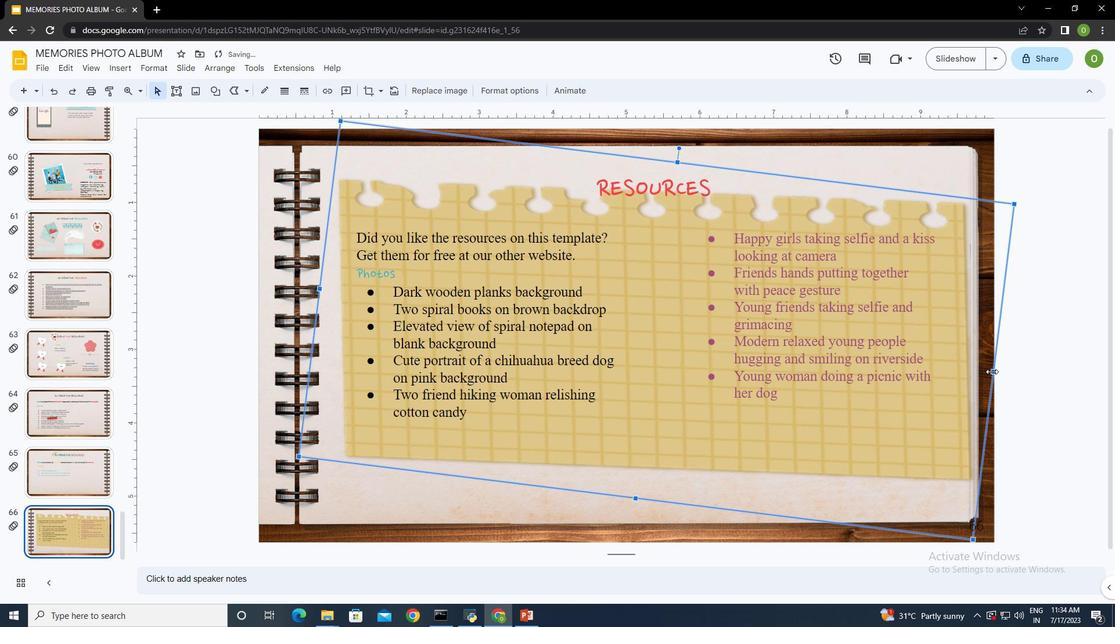
Action: Mouse moved to (444, 501)
Screenshot: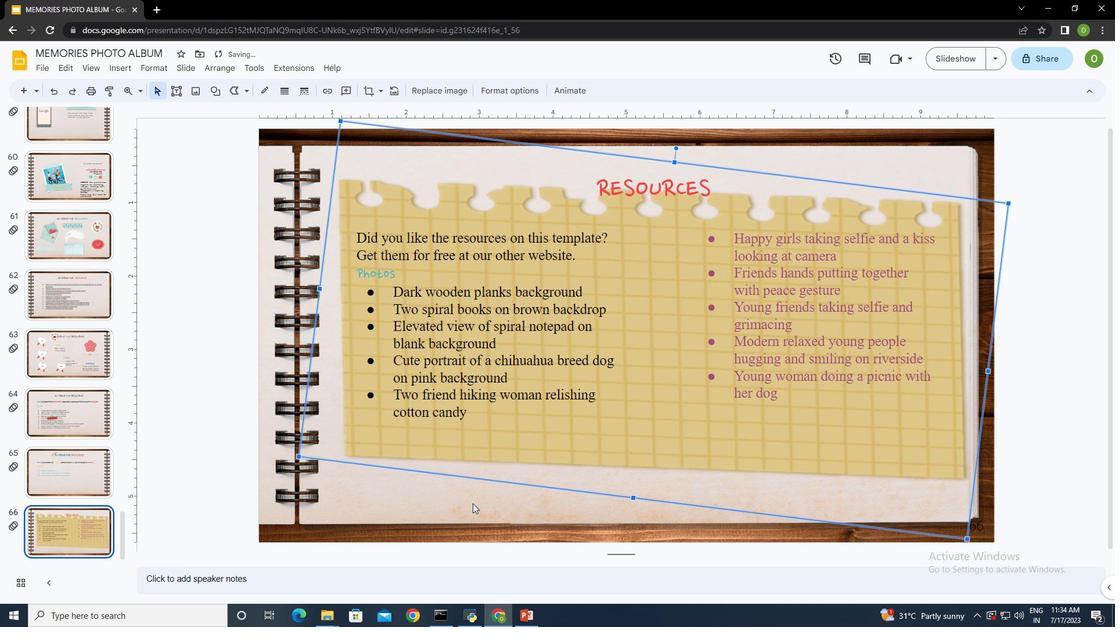 
Action: Mouse pressed left at (444, 501)
Screenshot: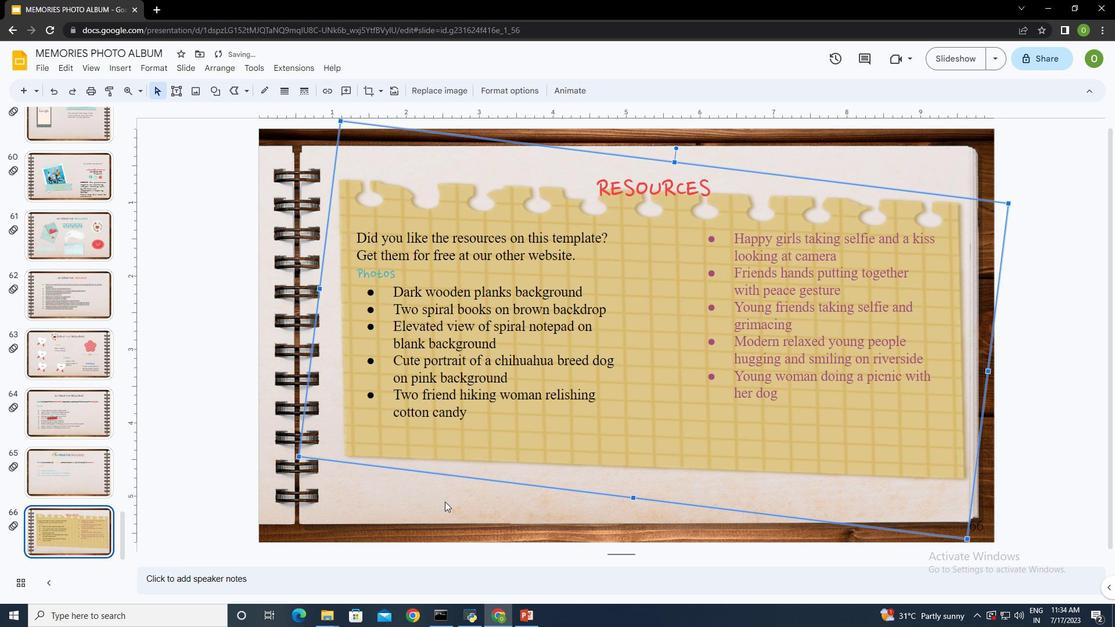 
Action: Mouse moved to (518, 464)
Screenshot: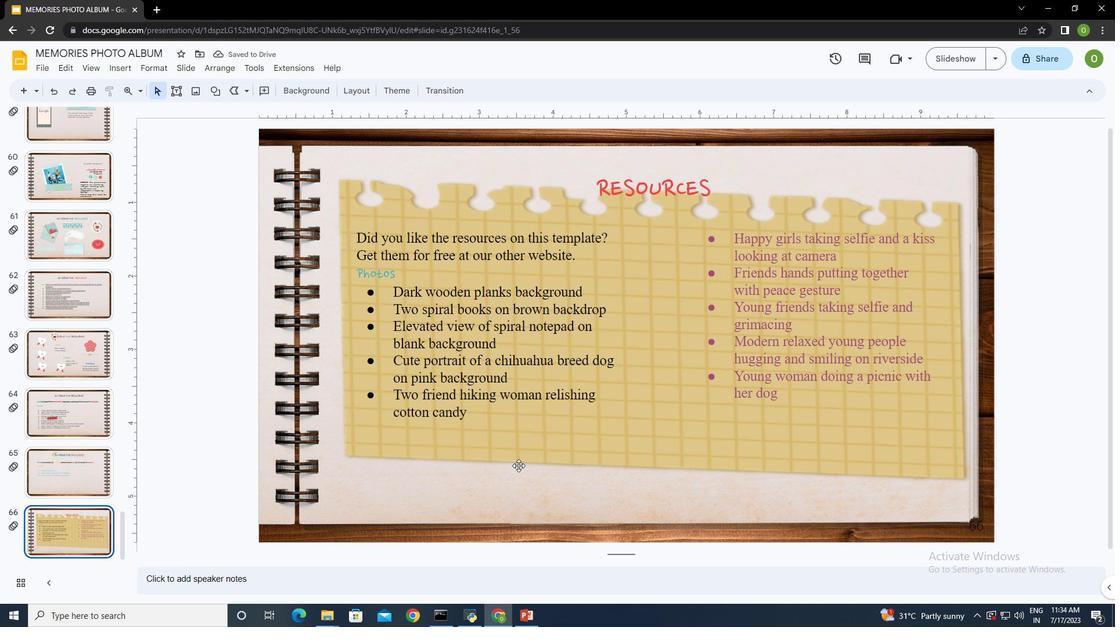 
